 Task: Open a new theme Ion template save the file as Aeroplanefiles.pptx Insert a picture of 'Aeroplane'with name  ' Aeroplane1.png ' Change shape height to 6.5and apply animation 'fade'
Action: Mouse moved to (14, 22)
Screenshot: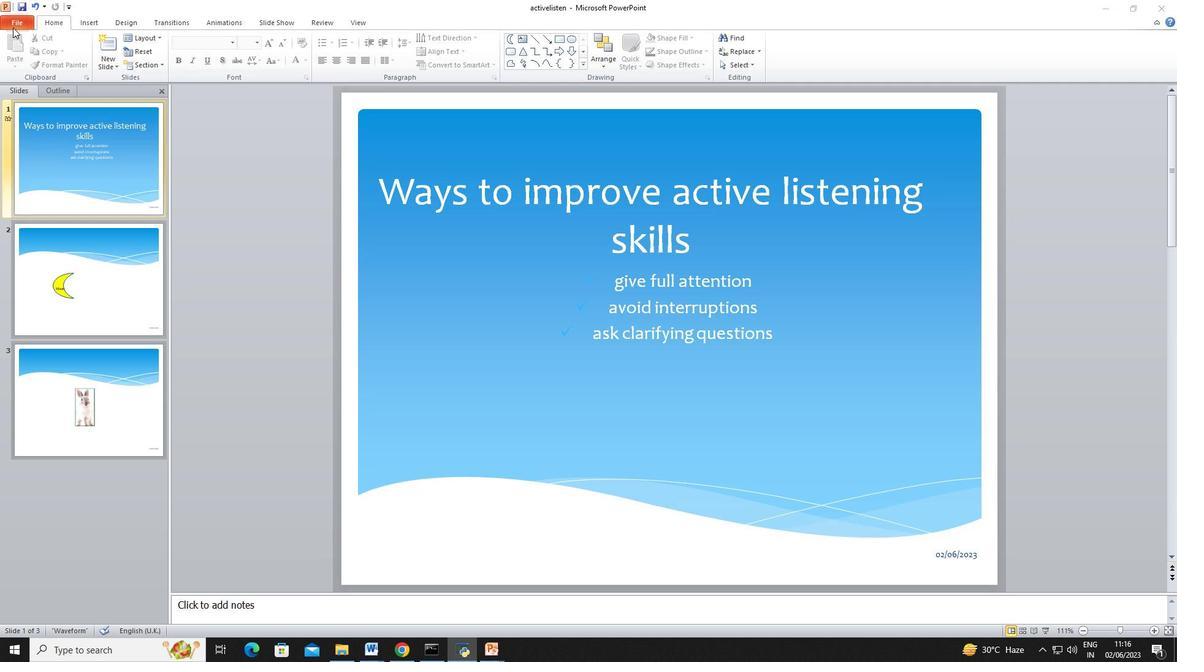 
Action: Mouse pressed left at (14, 22)
Screenshot: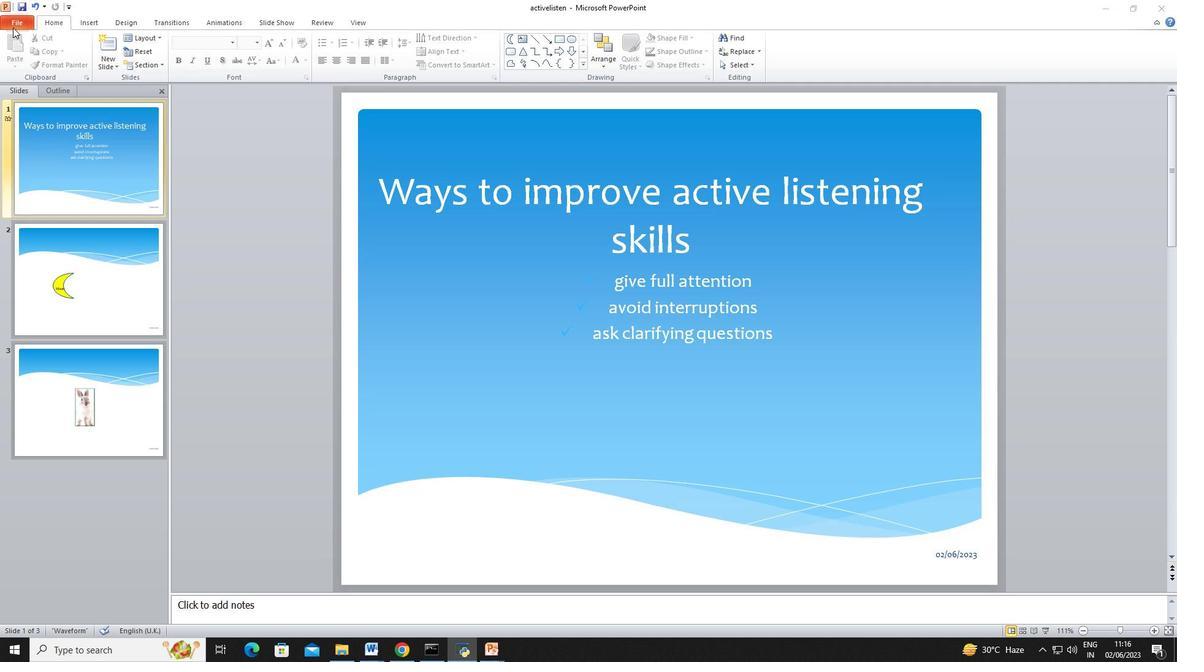 
Action: Mouse moved to (15, 20)
Screenshot: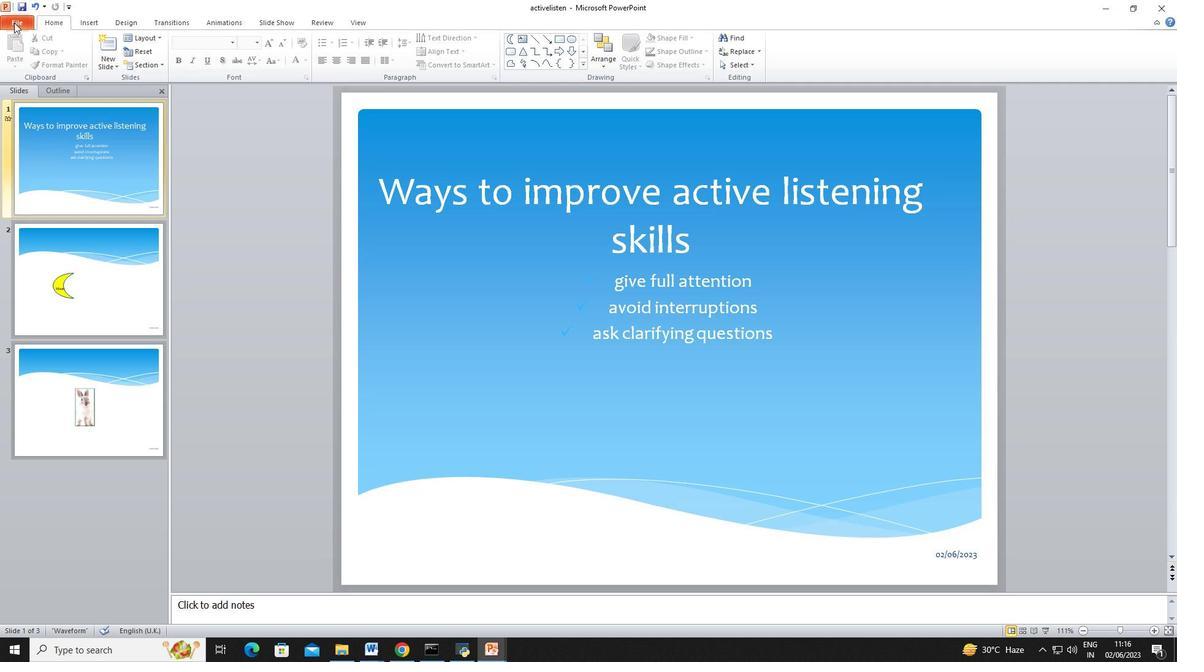 
Action: Mouse pressed left at (15, 20)
Screenshot: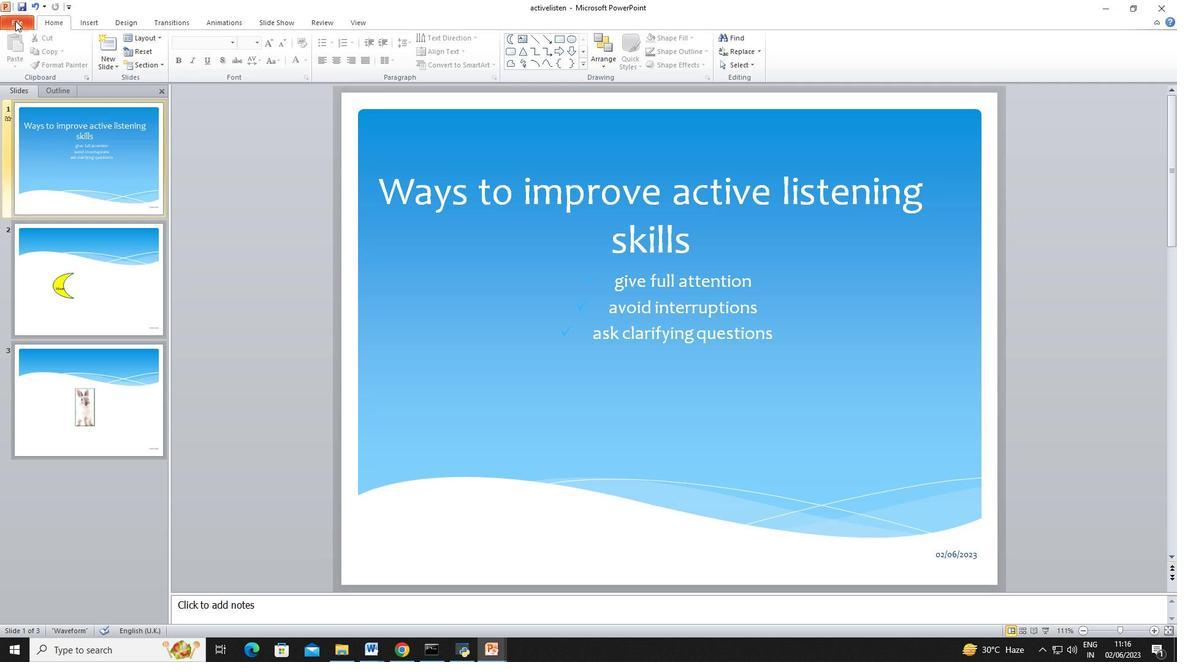 
Action: Mouse moved to (25, 156)
Screenshot: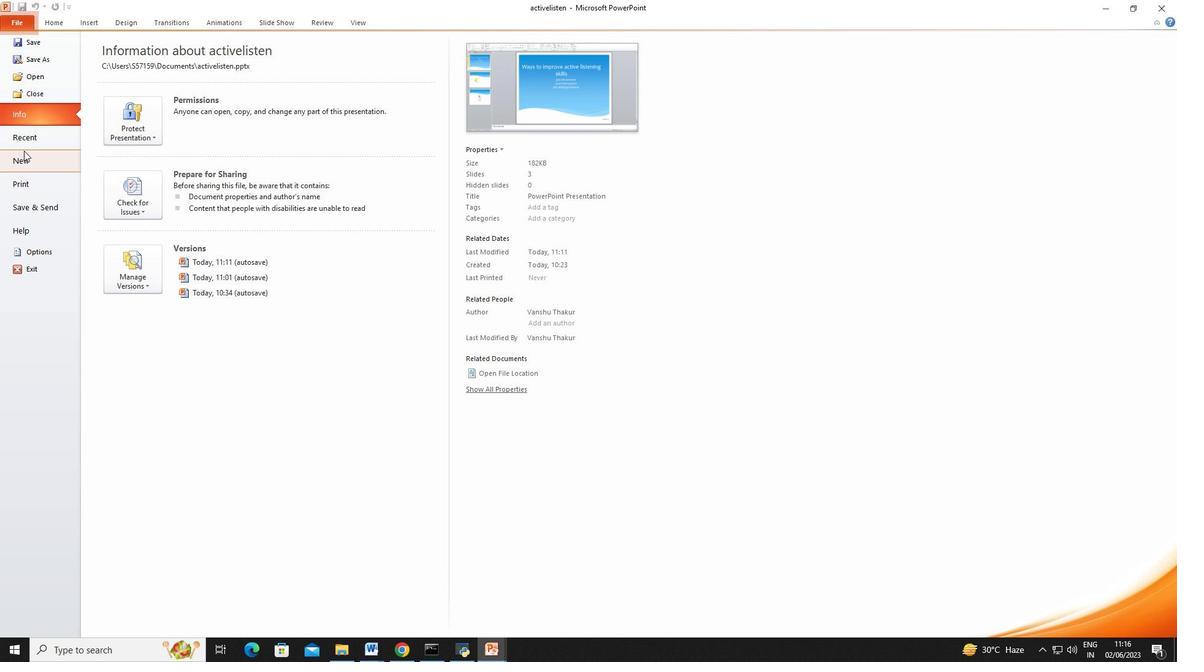 
Action: Mouse pressed left at (25, 156)
Screenshot: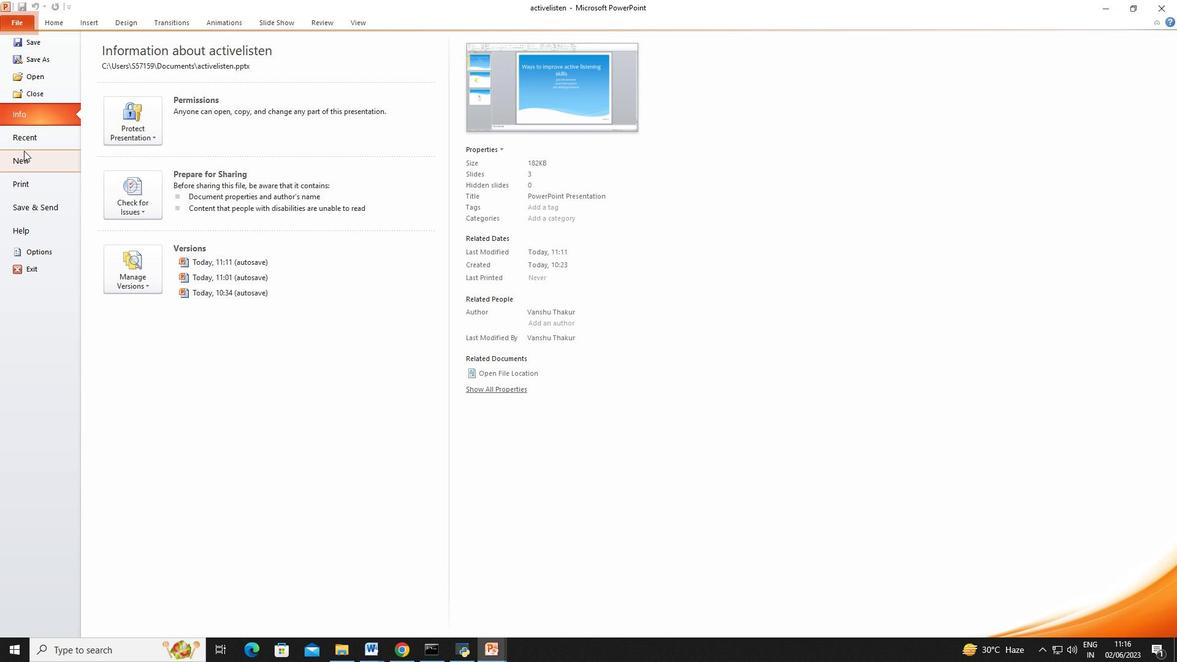 
Action: Mouse moved to (240, 121)
Screenshot: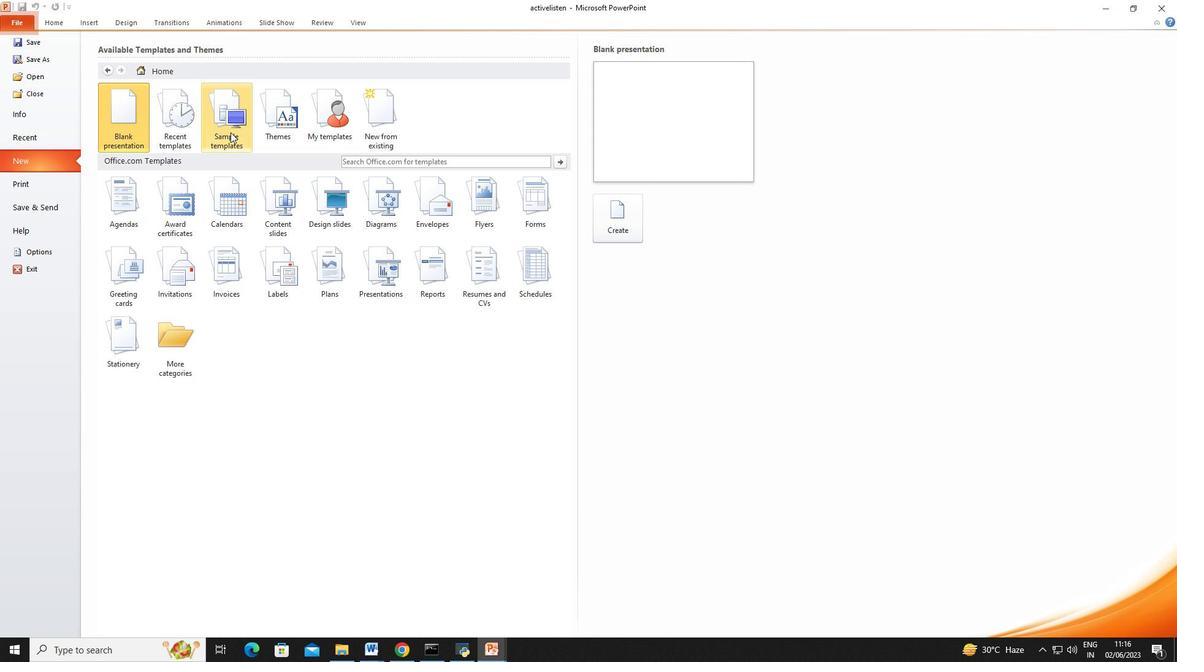 
Action: Mouse pressed left at (240, 121)
Screenshot: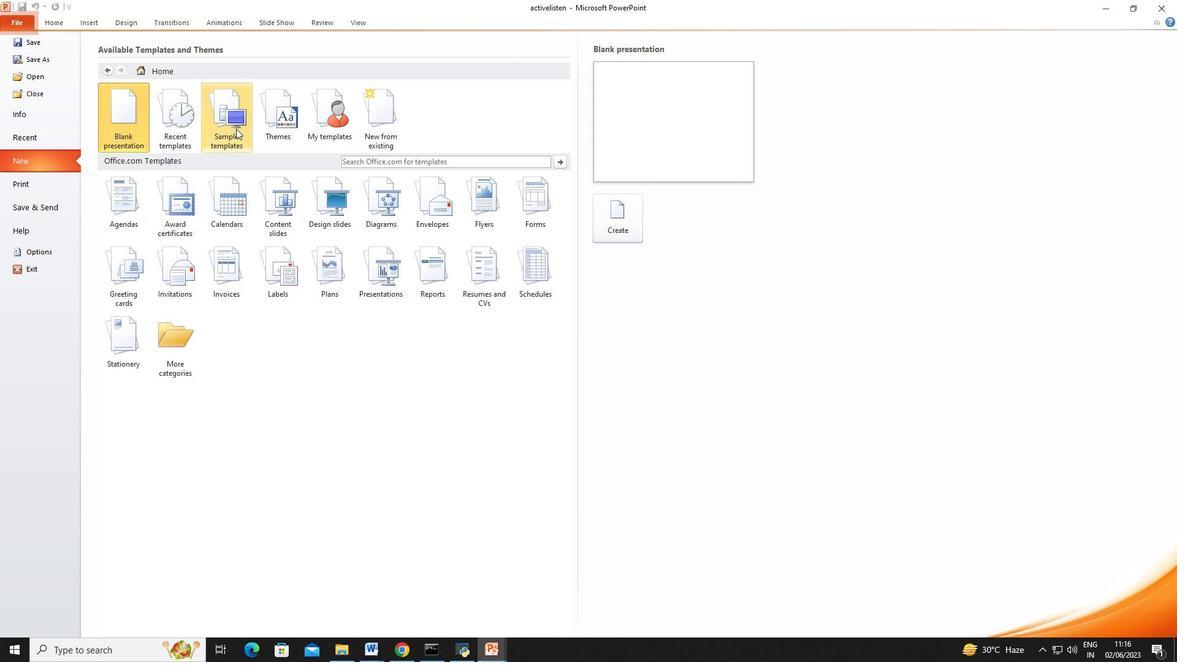 
Action: Mouse moved to (616, 233)
Screenshot: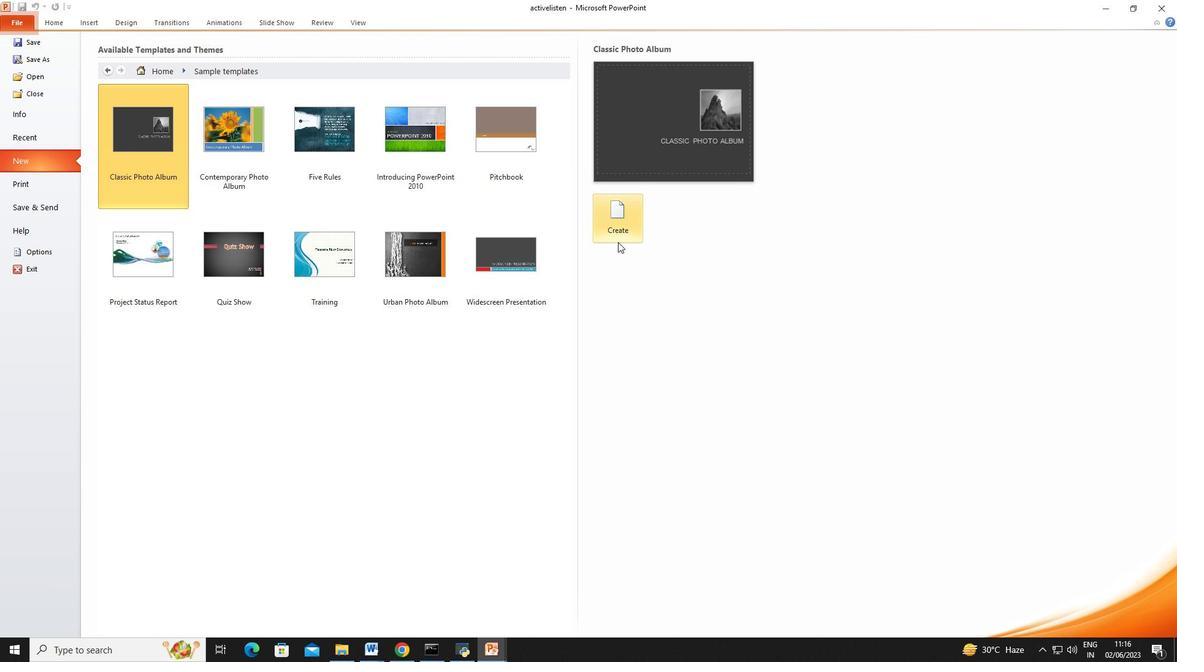 
Action: Mouse pressed left at (616, 233)
Screenshot: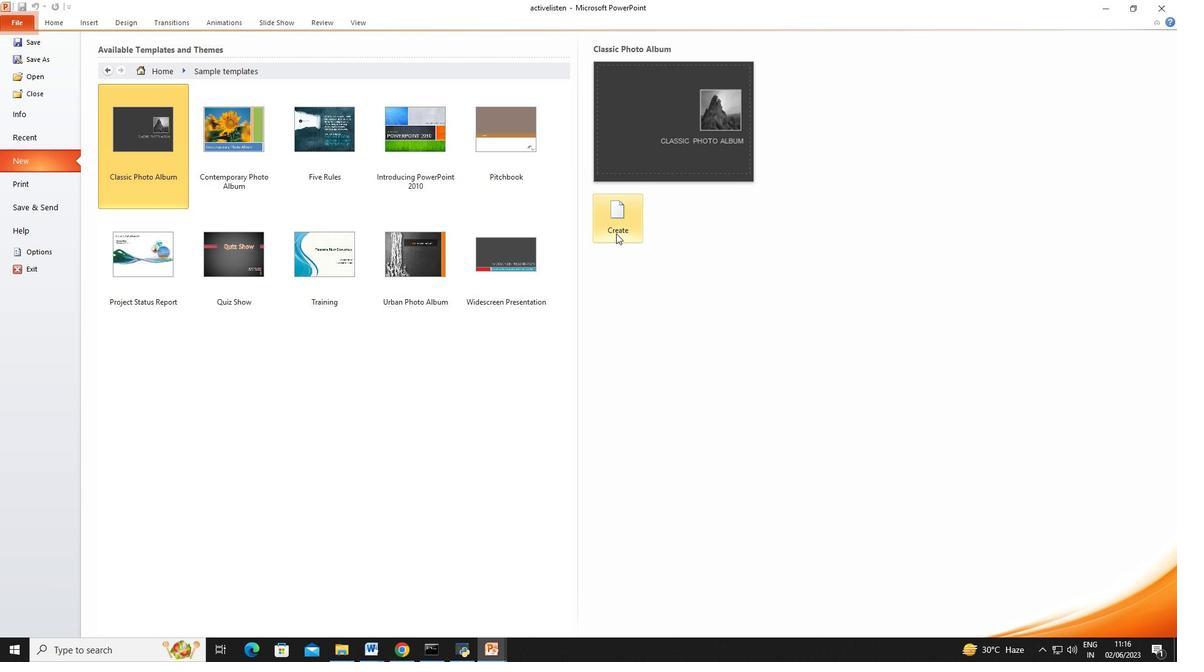 
Action: Mouse moved to (20, 4)
Screenshot: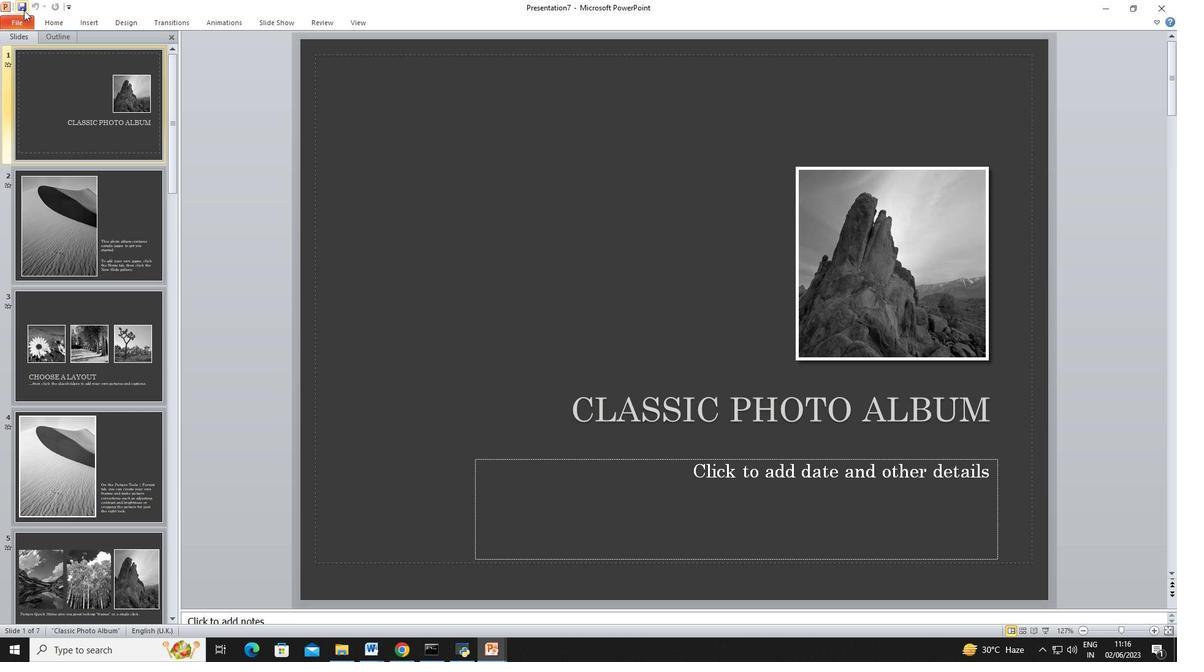 
Action: Mouse pressed left at (20, 4)
Screenshot: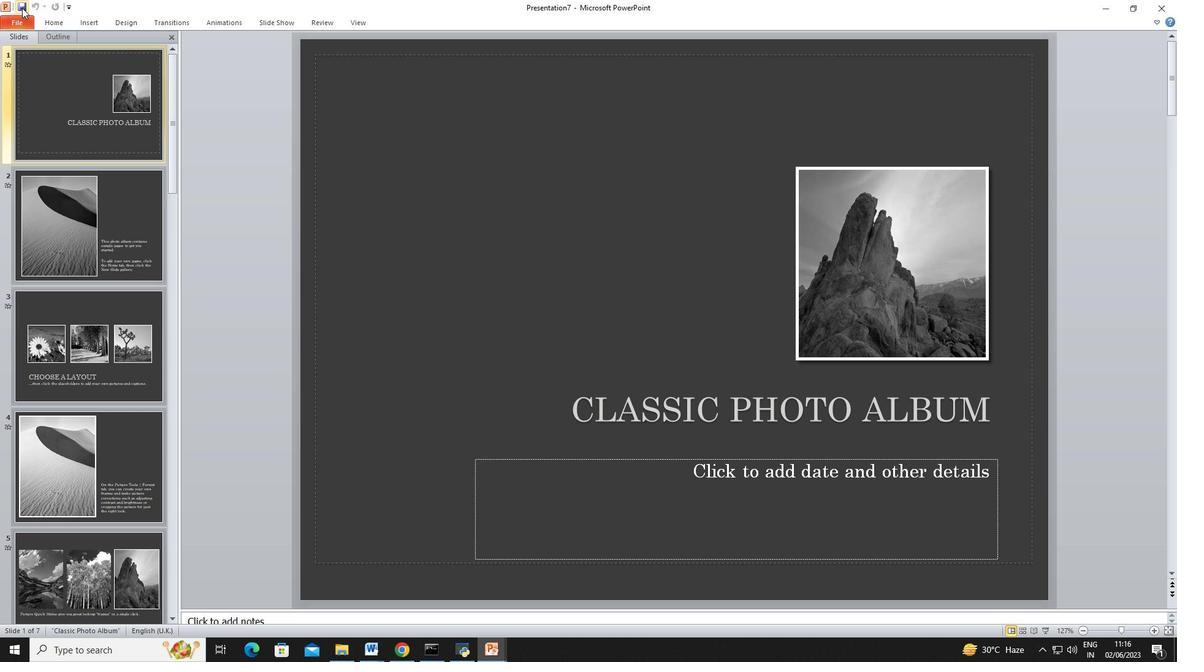 
Action: Mouse moved to (310, 233)
Screenshot: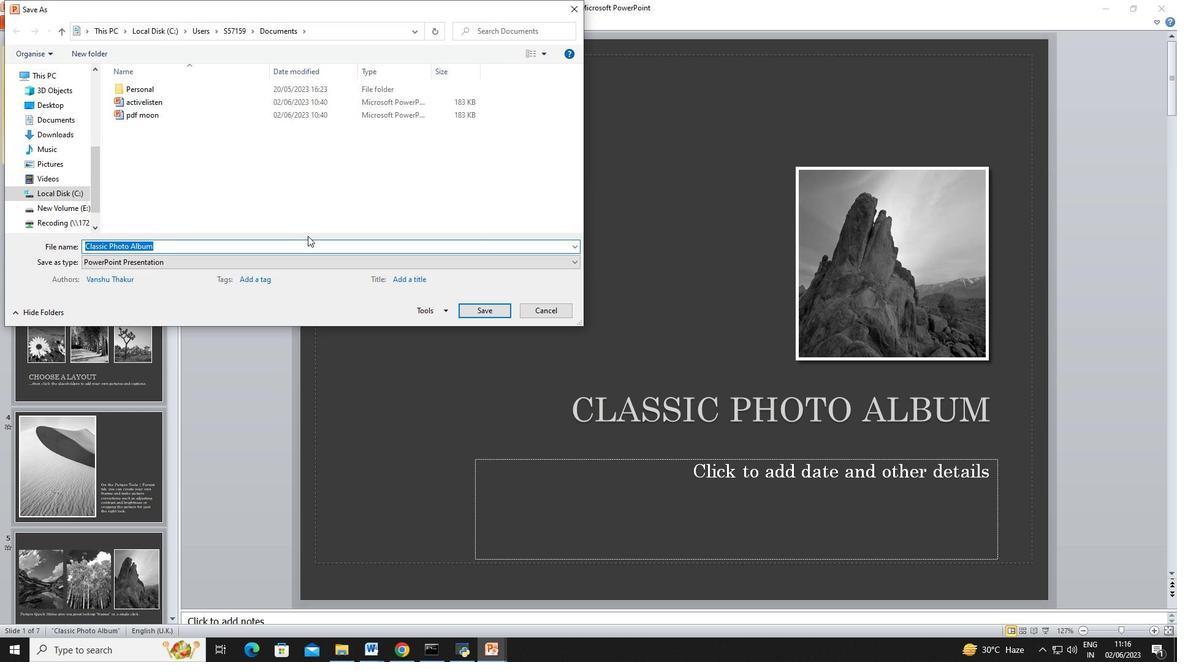 
Action: Key pressed <Key.shift>Aeroplaneflies.pptx
Screenshot: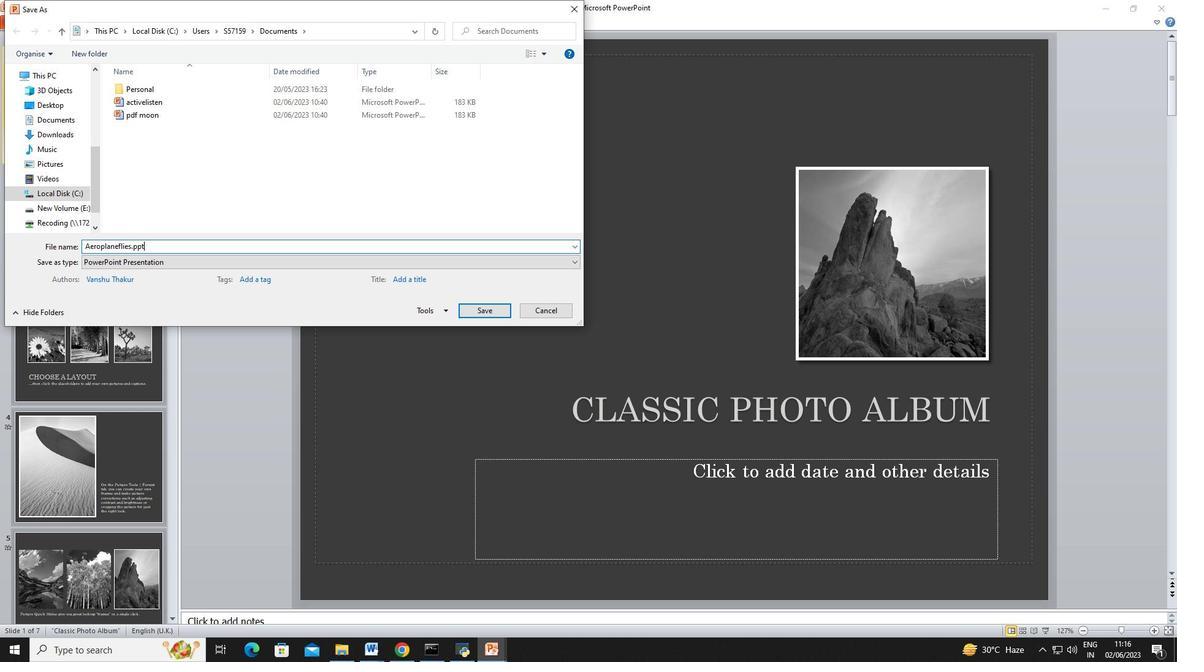 
Action: Mouse moved to (464, 307)
Screenshot: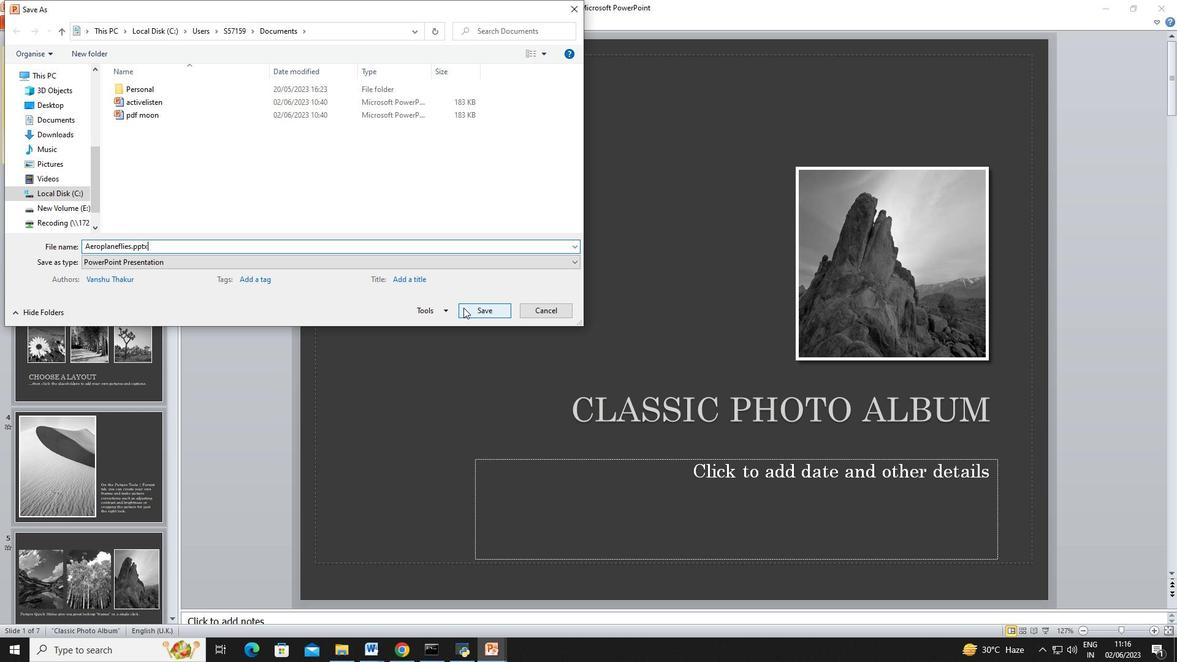 
Action: Mouse pressed left at (464, 307)
Screenshot: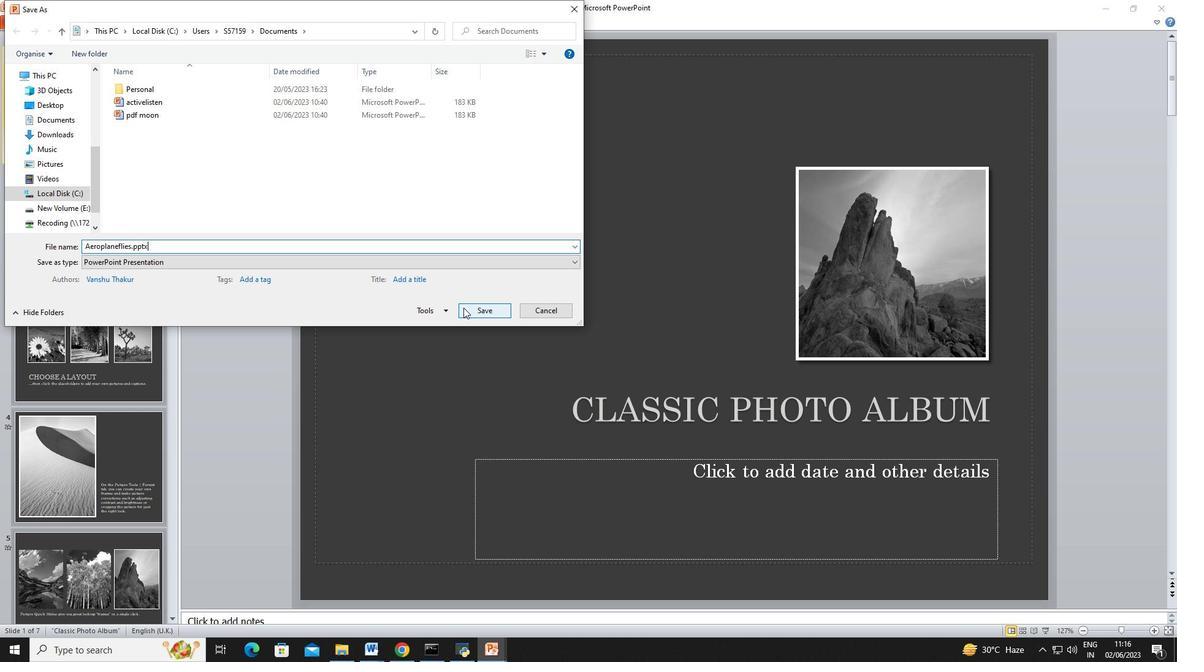 
Action: Mouse moved to (399, 651)
Screenshot: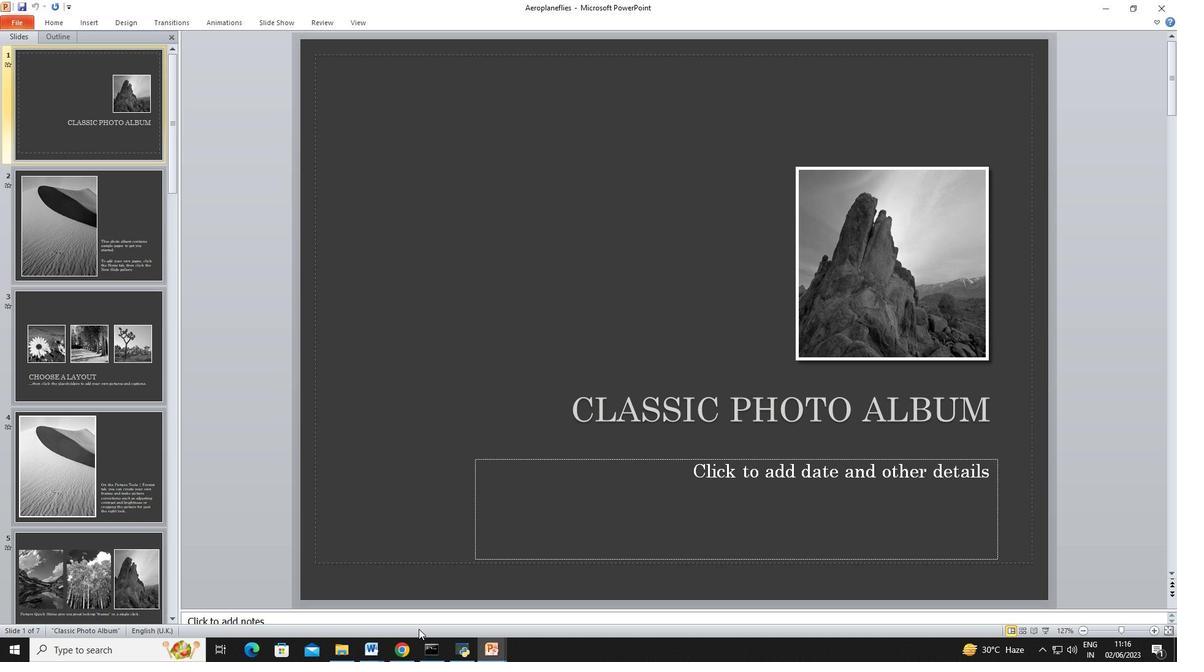 
Action: Mouse pressed left at (399, 651)
Screenshot: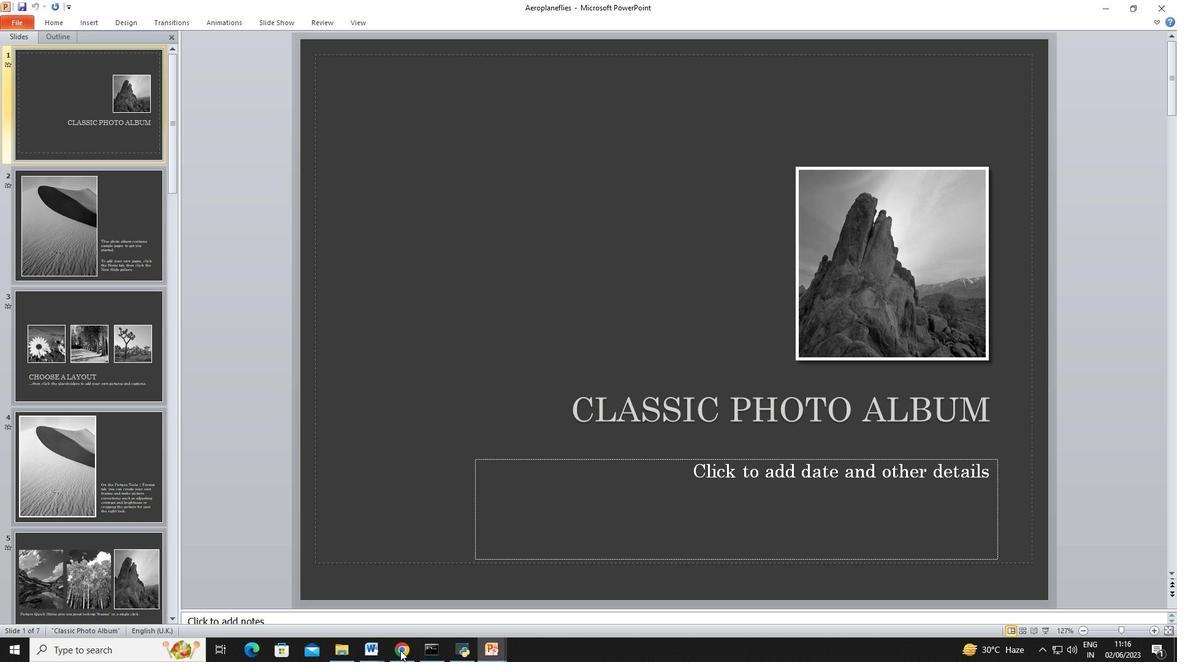 
Action: Mouse moved to (222, 91)
Screenshot: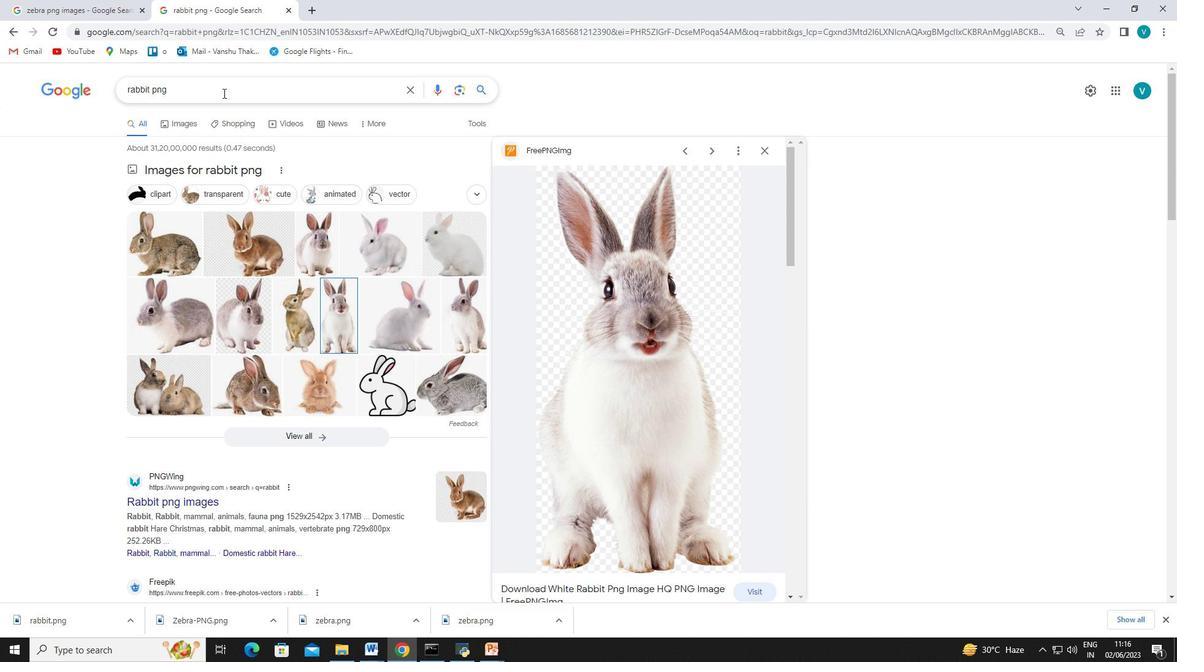 
Action: Mouse pressed left at (222, 91)
Screenshot: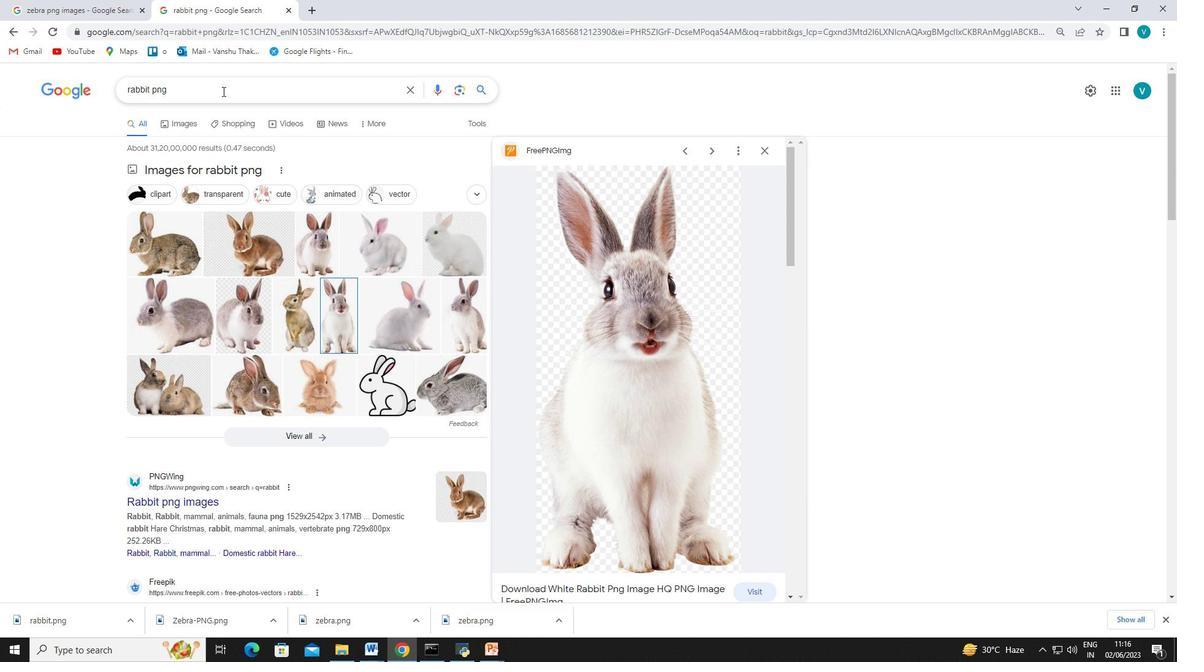 
Action: Mouse moved to (108, 91)
Screenshot: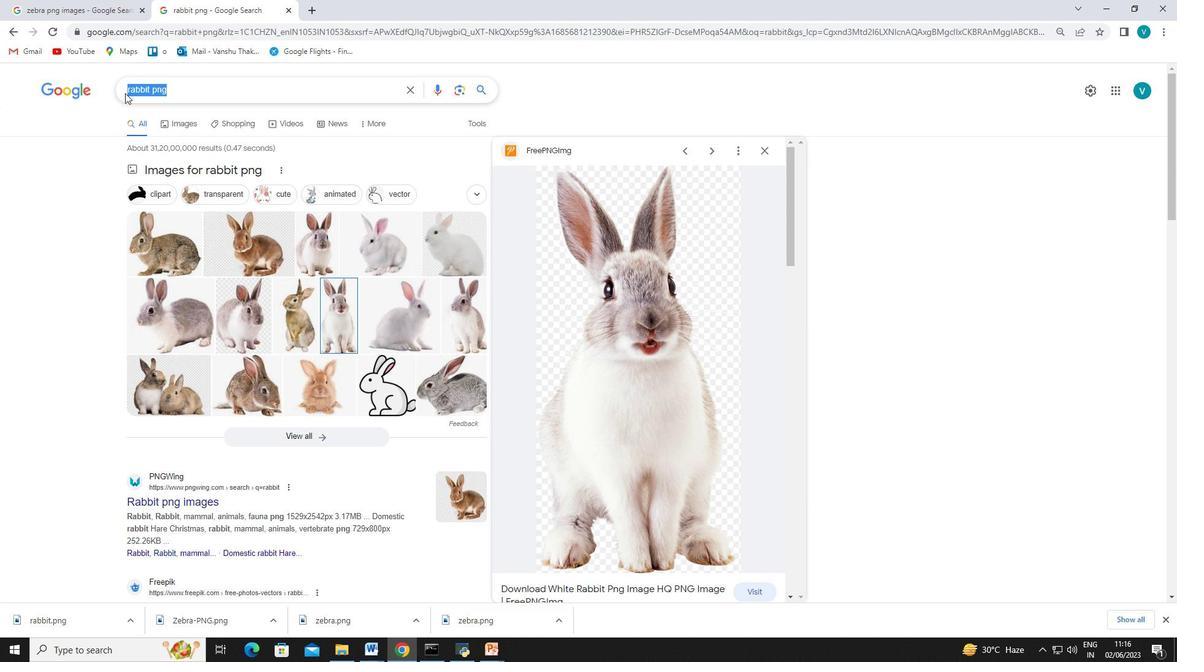 
Action: Key pressed a
Screenshot: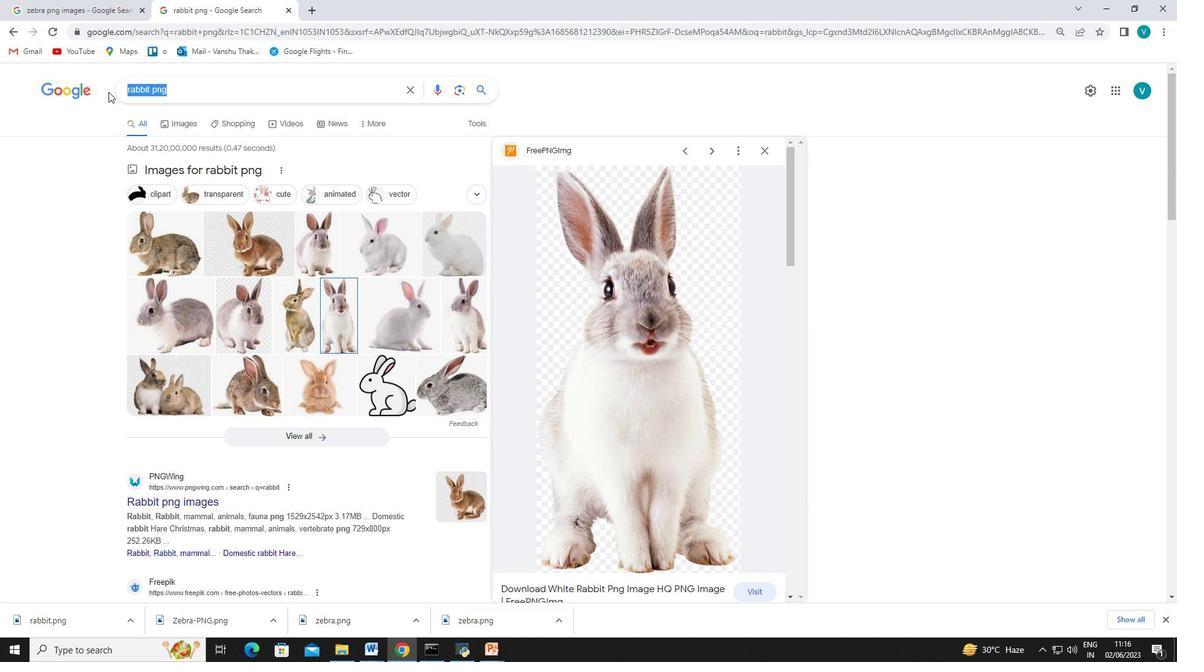
Action: Mouse moved to (108, 91)
Screenshot: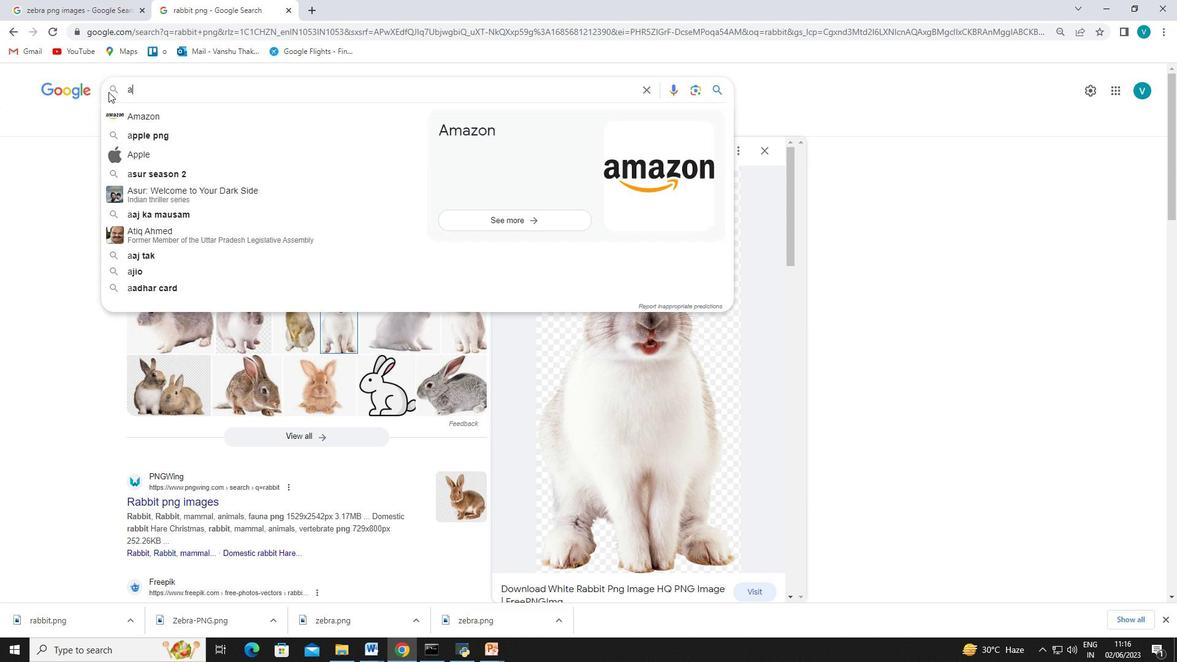 
Action: Key pressed eroplane<Key.enter>
Screenshot: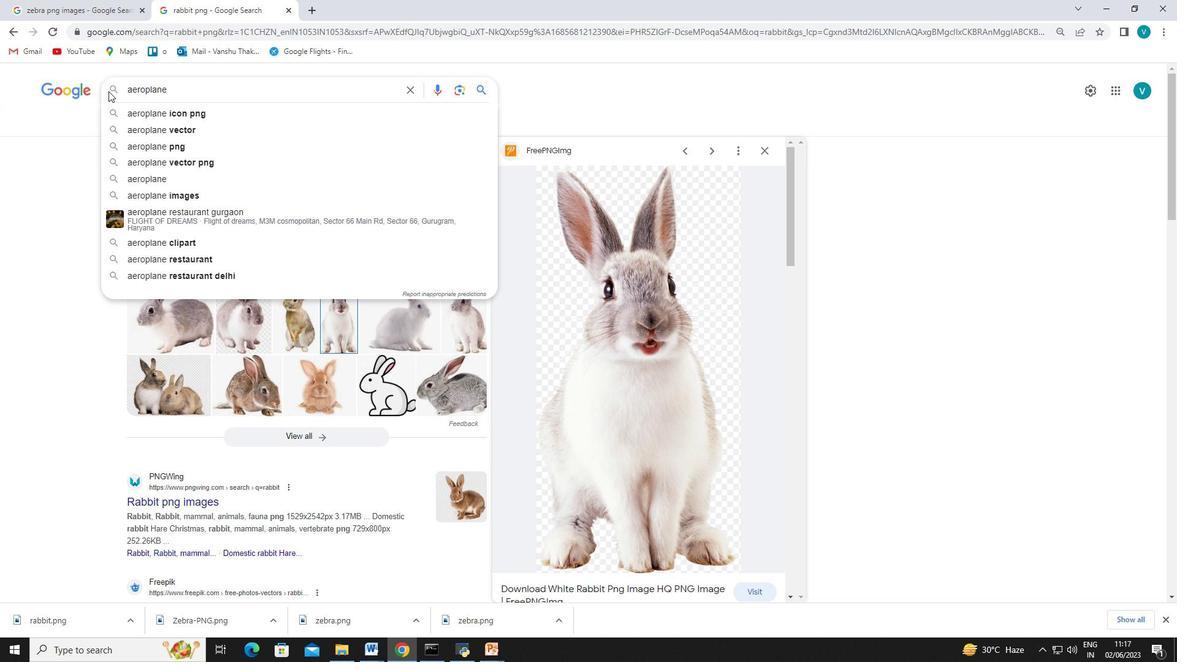 
Action: Mouse moved to (163, 240)
Screenshot: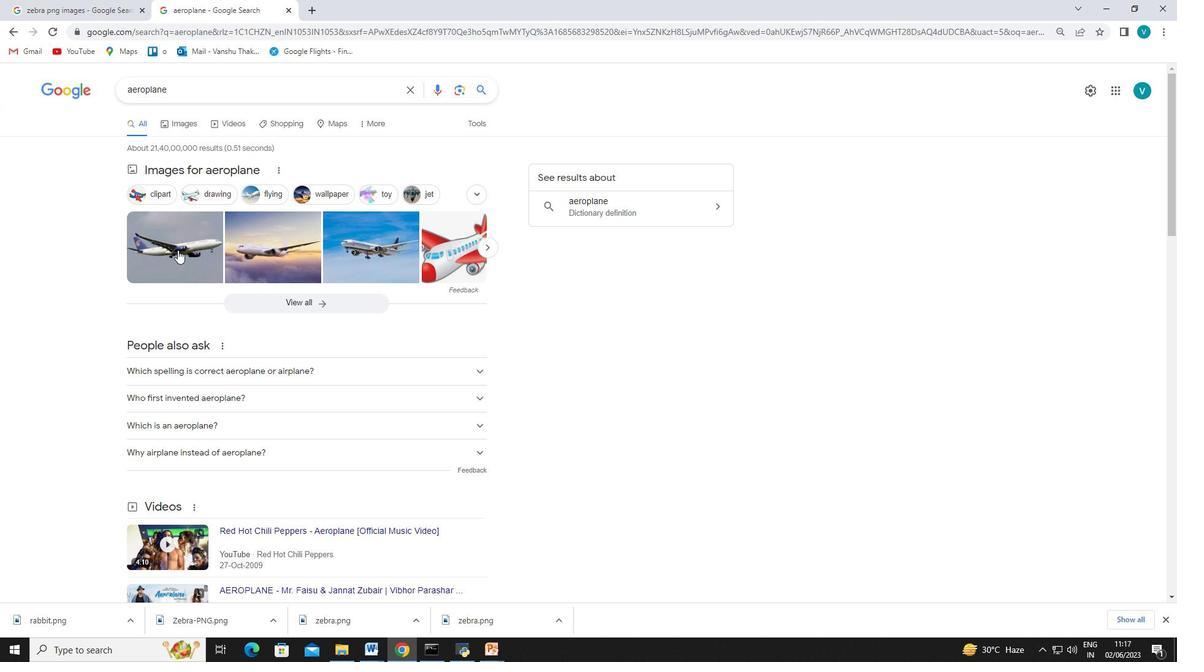 
Action: Mouse pressed left at (163, 240)
Screenshot: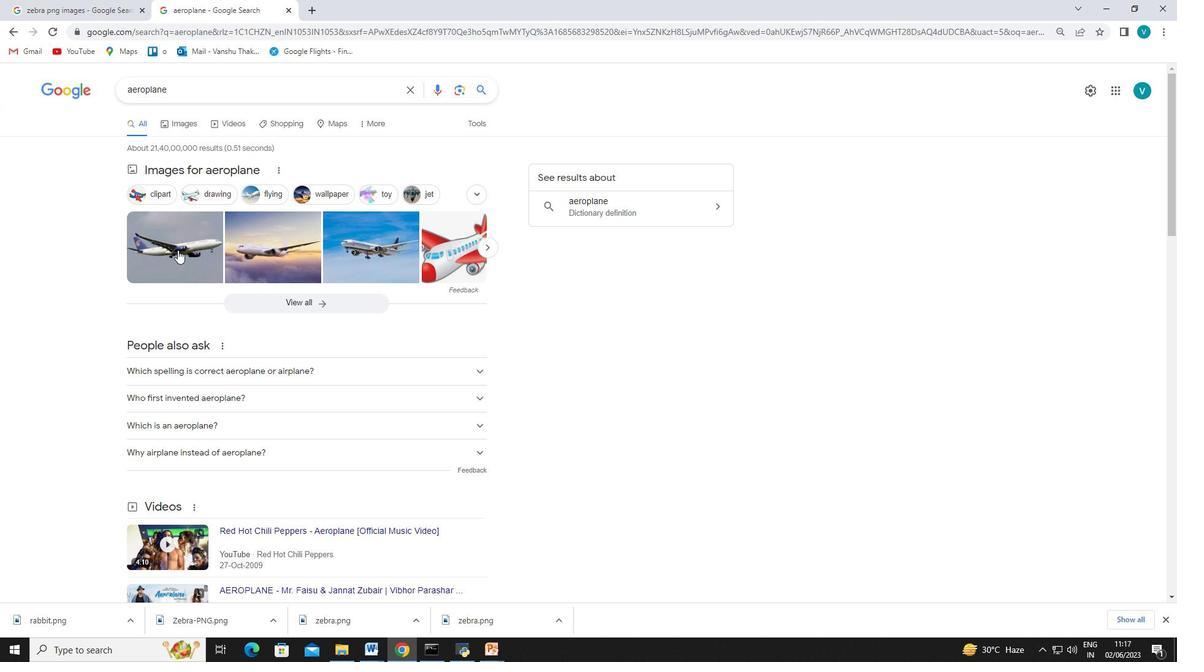 
Action: Mouse moved to (174, 125)
Screenshot: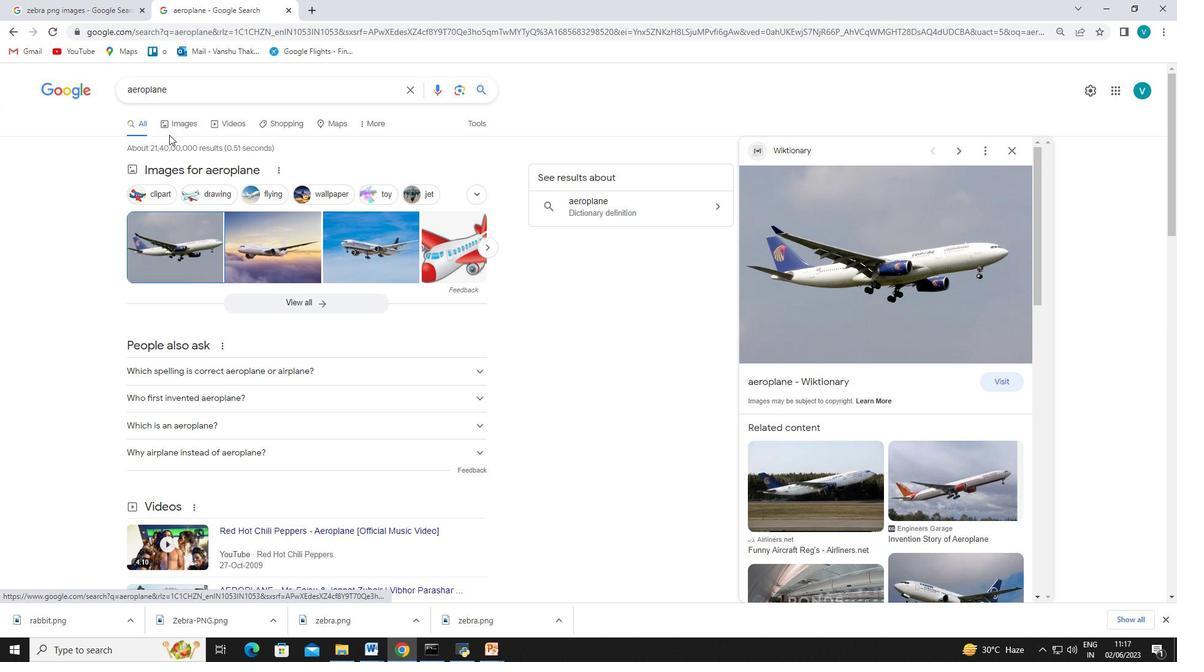 
Action: Mouse pressed left at (174, 125)
Screenshot: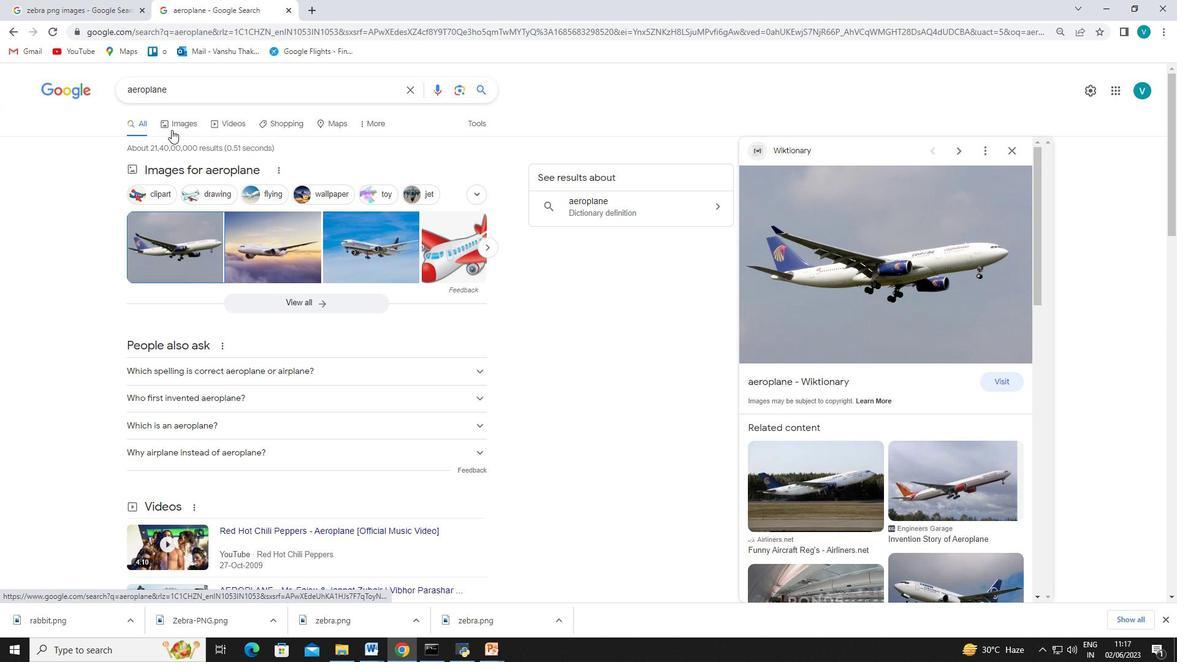 
Action: Mouse moved to (863, 236)
Screenshot: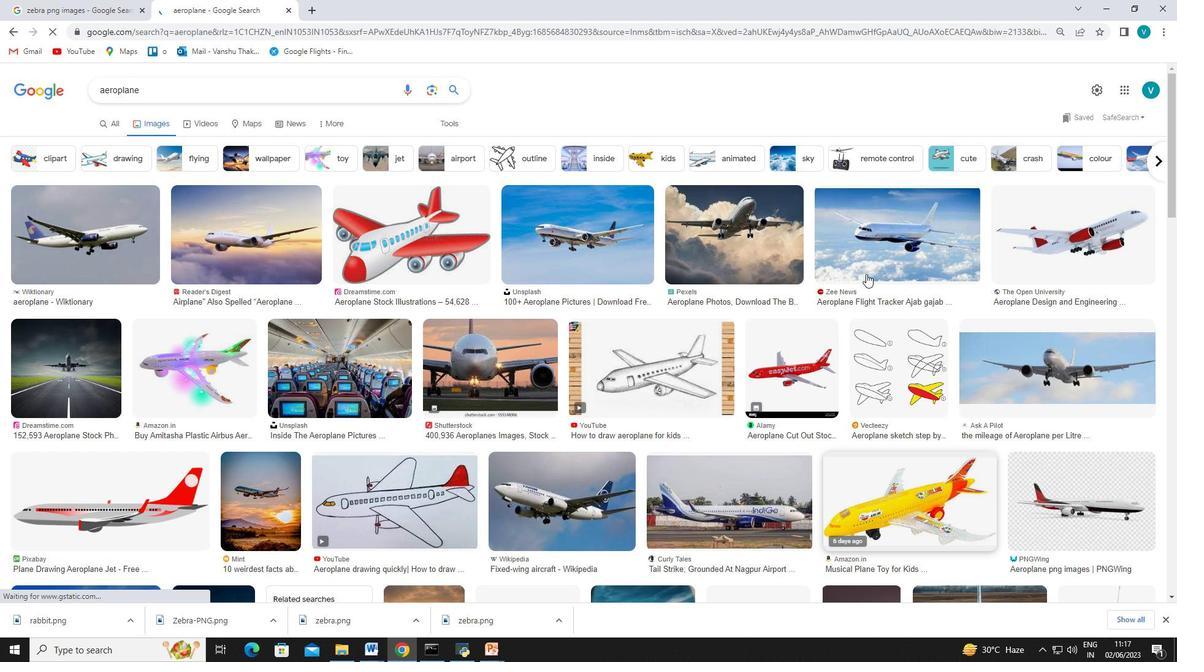 
Action: Mouse pressed left at (863, 236)
Screenshot: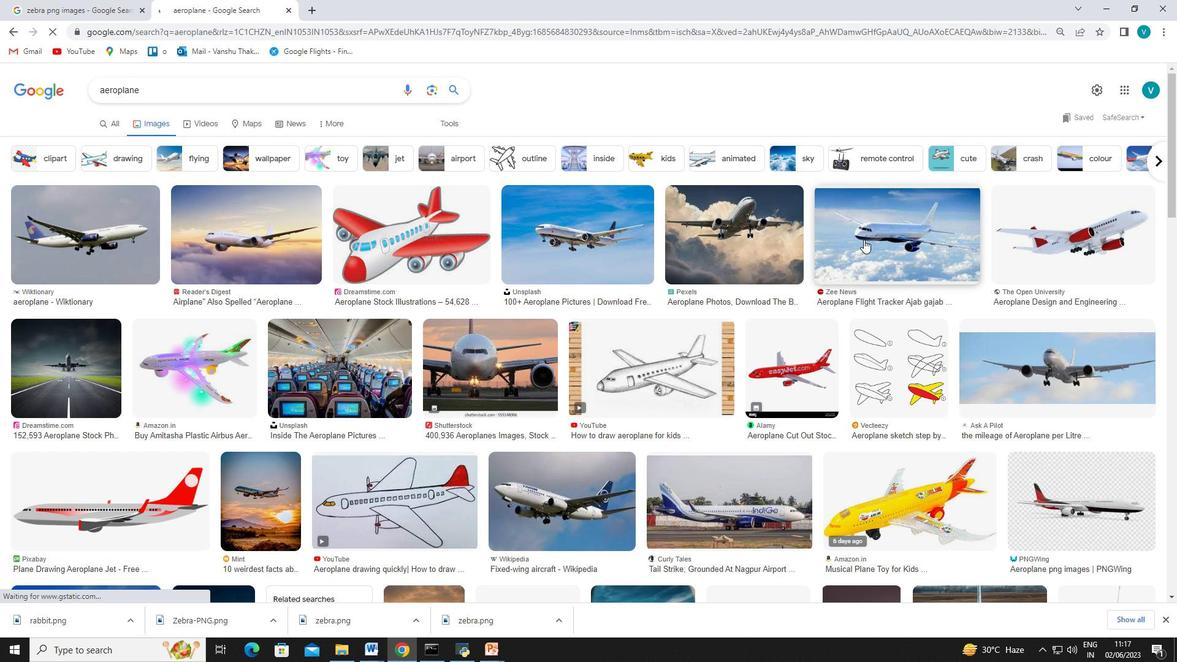 
Action: Mouse moved to (764, 211)
Screenshot: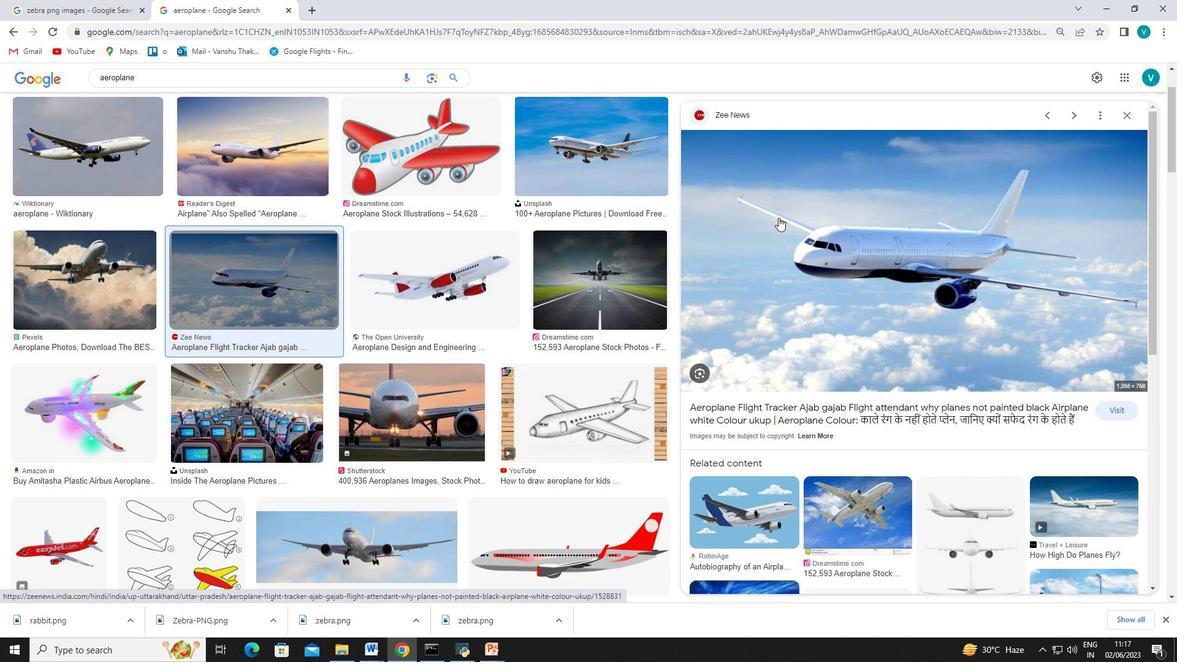 
Action: Mouse pressed right at (764, 211)
Screenshot: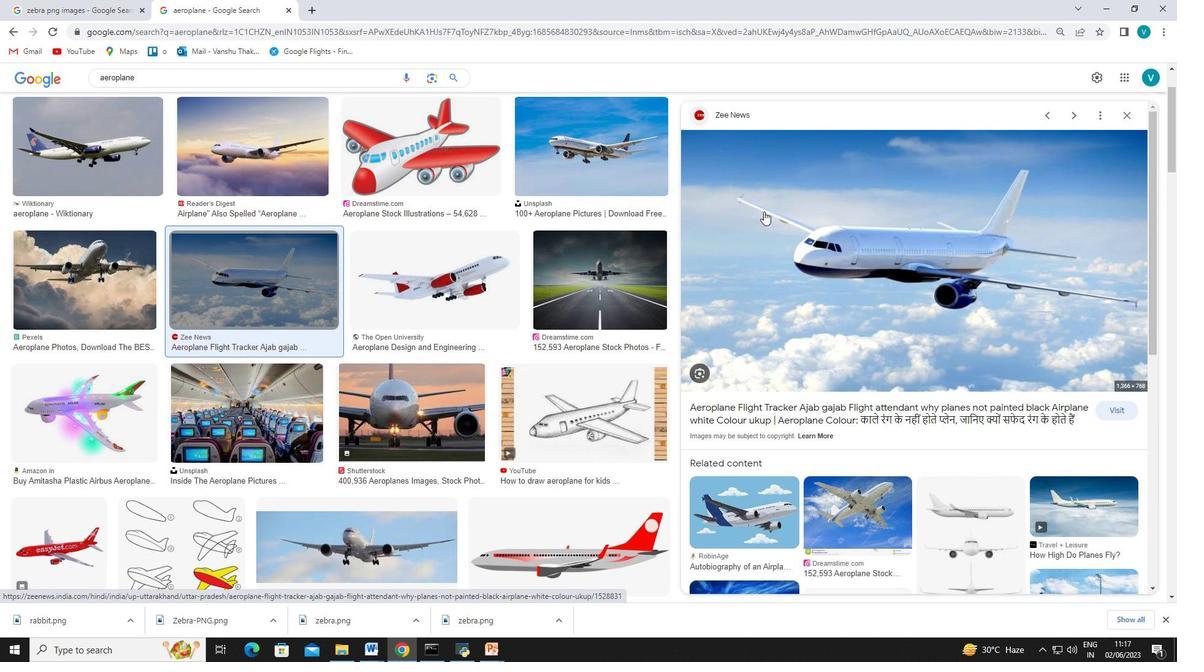 
Action: Mouse moved to (796, 342)
Screenshot: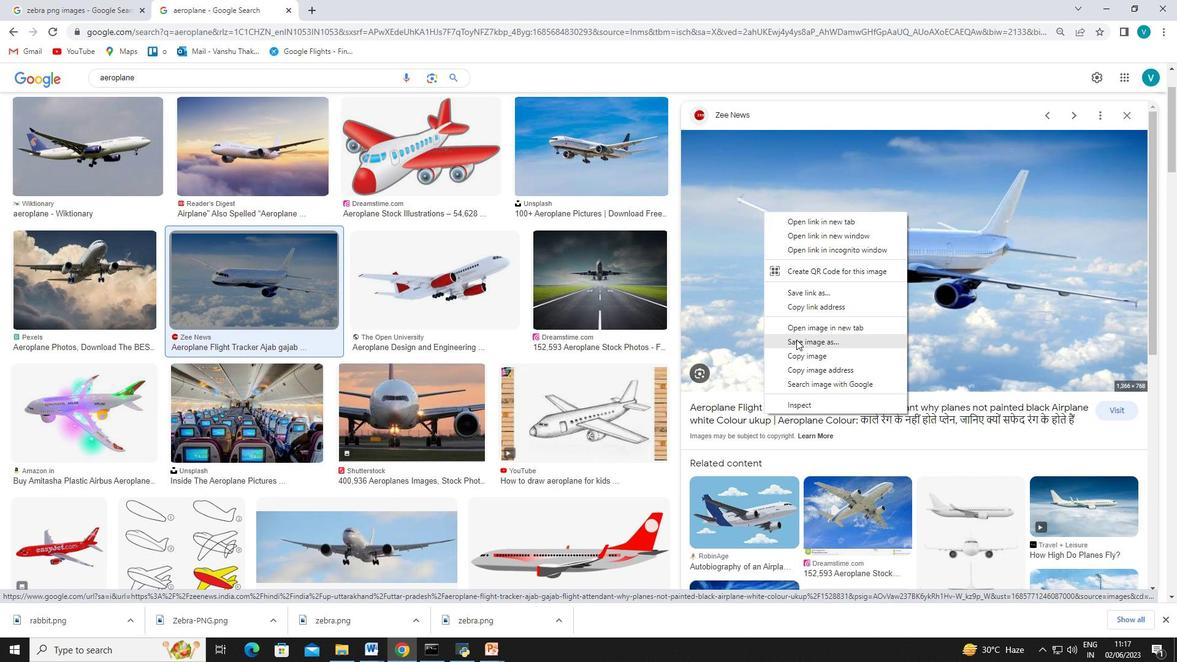 
Action: Mouse pressed left at (796, 342)
Screenshot: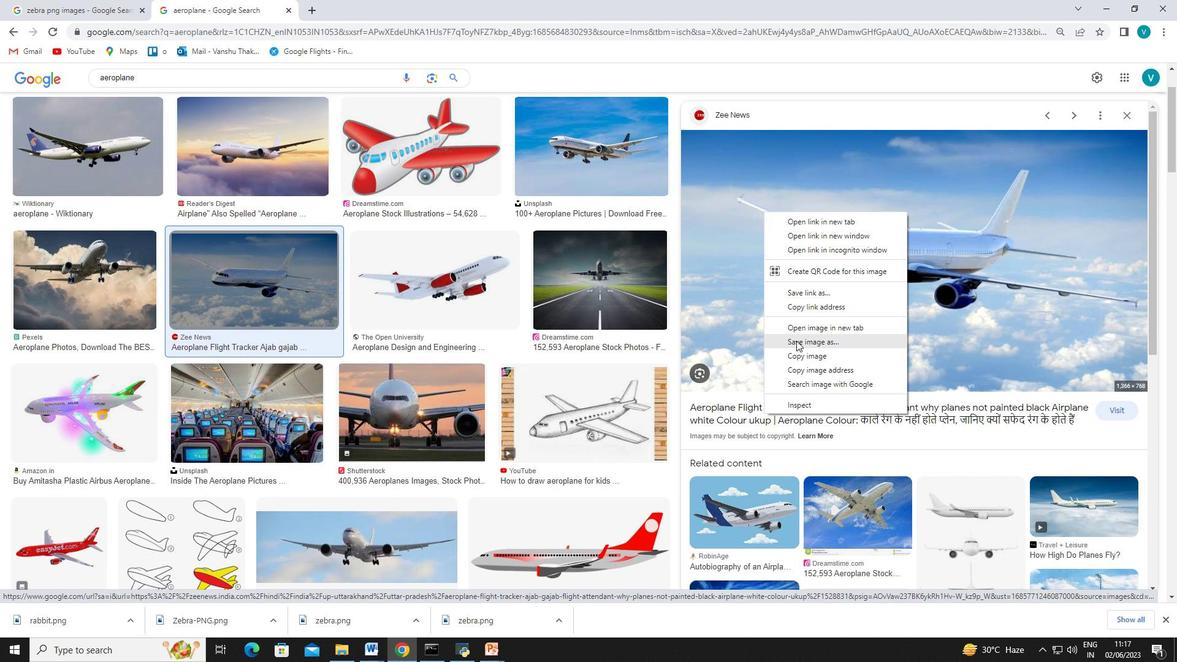 
Action: Mouse moved to (787, 342)
Screenshot: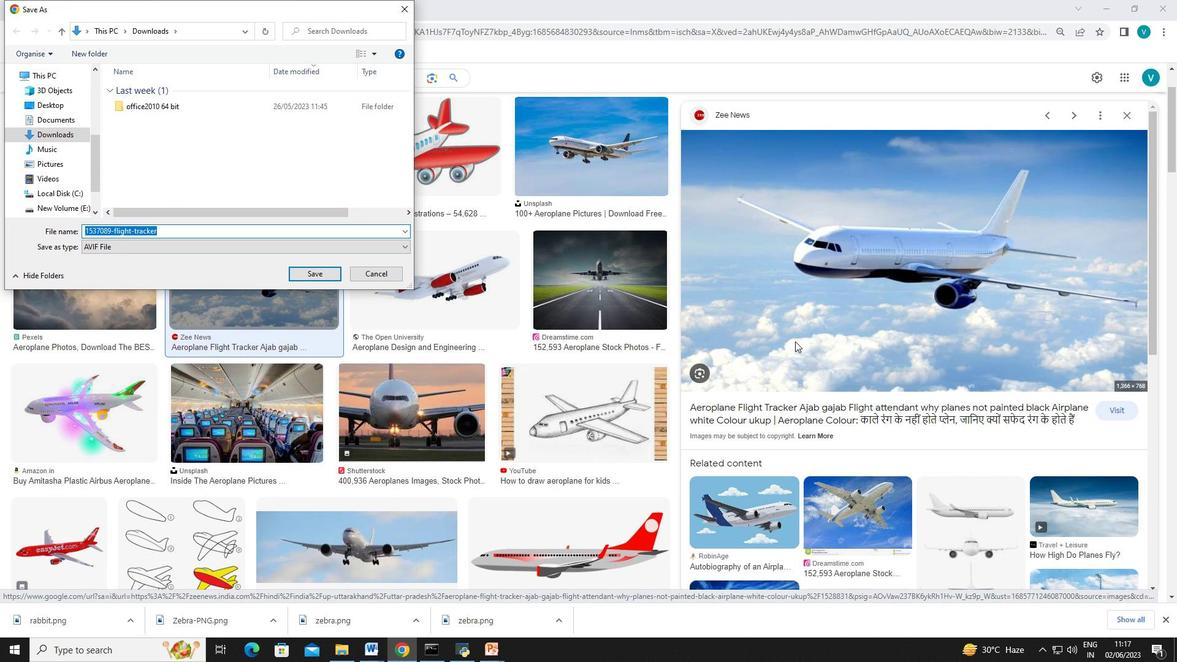 
Action: Key pressed <Key.shift>Aeroplane1.png
Screenshot: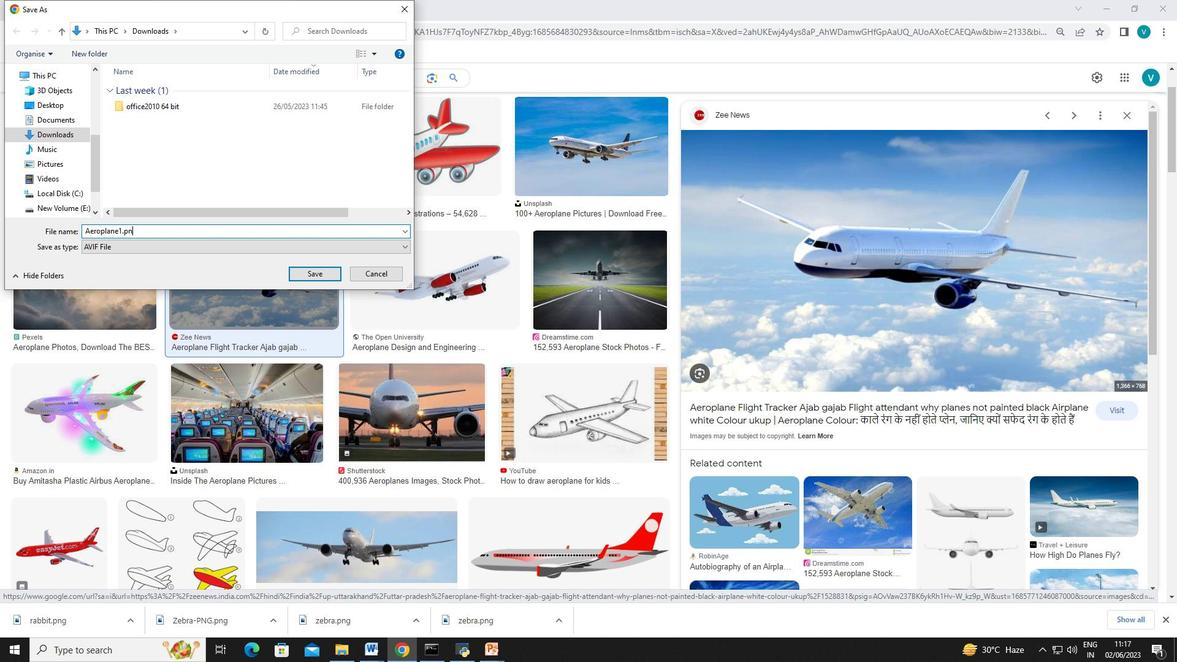 
Action: Mouse moved to (331, 272)
Screenshot: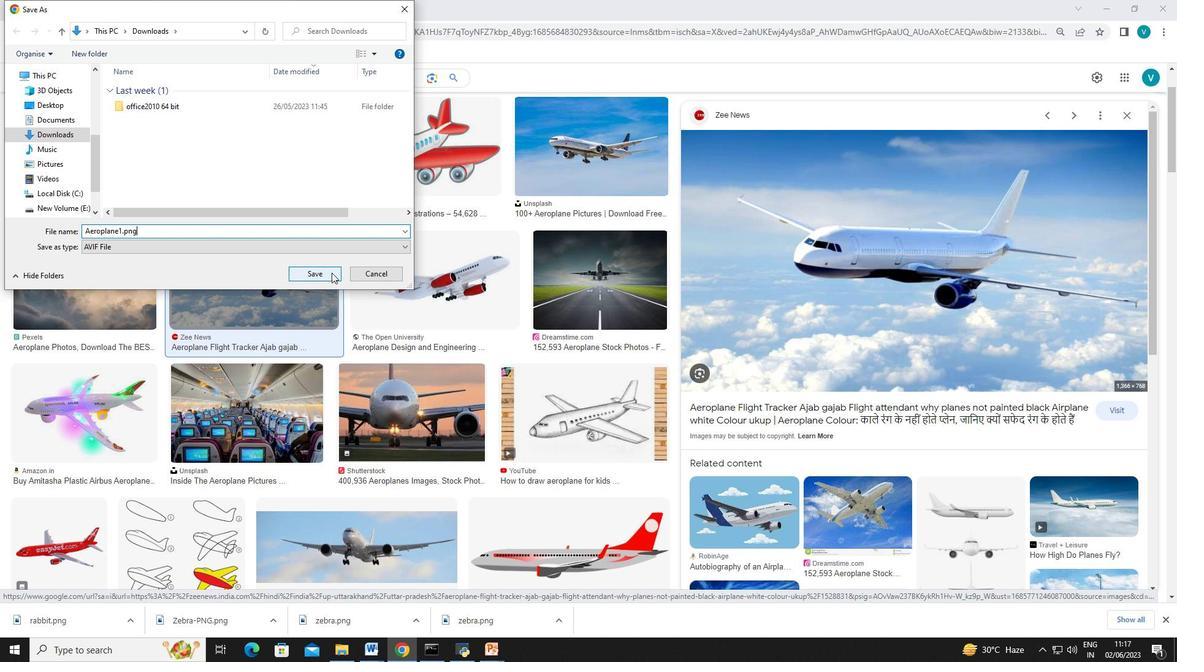 
Action: Mouse pressed left at (331, 272)
Screenshot: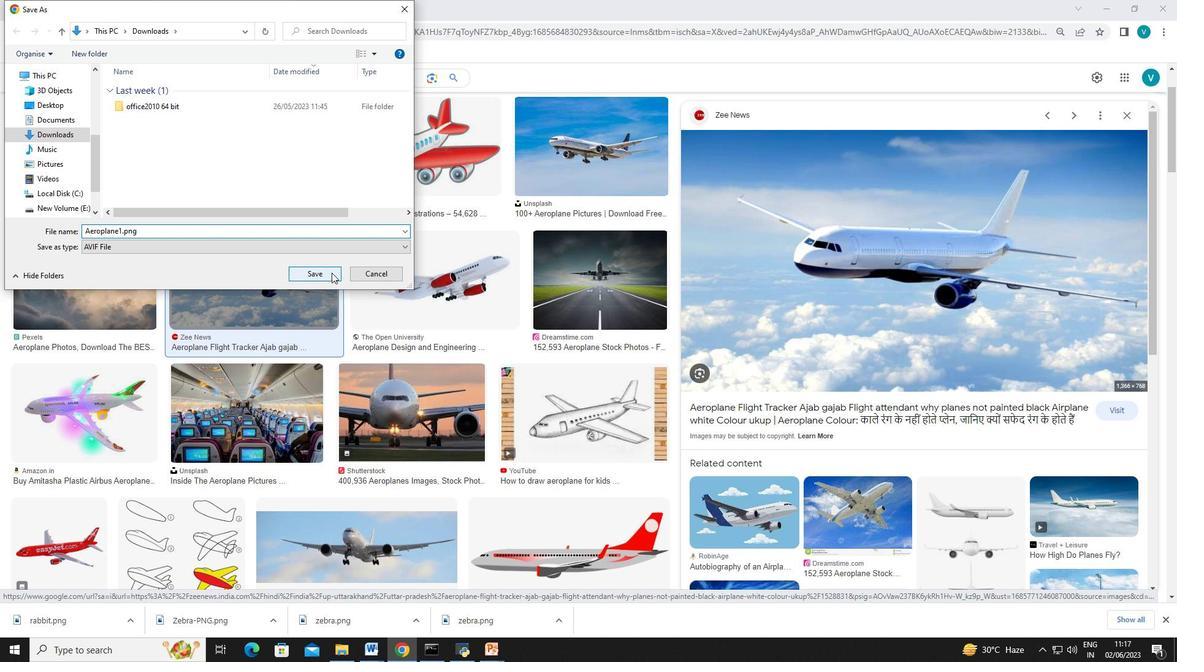 
Action: Mouse moved to (496, 656)
Screenshot: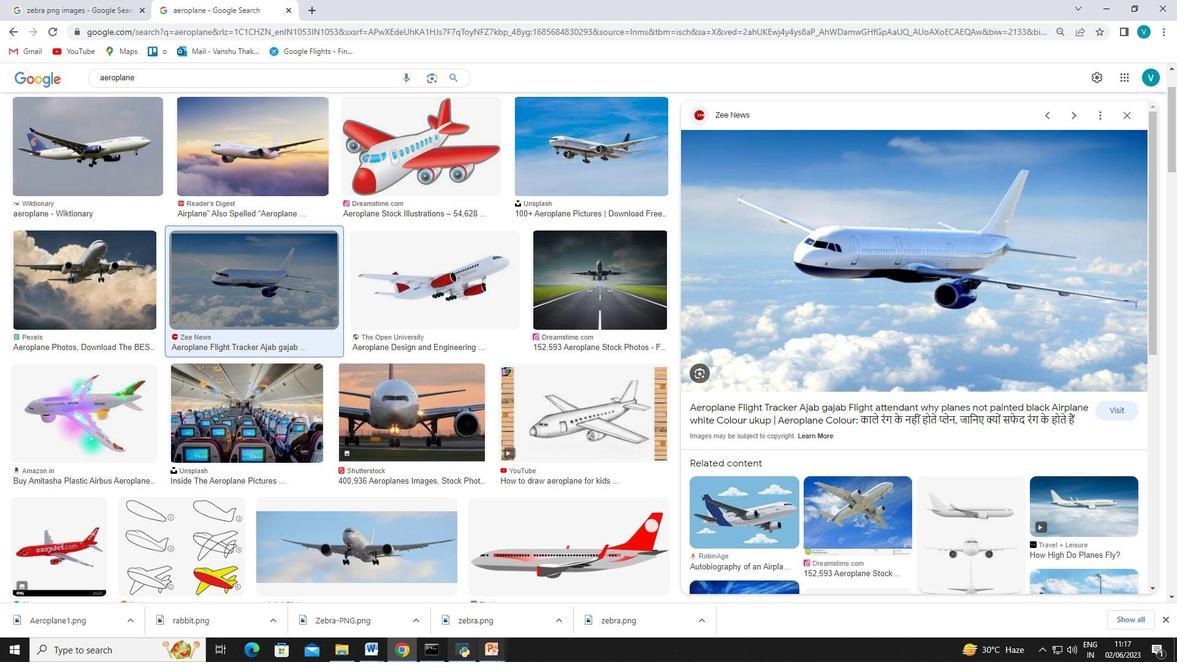 
Action: Mouse pressed left at (496, 656)
Screenshot: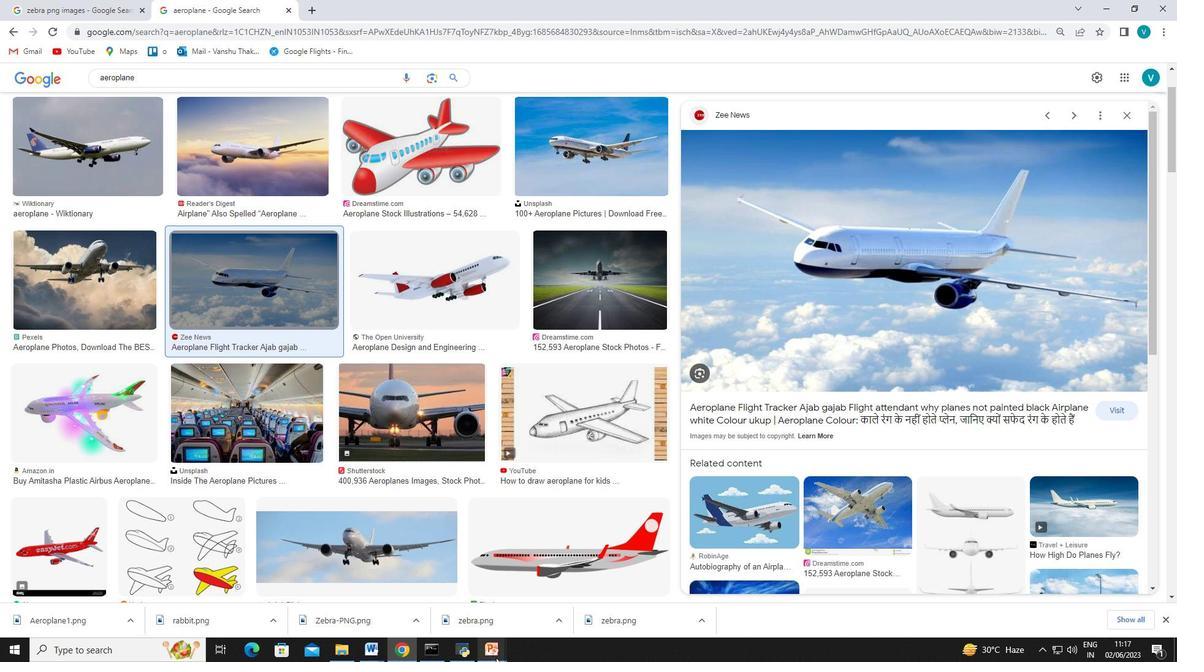 
Action: Mouse moved to (598, 594)
Screenshot: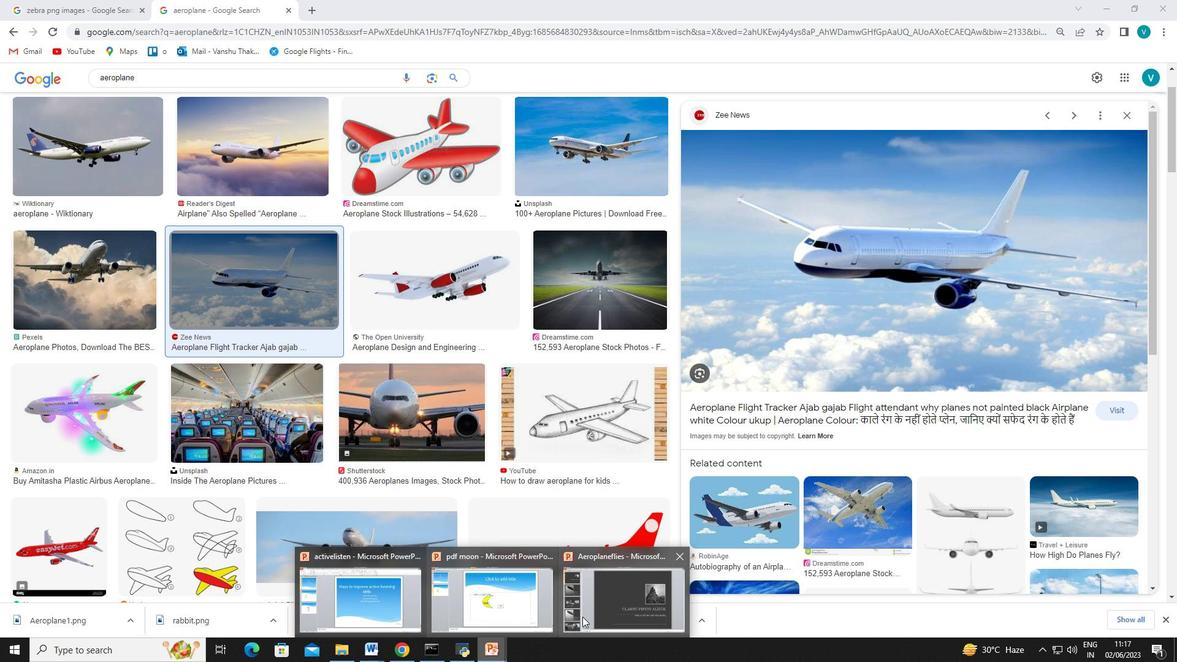 
Action: Mouse pressed left at (598, 594)
Screenshot: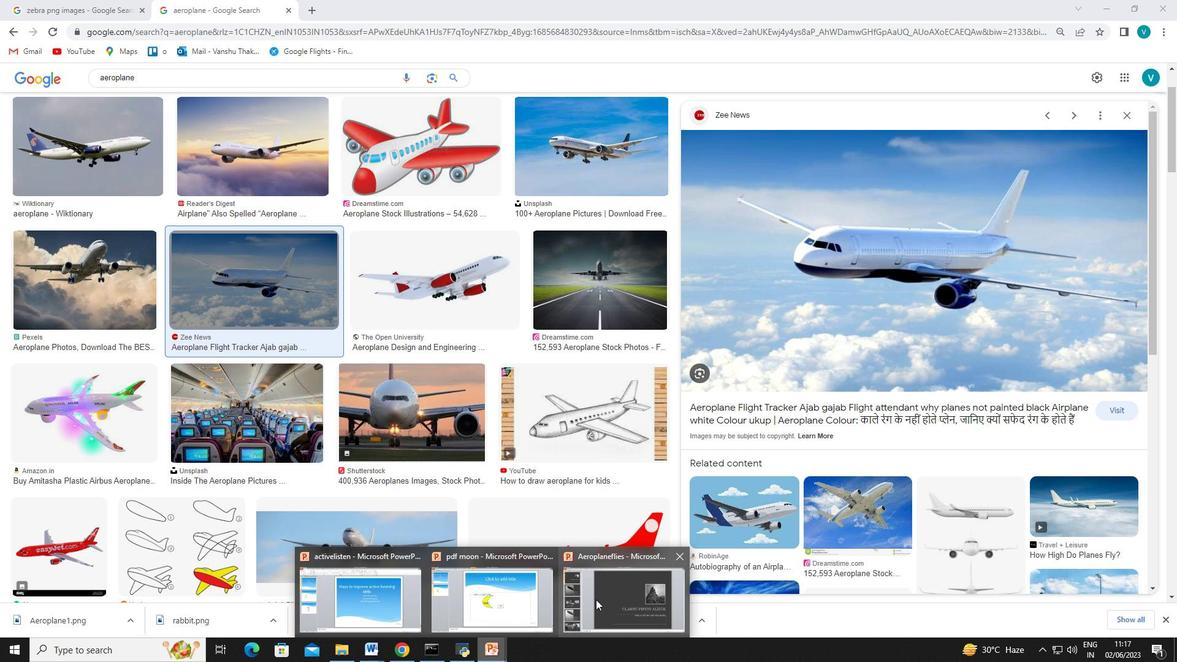 
Action: Mouse moved to (49, 20)
Screenshot: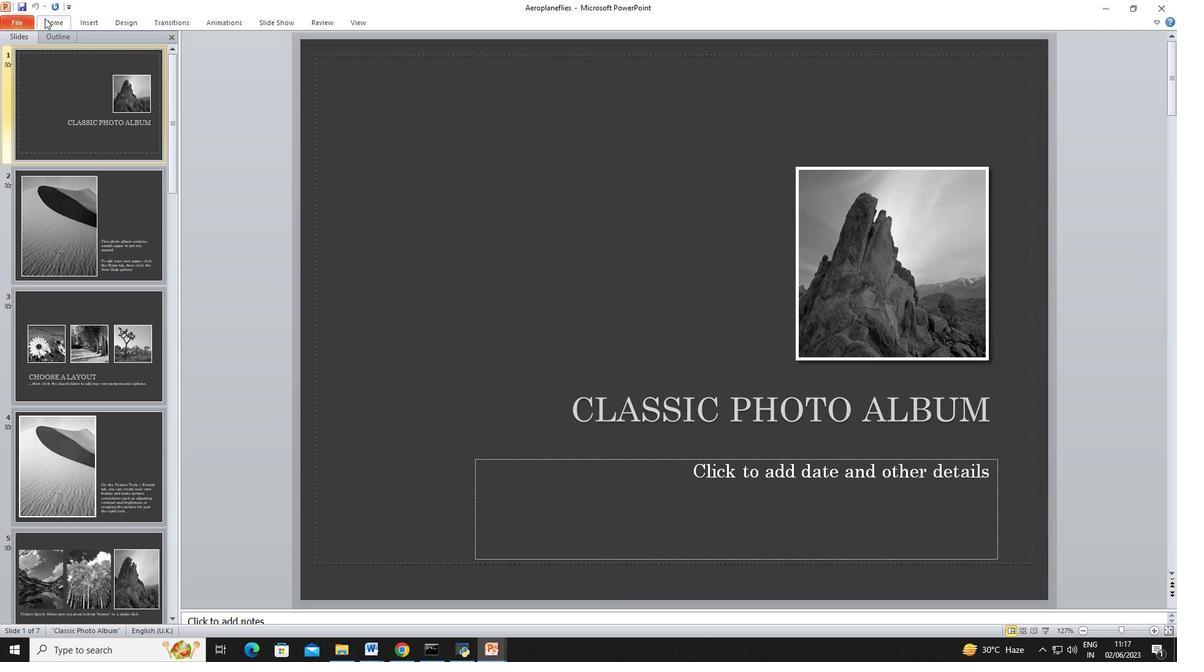 
Action: Mouse pressed left at (49, 20)
Screenshot: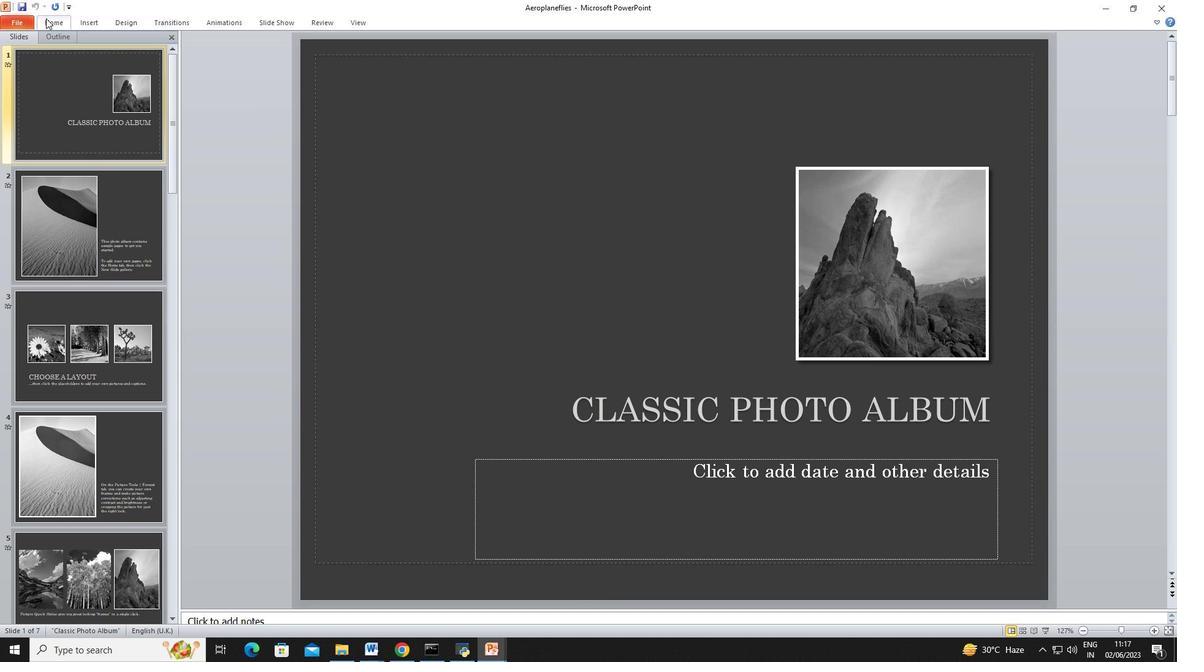 
Action: Mouse moved to (77, 19)
Screenshot: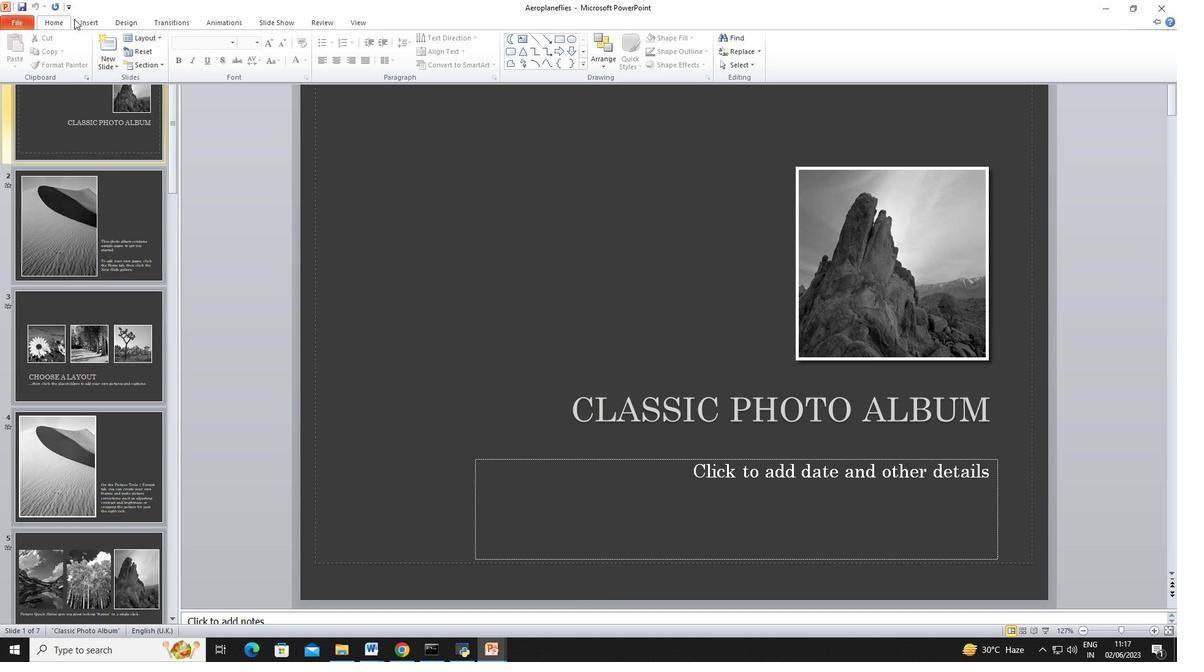 
Action: Mouse pressed left at (77, 19)
Screenshot: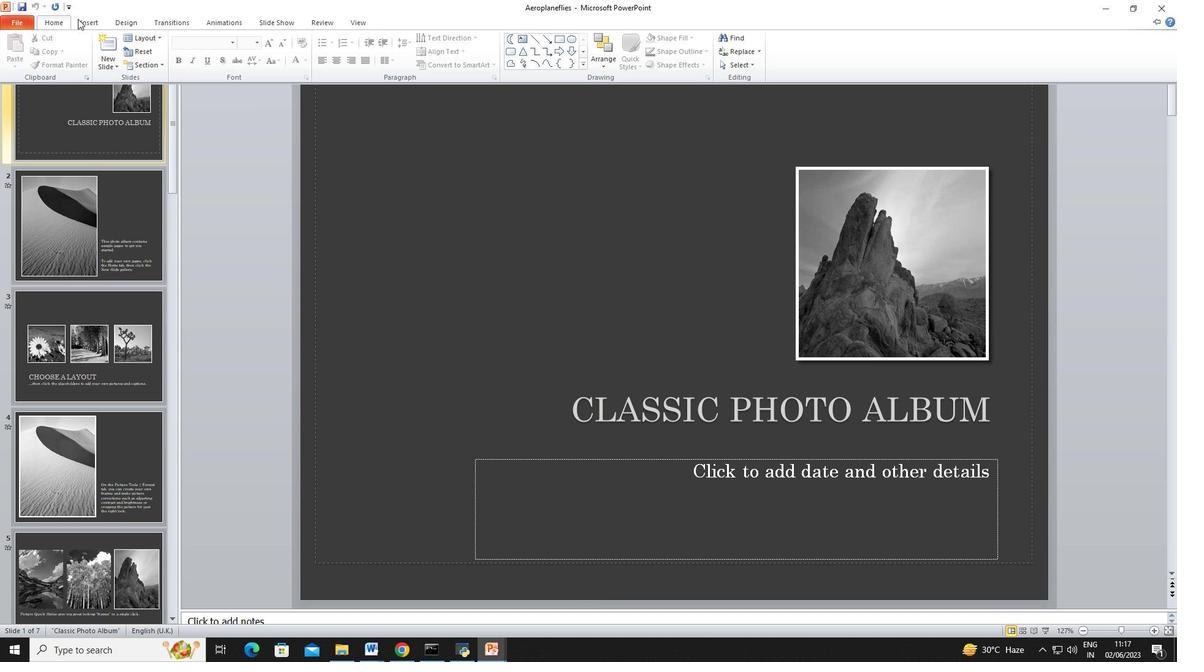 
Action: Mouse moved to (51, 66)
Screenshot: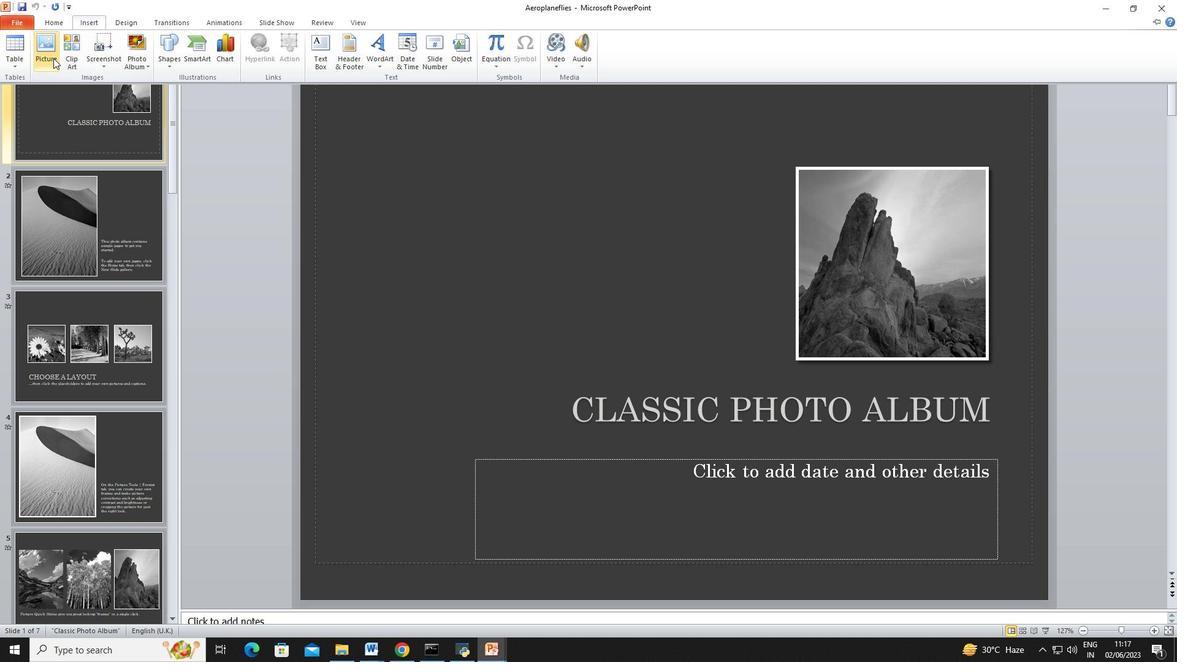 
Action: Mouse pressed left at (51, 66)
Screenshot: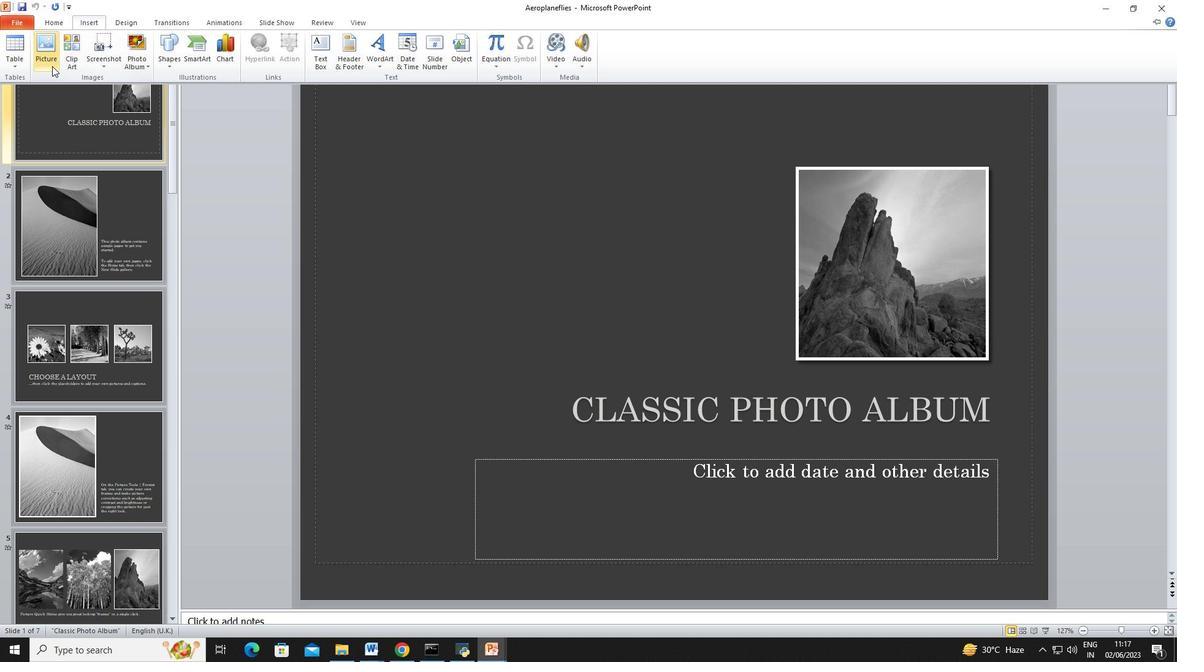 
Action: Mouse moved to (170, 110)
Screenshot: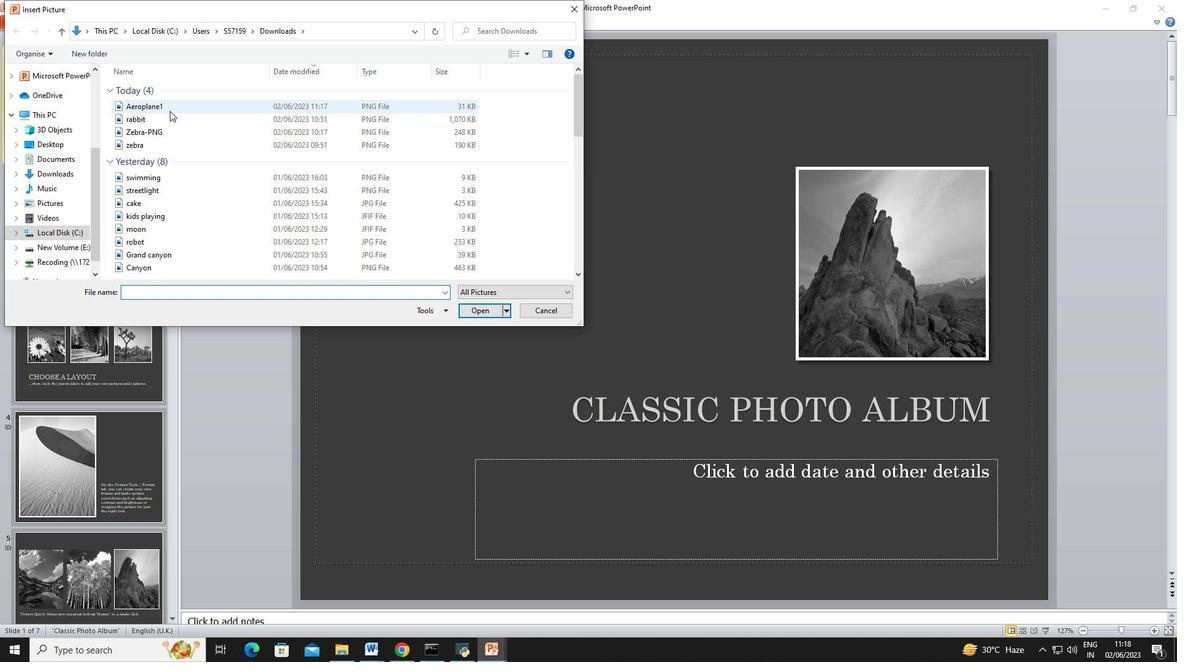 
Action: Mouse pressed left at (170, 110)
Screenshot: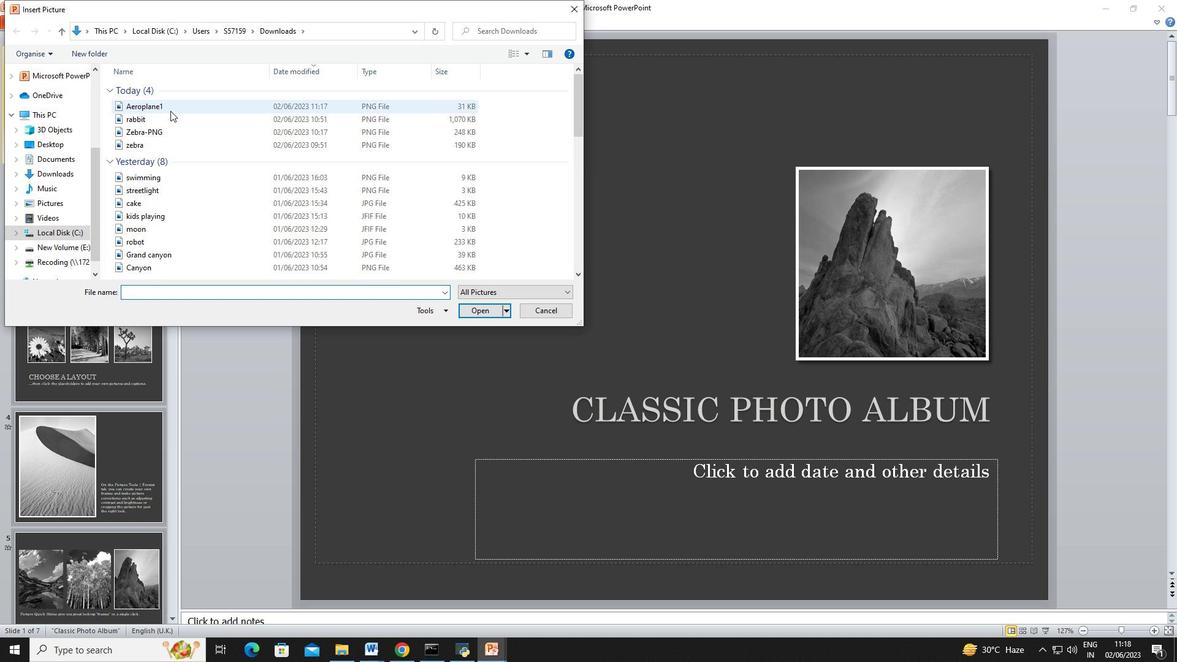 
Action: Mouse moved to (478, 310)
Screenshot: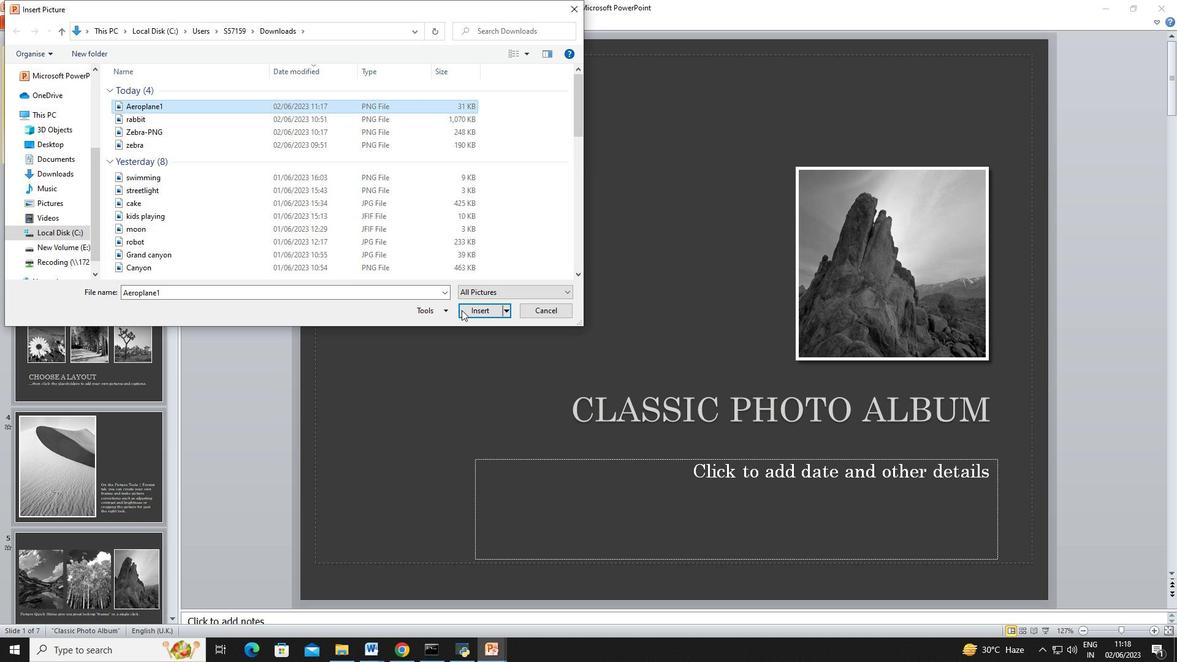 
Action: Mouse pressed left at (478, 310)
Screenshot: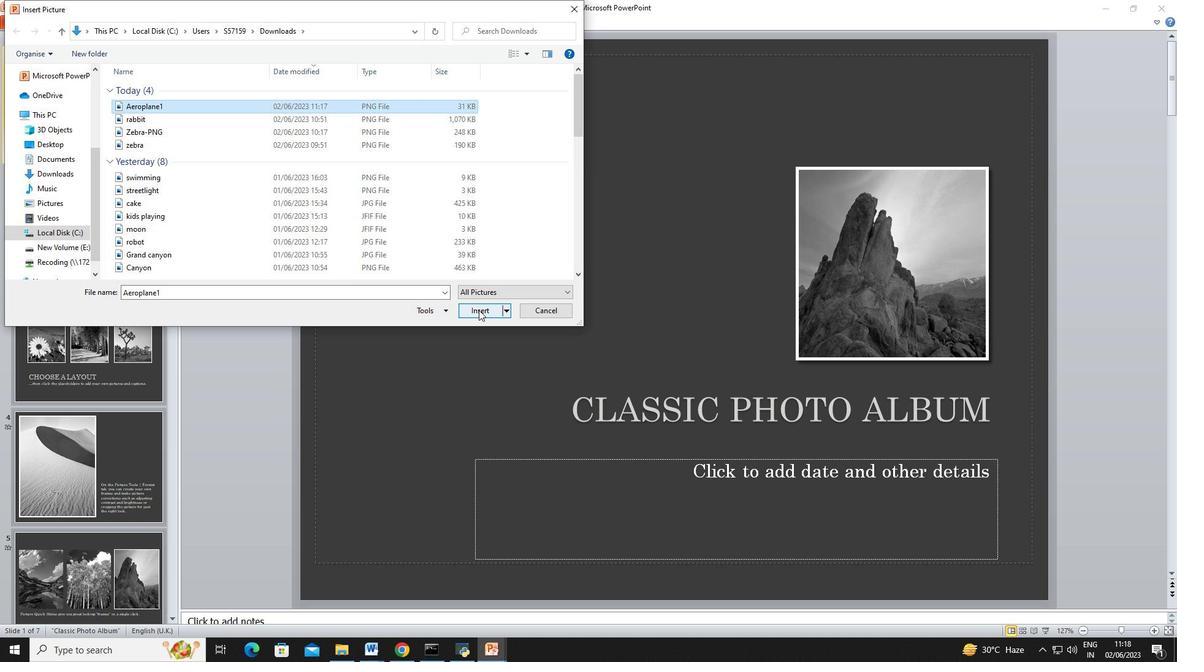 
Action: Mouse moved to (641, 285)
Screenshot: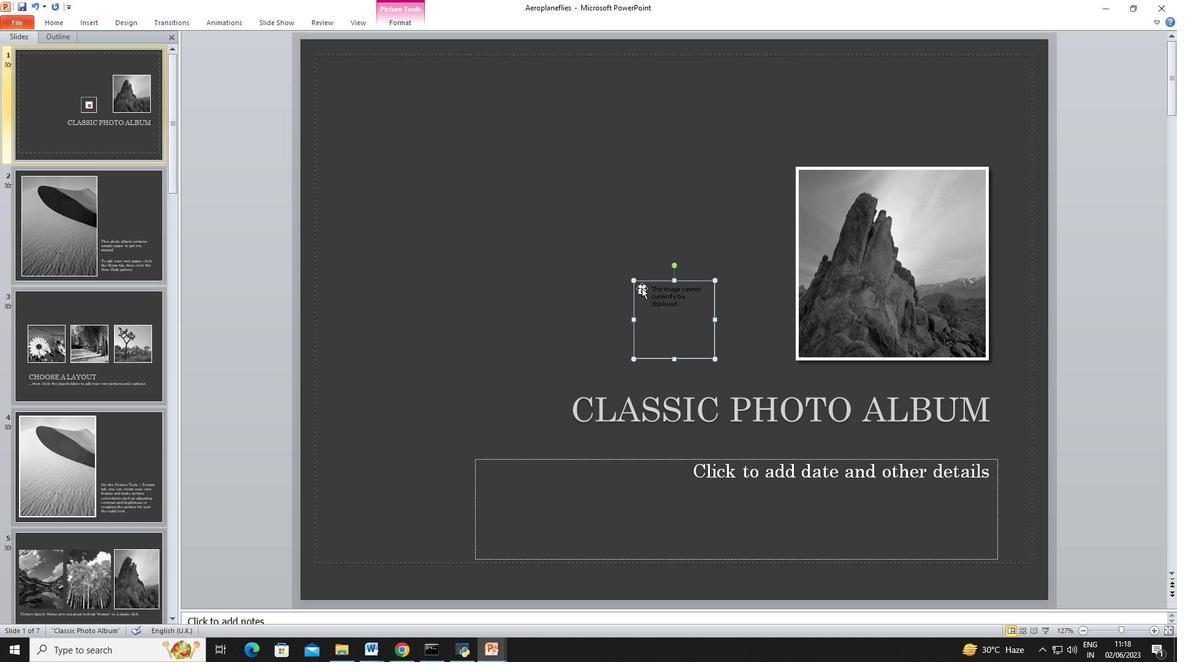 
Action: Mouse pressed left at (641, 285)
Screenshot: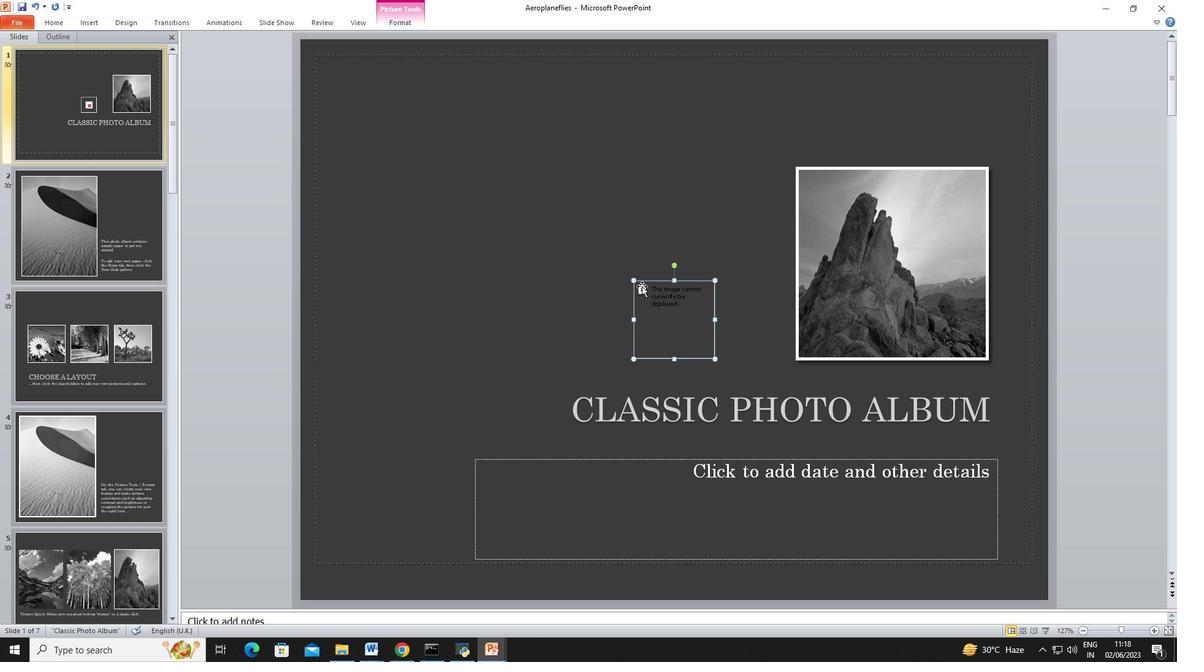 
Action: Mouse moved to (413, 649)
Screenshot: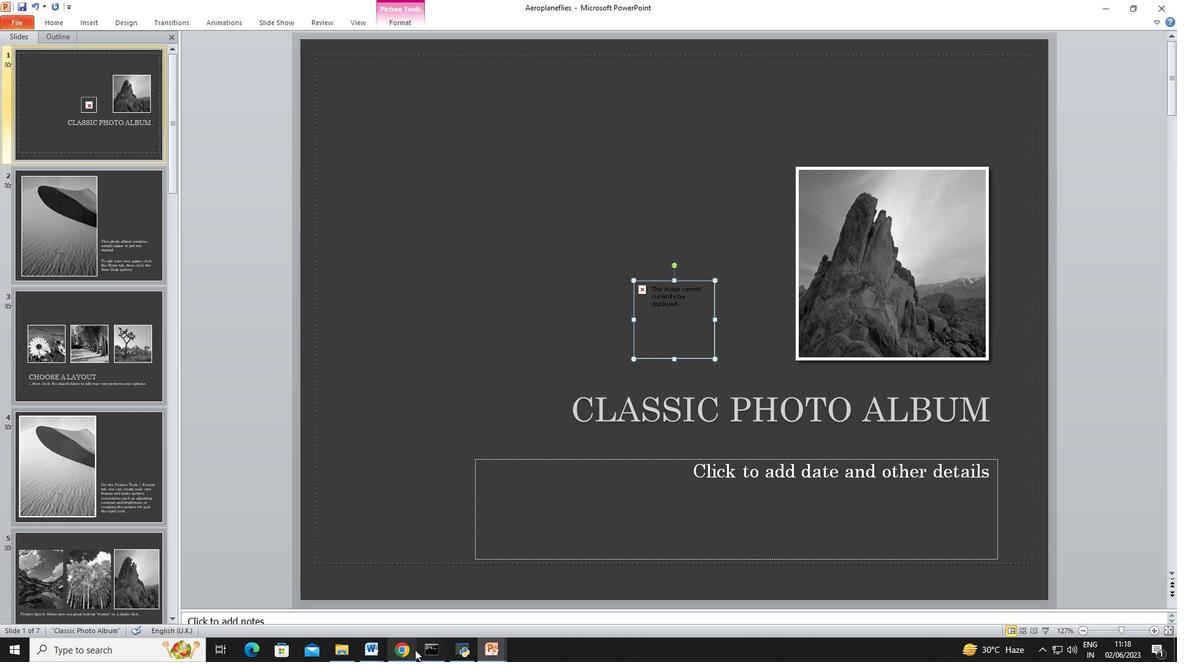 
Action: Mouse pressed left at (413, 649)
Screenshot: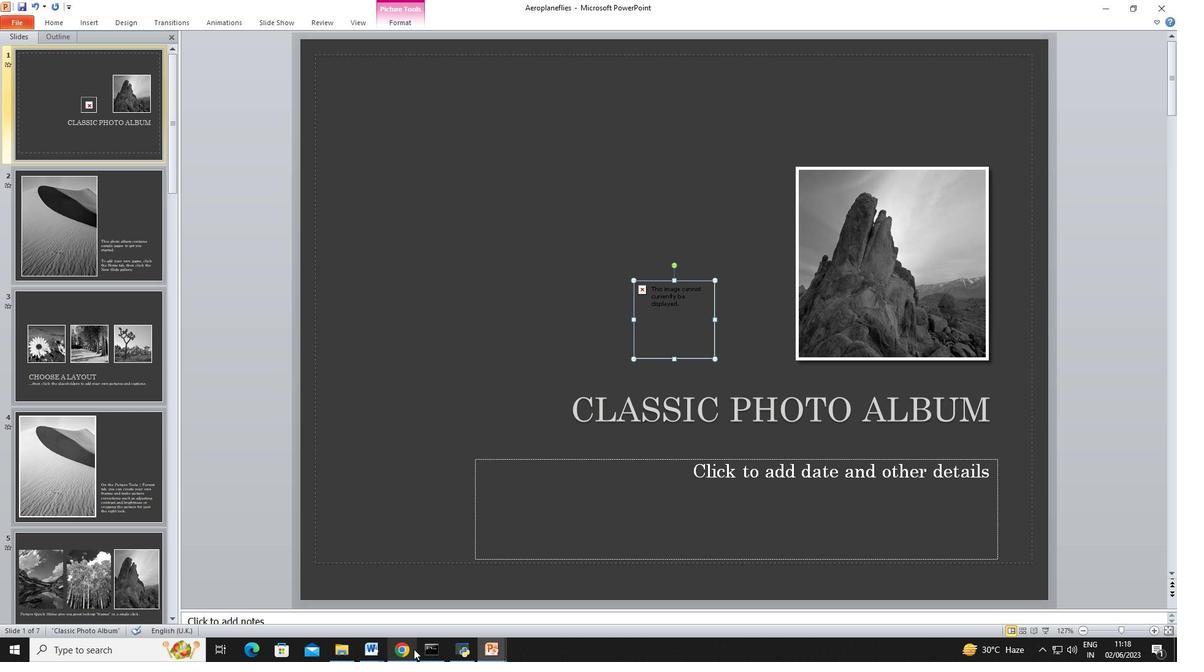 
Action: Mouse moved to (280, 244)
Screenshot: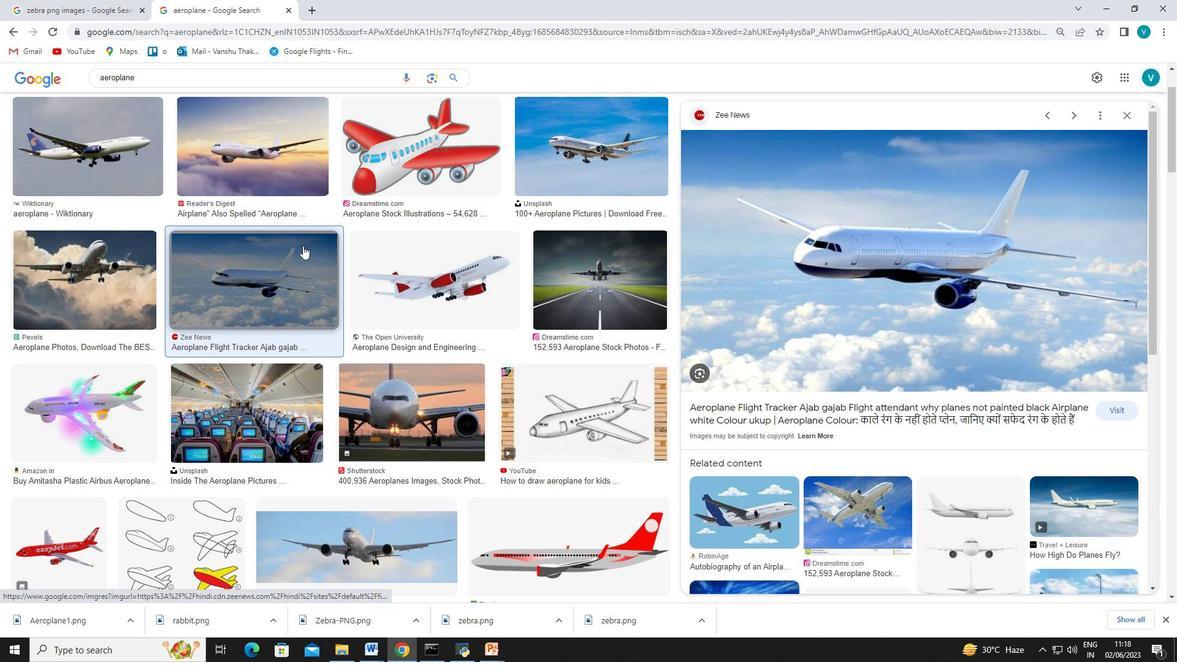 
Action: Mouse scrolled (280, 244) with delta (0, 0)
Screenshot: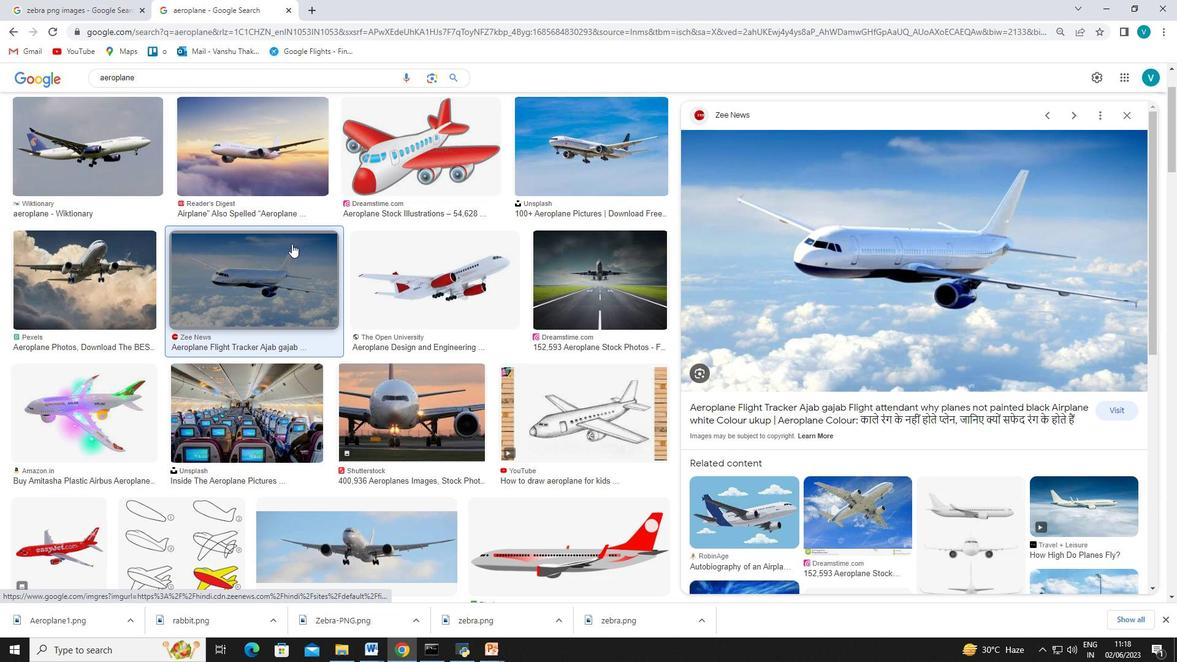 
Action: Mouse scrolled (280, 244) with delta (0, 0)
Screenshot: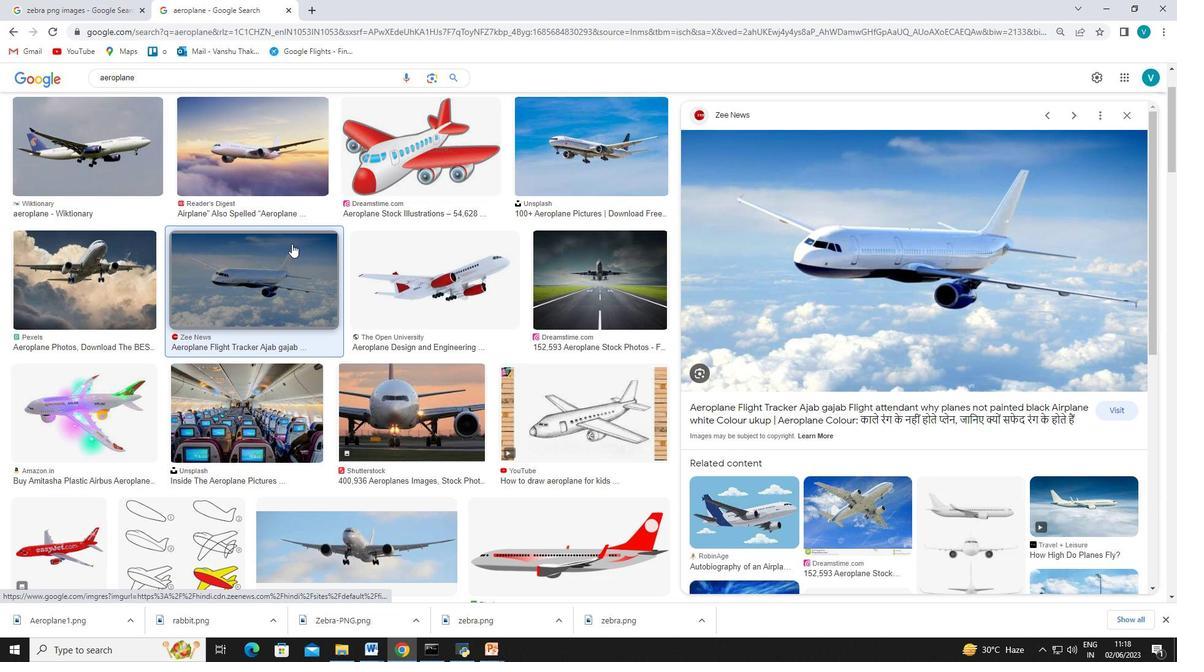 
Action: Mouse scrolled (280, 244) with delta (0, 0)
Screenshot: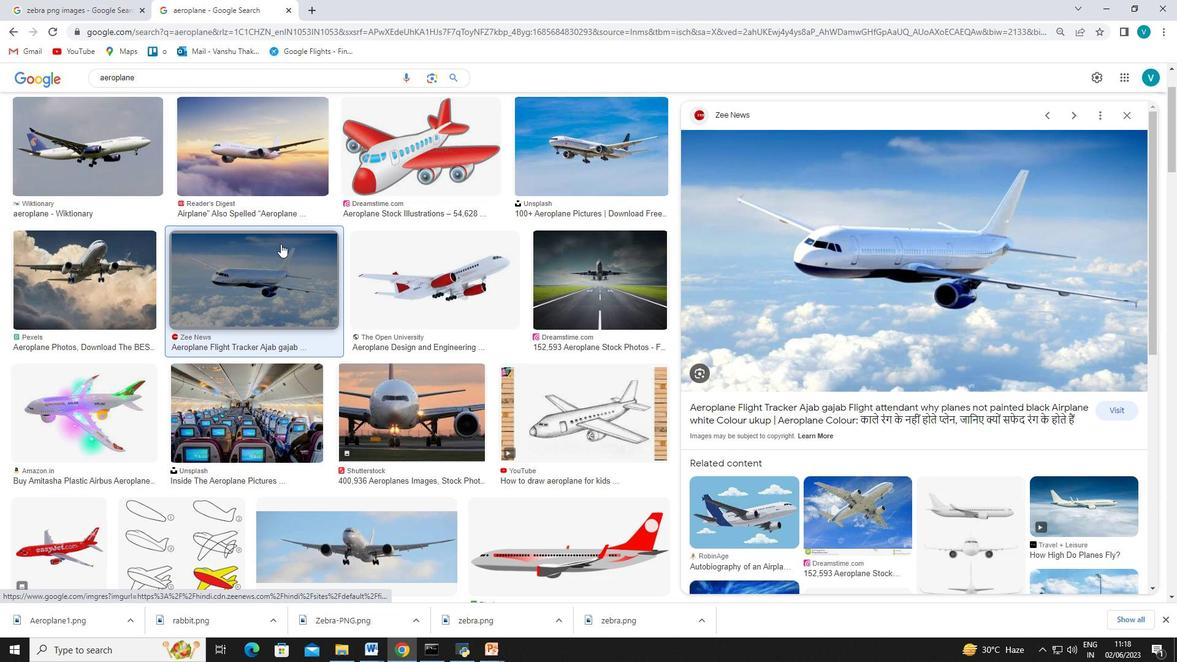 
Action: Mouse scrolled (280, 244) with delta (0, 0)
Screenshot: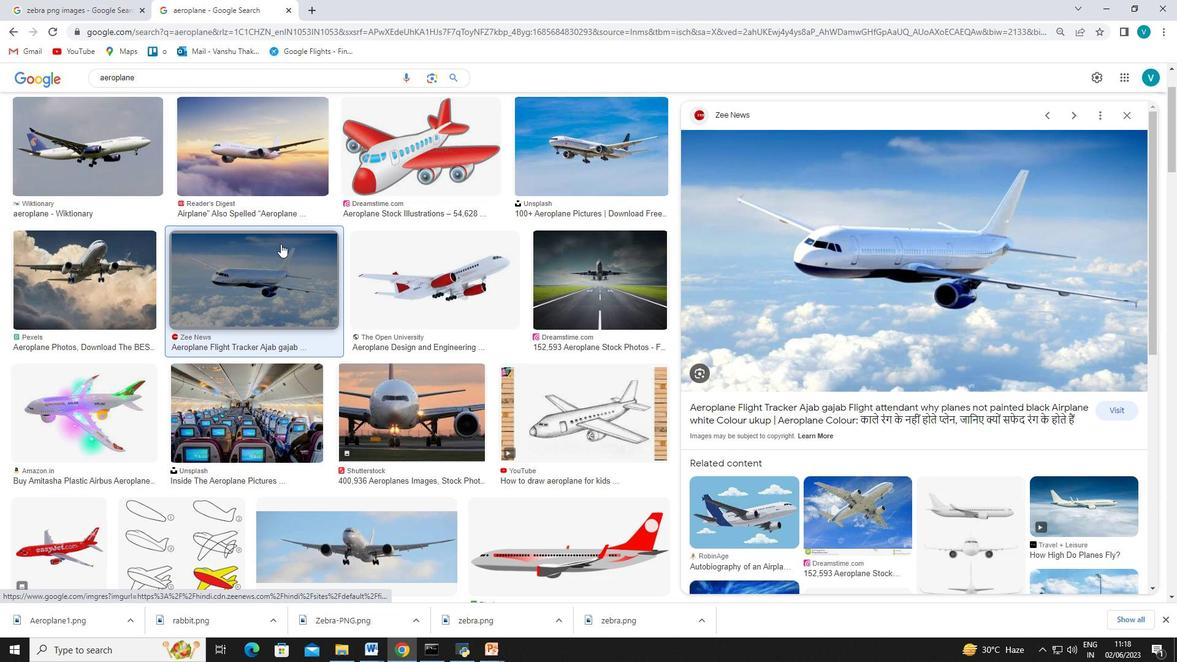 
Action: Mouse scrolled (280, 244) with delta (0, 0)
Screenshot: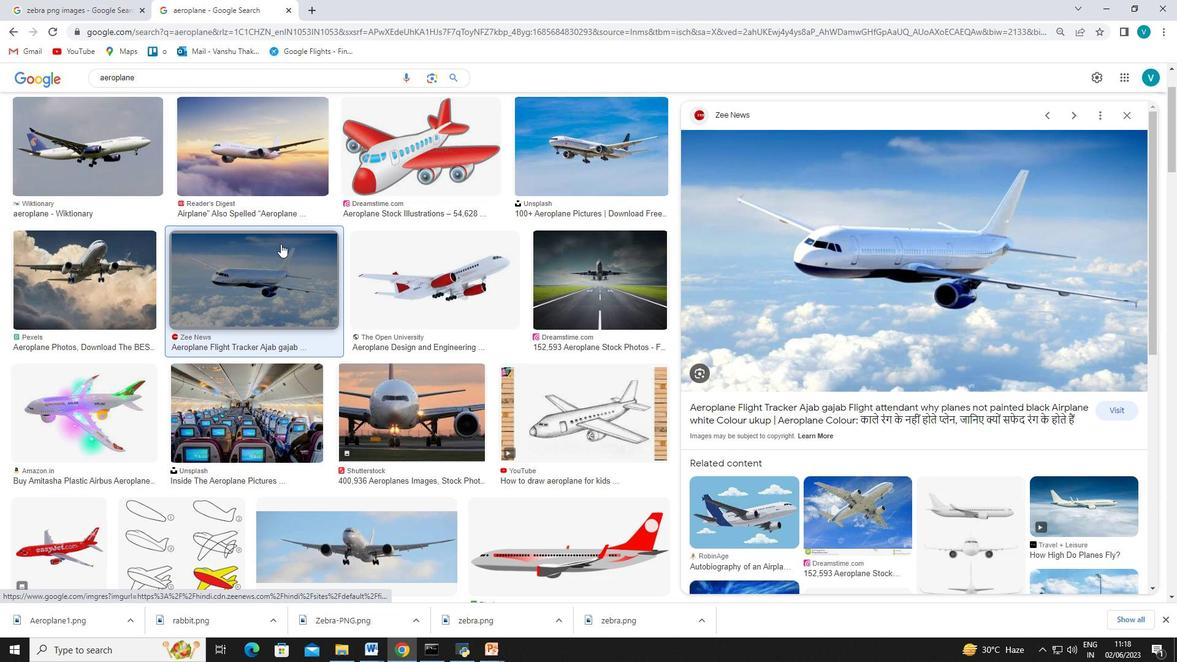 
Action: Mouse scrolled (280, 244) with delta (0, 0)
Screenshot: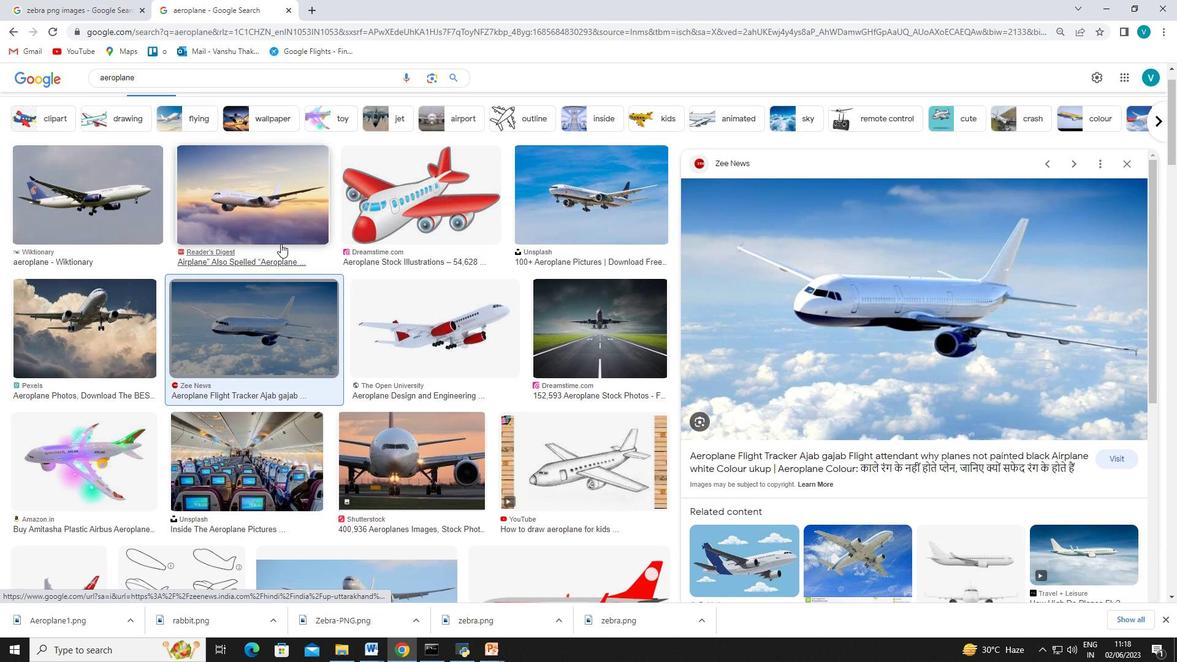
Action: Mouse scrolled (280, 244) with delta (0, 0)
Screenshot: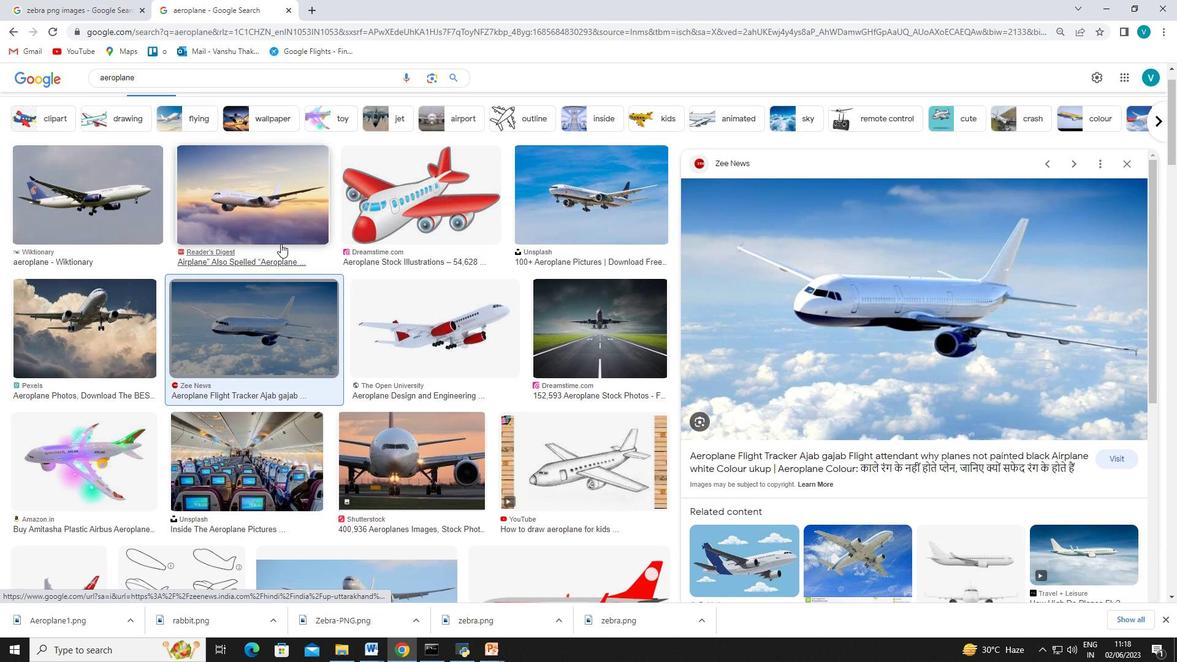 
Action: Mouse scrolled (280, 244) with delta (0, 0)
Screenshot: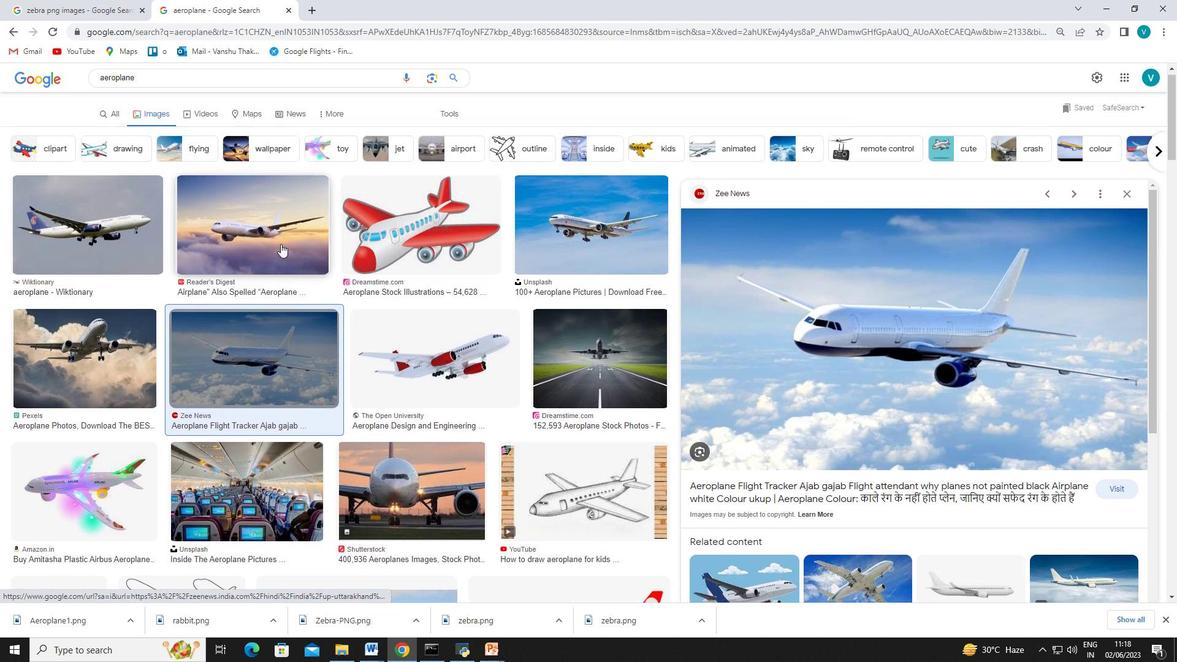 
Action: Mouse scrolled (280, 244) with delta (0, 0)
Screenshot: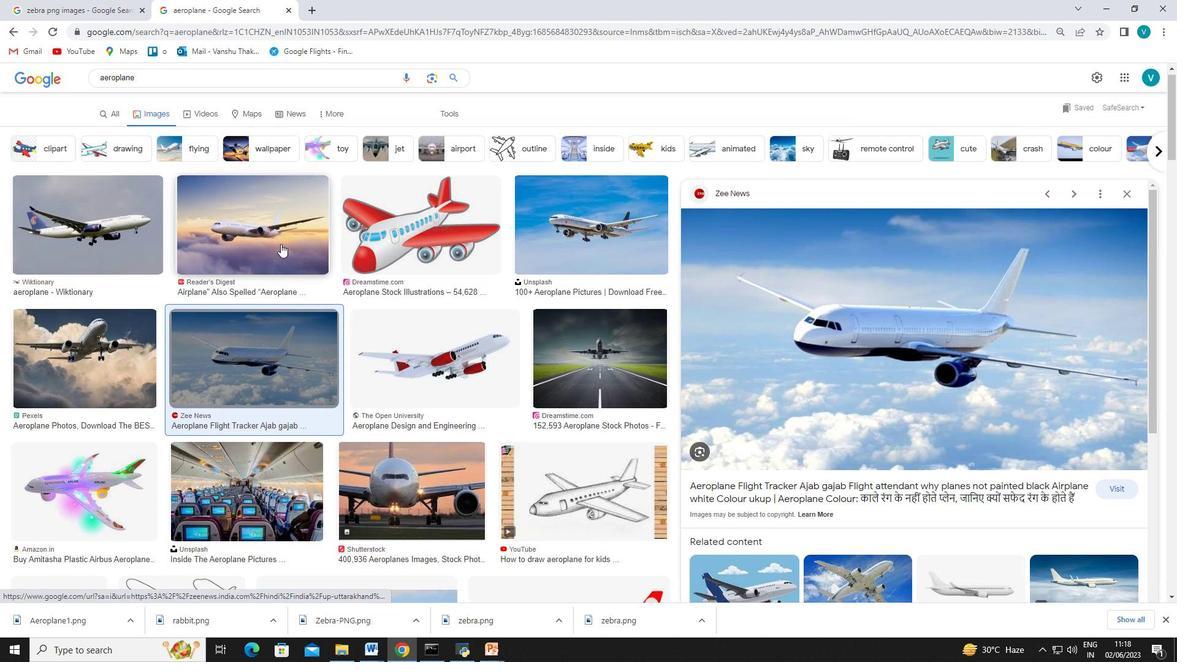 
Action: Mouse moved to (187, 91)
Screenshot: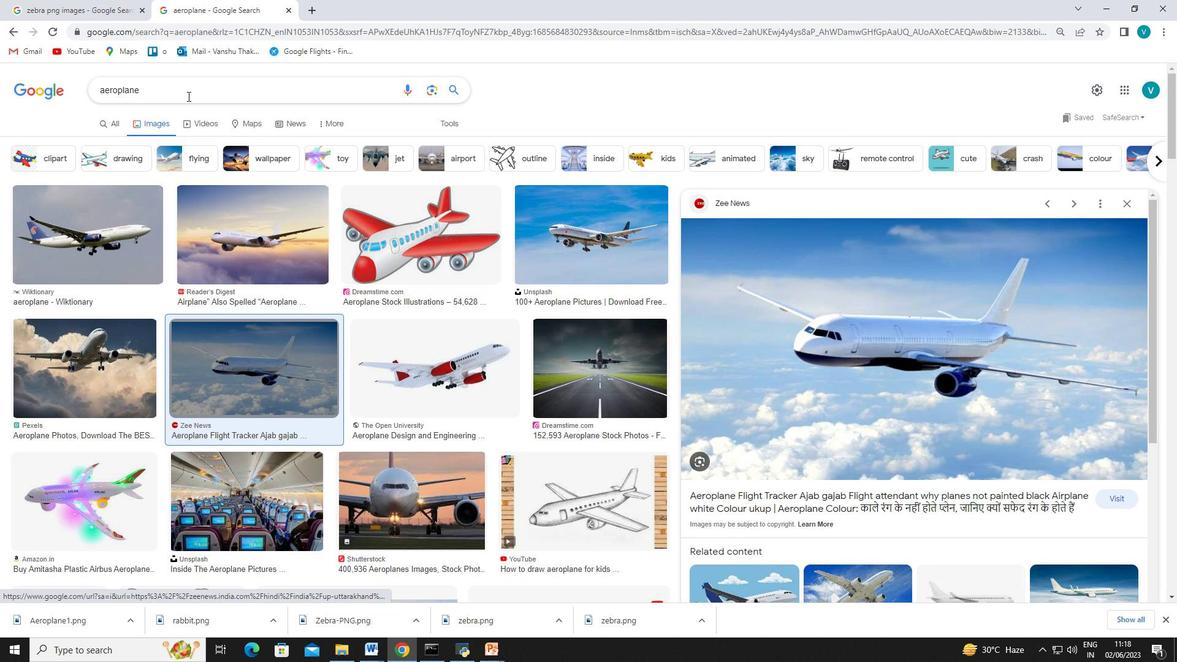
Action: Mouse pressed left at (187, 91)
Screenshot: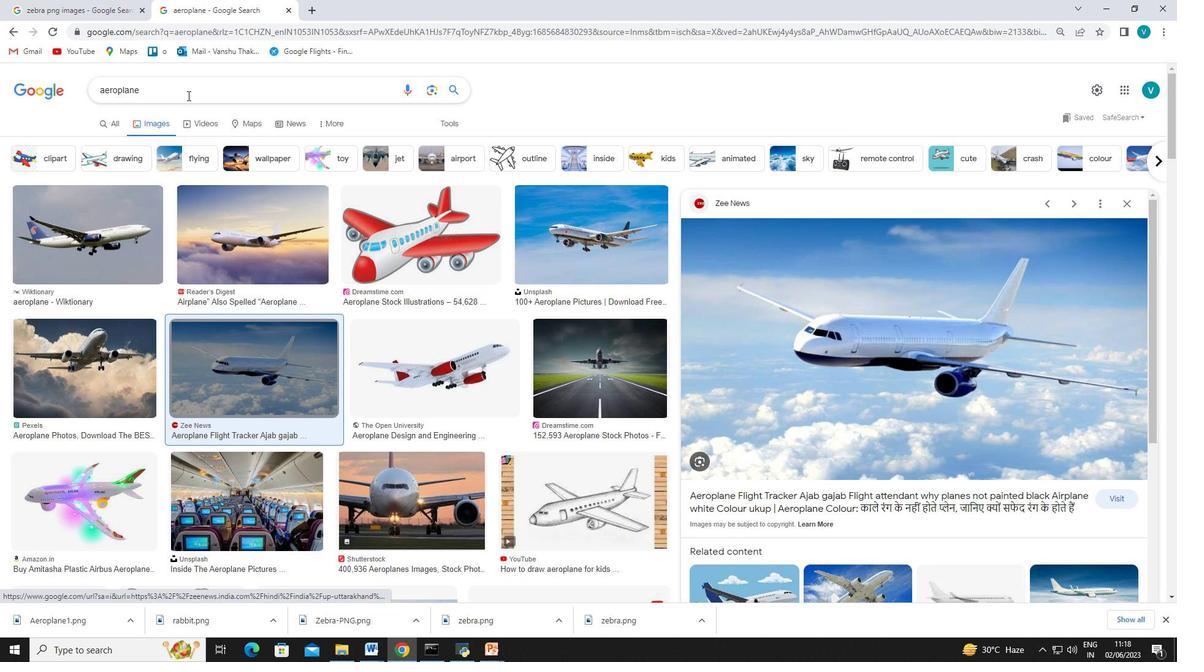 
Action: Key pressed <Key.space>png<Key.enter>
Screenshot: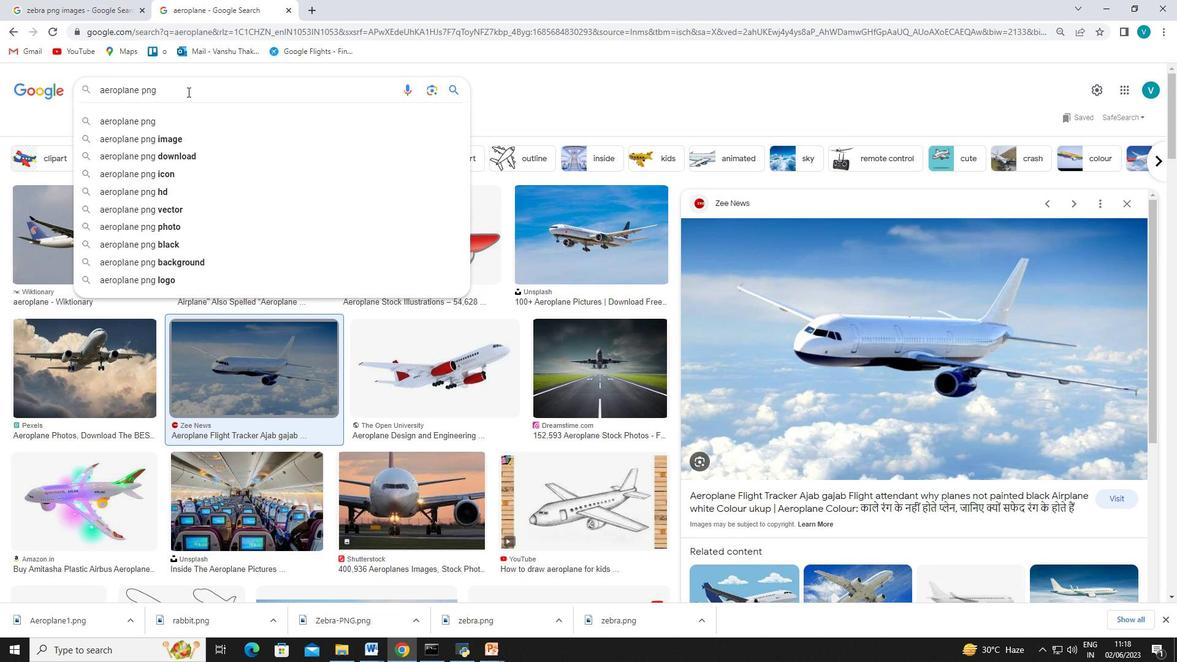 
Action: Mouse moved to (665, 350)
Screenshot: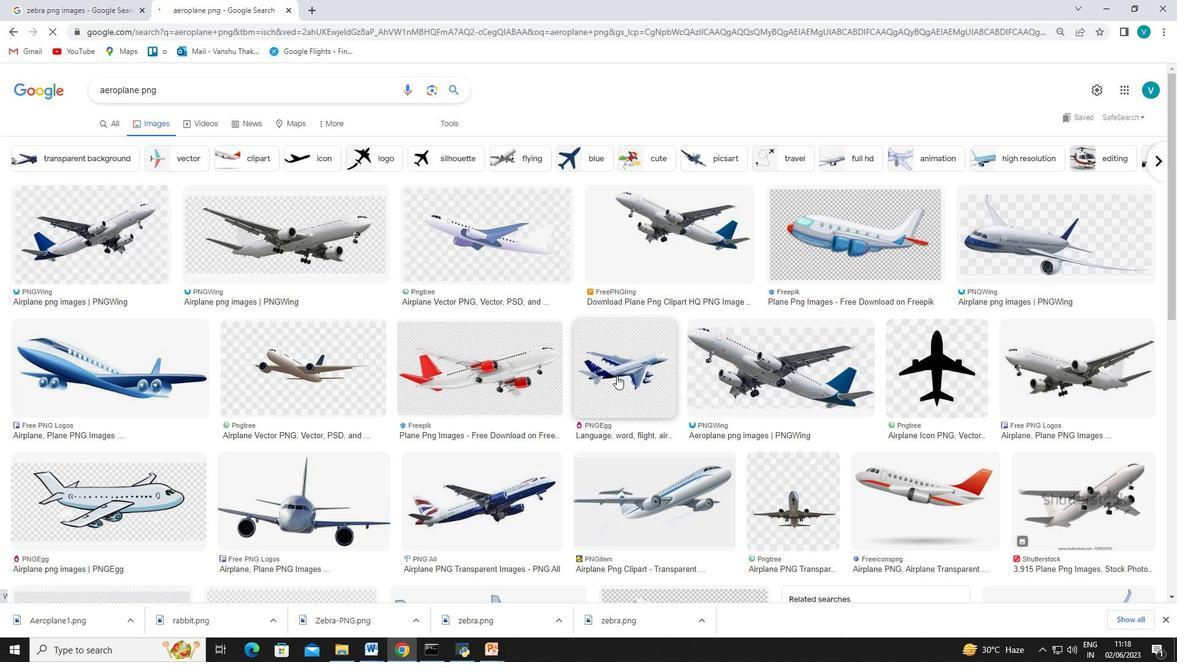 
Action: Mouse pressed left at (665, 350)
Screenshot: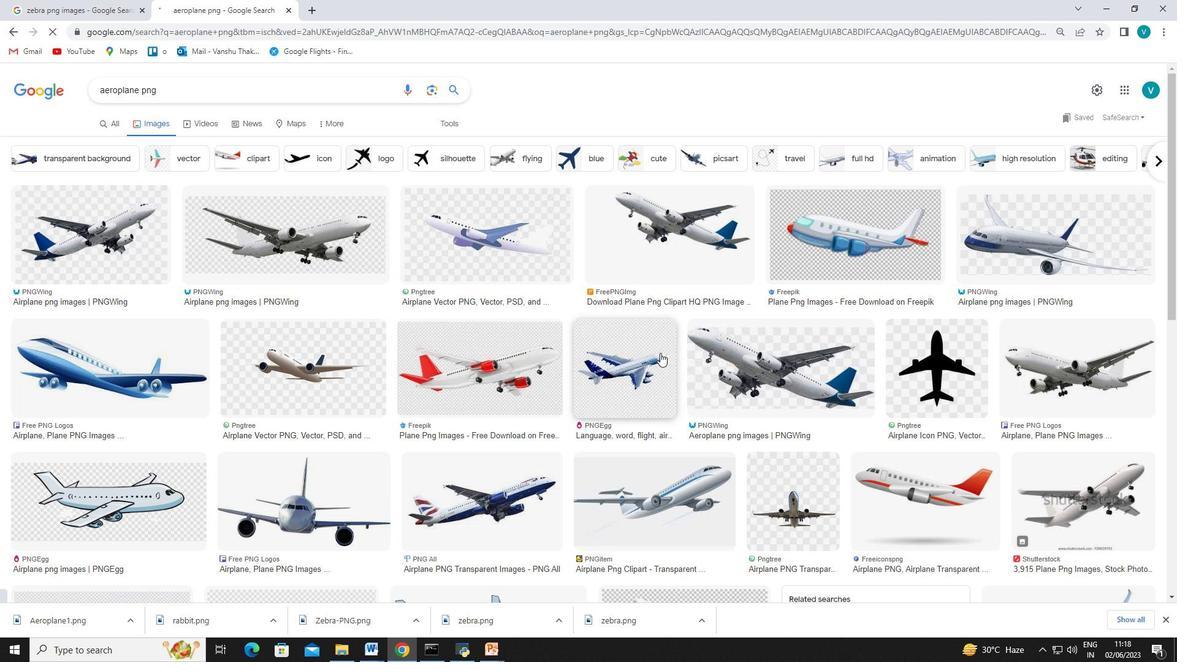 
Action: Mouse moved to (880, 267)
Screenshot: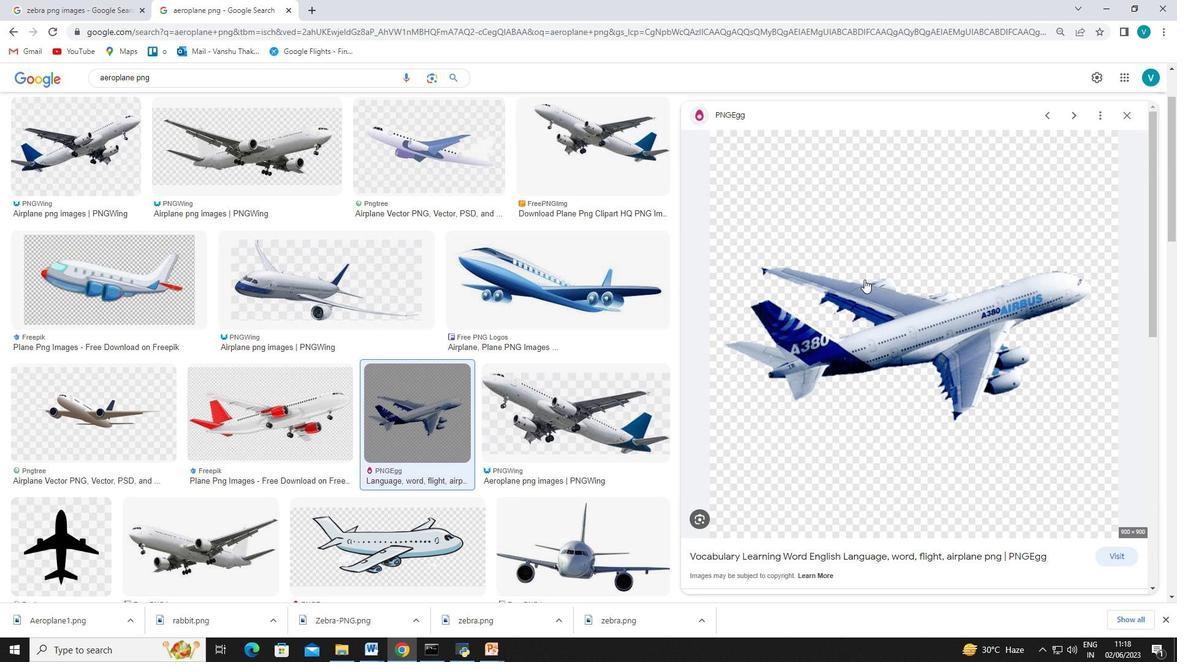 
Action: Mouse pressed right at (880, 267)
Screenshot: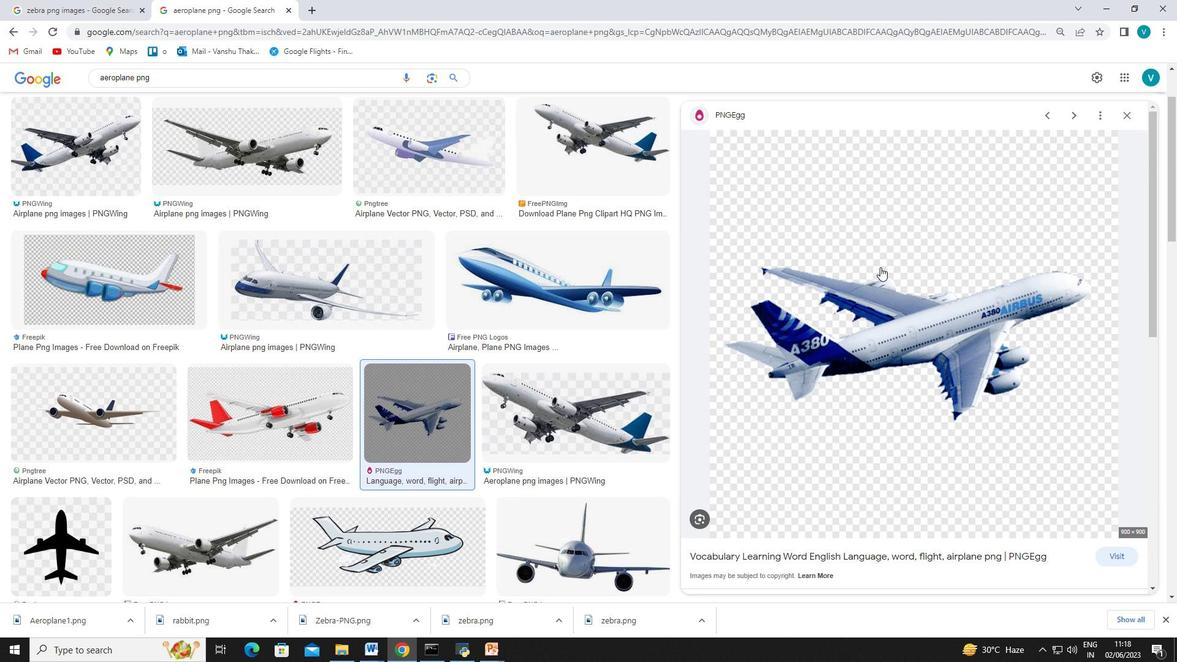 
Action: Mouse moved to (909, 399)
Screenshot: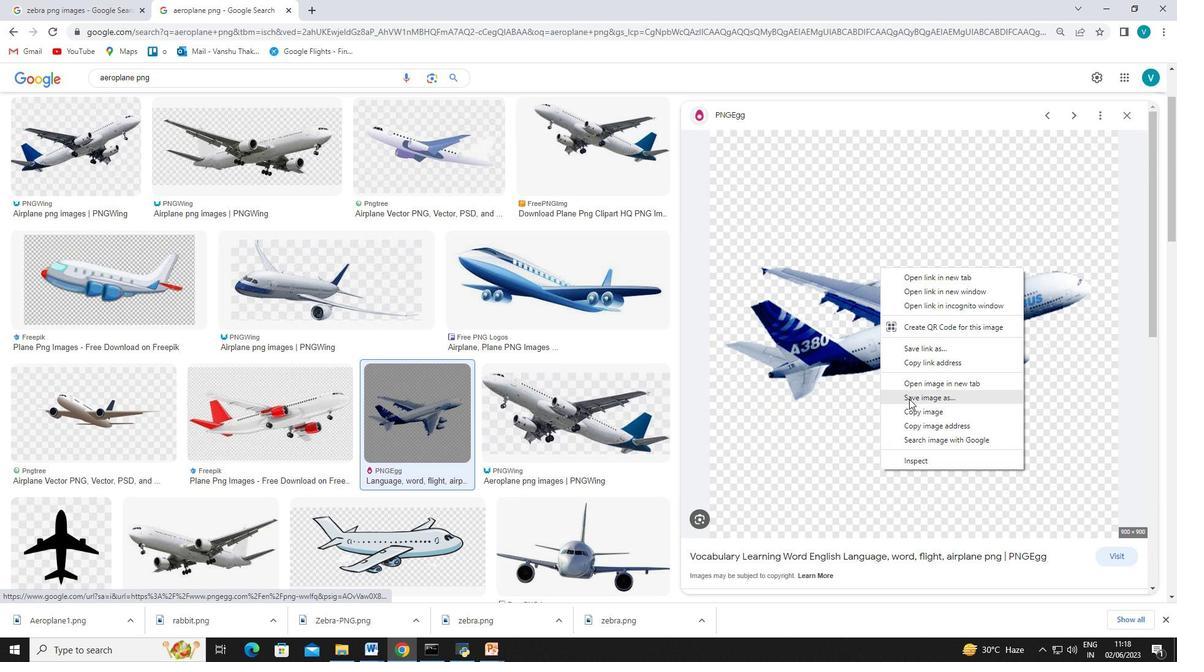 
Action: Mouse pressed left at (909, 399)
Screenshot: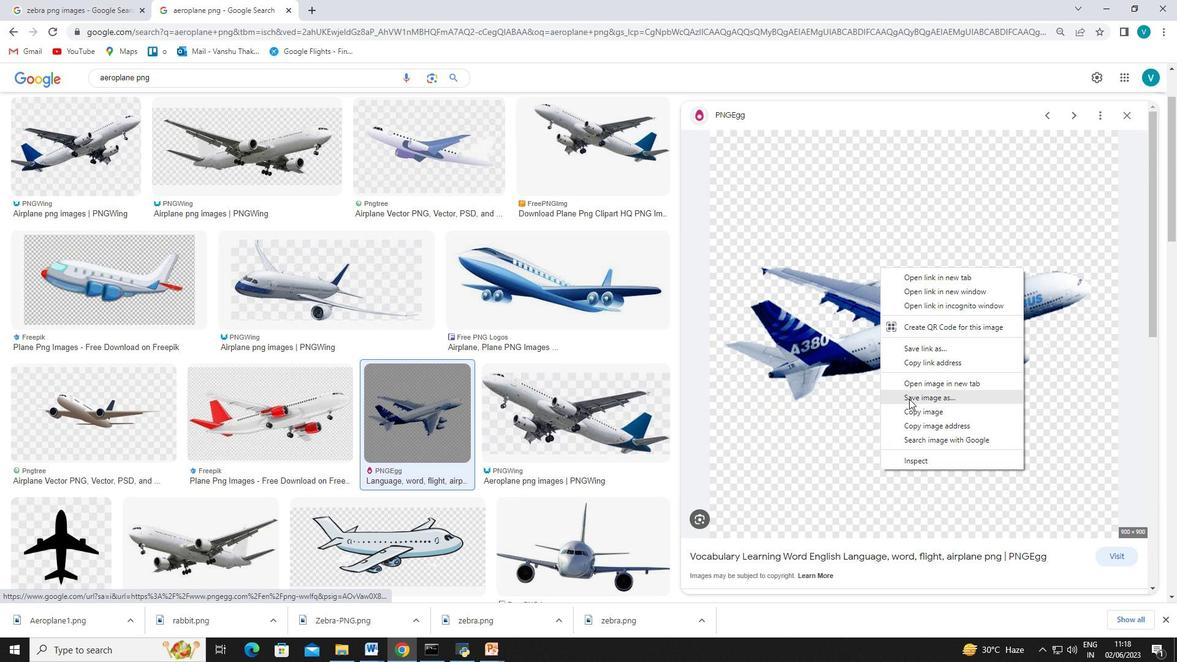 
Action: Mouse moved to (416, 353)
Screenshot: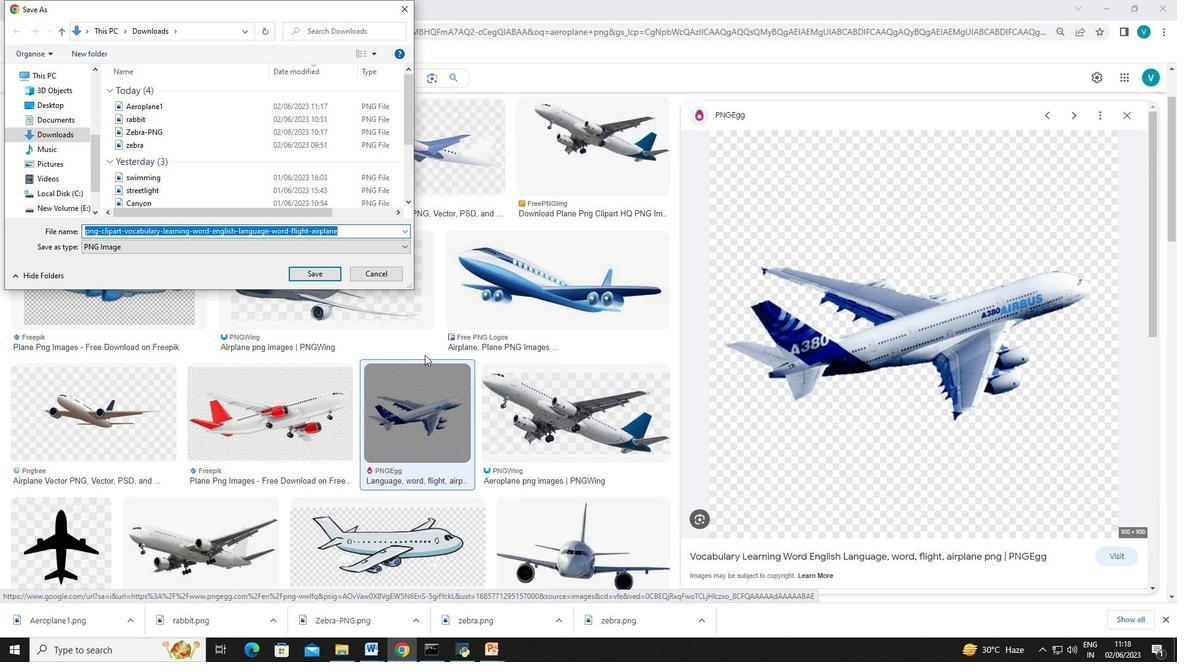 
Action: Key pressed aeroplane1.png
Screenshot: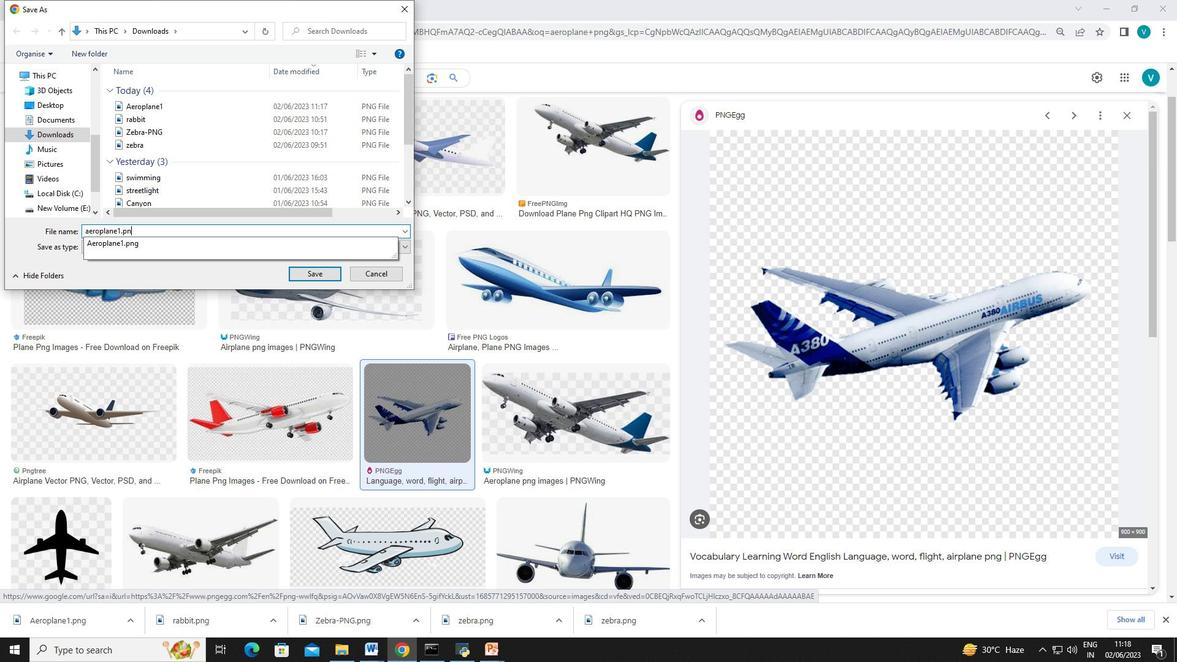 
Action: Mouse moved to (326, 273)
Screenshot: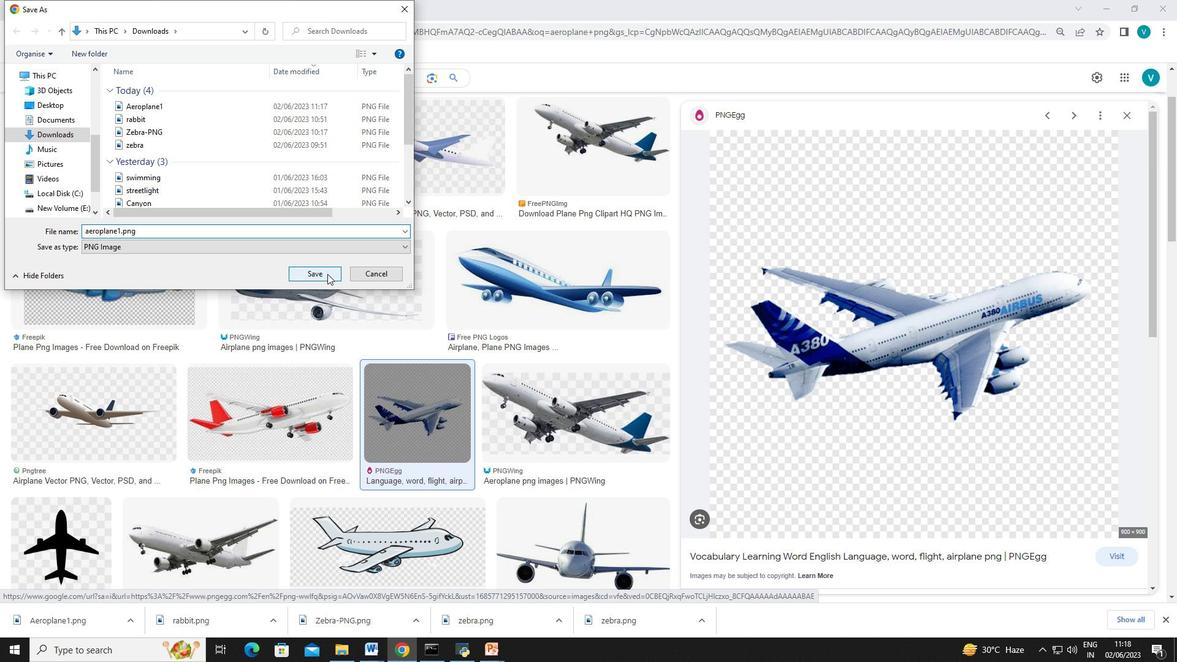 
Action: Mouse pressed left at (326, 273)
Screenshot: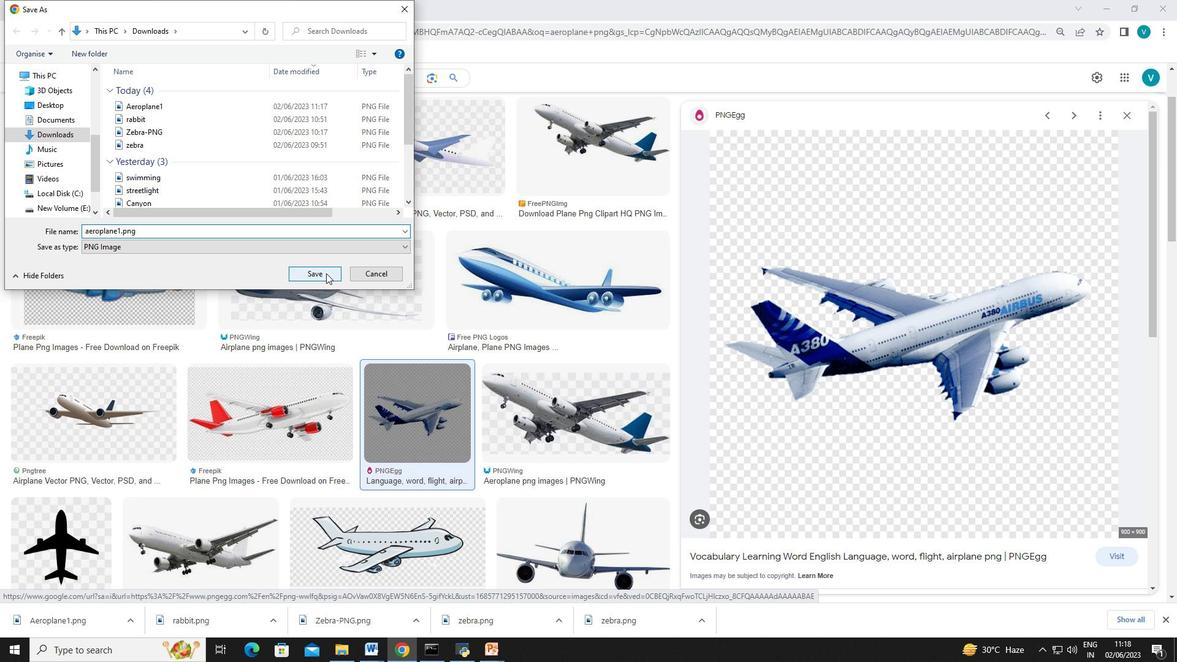 
Action: Mouse moved to (632, 330)
Screenshot: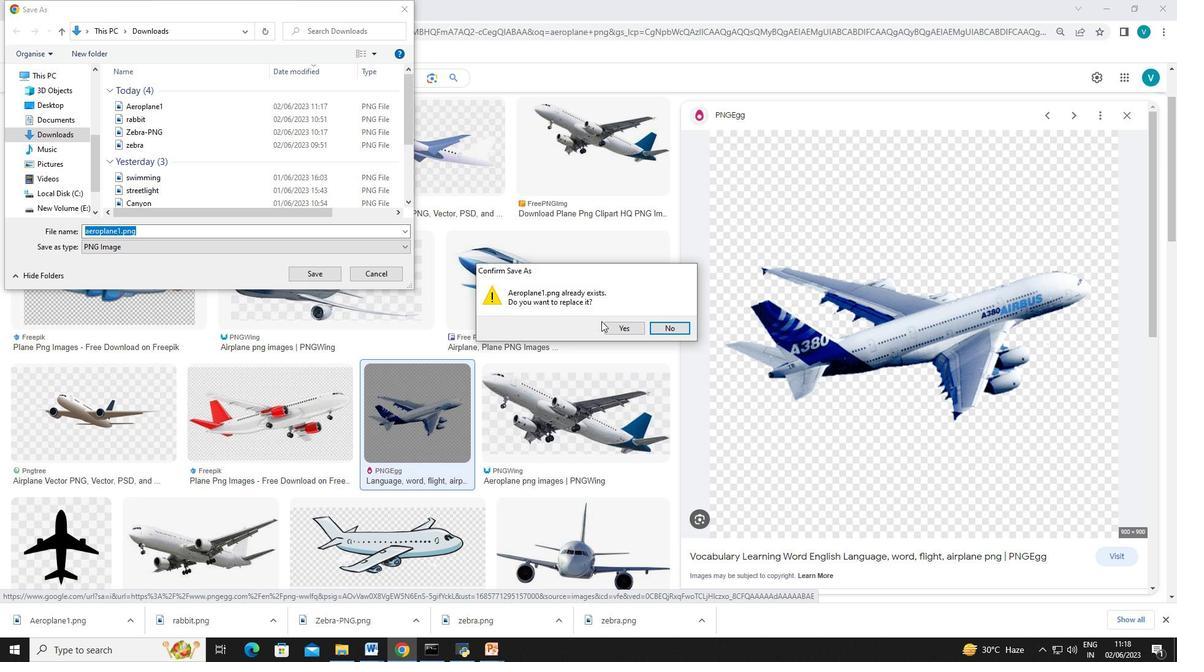 
Action: Mouse pressed left at (632, 330)
Screenshot: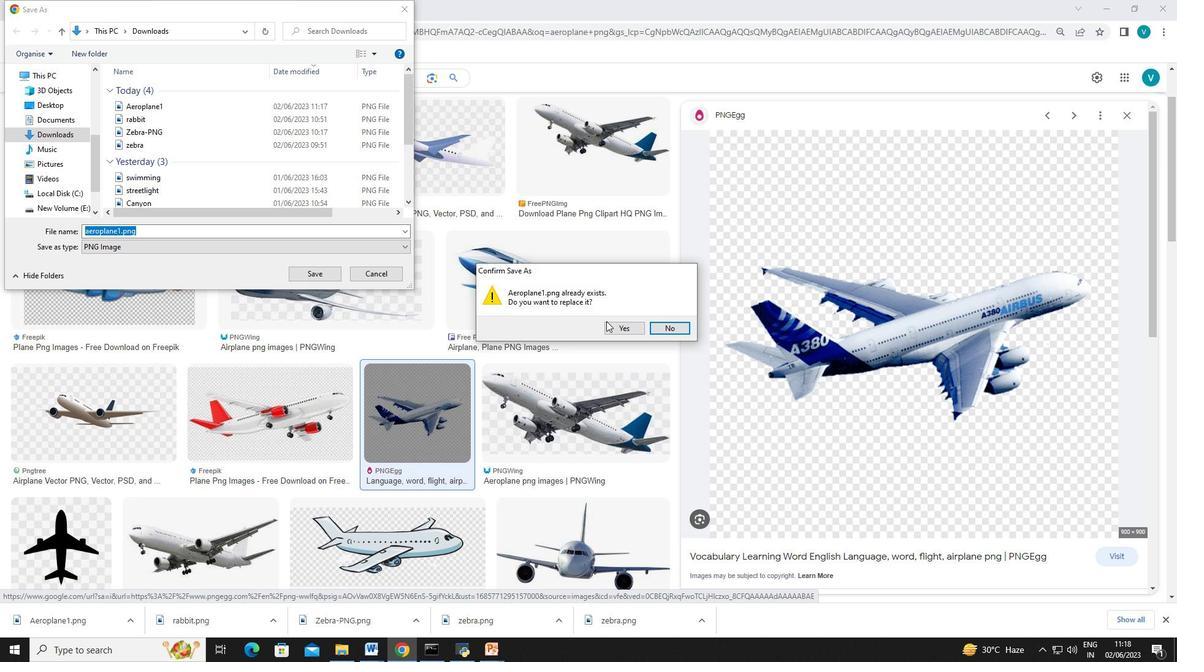 
Action: Mouse moved to (485, 652)
Screenshot: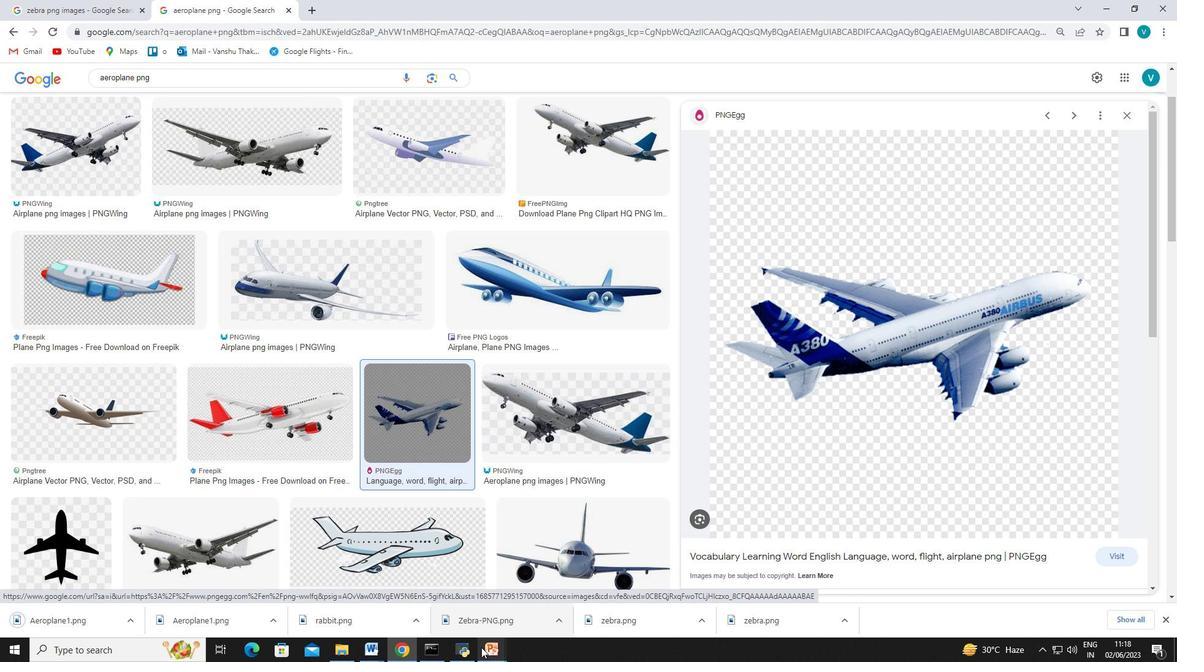 
Action: Mouse pressed left at (485, 652)
Screenshot: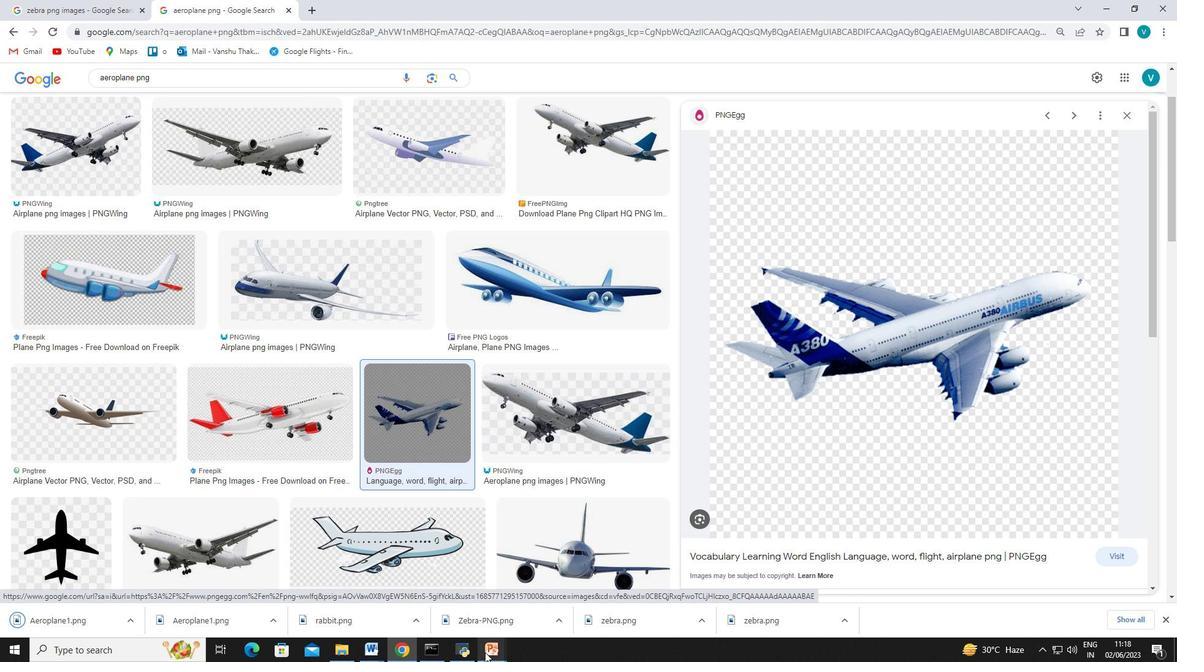
Action: Mouse moved to (608, 592)
Screenshot: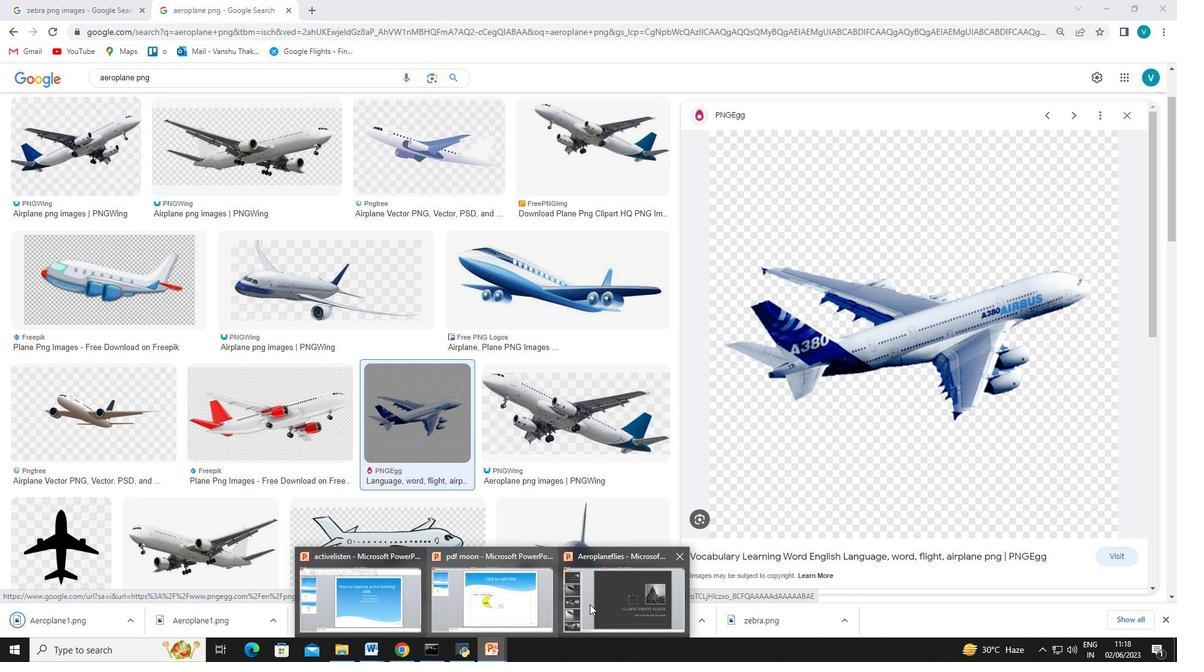 
Action: Mouse pressed left at (608, 592)
Screenshot: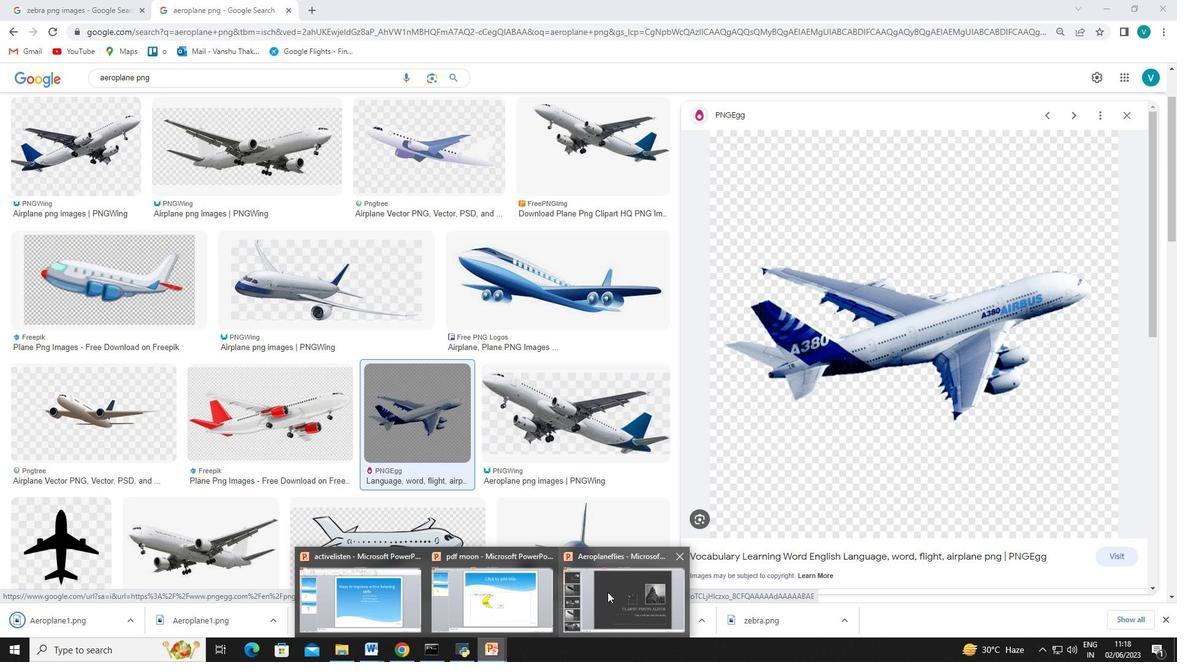 
Action: Mouse moved to (88, 14)
Screenshot: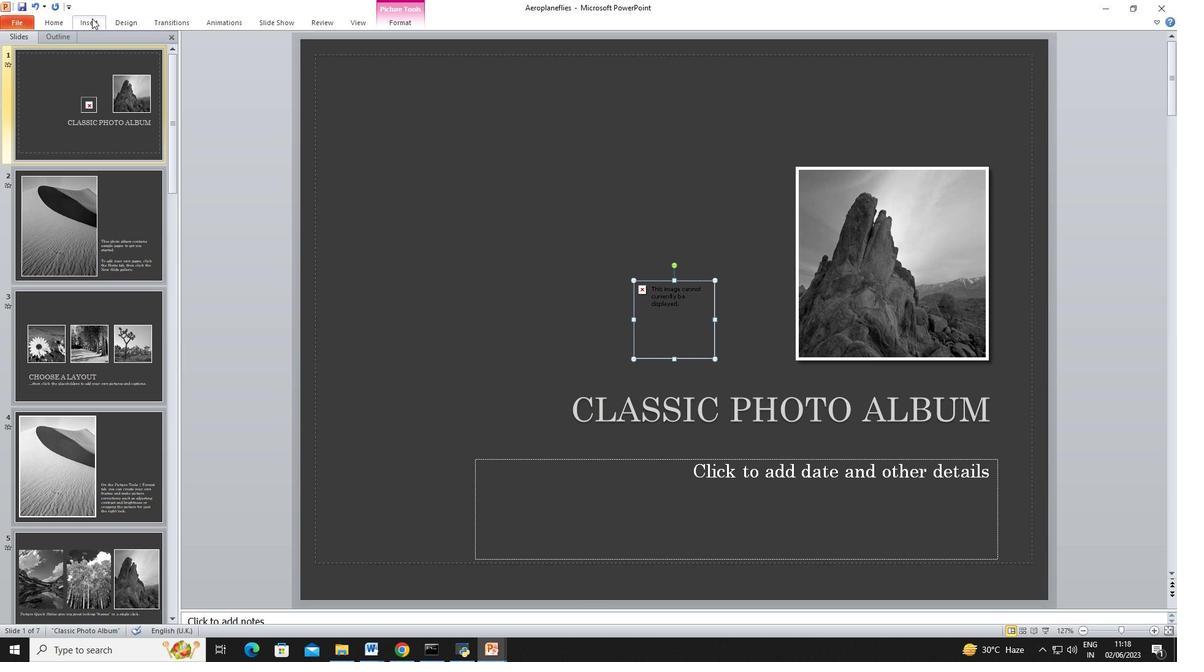 
Action: Mouse pressed left at (88, 14)
Screenshot: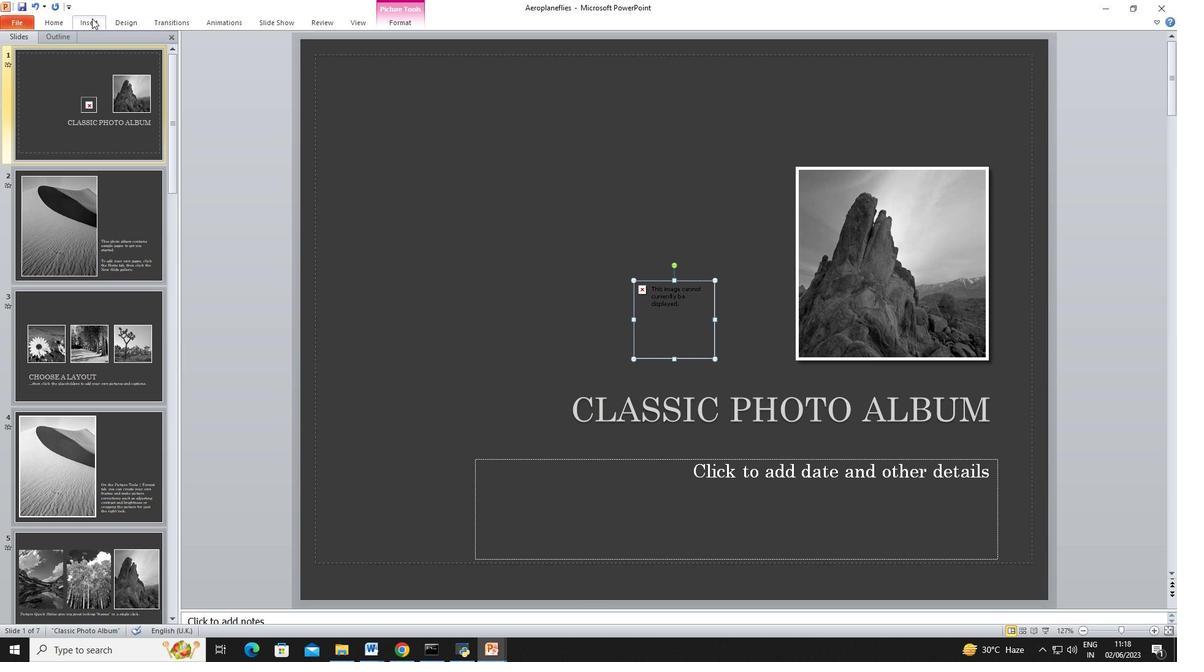 
Action: Mouse moved to (94, 21)
Screenshot: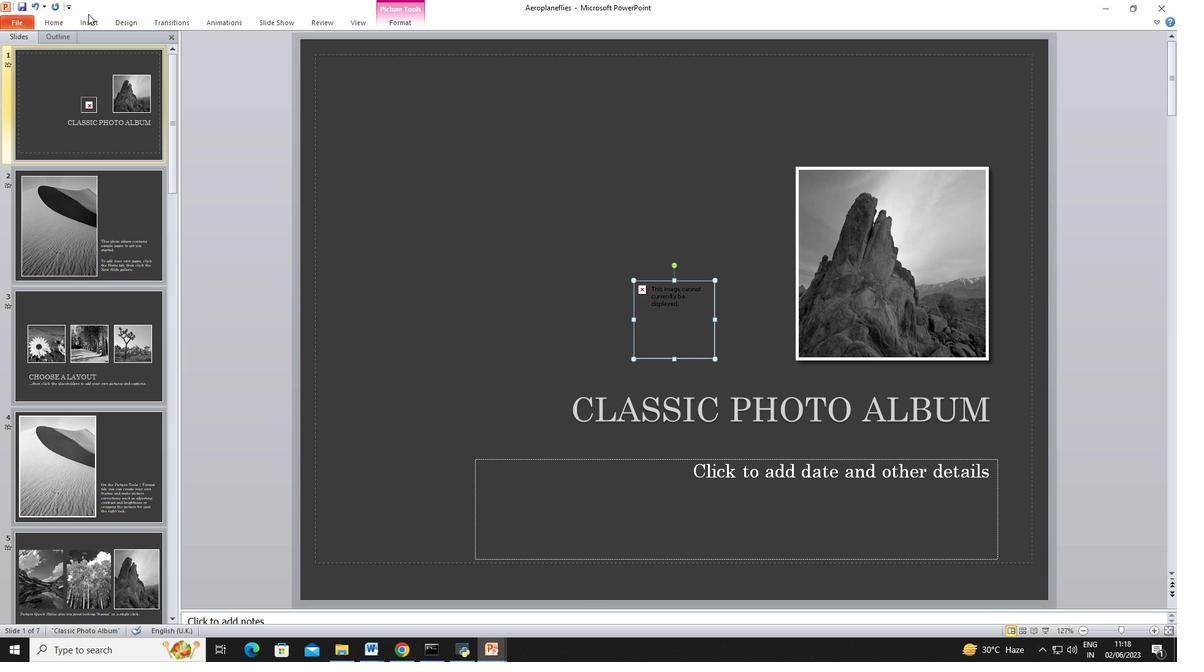 
Action: Mouse pressed left at (94, 21)
Screenshot: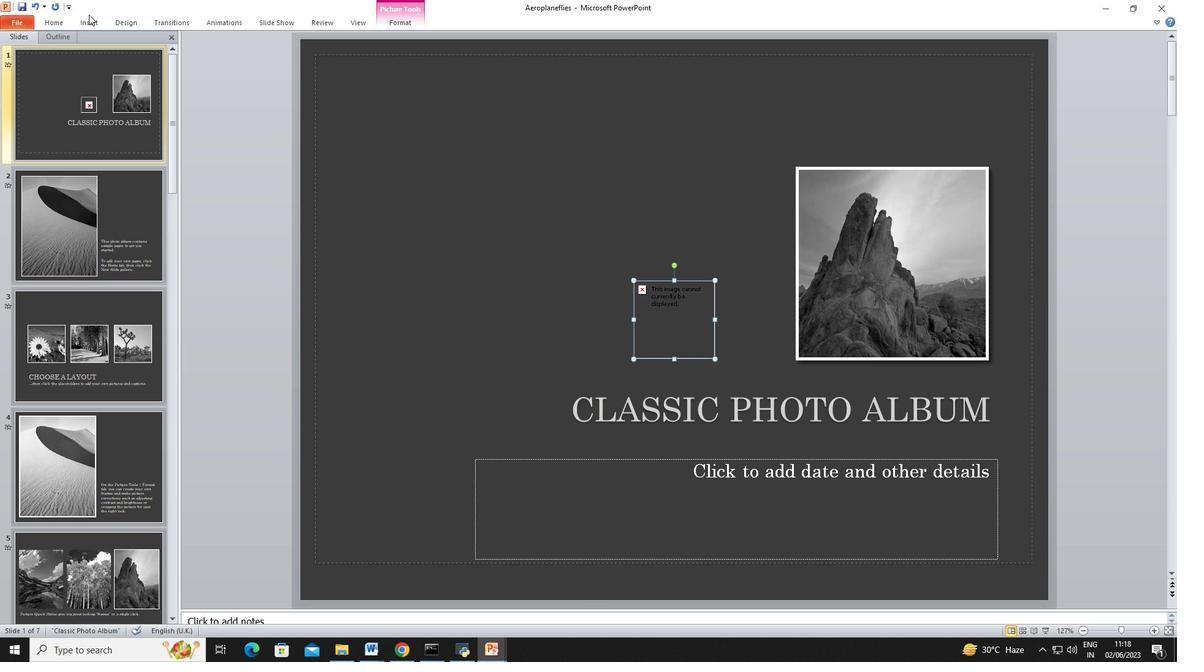 
Action: Mouse moved to (42, 64)
Screenshot: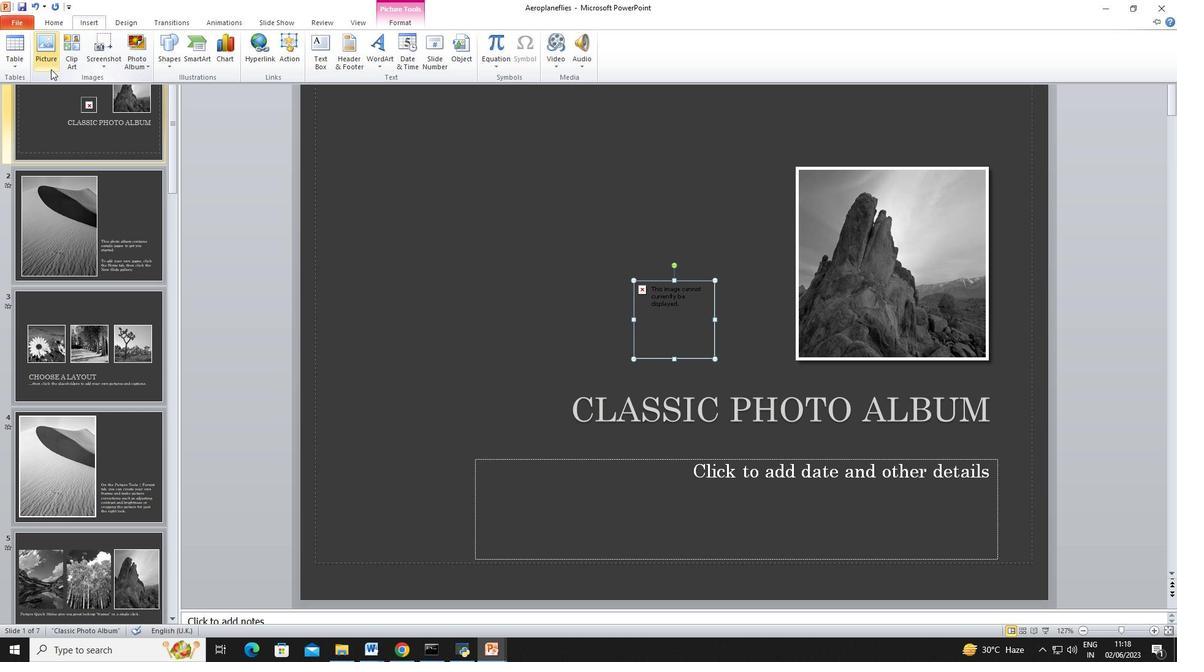 
Action: Mouse pressed left at (42, 64)
Screenshot: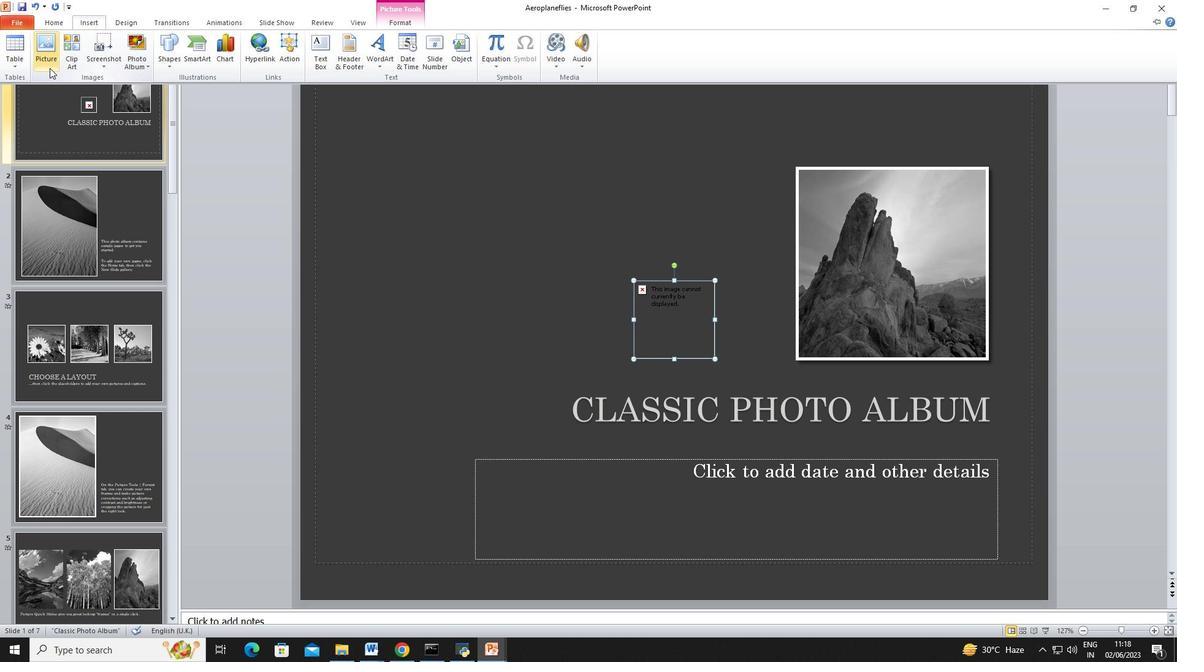 
Action: Mouse moved to (166, 104)
Screenshot: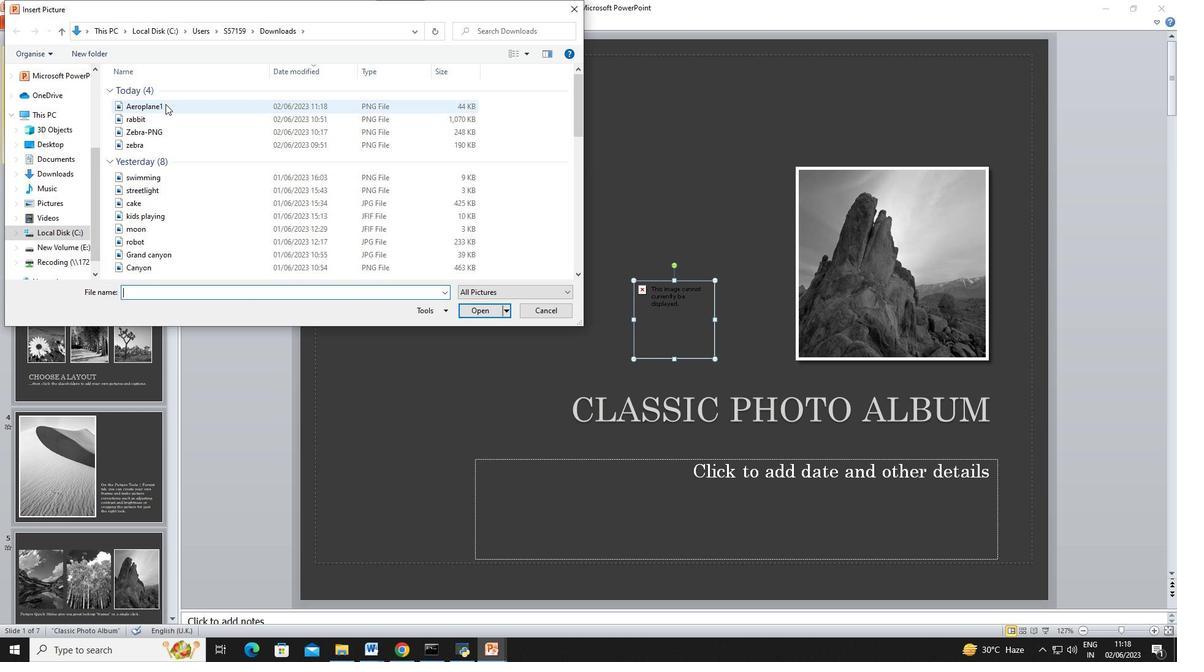 
Action: Mouse pressed left at (166, 104)
Screenshot: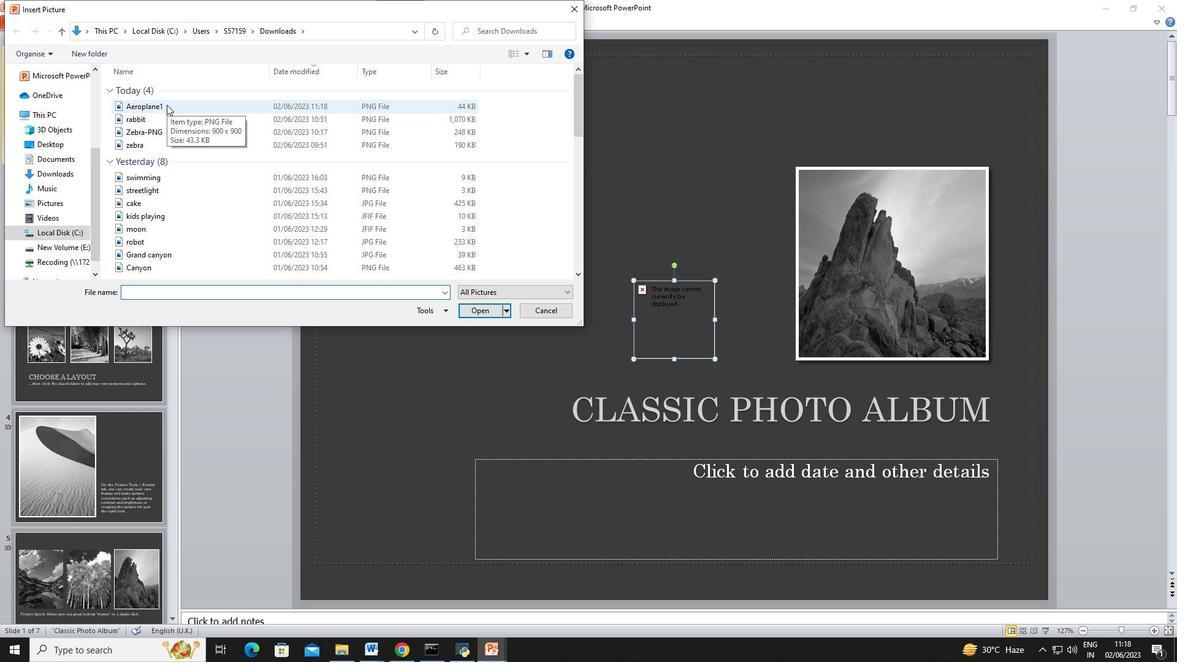 
Action: Mouse moved to (470, 308)
Screenshot: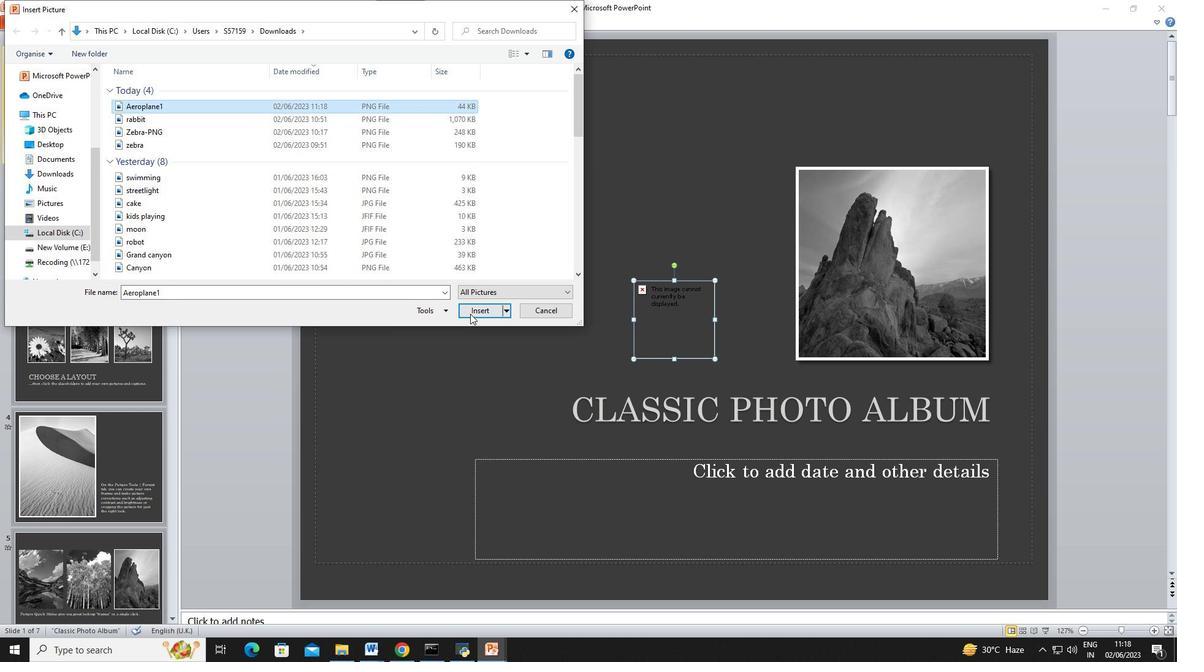 
Action: Mouse pressed left at (470, 308)
Screenshot: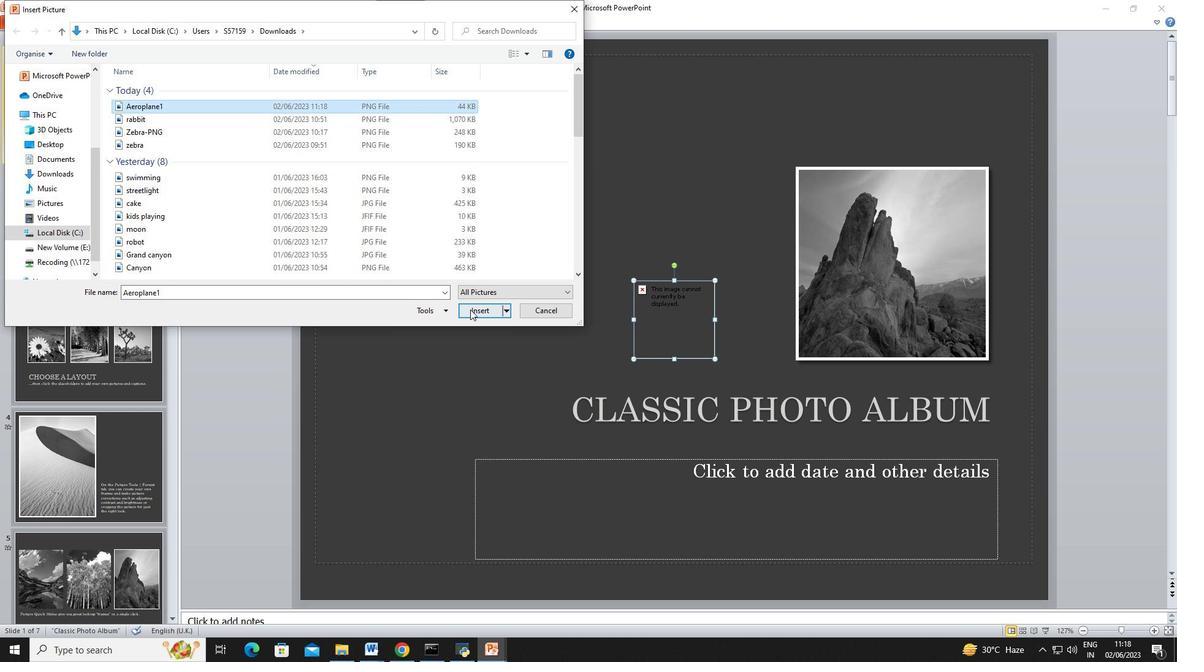
Action: Mouse moved to (777, 328)
Screenshot: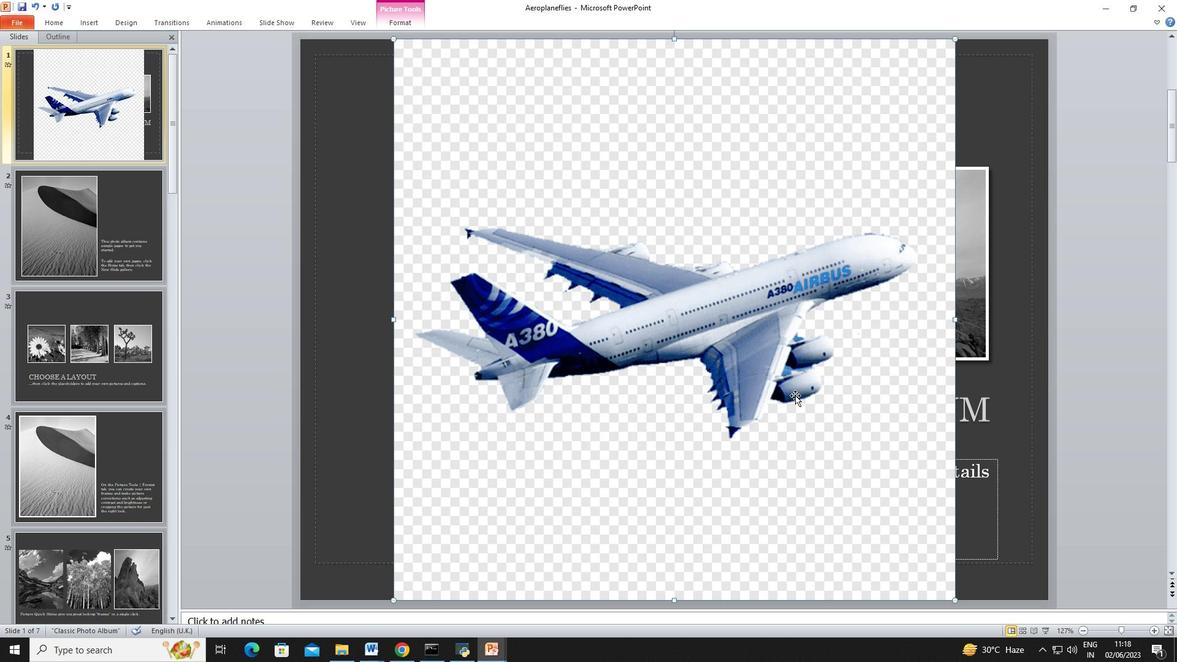
Action: Mouse pressed left at (777, 328)
Screenshot: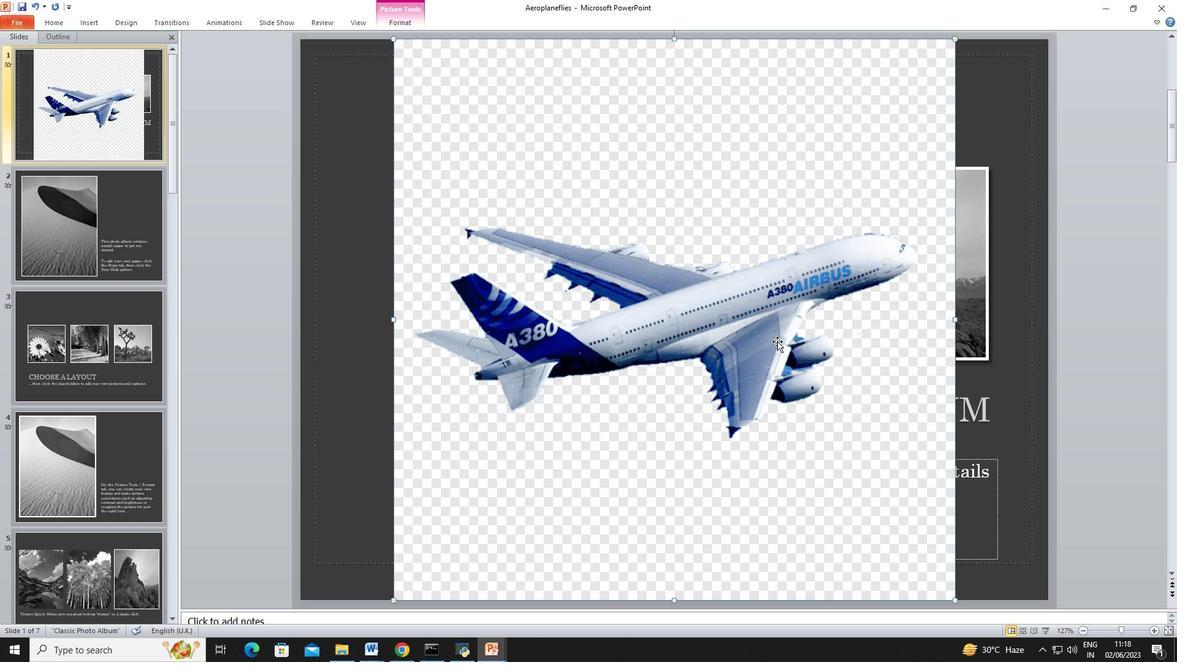 
Action: Mouse moved to (410, 25)
Screenshot: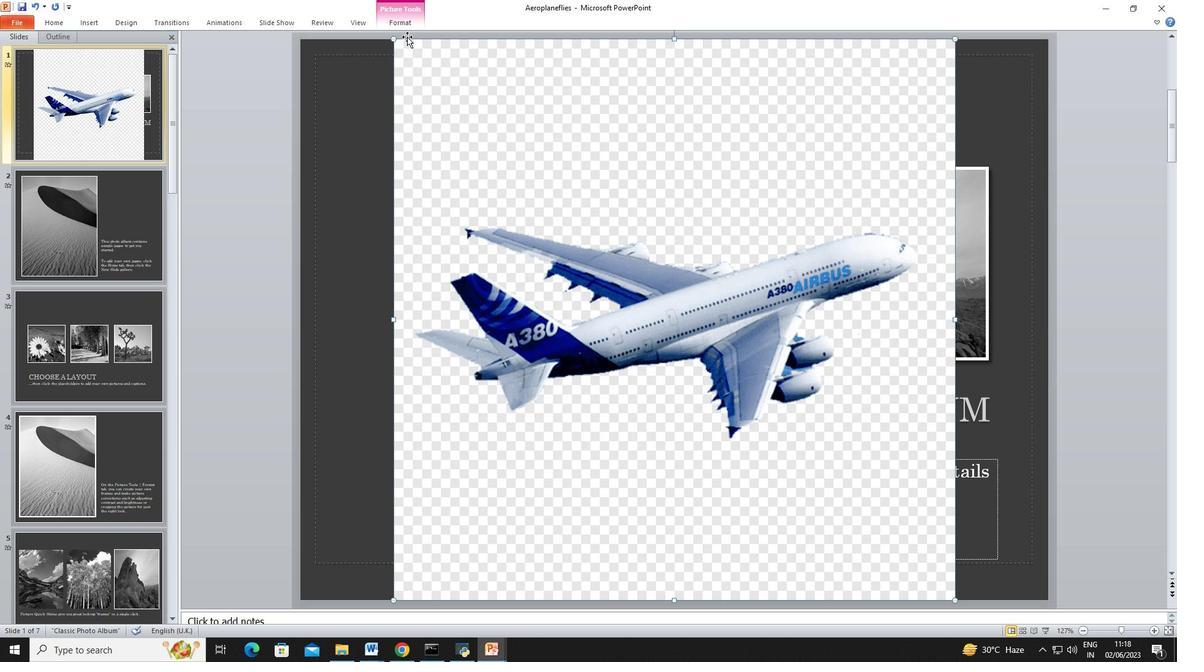
Action: Mouse pressed left at (410, 25)
Screenshot: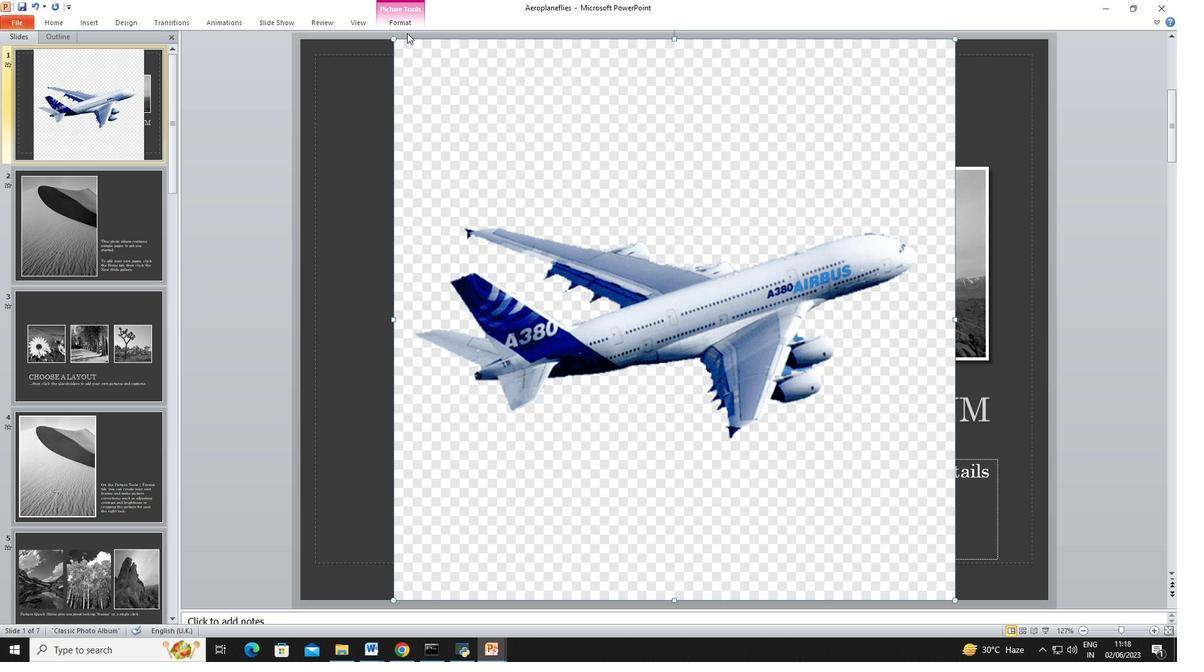 
Action: Mouse moved to (1143, 44)
Screenshot: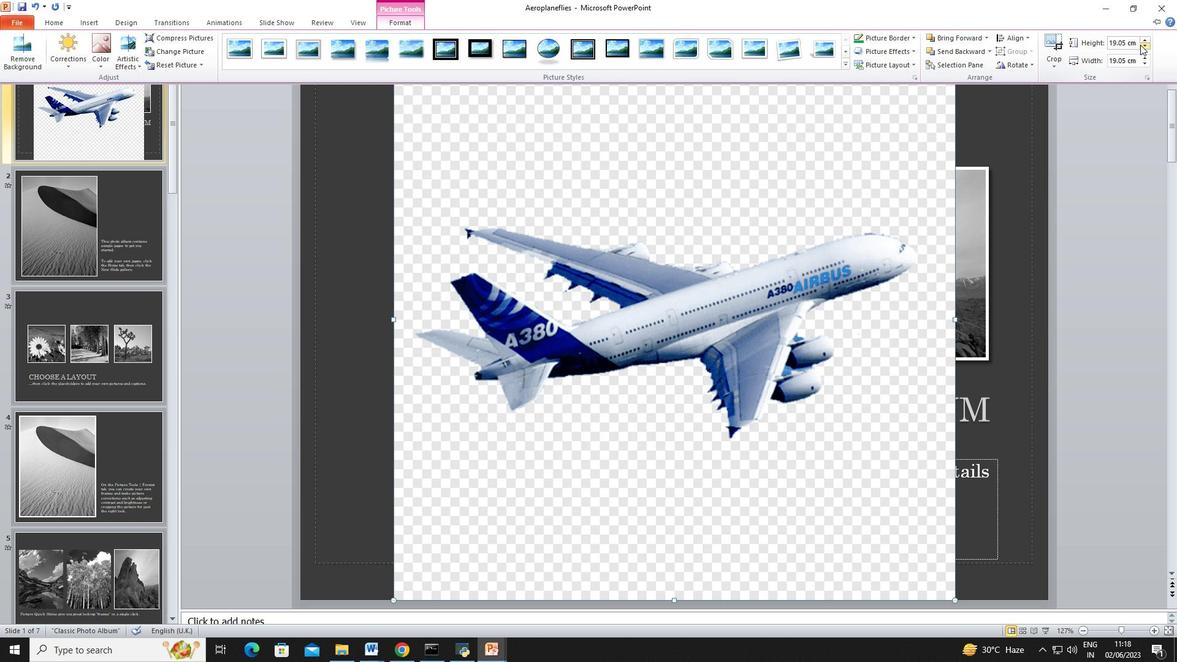 
Action: Mouse pressed left at (1143, 44)
Screenshot: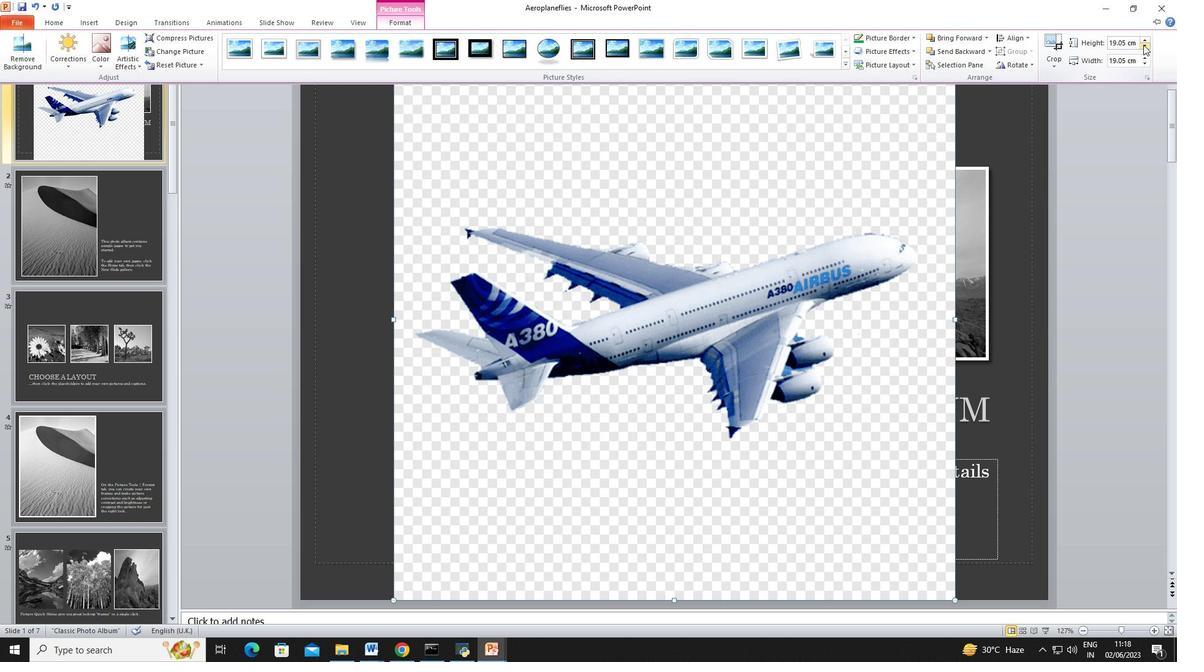 
Action: Mouse pressed left at (1143, 44)
Screenshot: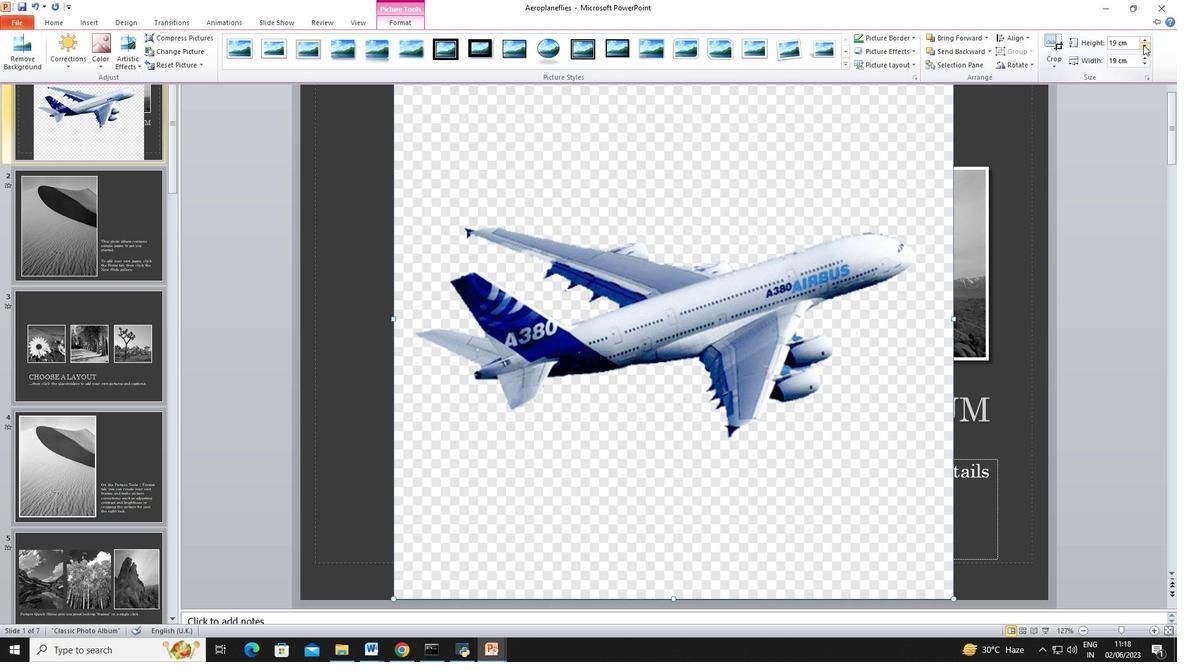 
Action: Mouse pressed left at (1143, 44)
Screenshot: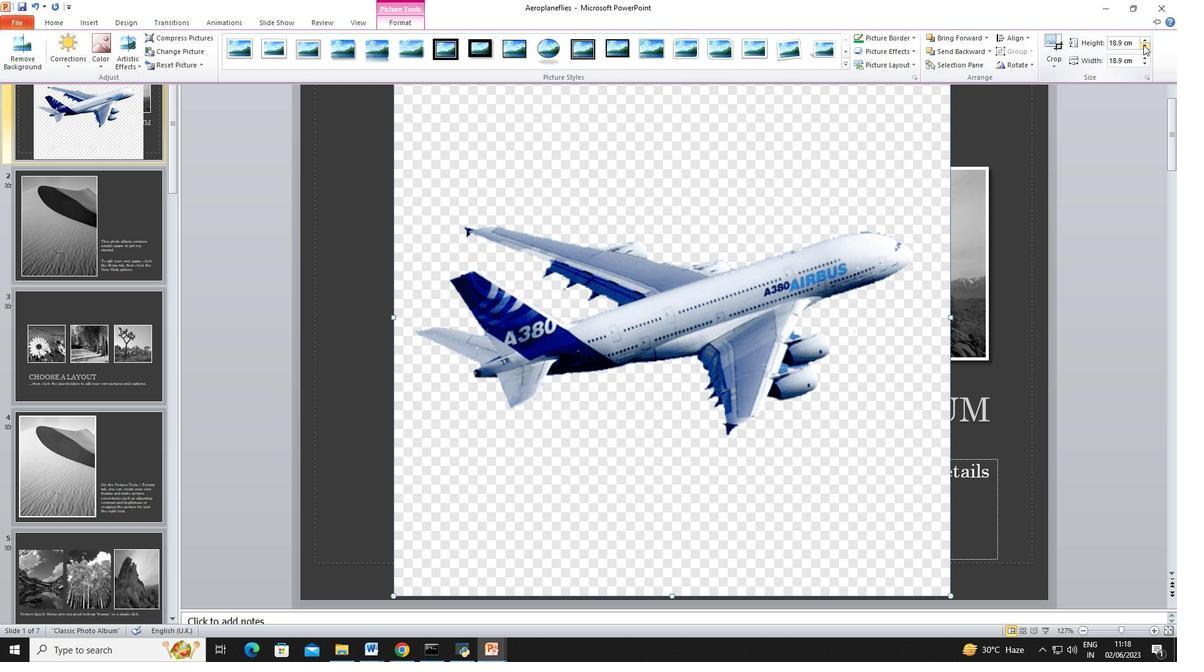 
Action: Mouse pressed left at (1143, 44)
Screenshot: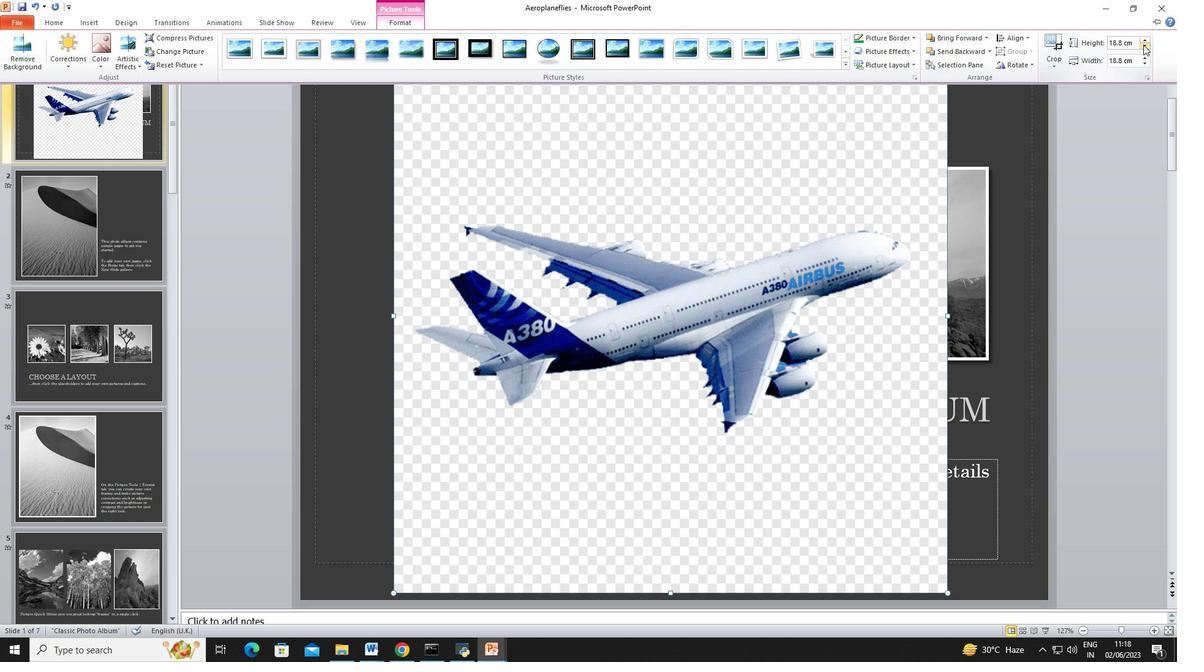 
Action: Mouse pressed left at (1143, 44)
Screenshot: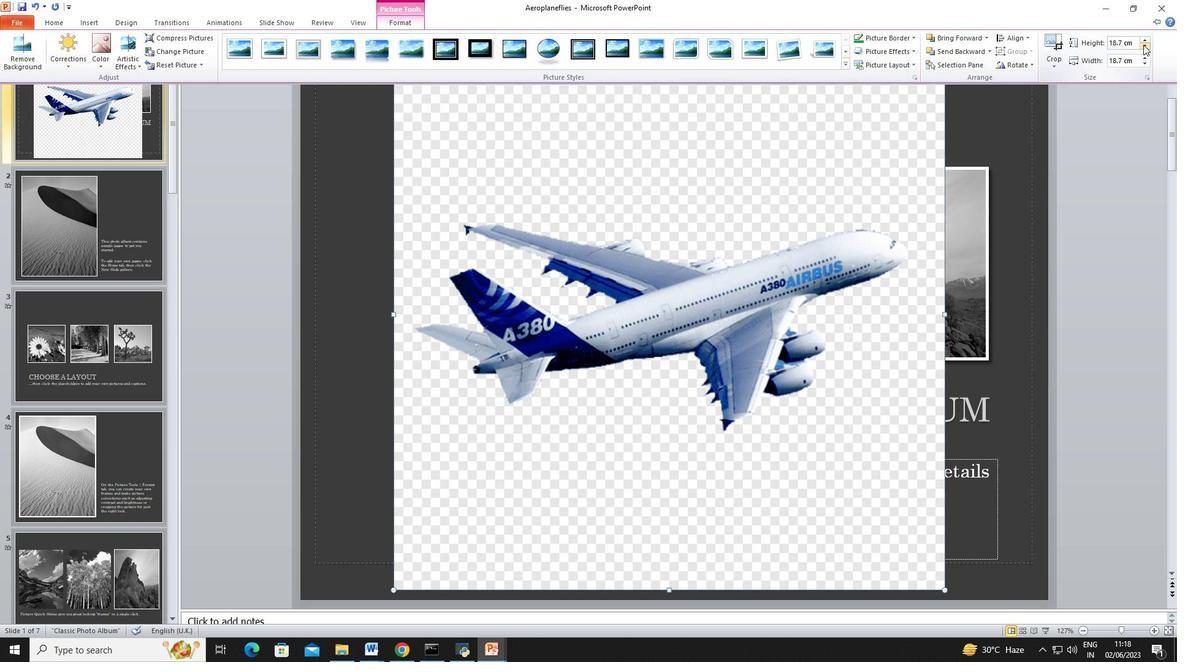 
Action: Mouse pressed left at (1143, 44)
Screenshot: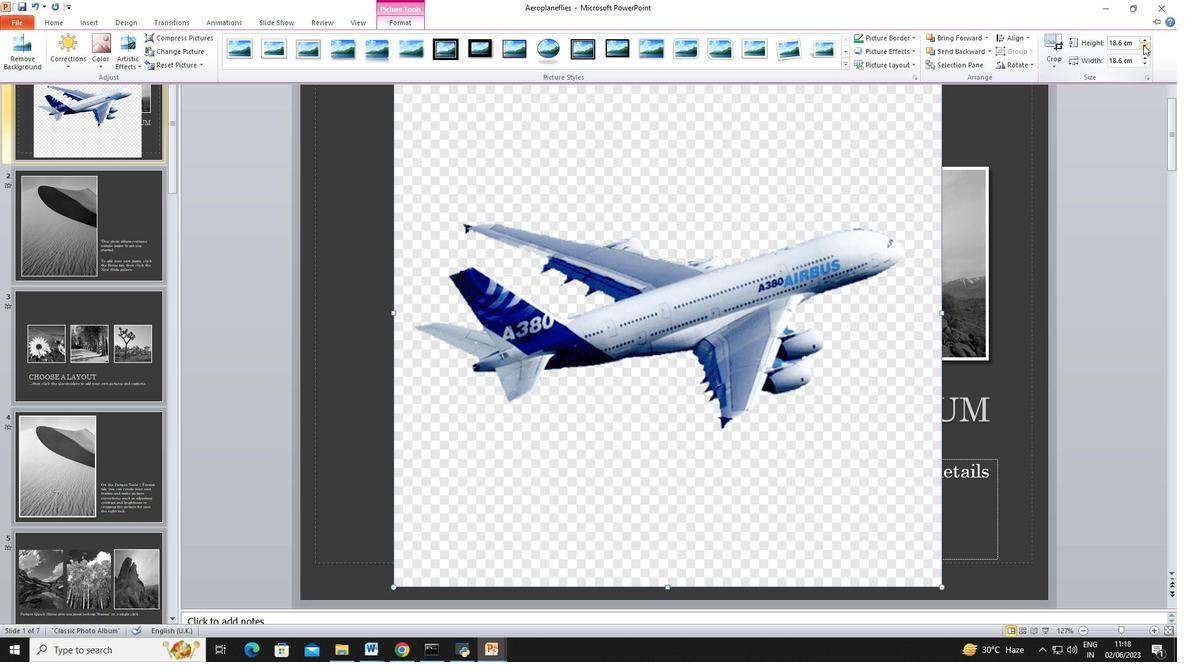 
Action: Mouse pressed left at (1143, 44)
Screenshot: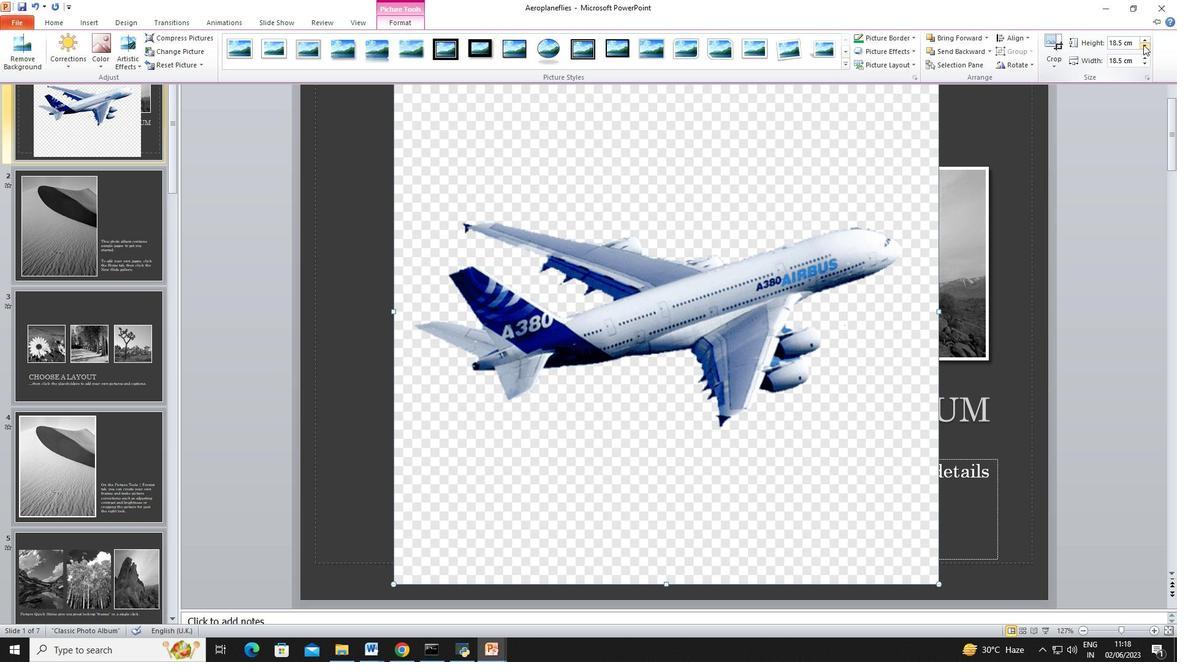 
Action: Mouse pressed left at (1143, 44)
Screenshot: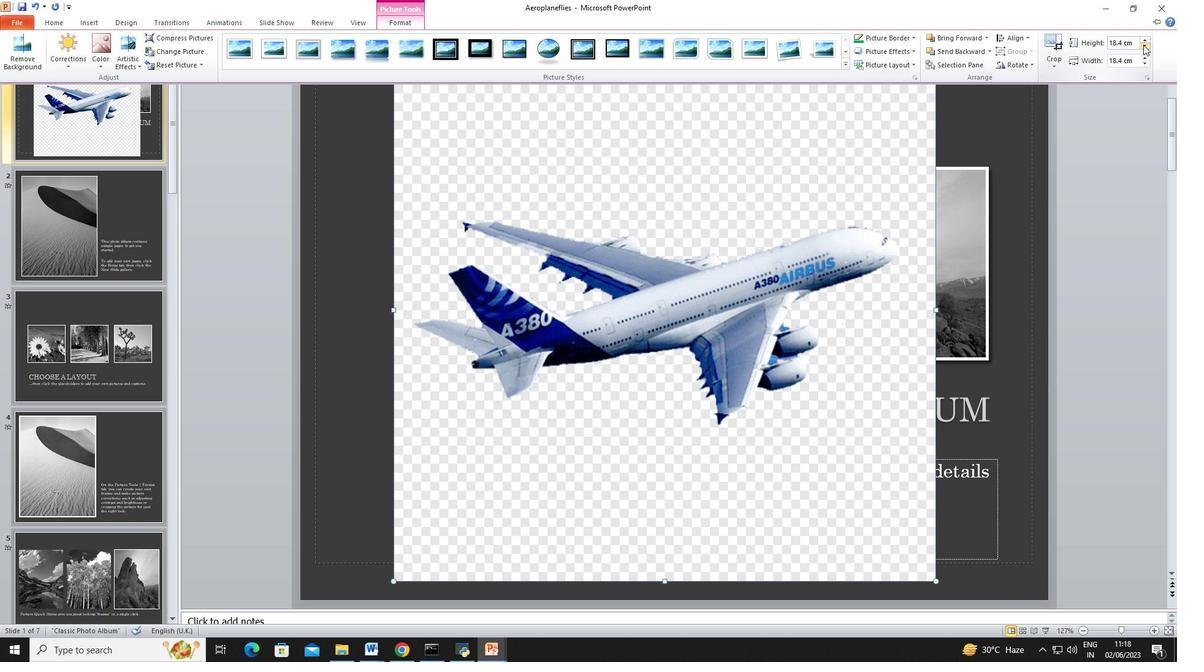 
Action: Mouse pressed left at (1143, 44)
Screenshot: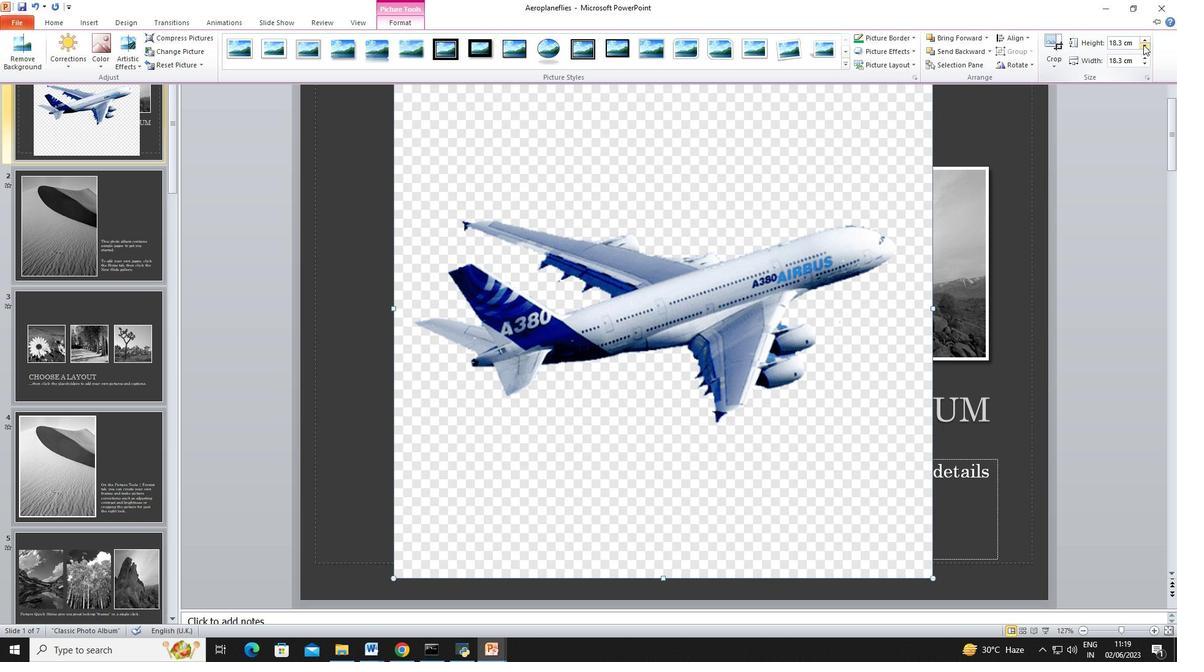 
Action: Mouse pressed left at (1143, 44)
Screenshot: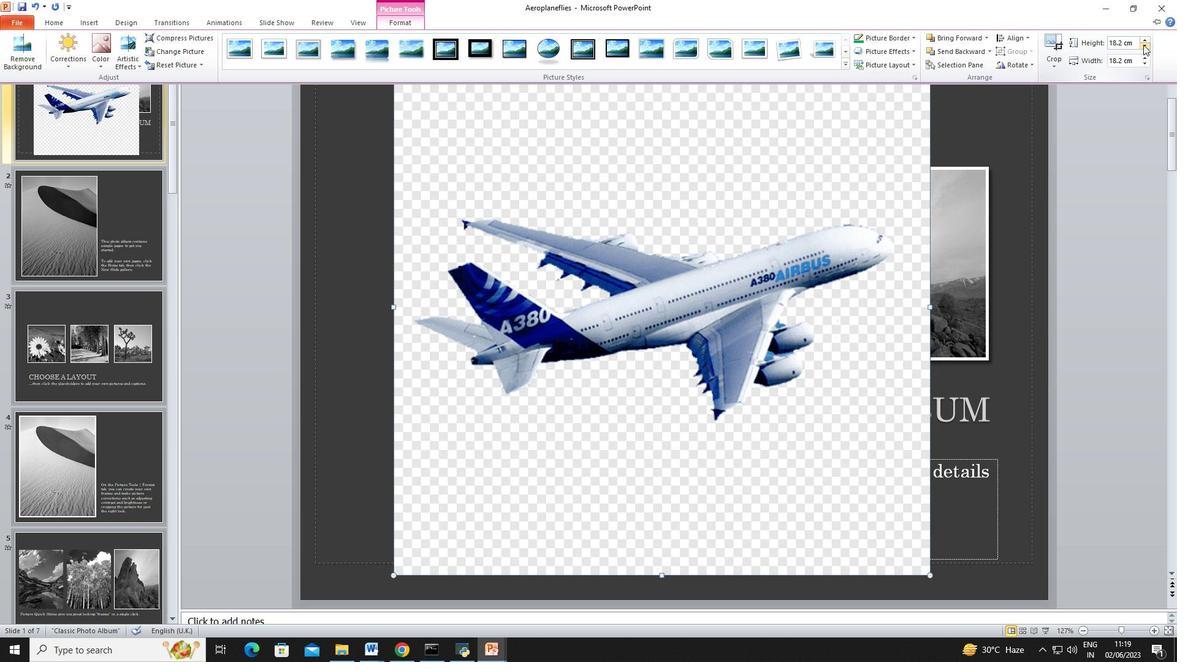 
Action: Mouse pressed left at (1143, 44)
Screenshot: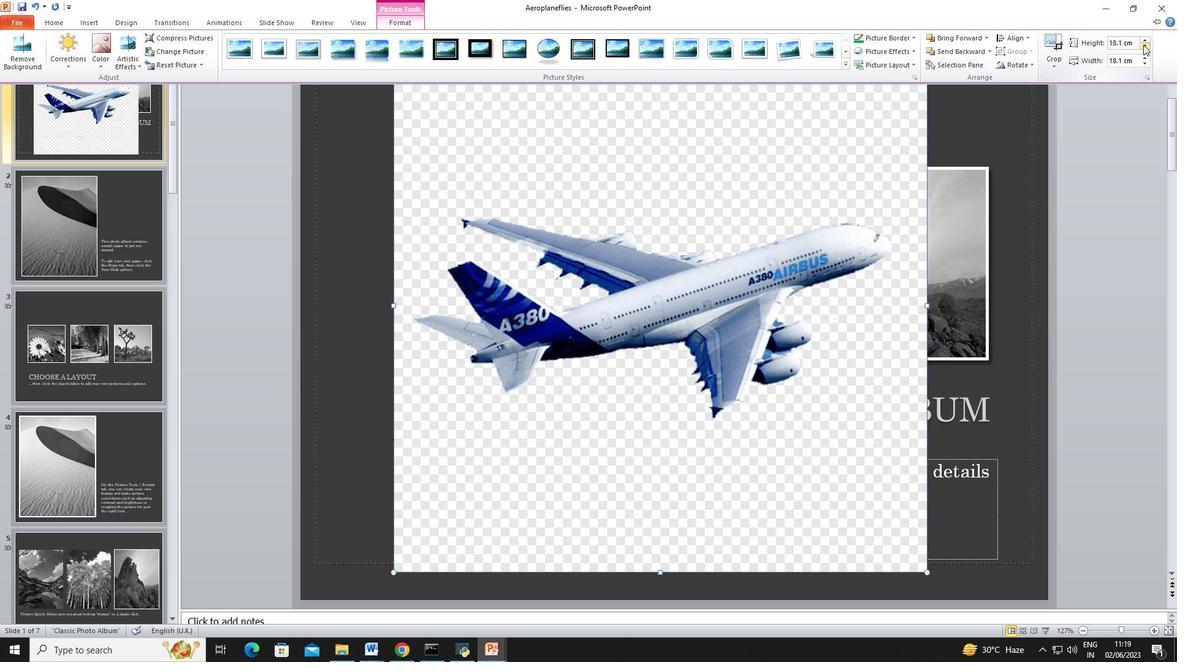 
Action: Mouse pressed left at (1143, 44)
Screenshot: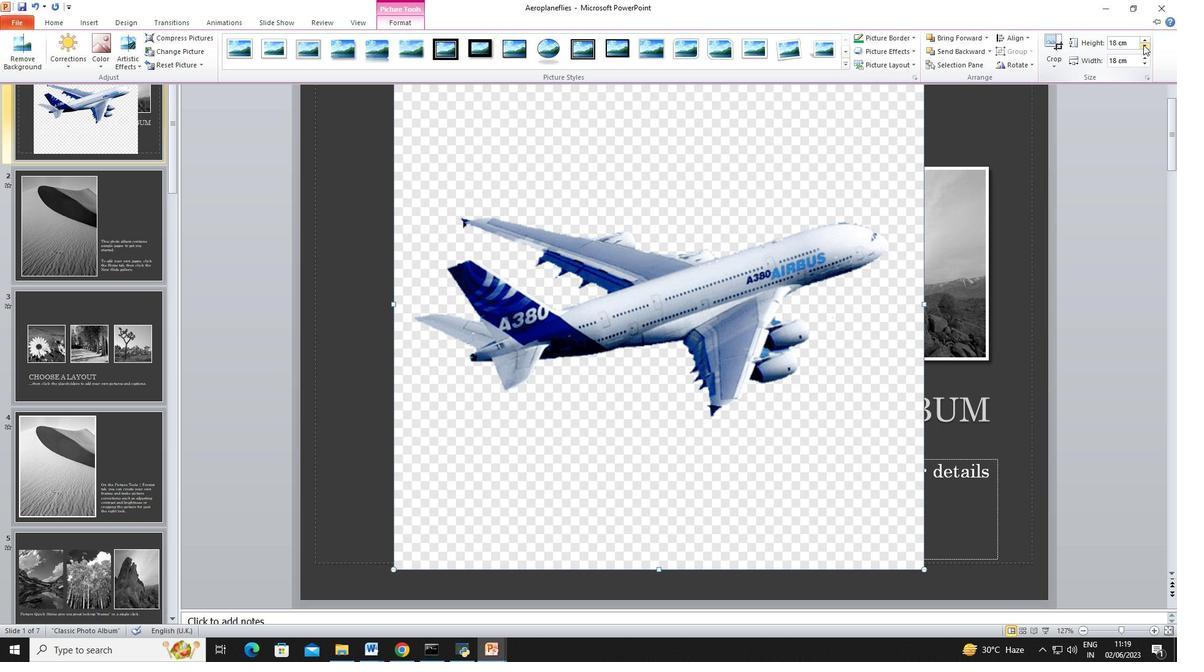 
Action: Mouse pressed left at (1143, 44)
Screenshot: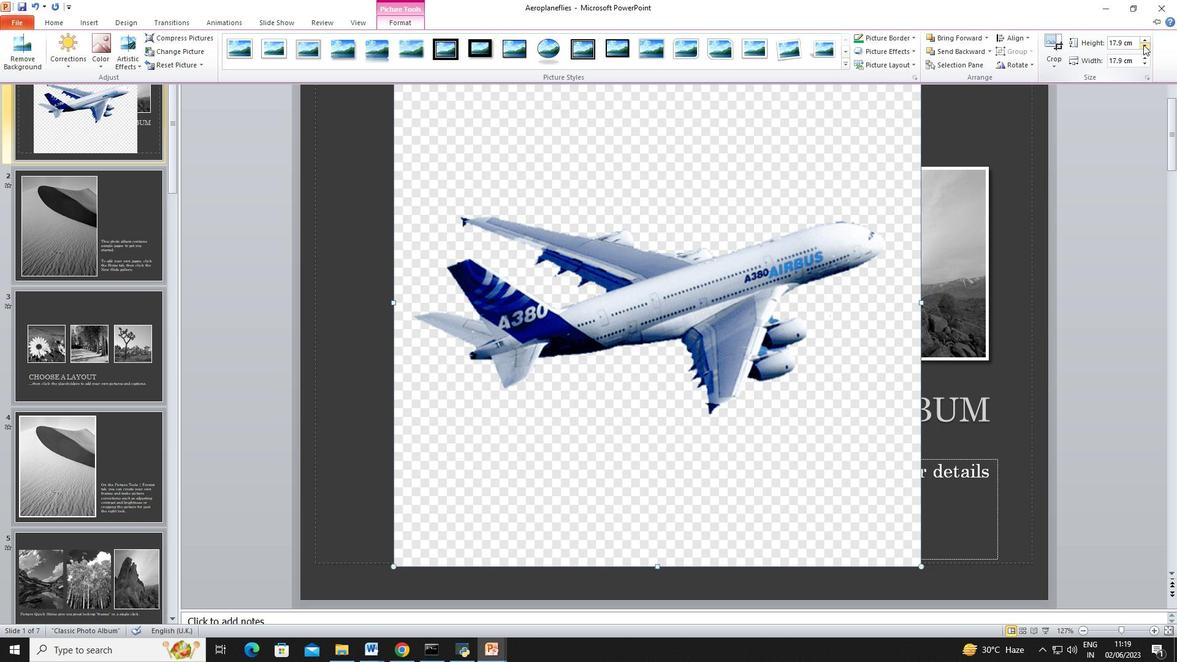 
Action: Mouse pressed left at (1143, 44)
Screenshot: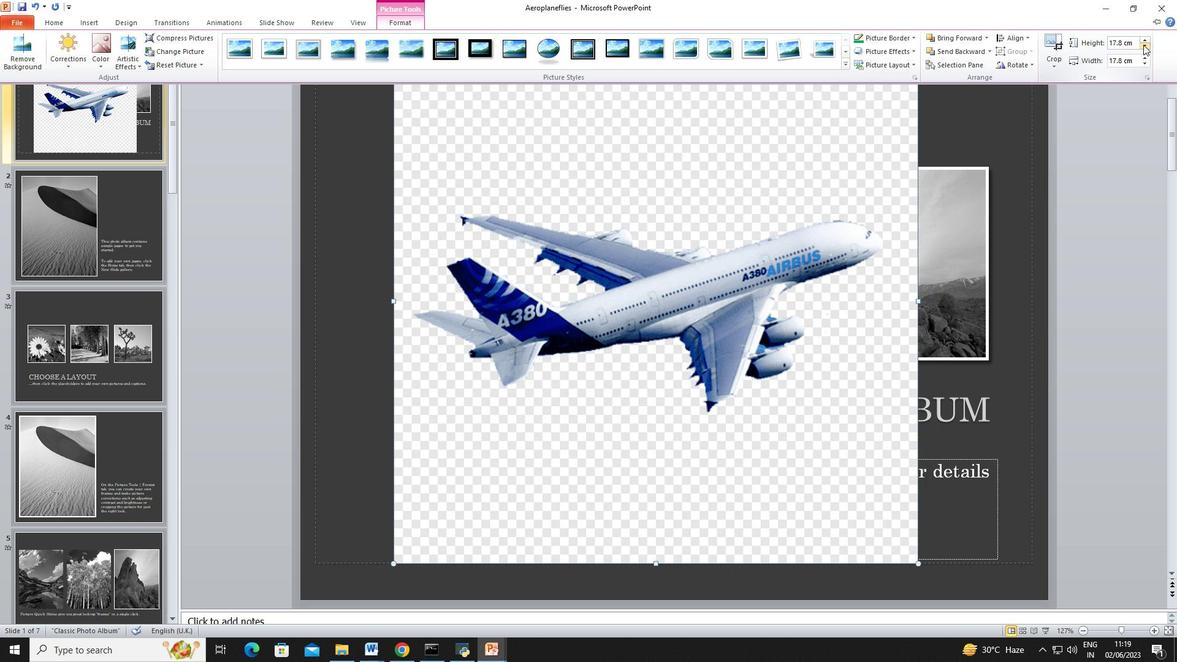 
Action: Mouse pressed left at (1143, 44)
Screenshot: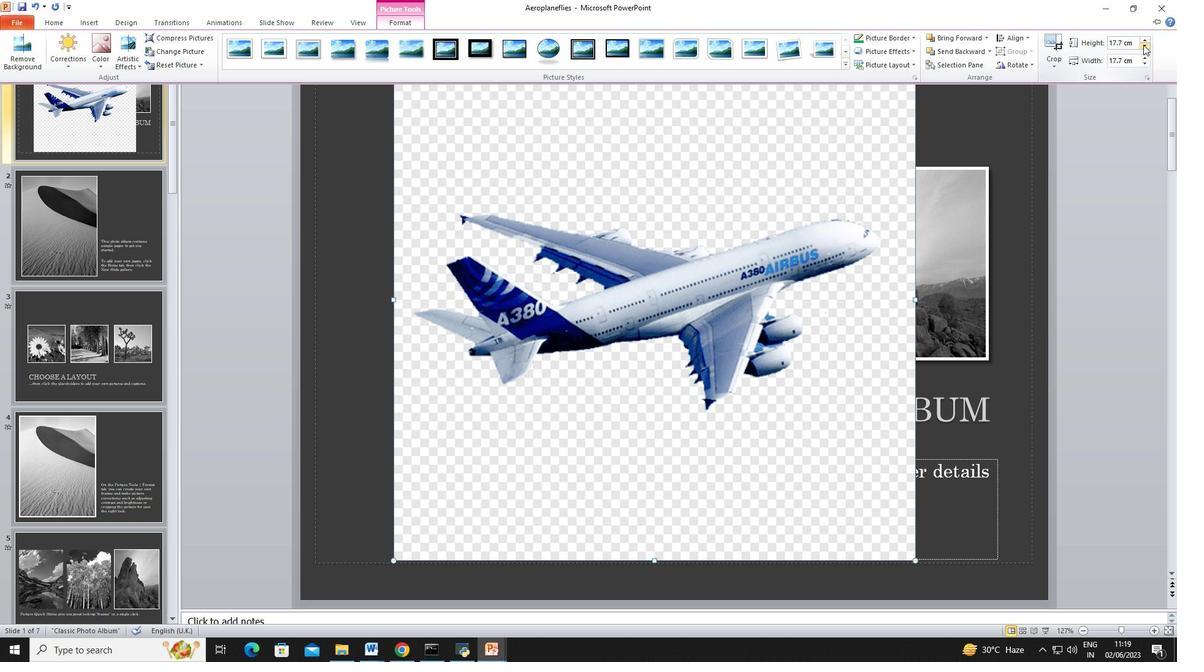 
Action: Mouse pressed left at (1143, 44)
Screenshot: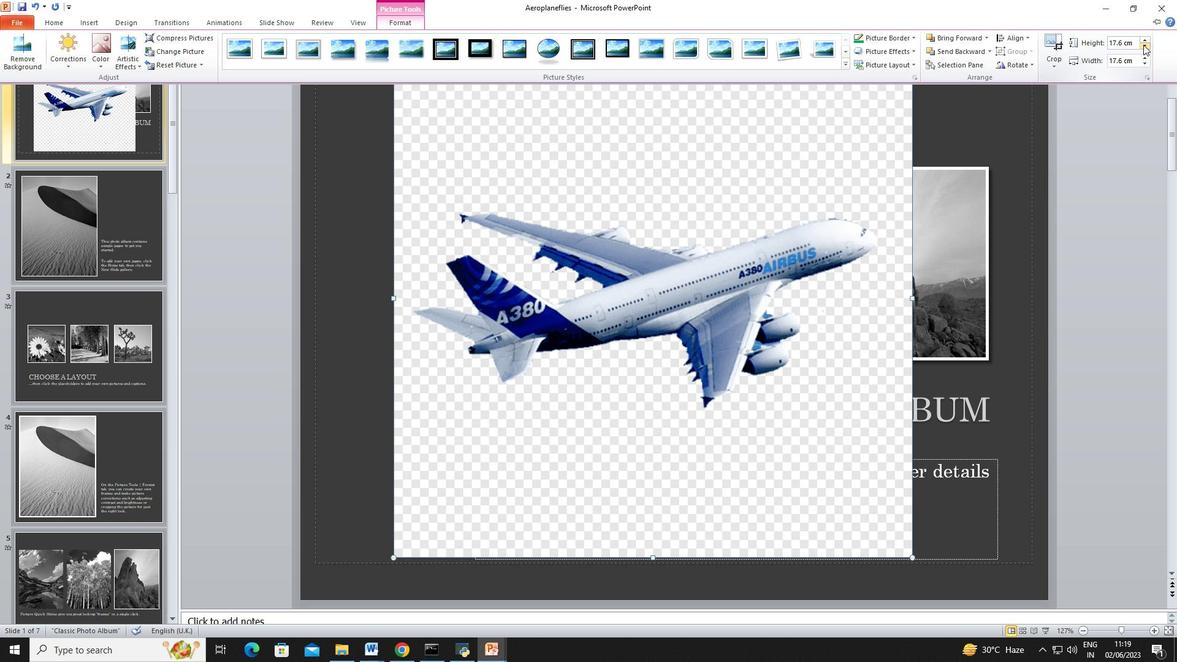
Action: Mouse pressed left at (1143, 44)
Screenshot: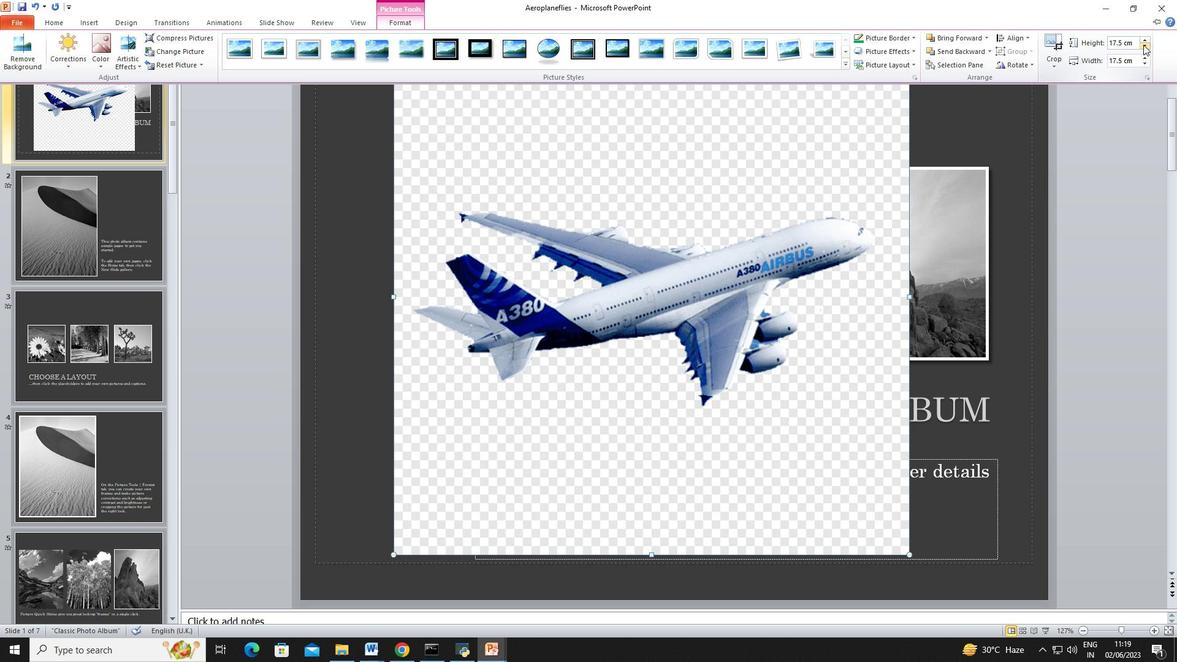 
Action: Mouse pressed left at (1143, 44)
Screenshot: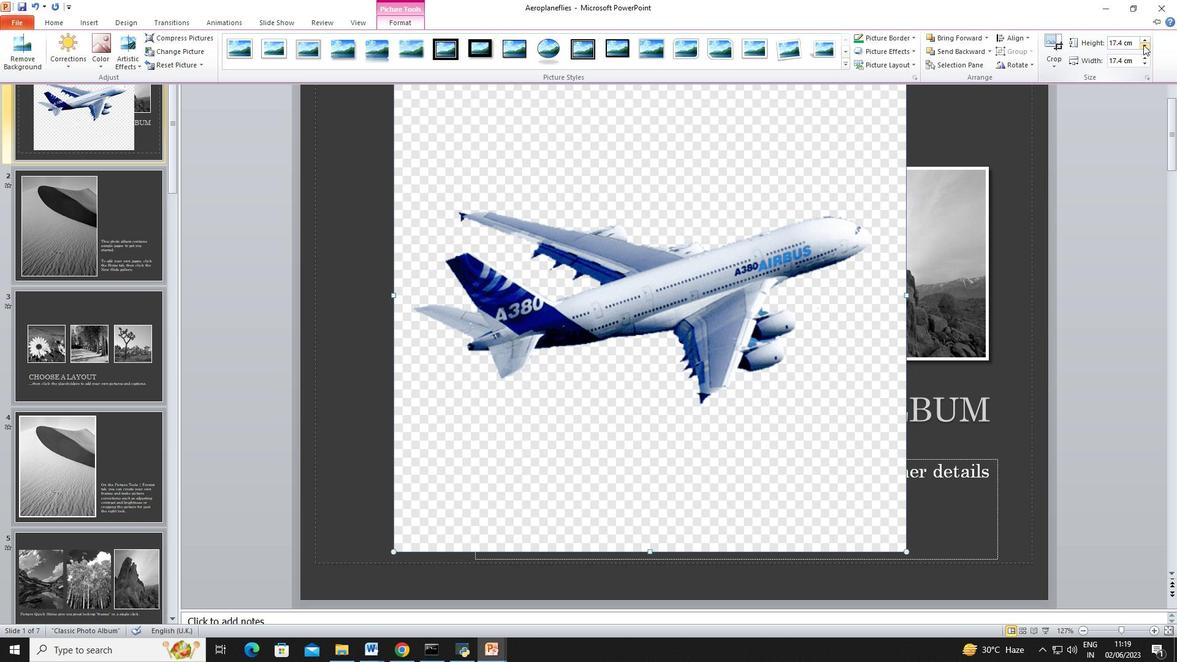 
Action: Mouse pressed left at (1143, 44)
Screenshot: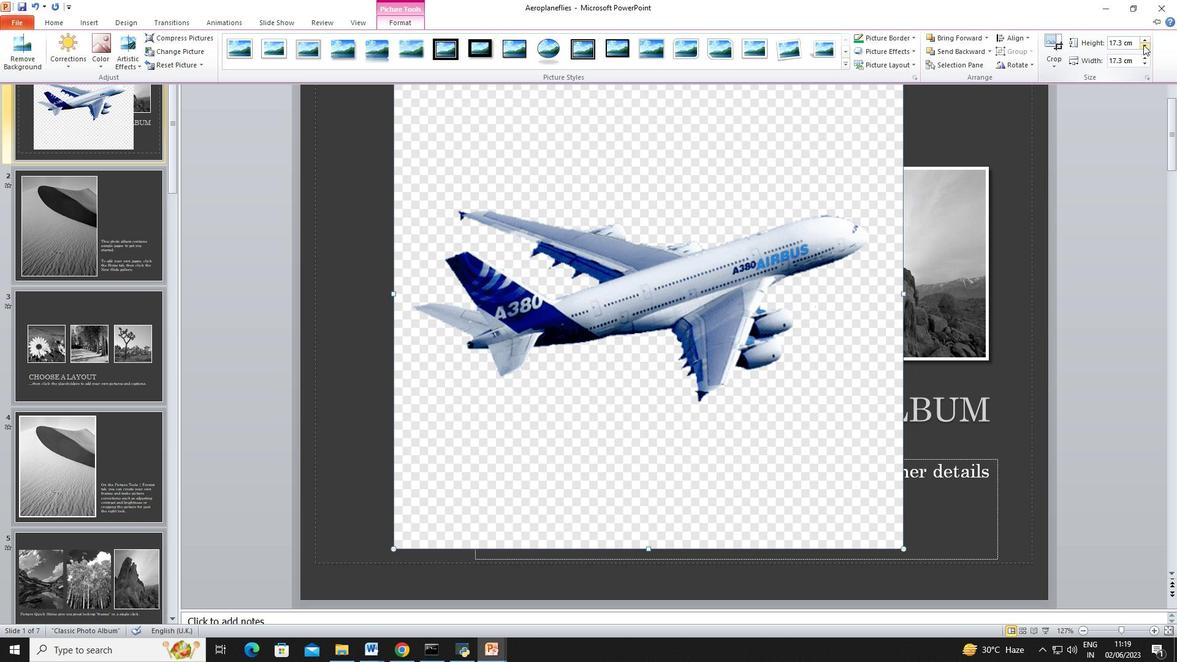 
Action: Mouse pressed left at (1143, 44)
Screenshot: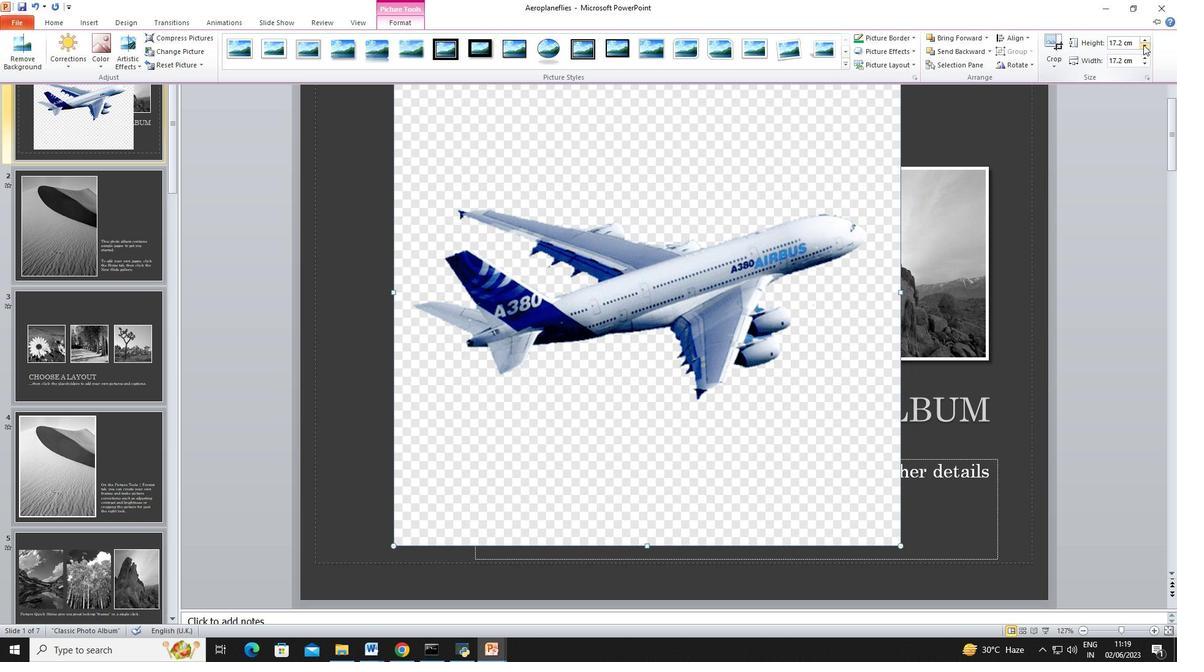 
Action: Mouse pressed left at (1143, 44)
Screenshot: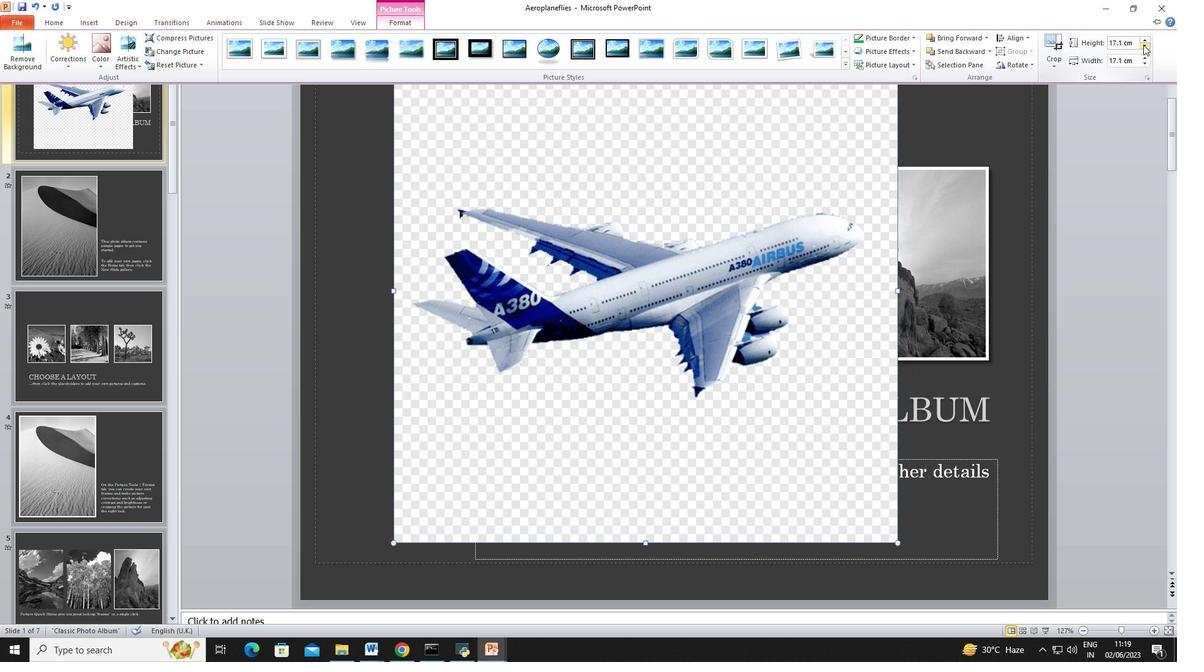 
Action: Mouse pressed left at (1143, 44)
Screenshot: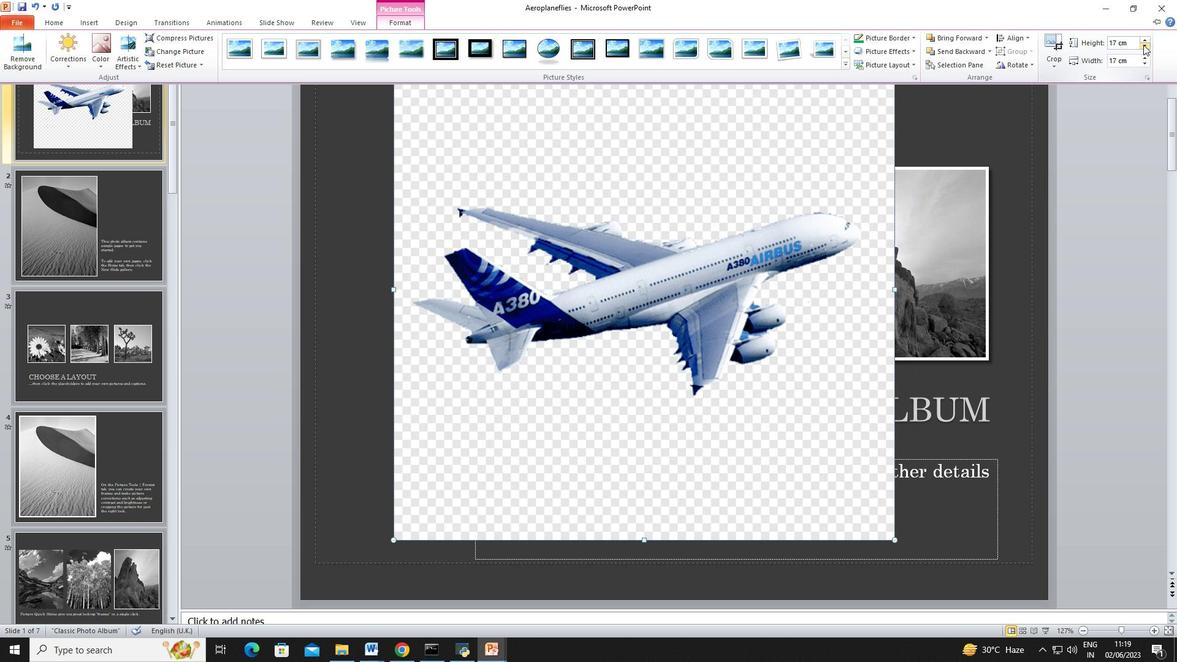
Action: Mouse pressed left at (1143, 44)
Screenshot: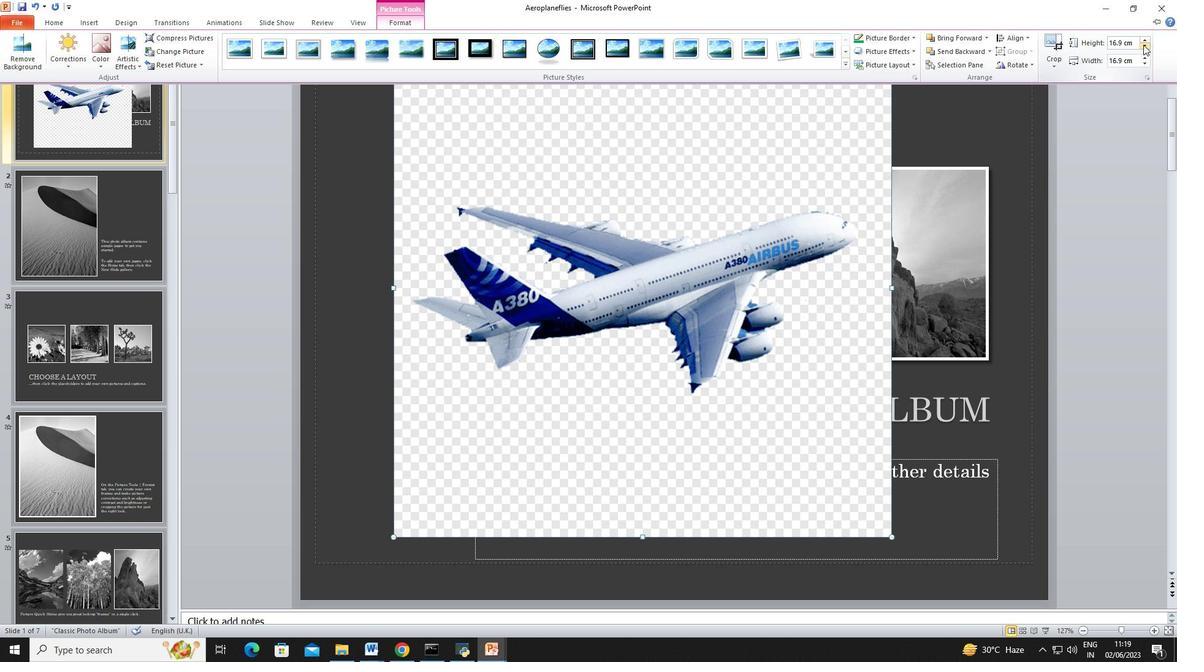 
Action: Mouse pressed left at (1143, 44)
Screenshot: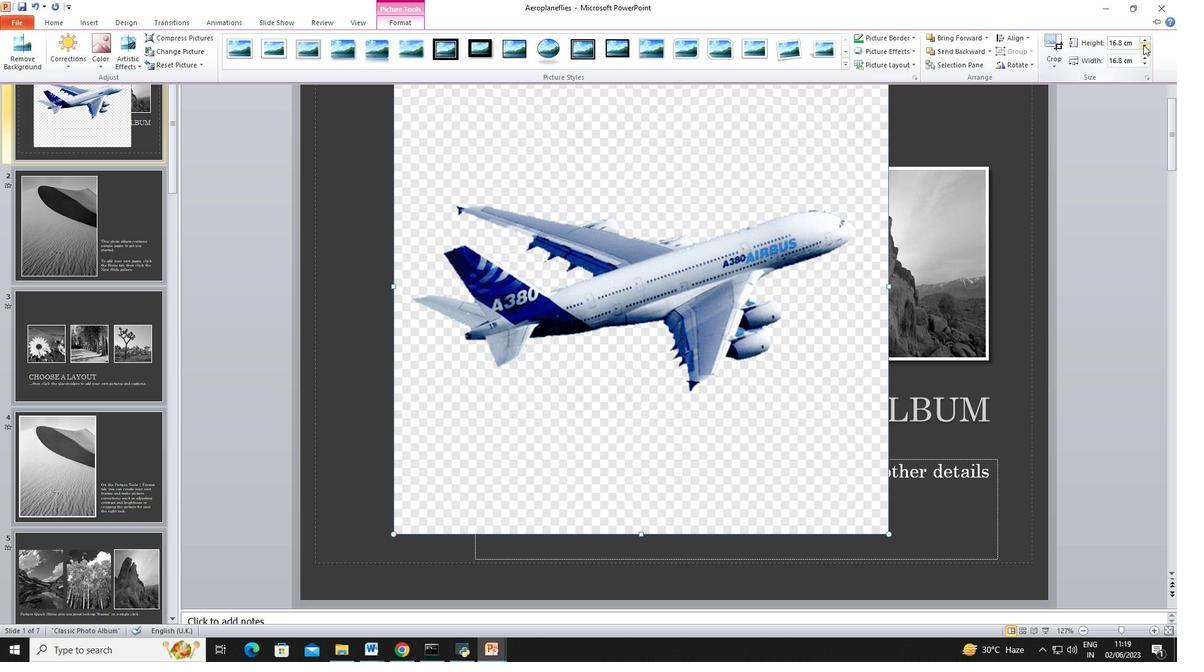 
Action: Mouse pressed left at (1143, 44)
Screenshot: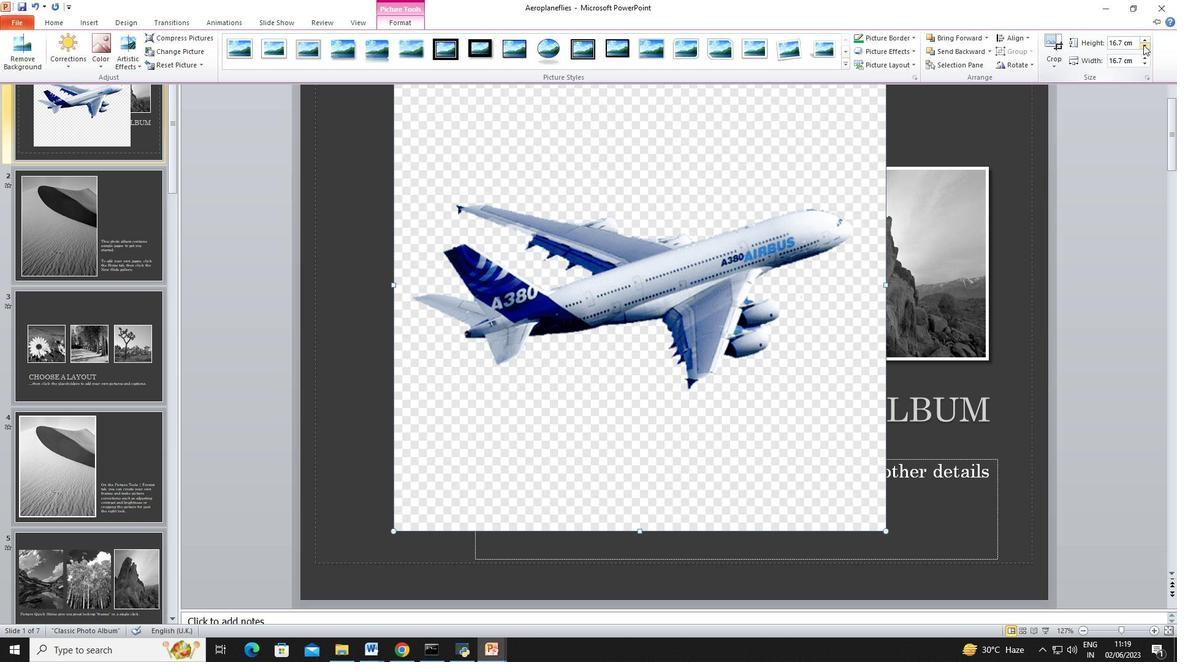 
Action: Mouse pressed left at (1143, 44)
Screenshot: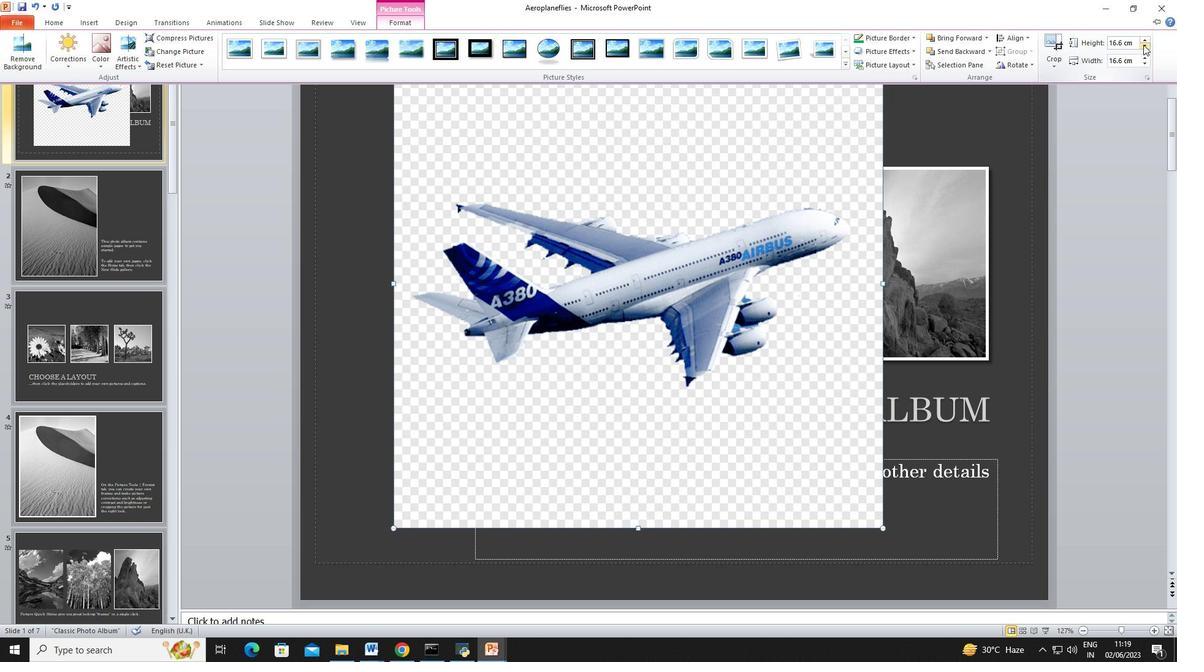 
Action: Mouse pressed left at (1143, 44)
Screenshot: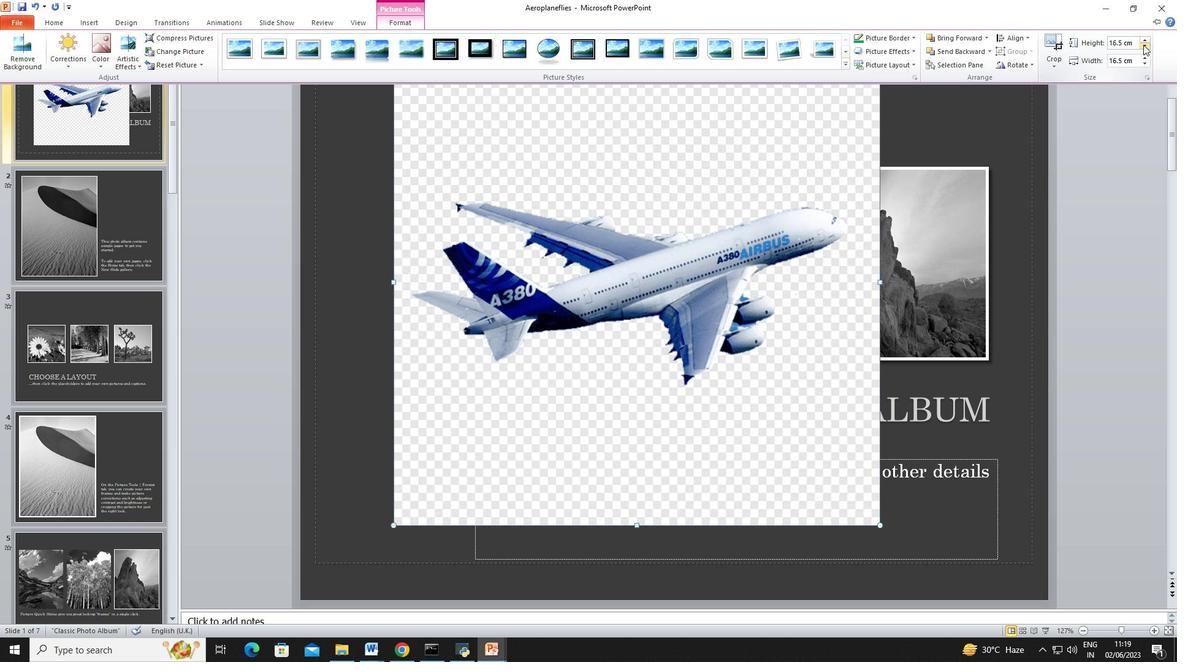 
Action: Mouse pressed left at (1143, 44)
Screenshot: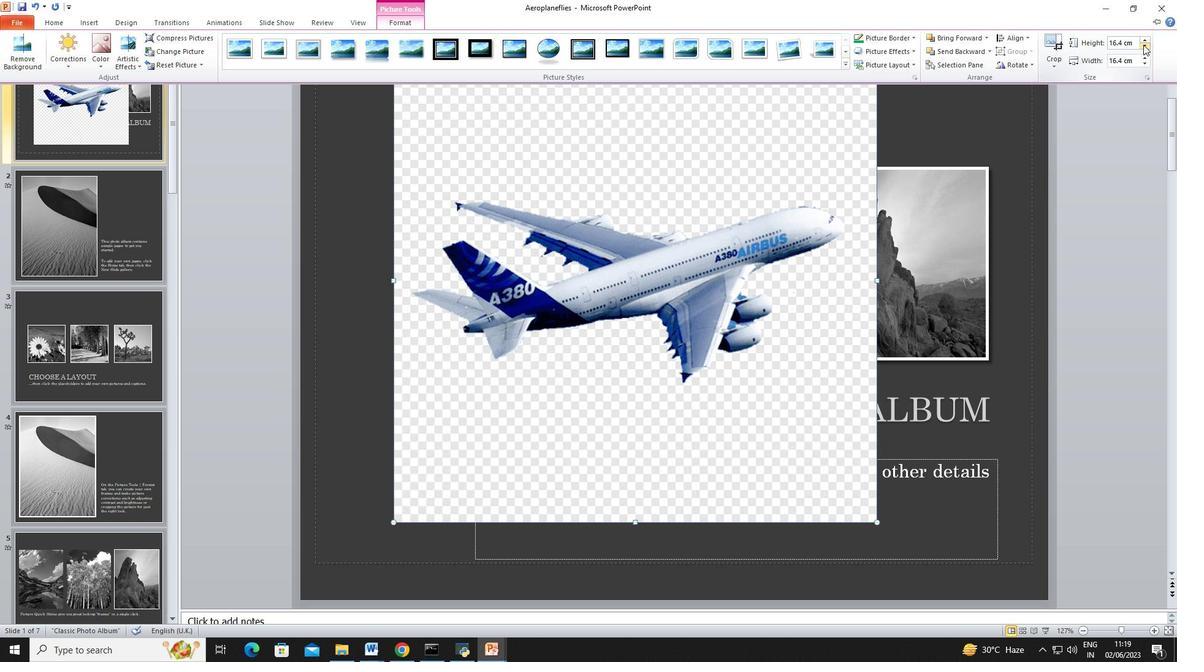 
Action: Mouse pressed left at (1143, 44)
Screenshot: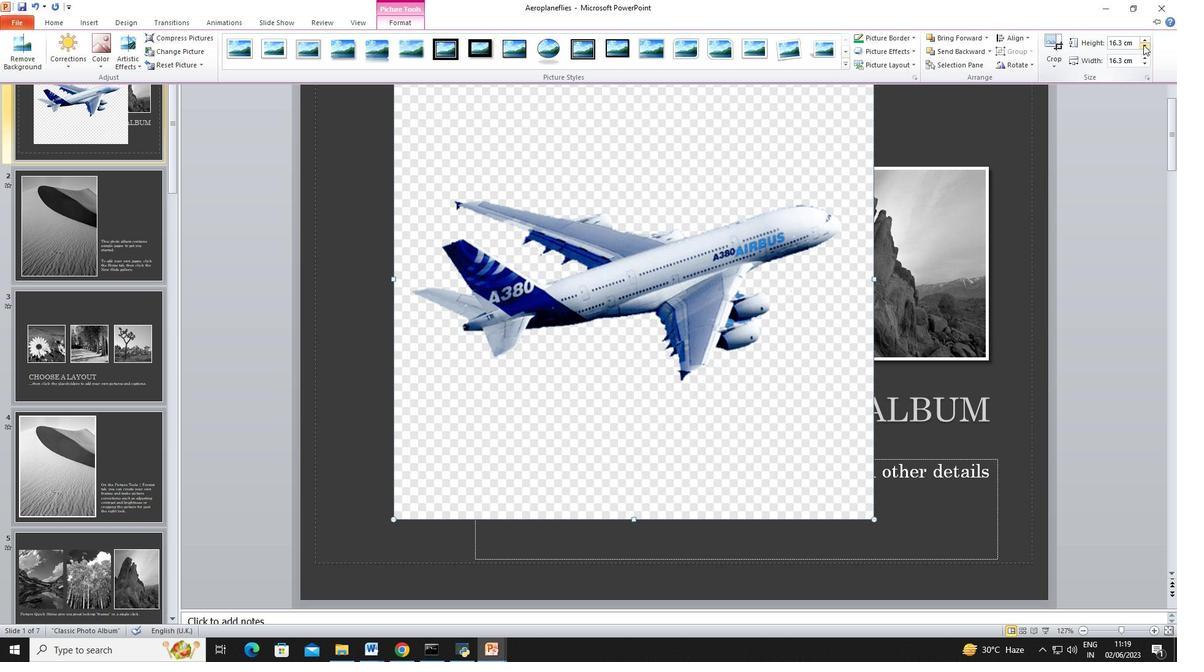 
Action: Mouse pressed left at (1143, 44)
Screenshot: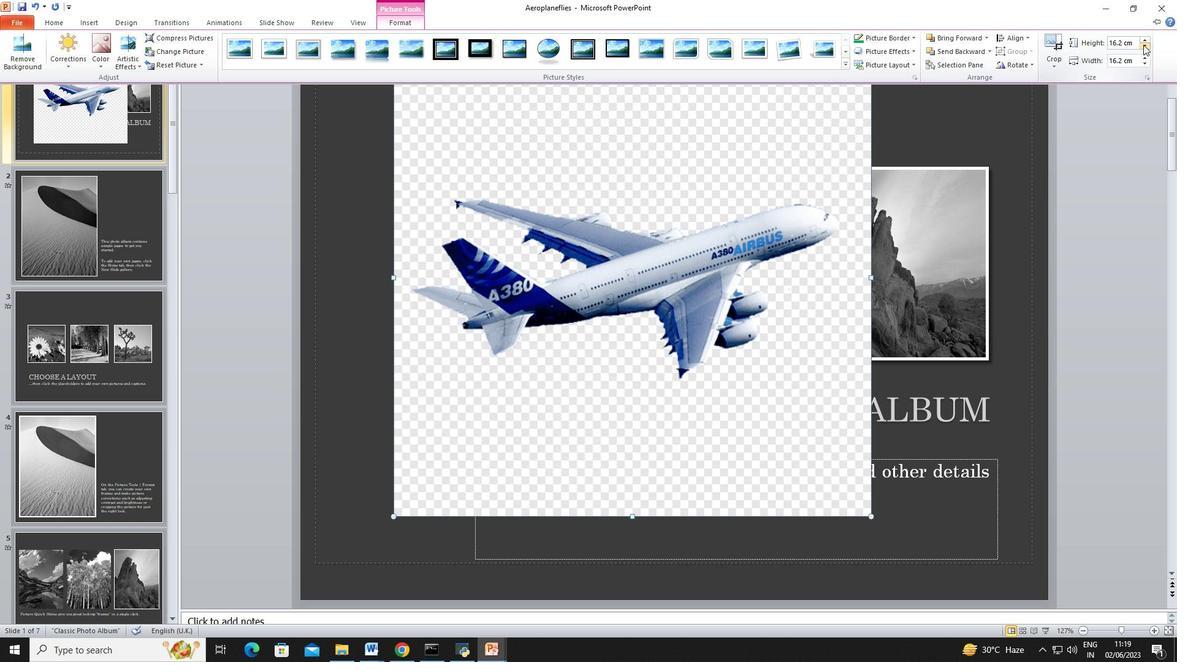 
Action: Mouse moved to (1145, 44)
Screenshot: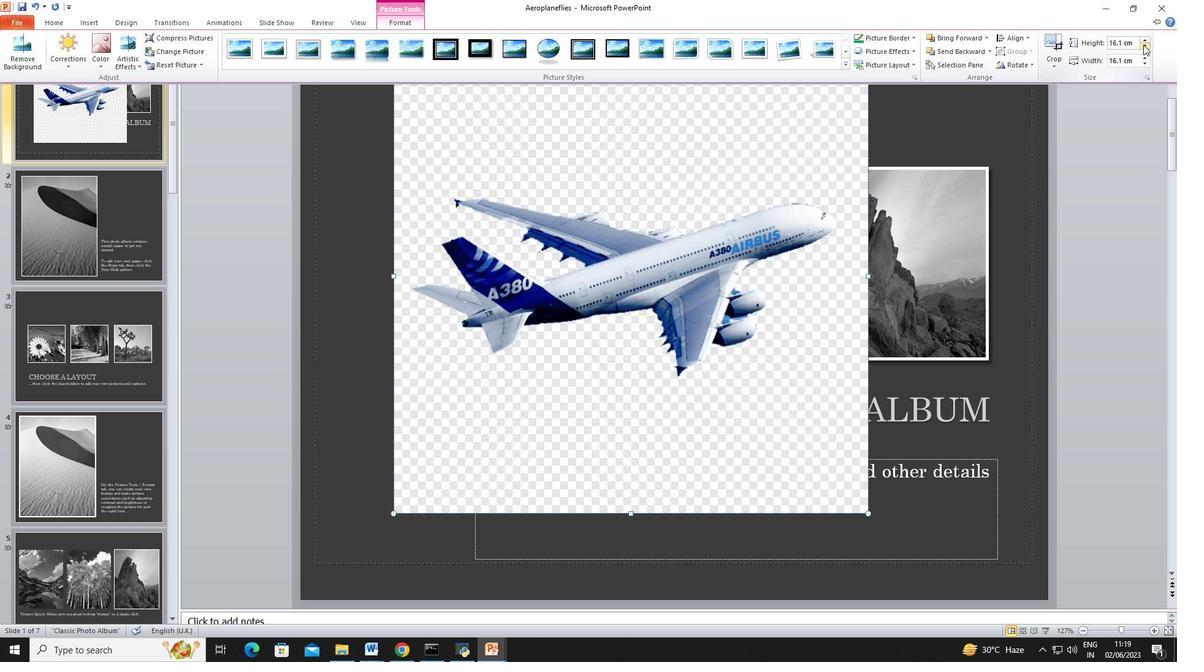 
Action: Mouse pressed left at (1145, 44)
Screenshot: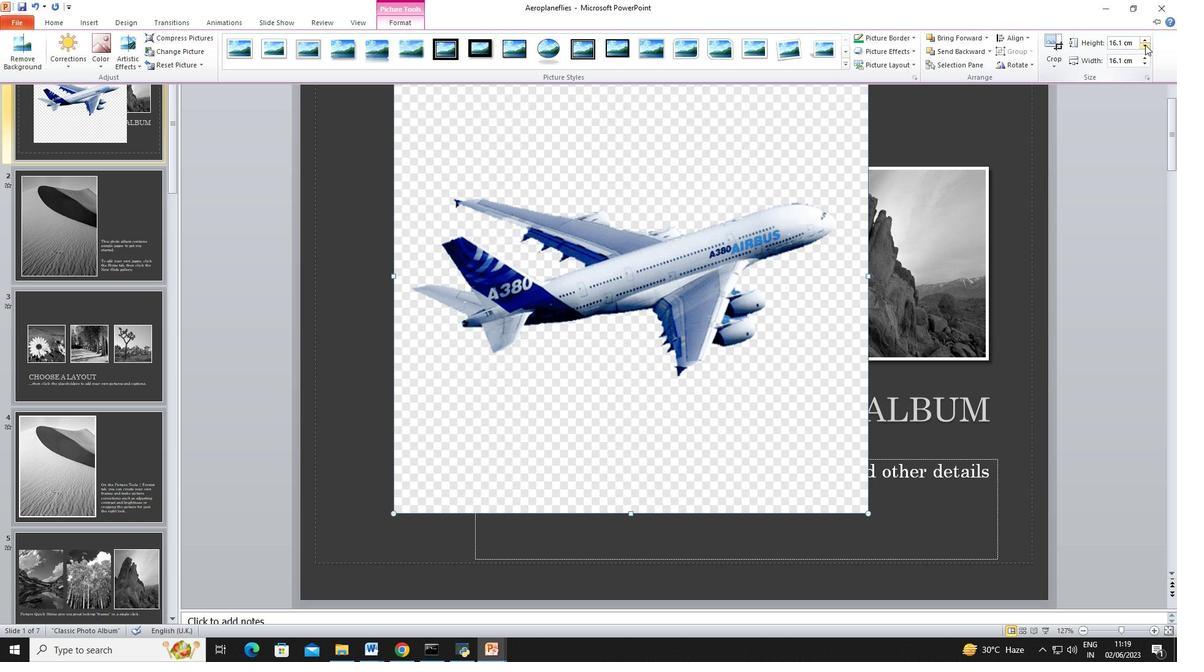 
Action: Mouse moved to (1143, 44)
Screenshot: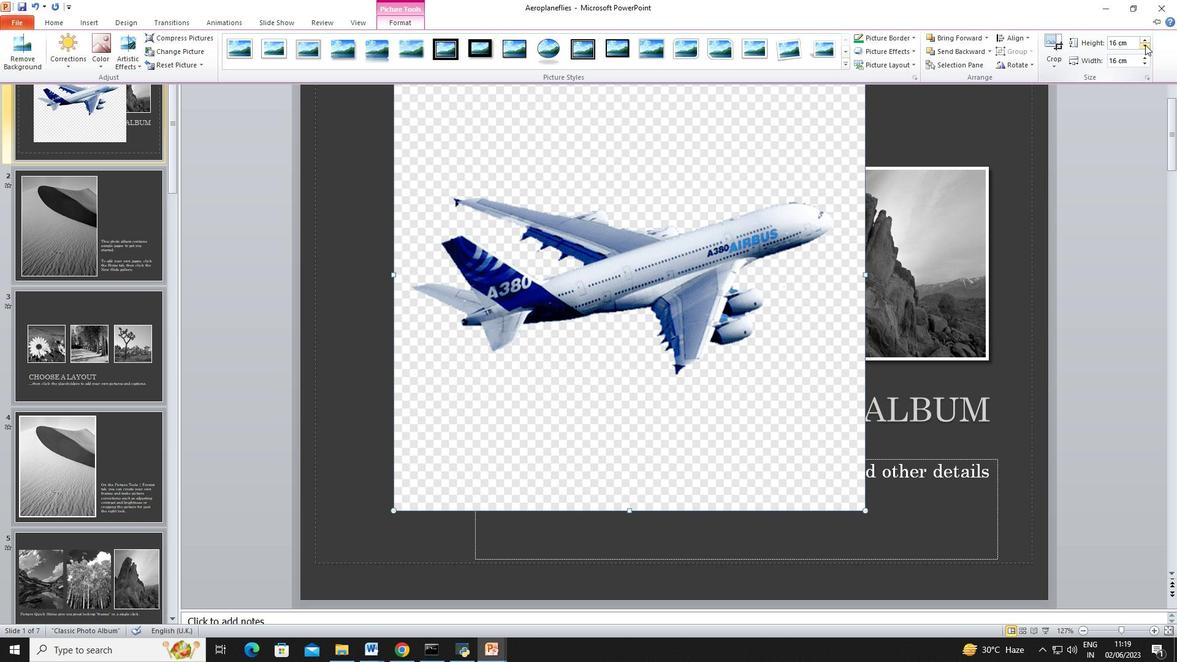 
Action: Mouse pressed left at (1143, 44)
Screenshot: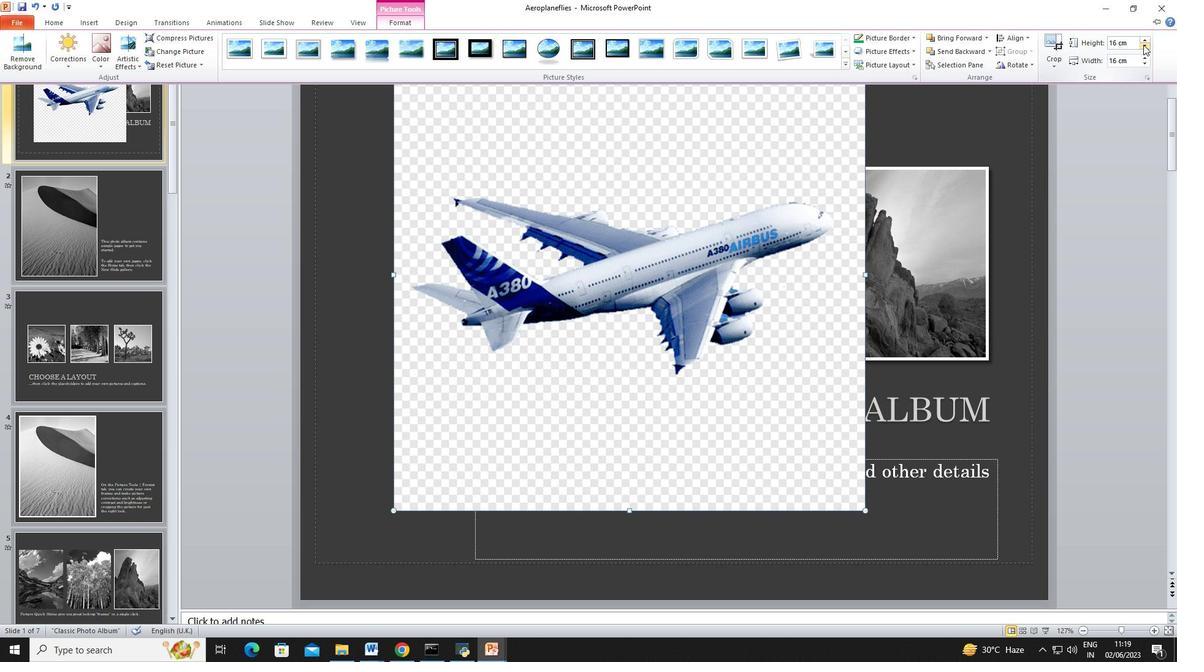 
Action: Mouse pressed left at (1143, 44)
Screenshot: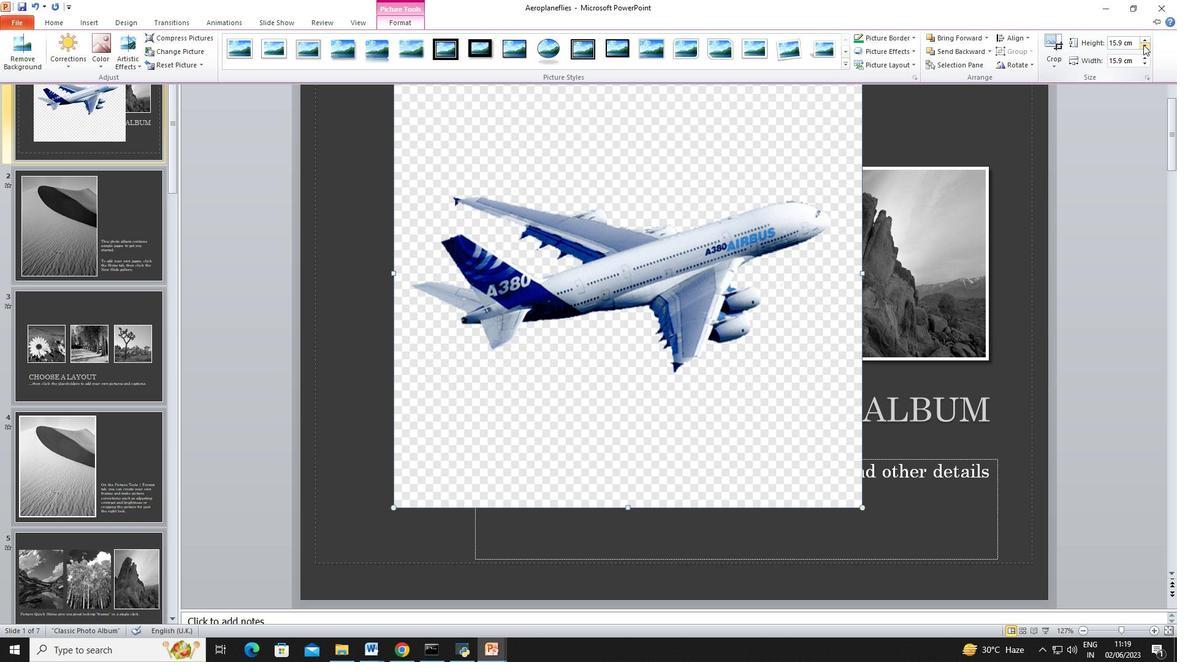 
Action: Mouse pressed left at (1143, 44)
Screenshot: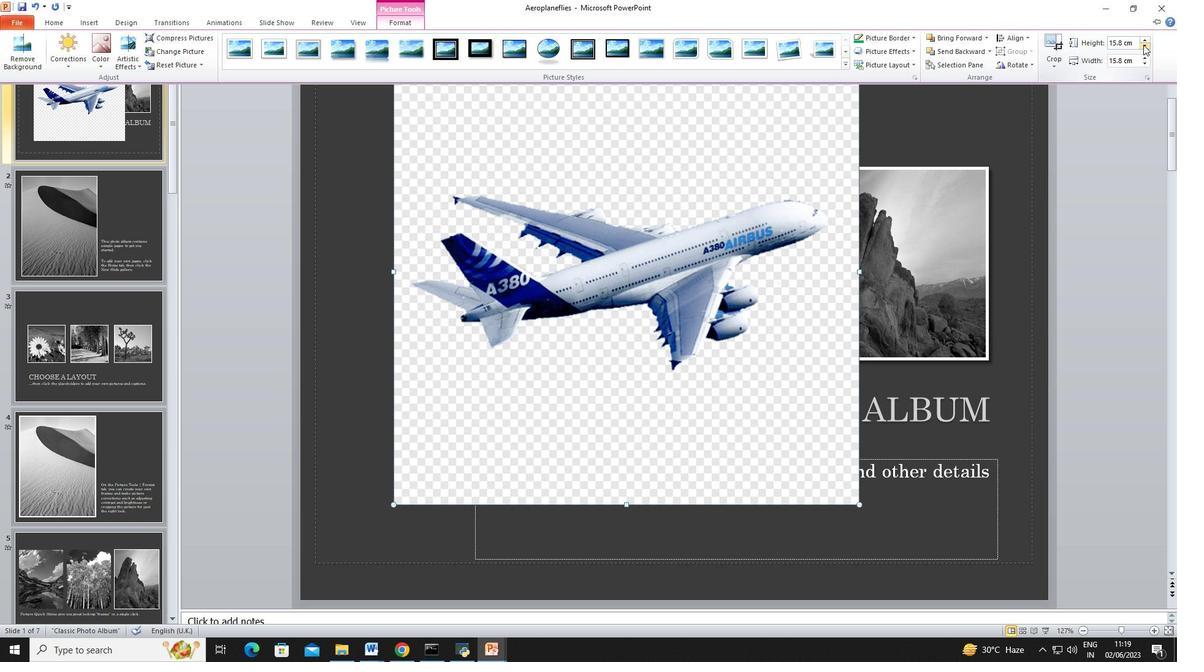 
Action: Mouse pressed left at (1143, 44)
Screenshot: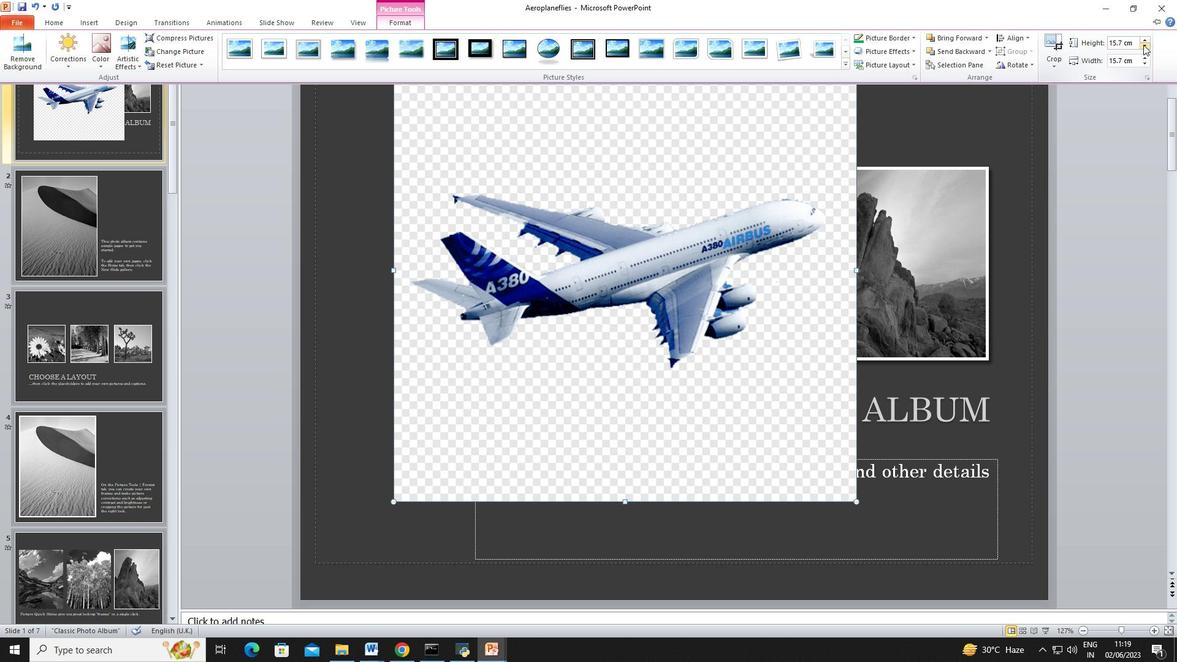 
Action: Mouse pressed left at (1143, 44)
Screenshot: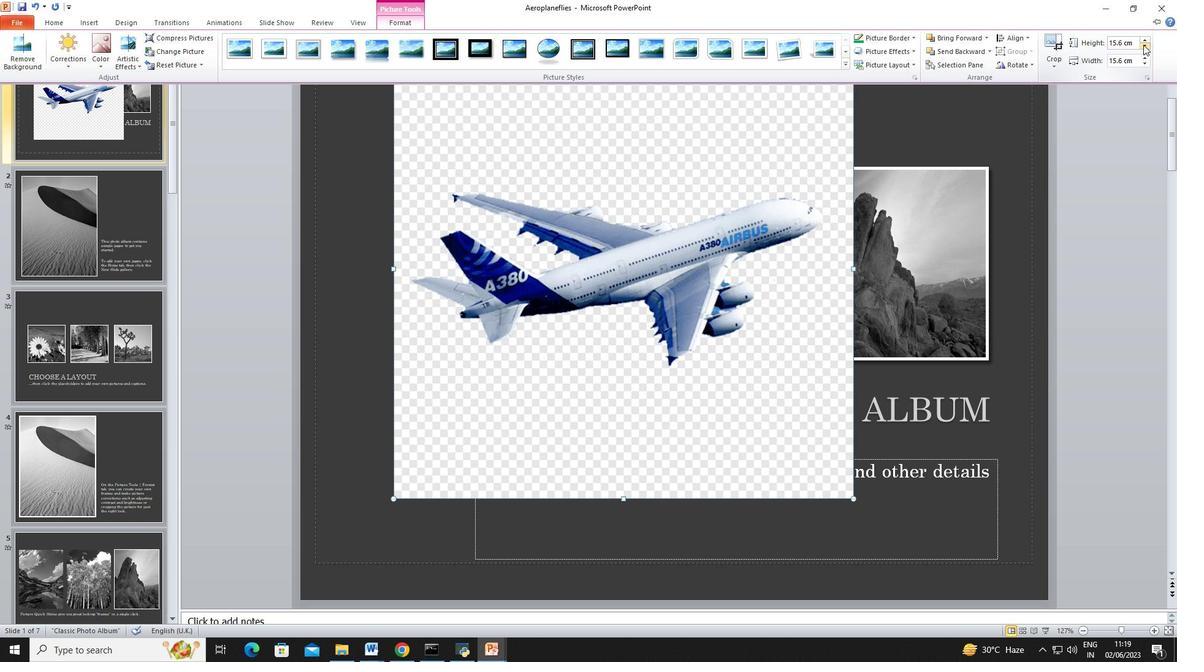 
Action: Mouse pressed left at (1143, 44)
Screenshot: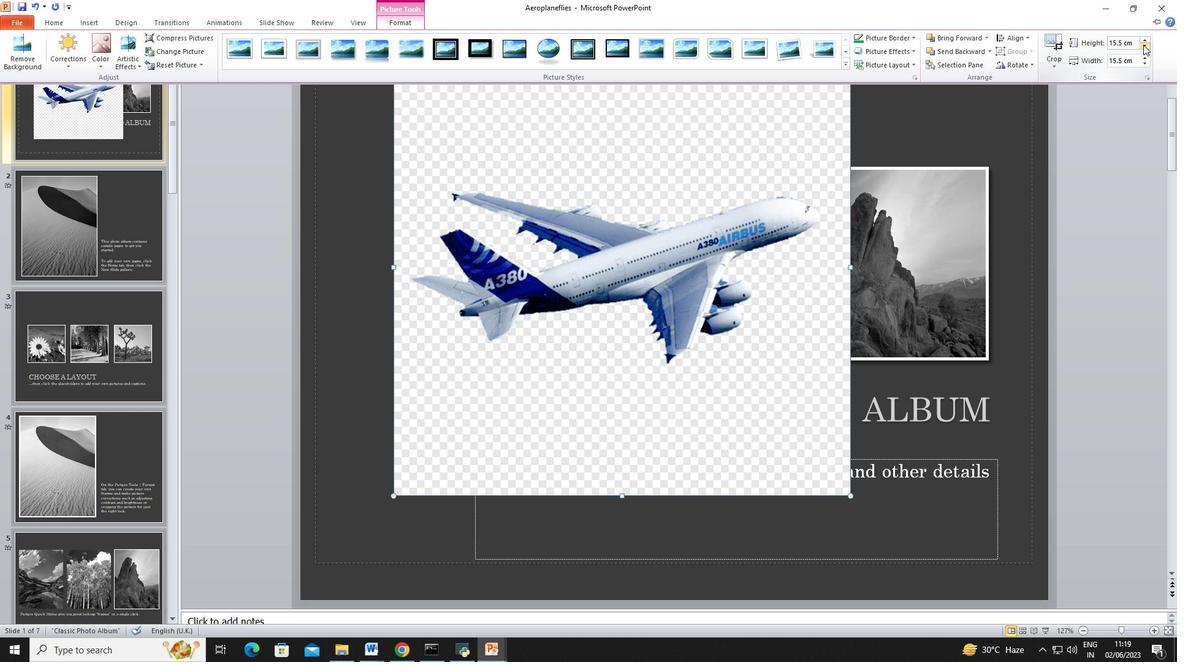 
Action: Mouse pressed left at (1143, 44)
Screenshot: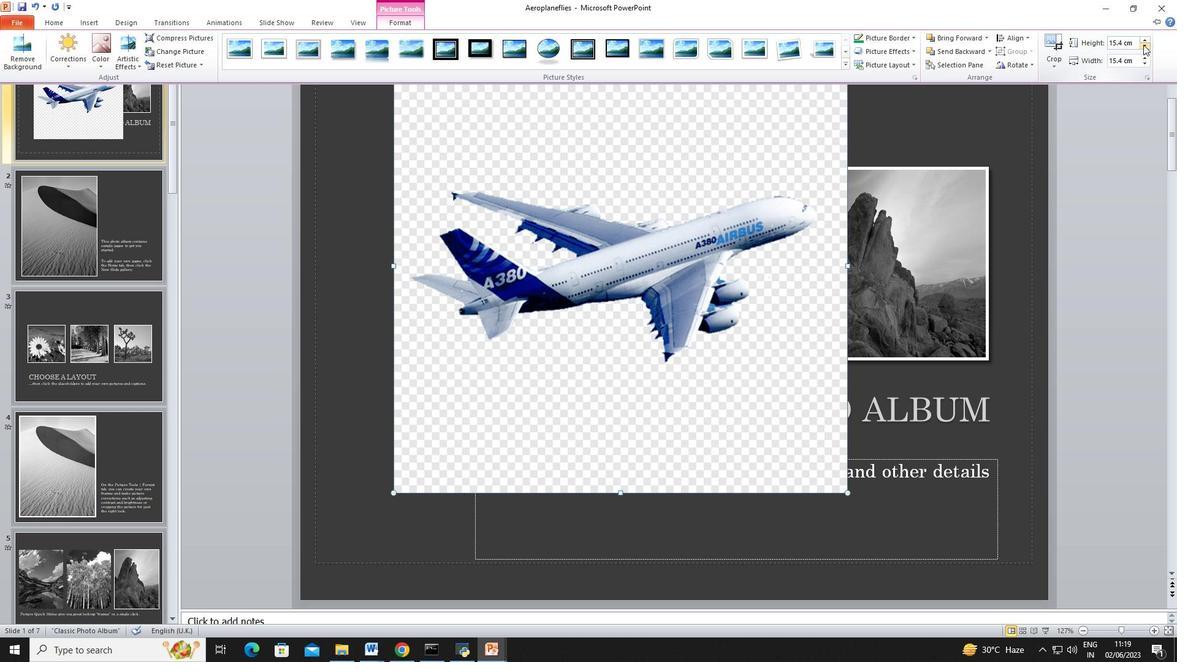 
Action: Mouse pressed left at (1143, 44)
Screenshot: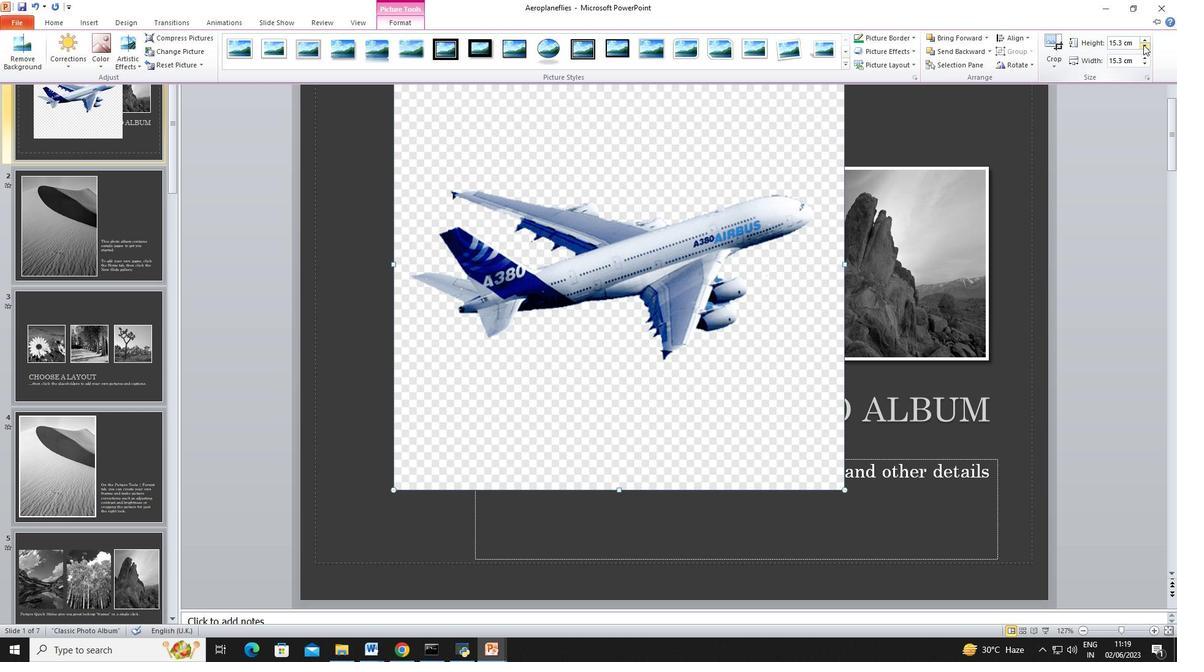 
Action: Mouse pressed left at (1143, 44)
Screenshot: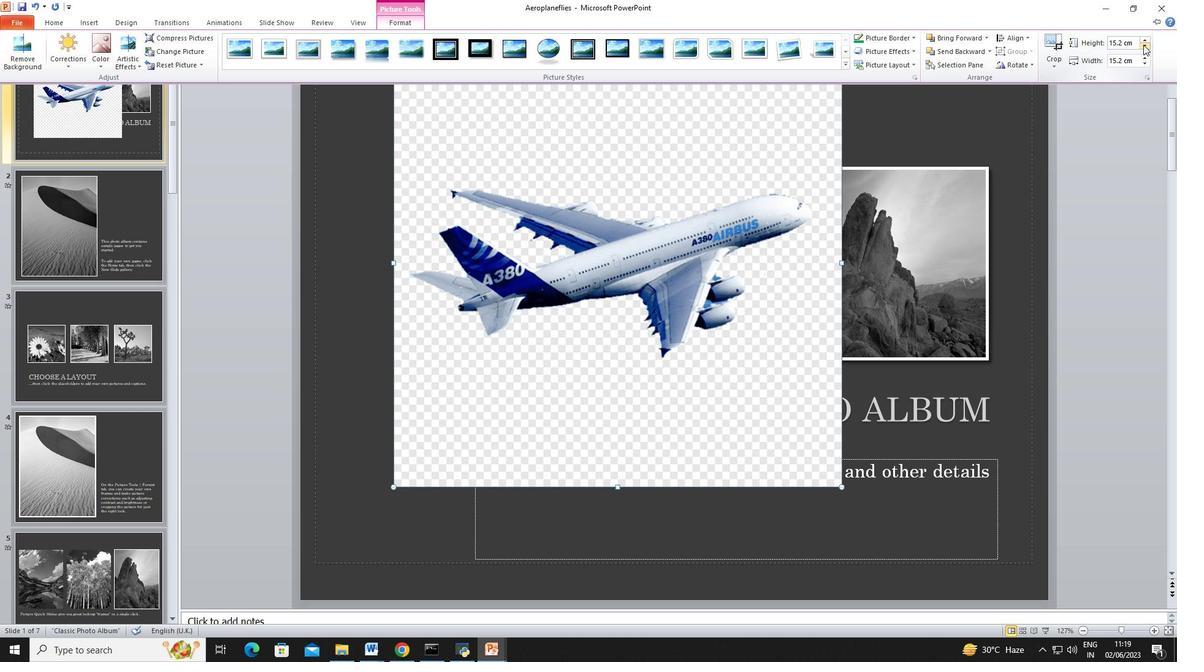 
Action: Mouse pressed left at (1143, 44)
Screenshot: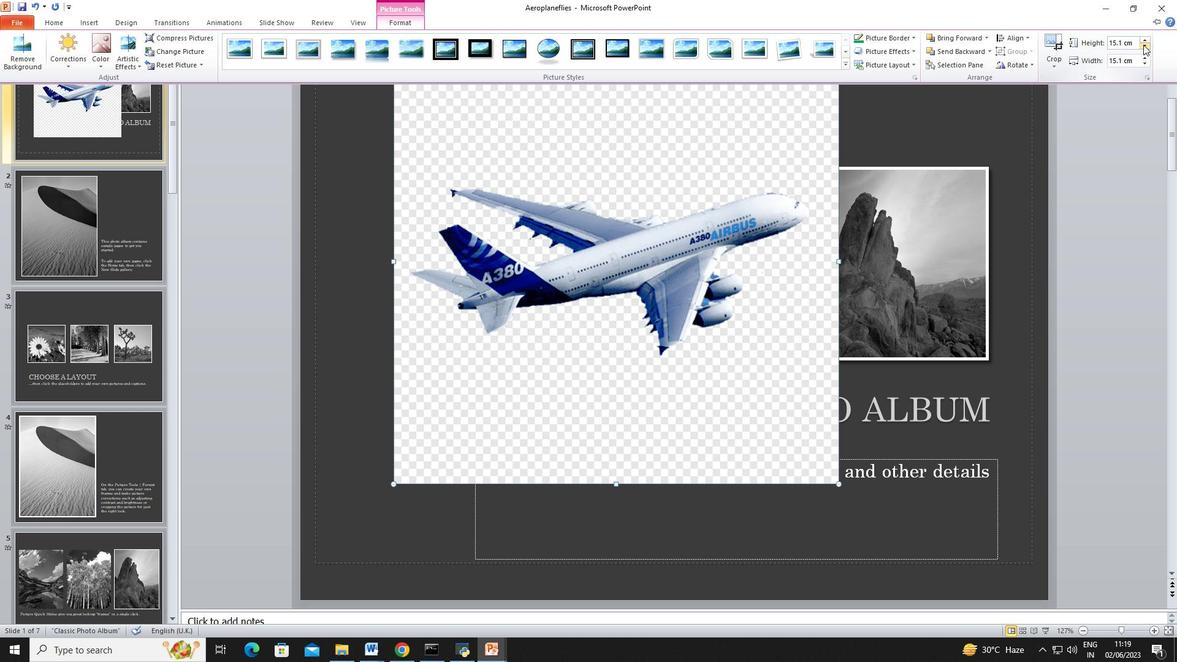 
Action: Mouse moved to (1143, 44)
Screenshot: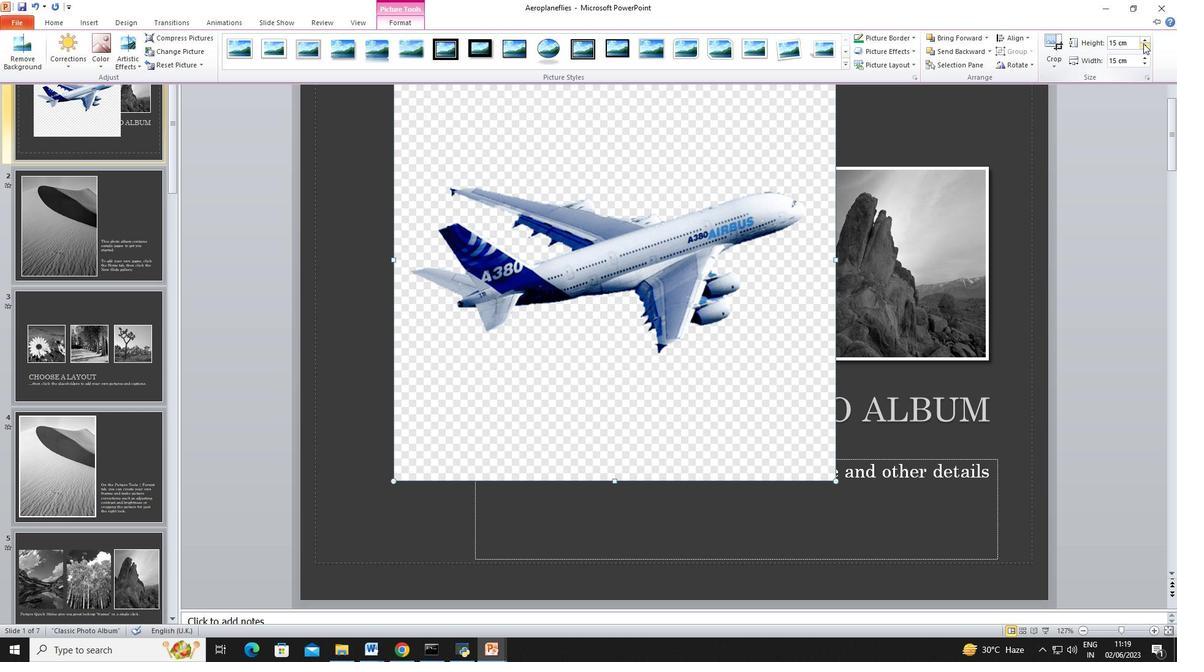 
Action: Mouse pressed left at (1143, 44)
Screenshot: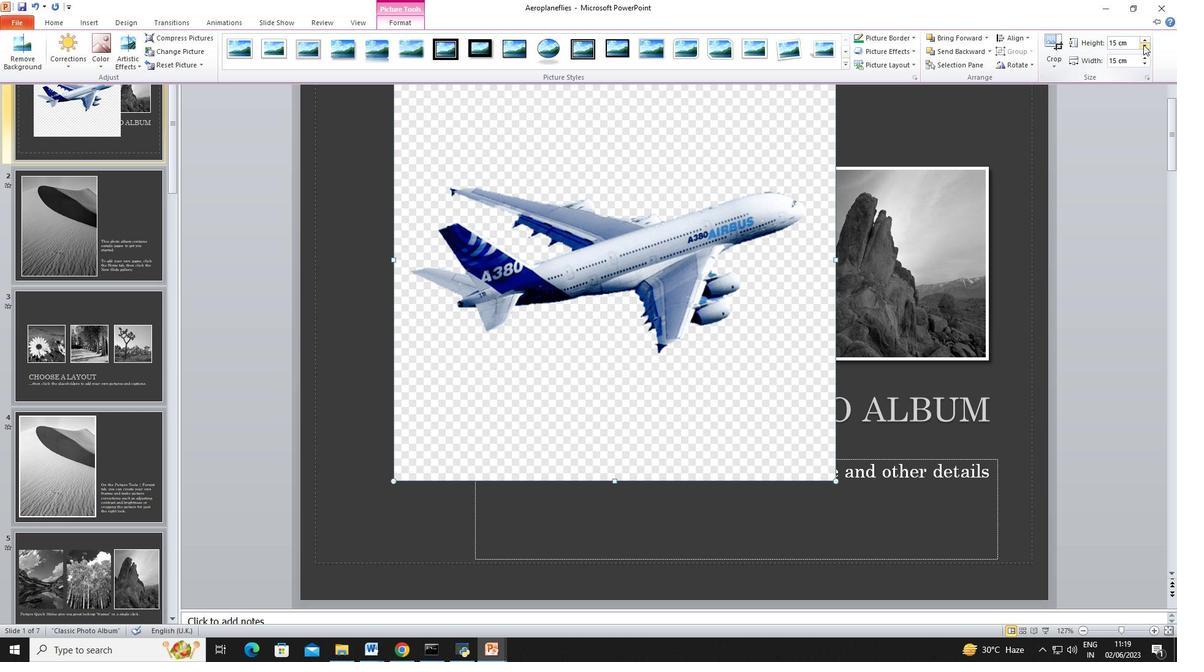 
Action: Mouse moved to (1144, 44)
Screenshot: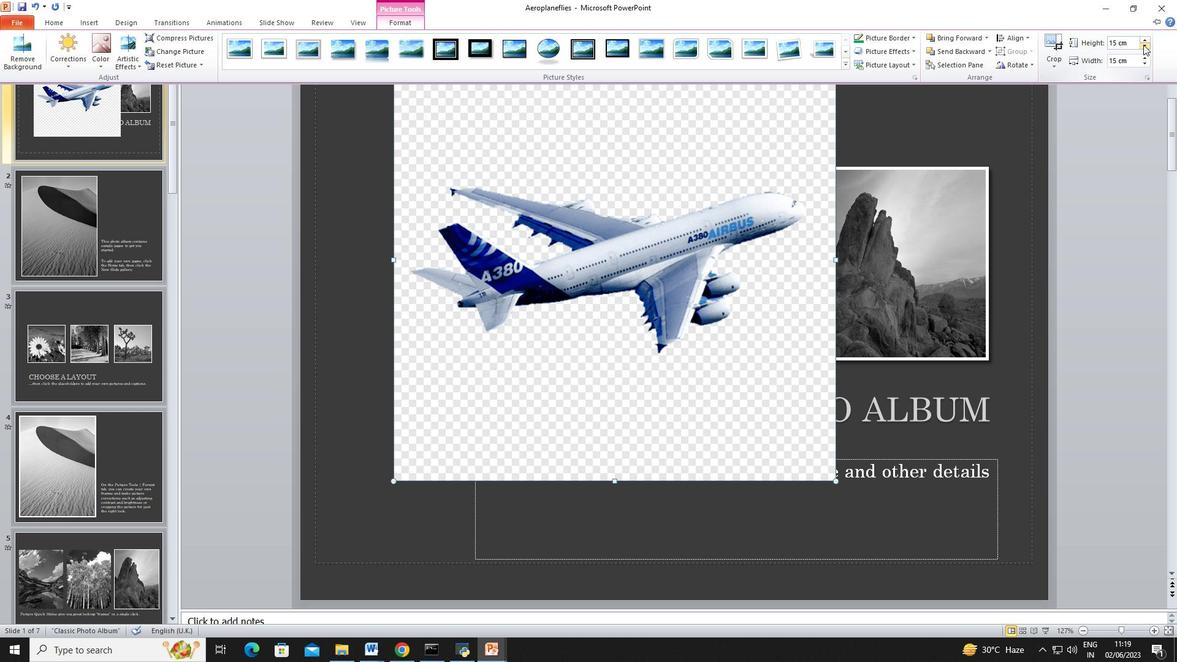 
Action: Mouse pressed left at (1144, 44)
Screenshot: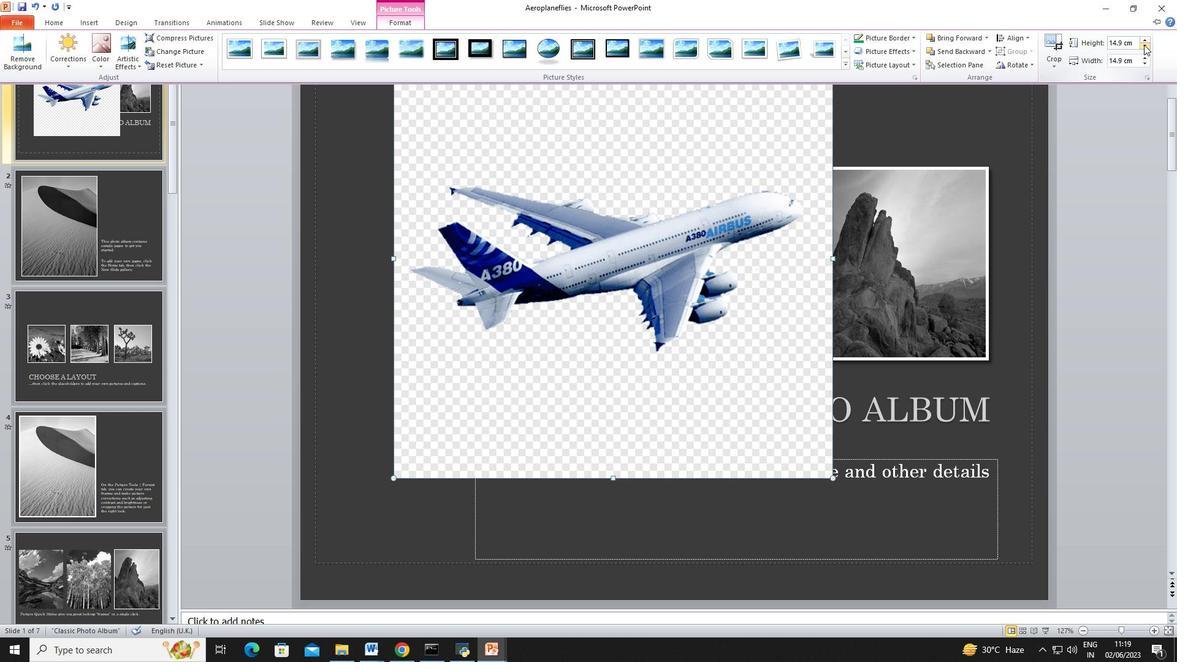 
Action: Mouse pressed left at (1144, 44)
Screenshot: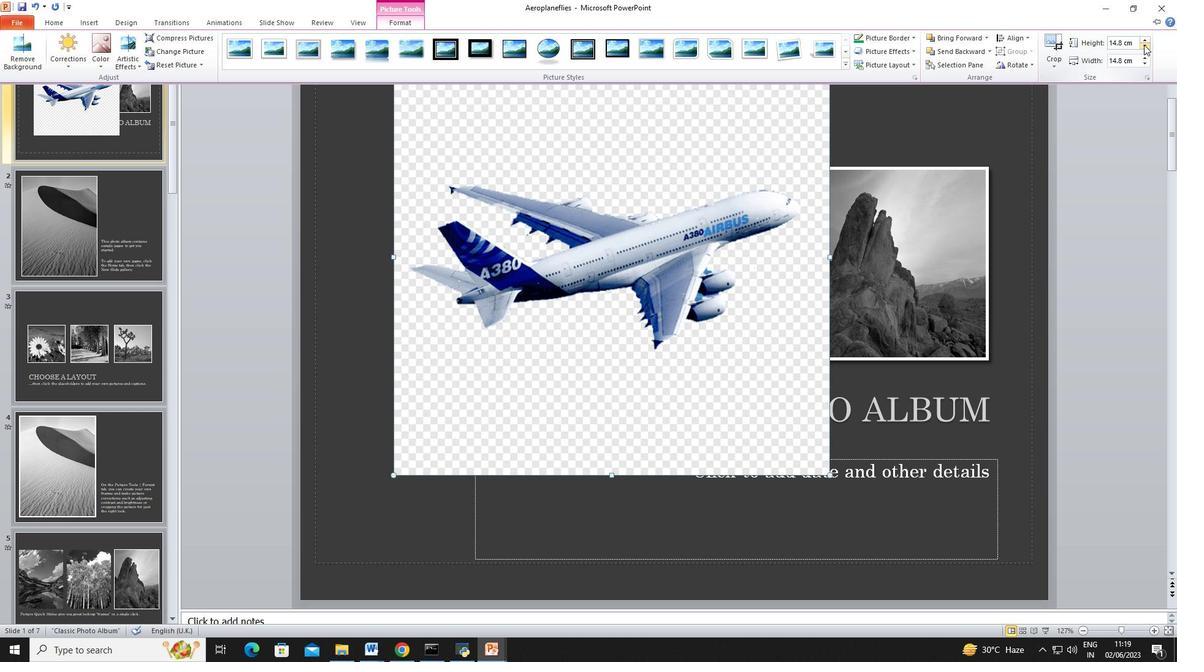 
Action: Mouse pressed left at (1144, 44)
Screenshot: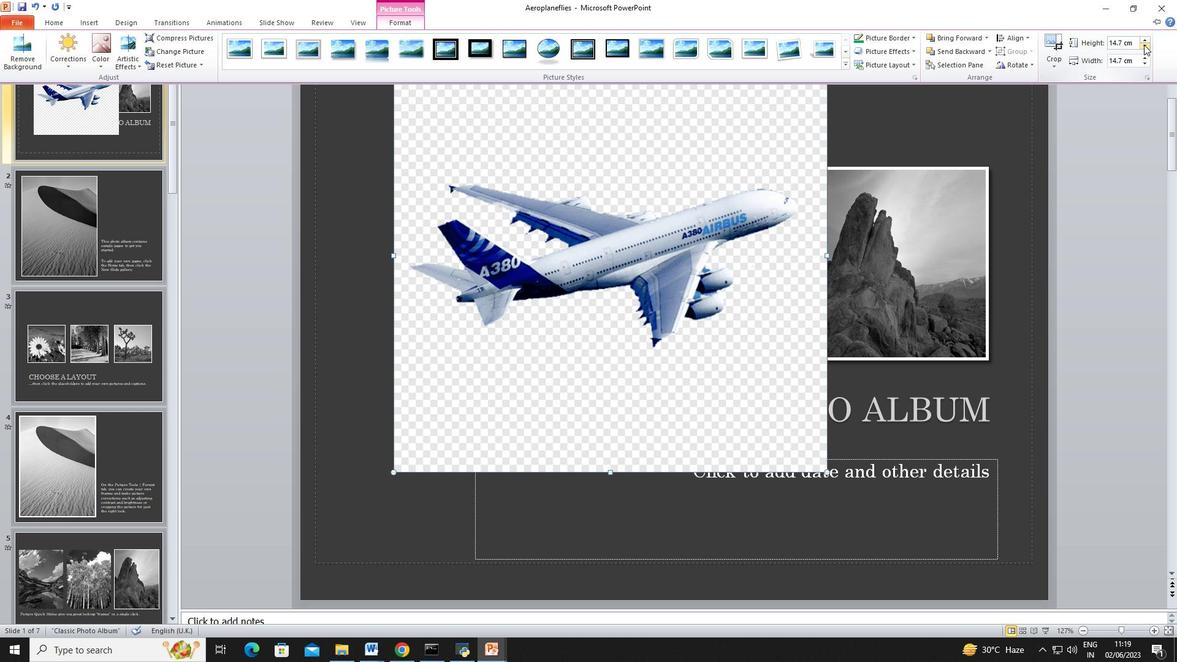 
Action: Mouse pressed left at (1144, 44)
Screenshot: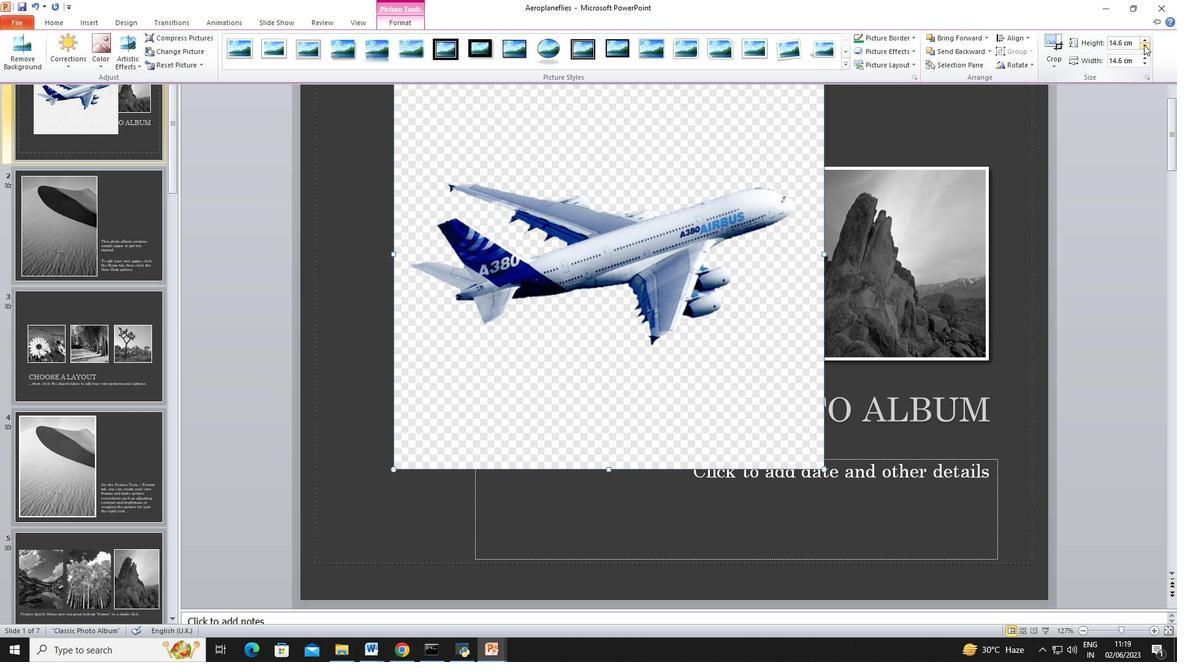 
Action: Mouse pressed left at (1144, 44)
Screenshot: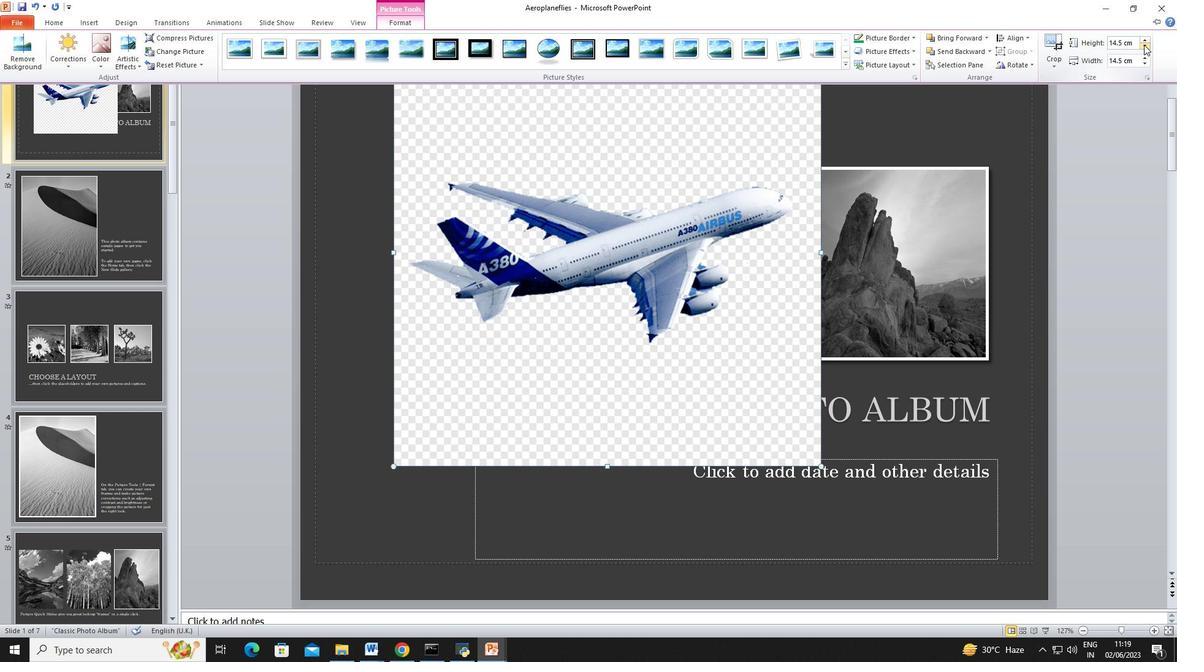 
Action: Mouse moved to (1144, 43)
Screenshot: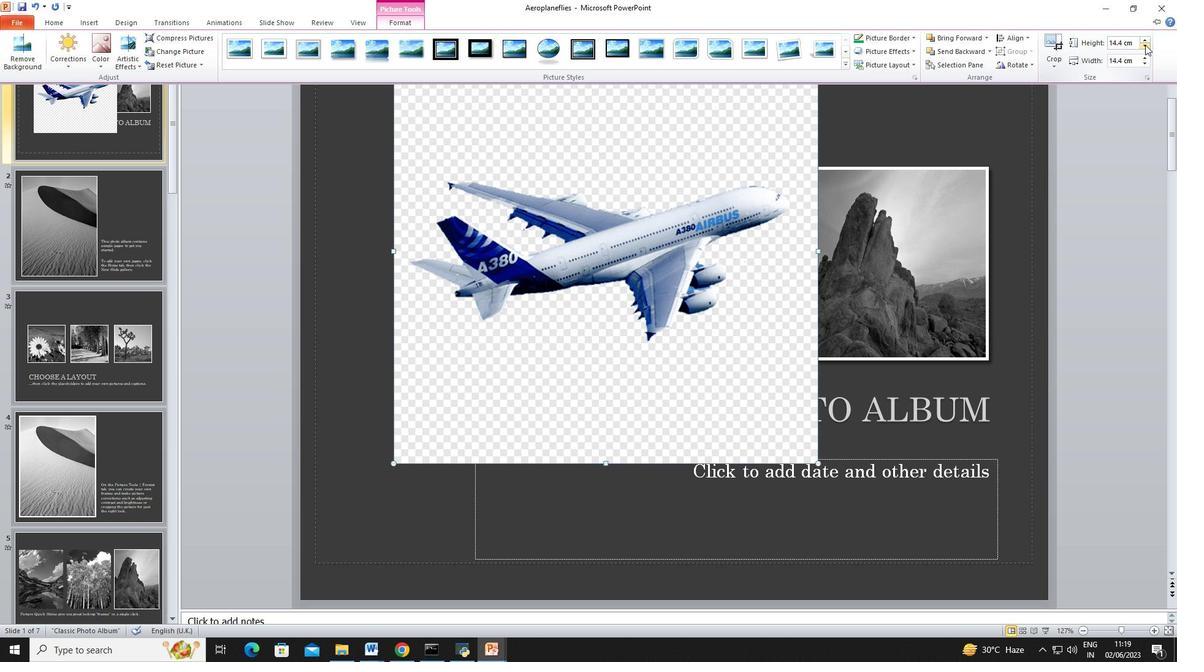 
Action: Mouse pressed left at (1144, 43)
Screenshot: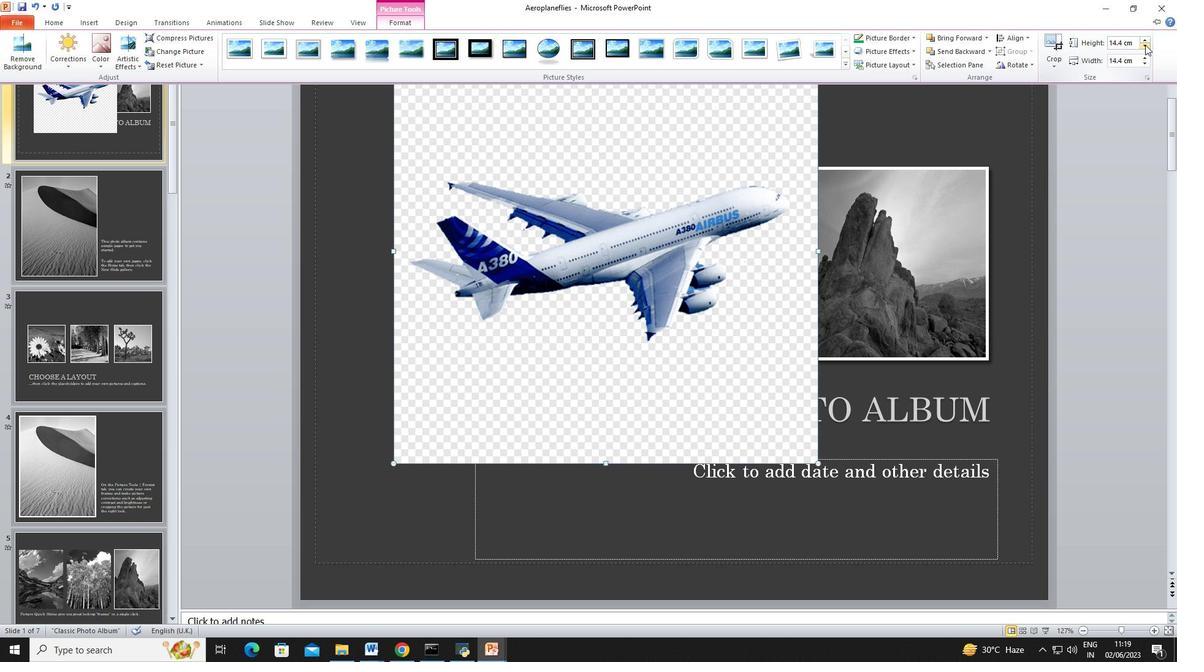 
Action: Mouse pressed left at (1144, 43)
Screenshot: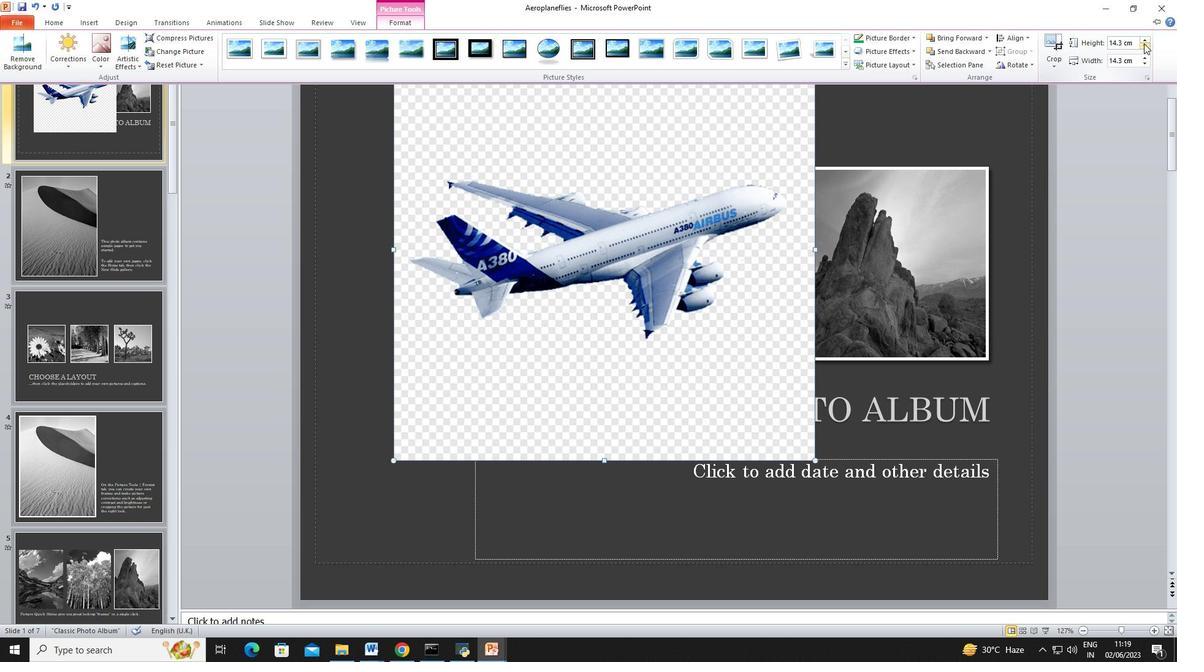 
Action: Mouse pressed left at (1144, 43)
Screenshot: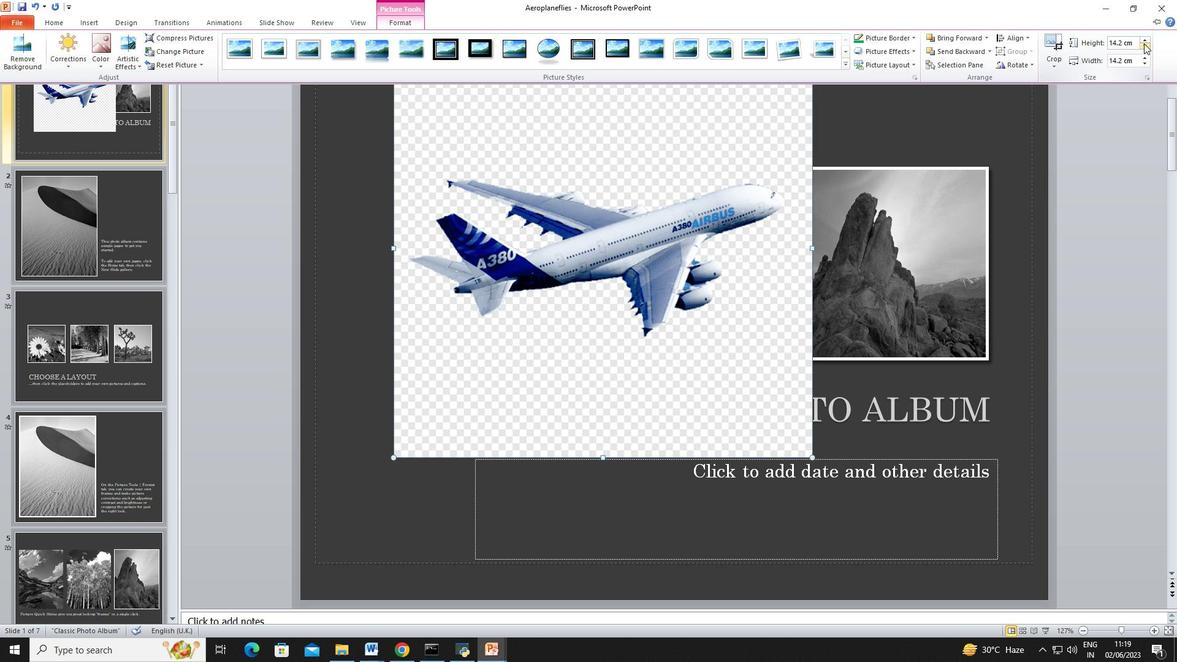 
Action: Mouse pressed left at (1144, 43)
Screenshot: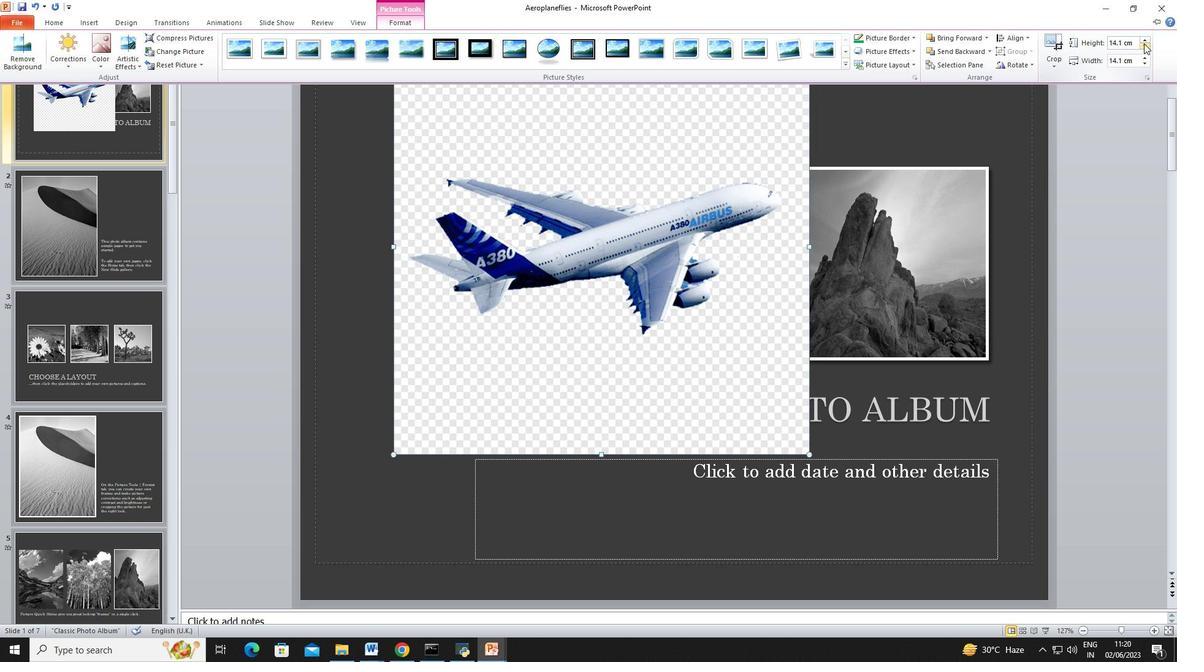 
Action: Mouse pressed left at (1144, 43)
Screenshot: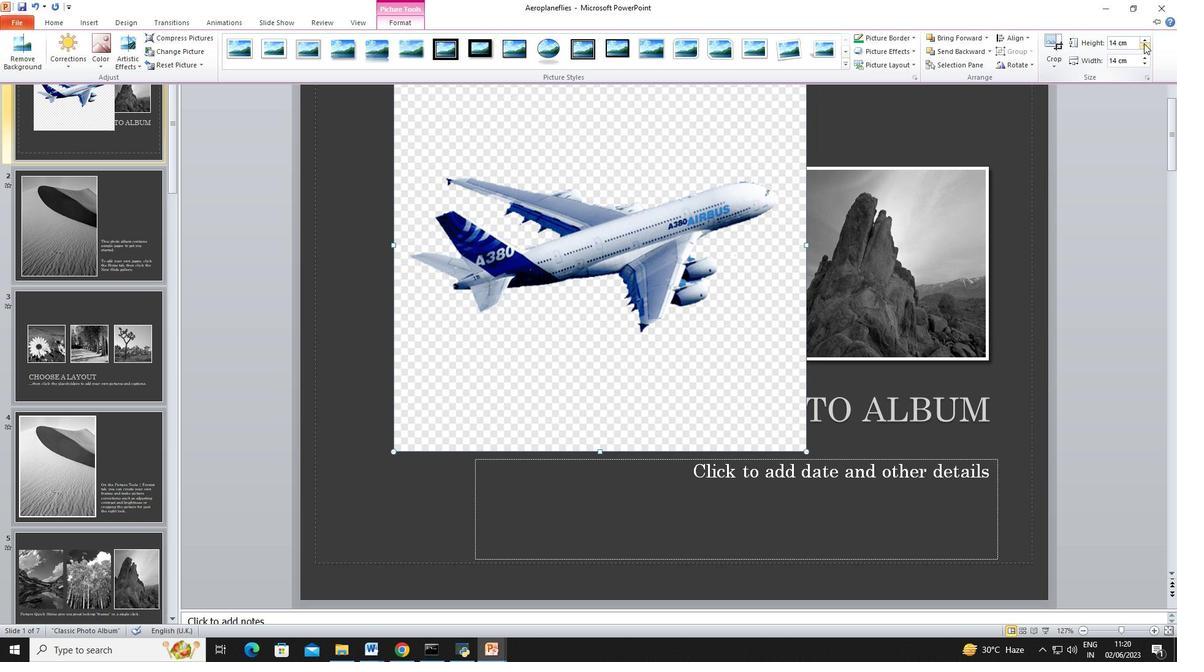 
Action: Mouse pressed left at (1144, 43)
Screenshot: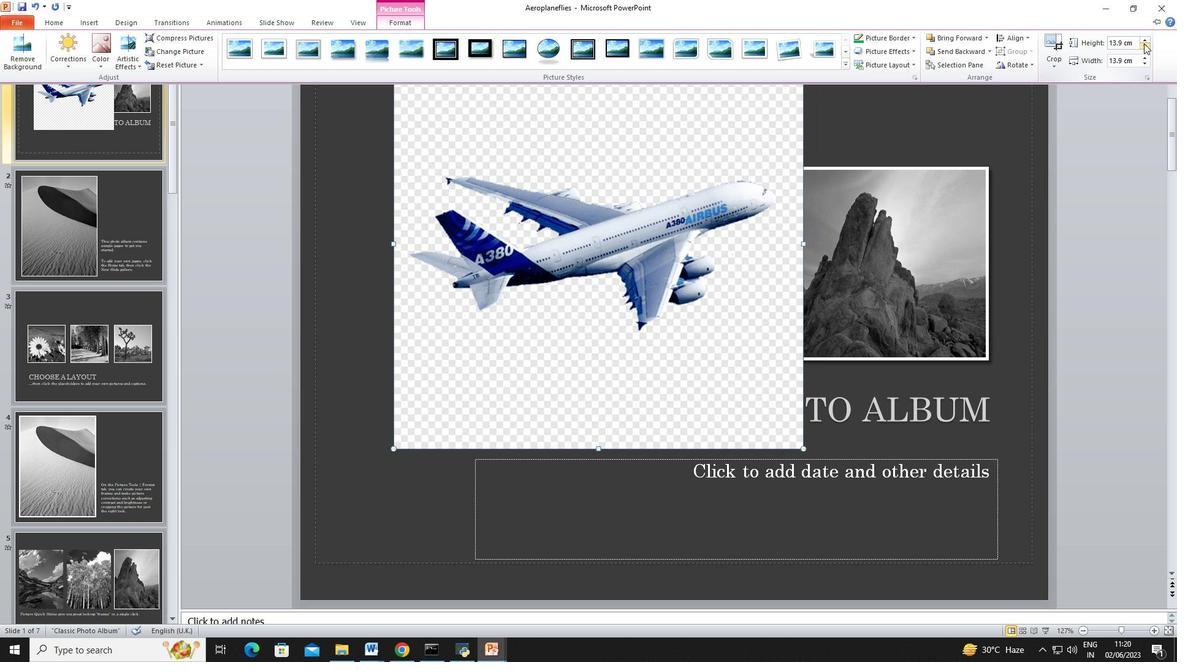
Action: Mouse pressed left at (1144, 43)
Screenshot: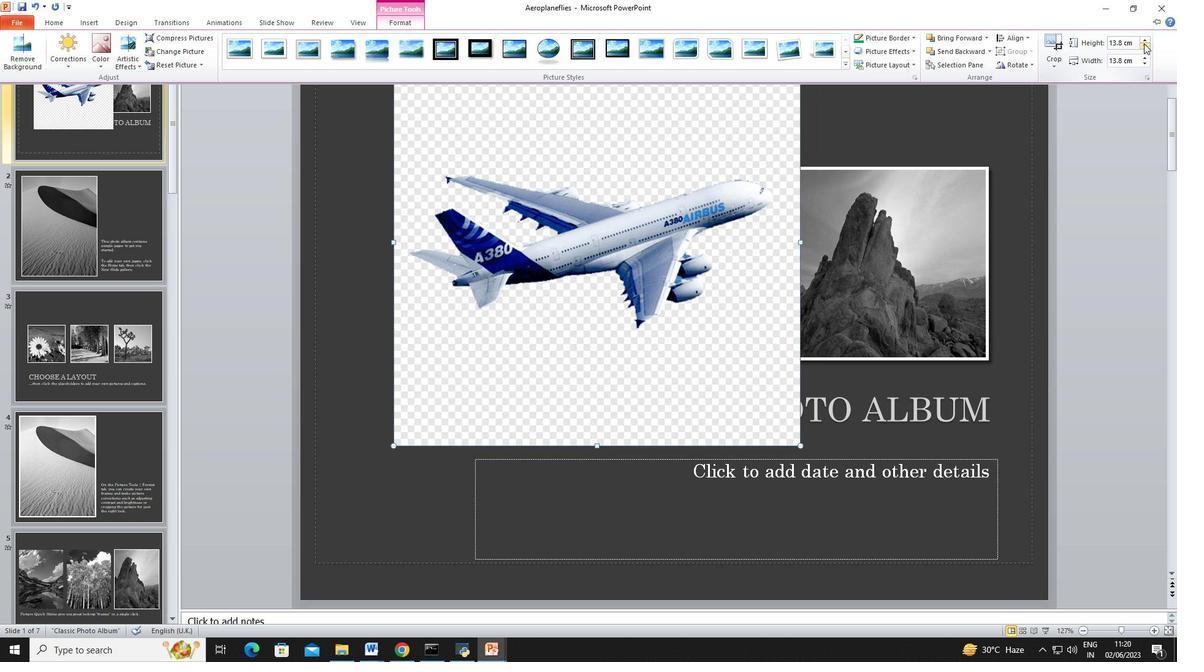 
Action: Mouse pressed left at (1144, 43)
Screenshot: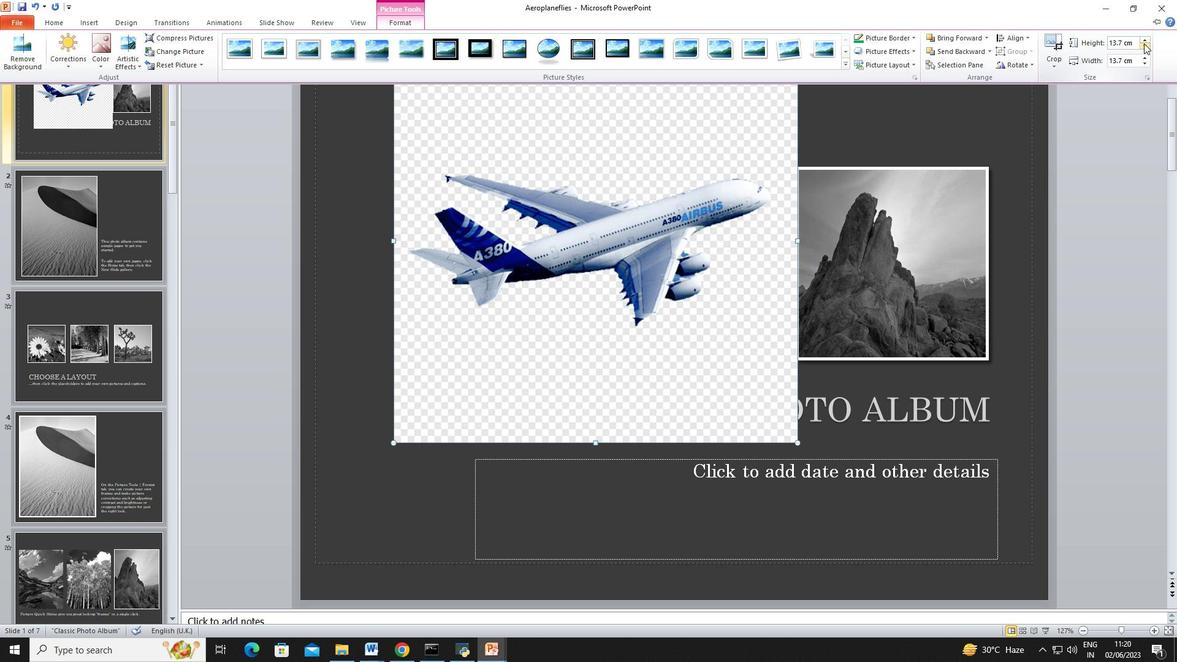 
Action: Mouse pressed left at (1144, 43)
Screenshot: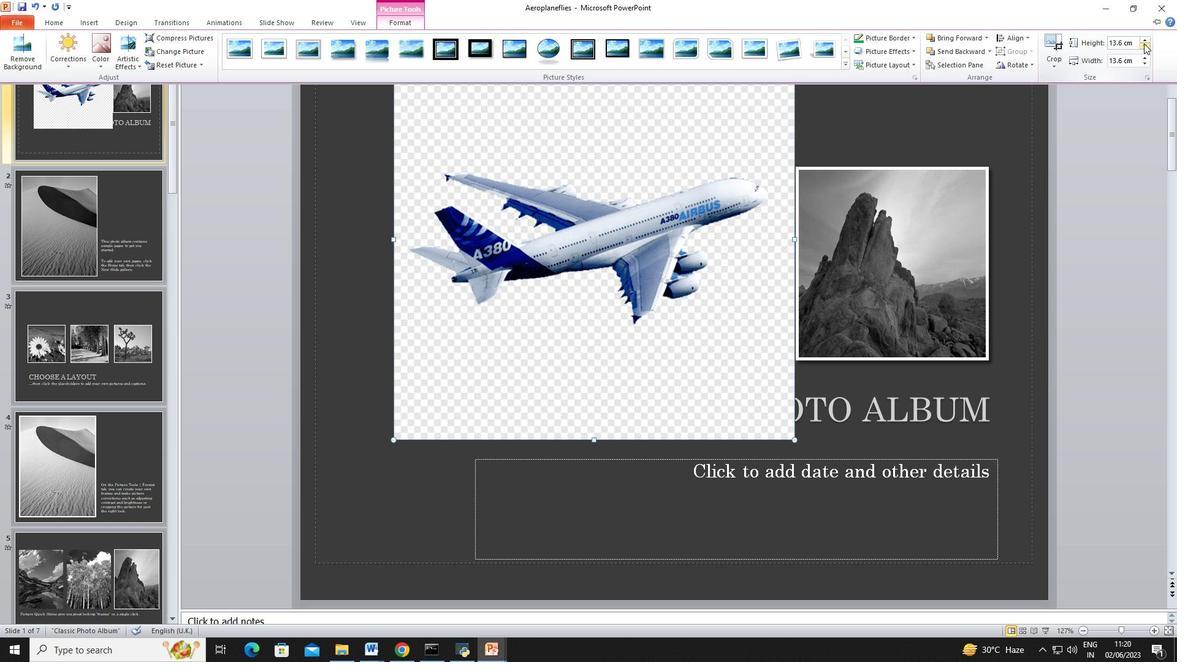 
Action: Mouse pressed left at (1144, 43)
Screenshot: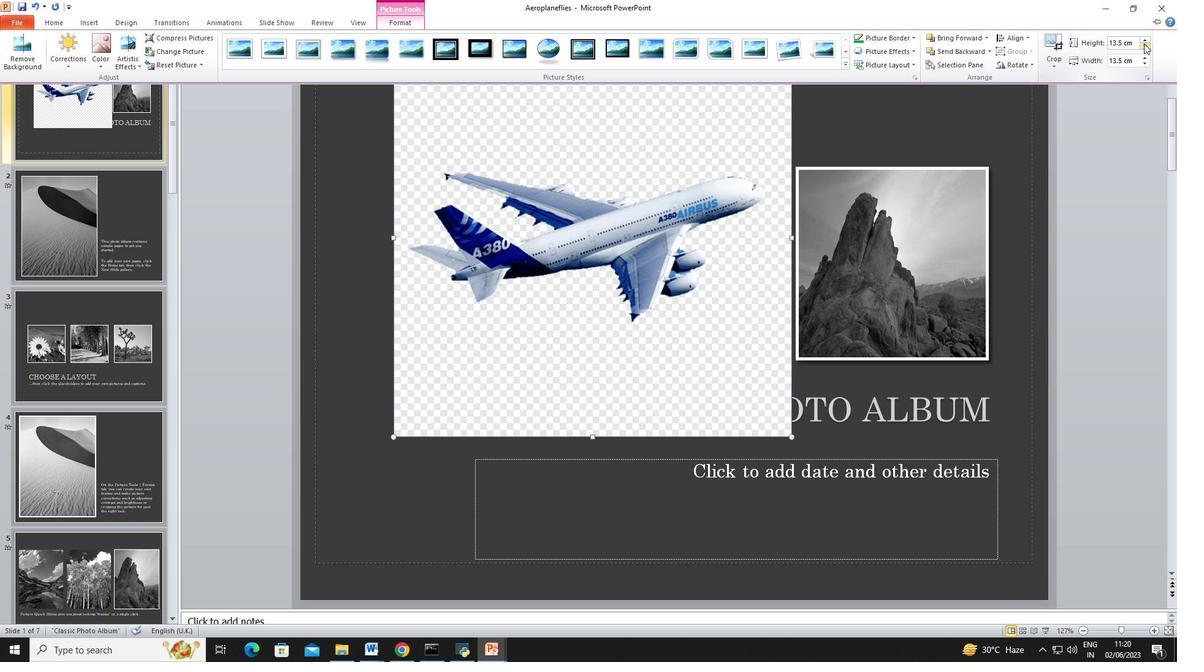
Action: Mouse pressed left at (1144, 43)
Screenshot: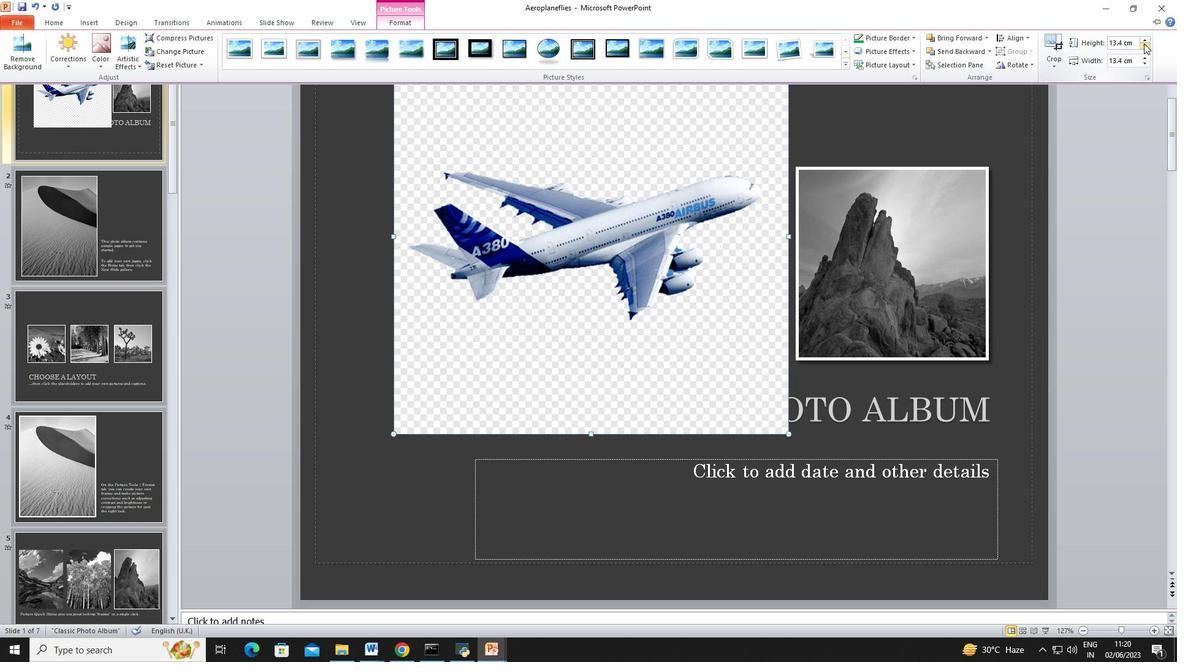 
Action: Mouse pressed left at (1144, 43)
Screenshot: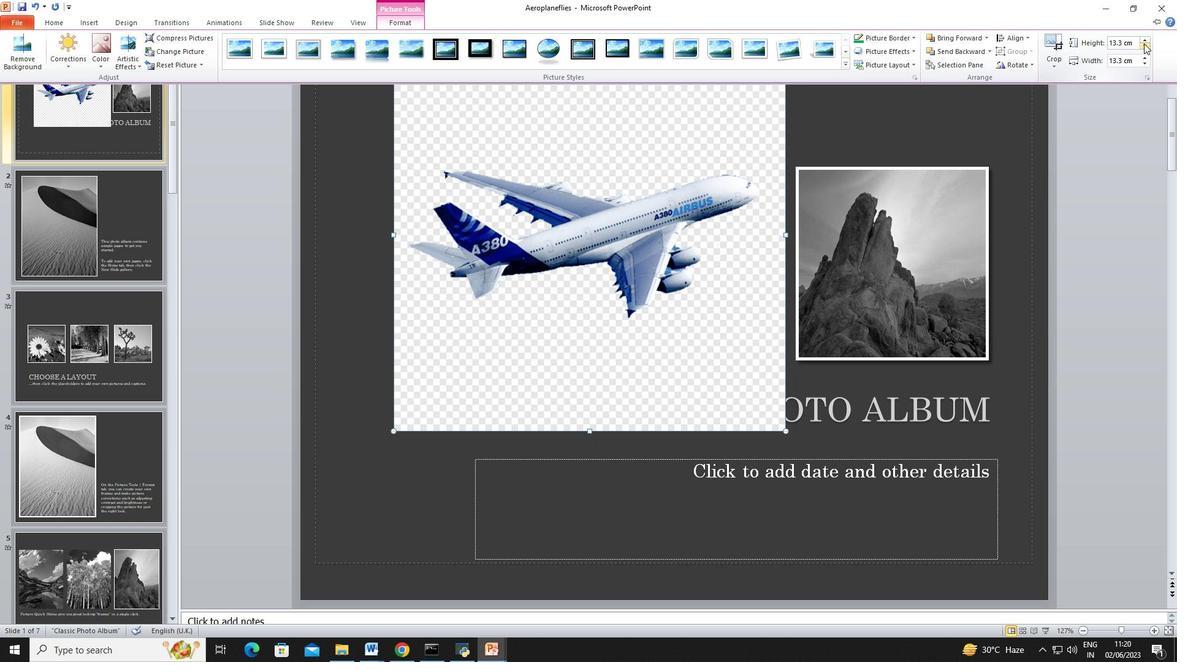 
Action: Mouse pressed left at (1144, 43)
Screenshot: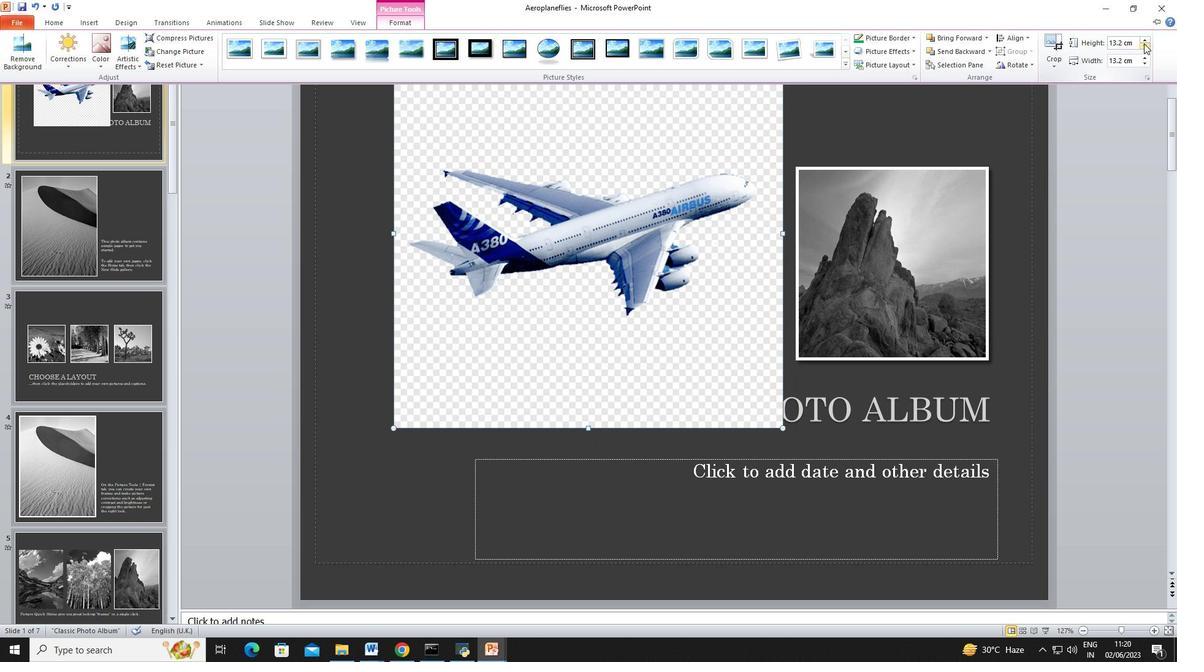 
Action: Mouse pressed left at (1144, 43)
Screenshot: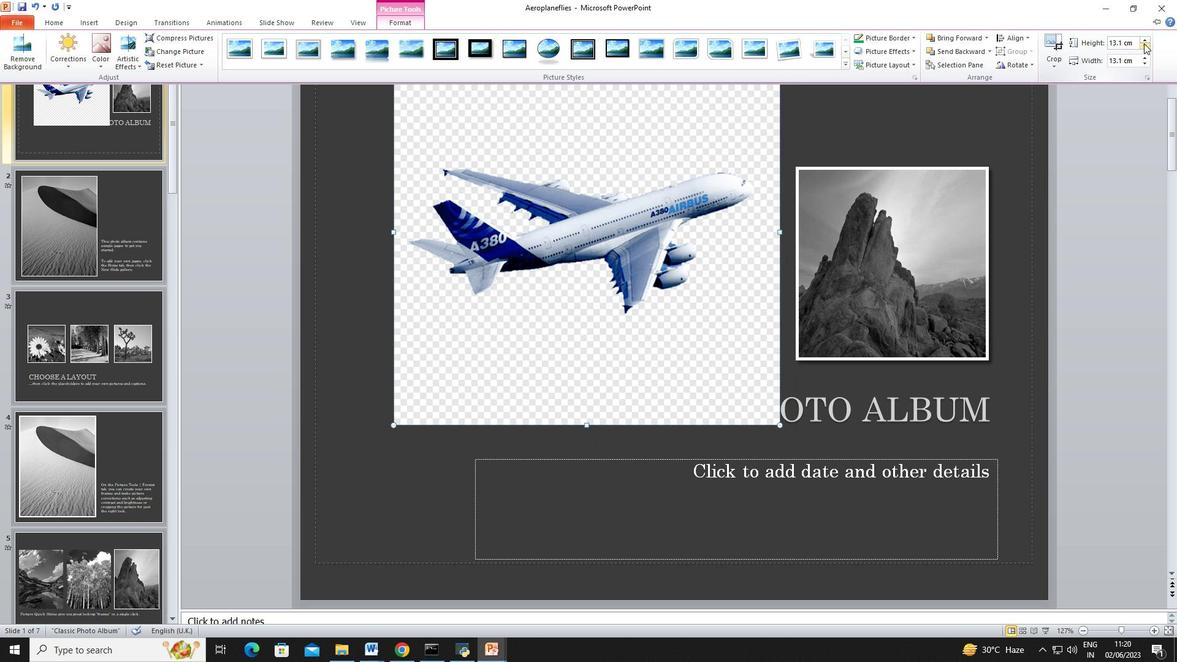 
Action: Mouse pressed left at (1144, 43)
Screenshot: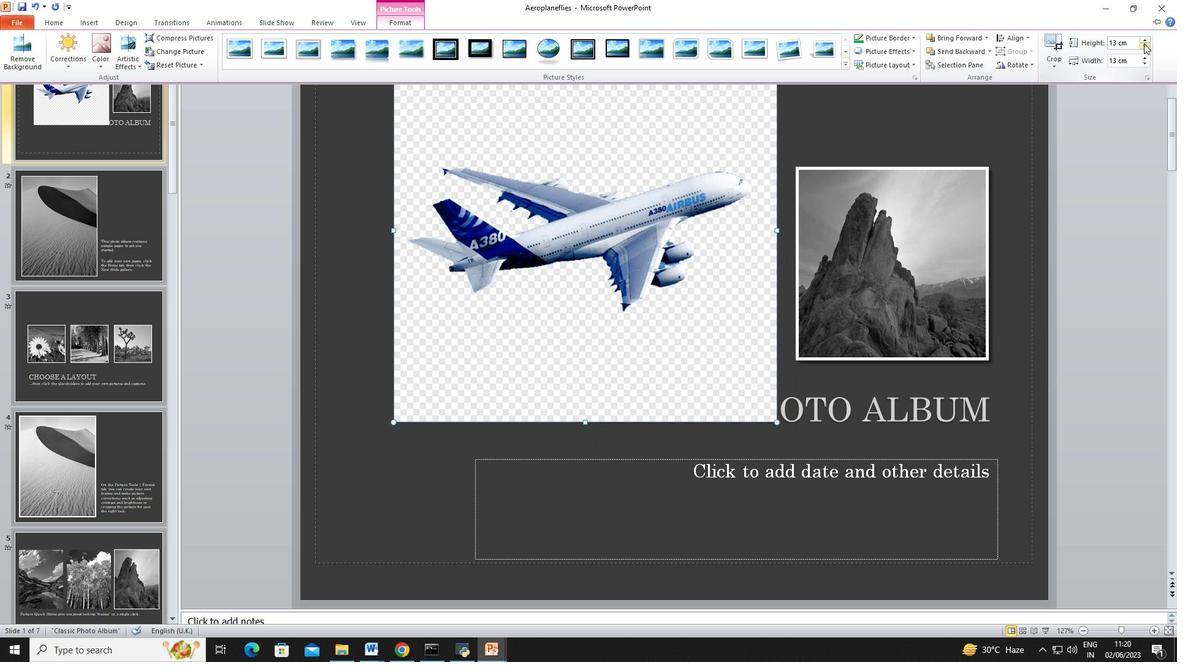 
Action: Mouse pressed left at (1144, 43)
Screenshot: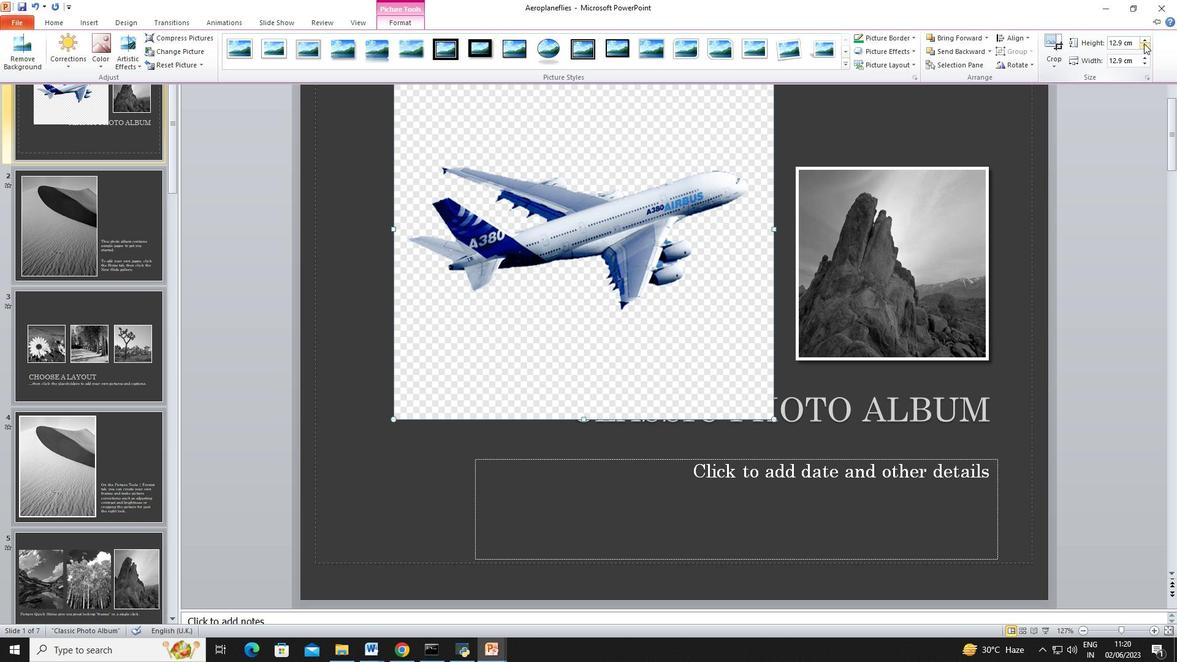 
Action: Mouse pressed left at (1144, 43)
Screenshot: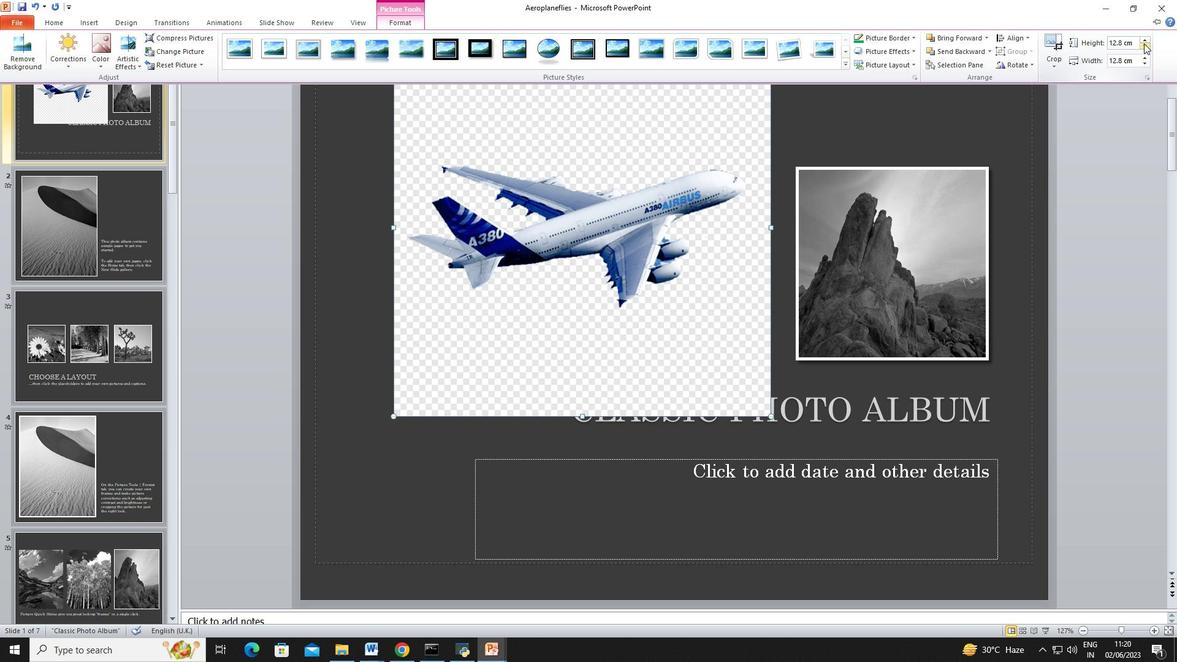 
Action: Mouse pressed left at (1144, 43)
Screenshot: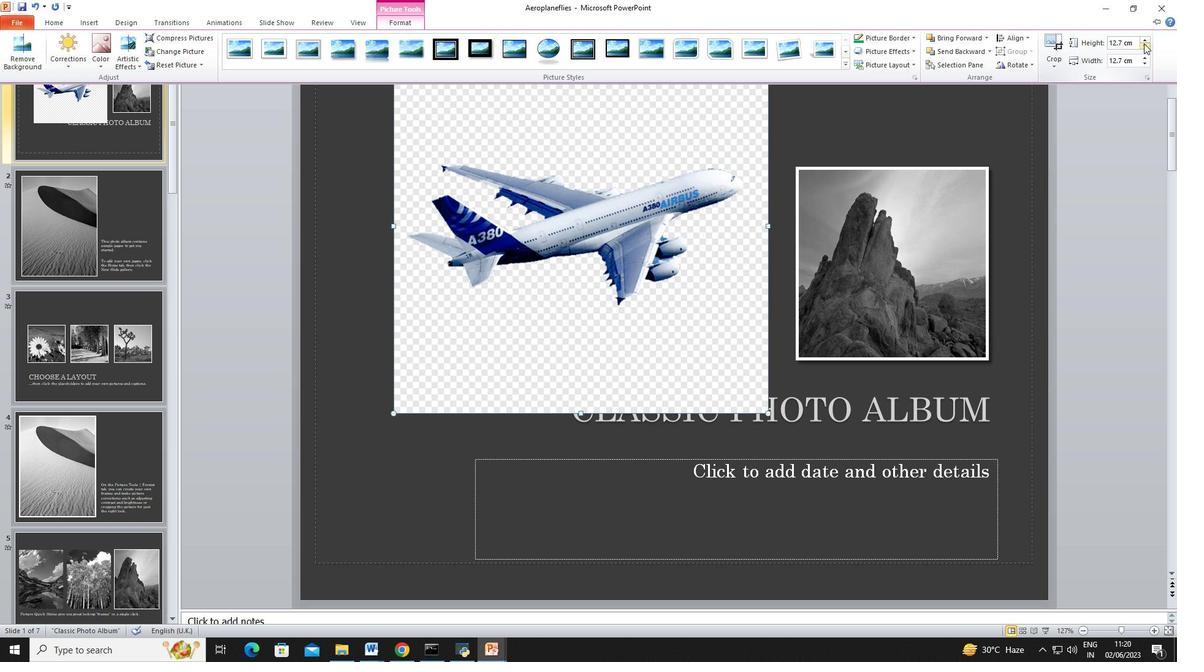 
Action: Mouse pressed left at (1144, 43)
Screenshot: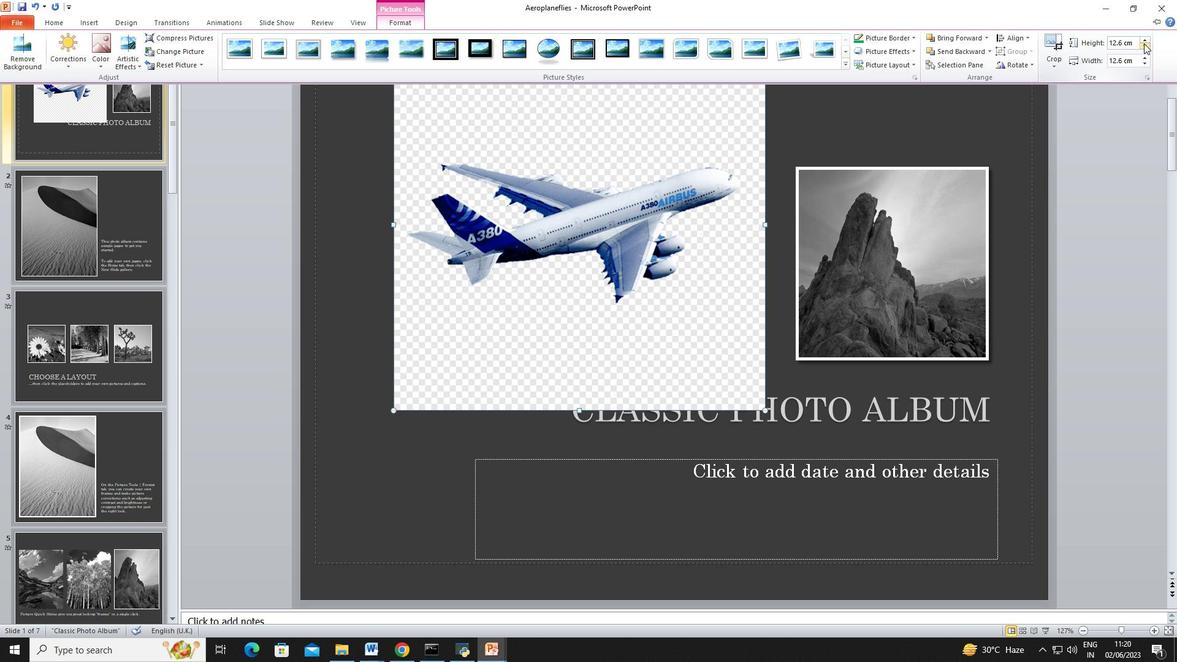 
Action: Mouse pressed left at (1144, 43)
Screenshot: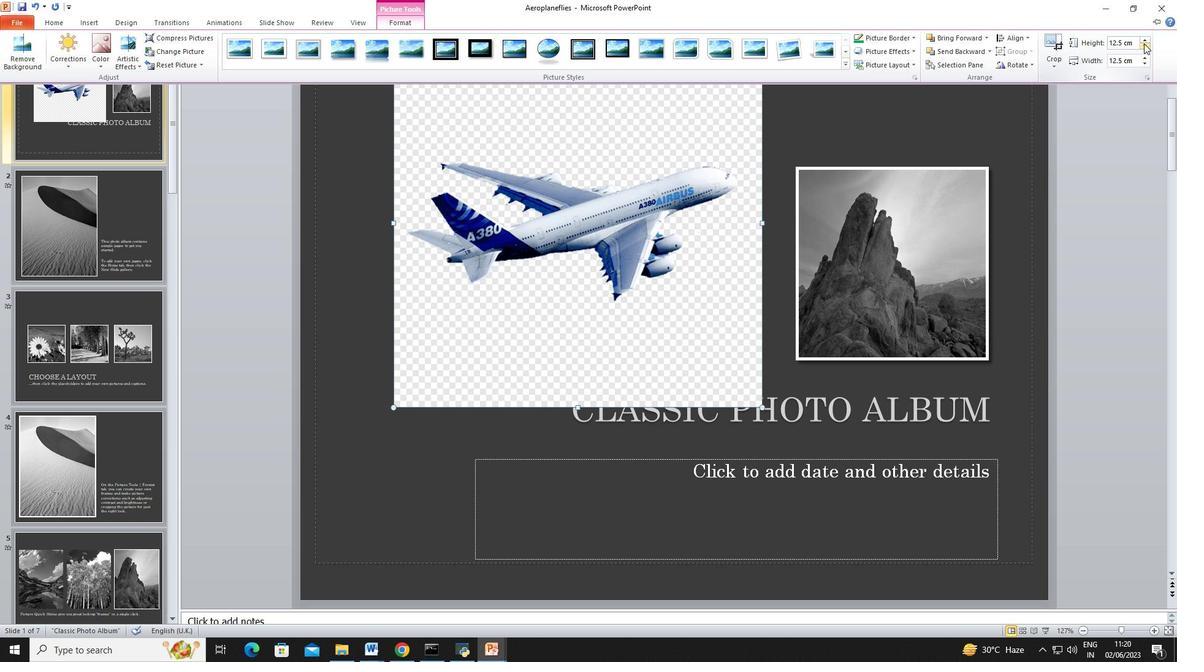 
Action: Mouse pressed left at (1144, 43)
Screenshot: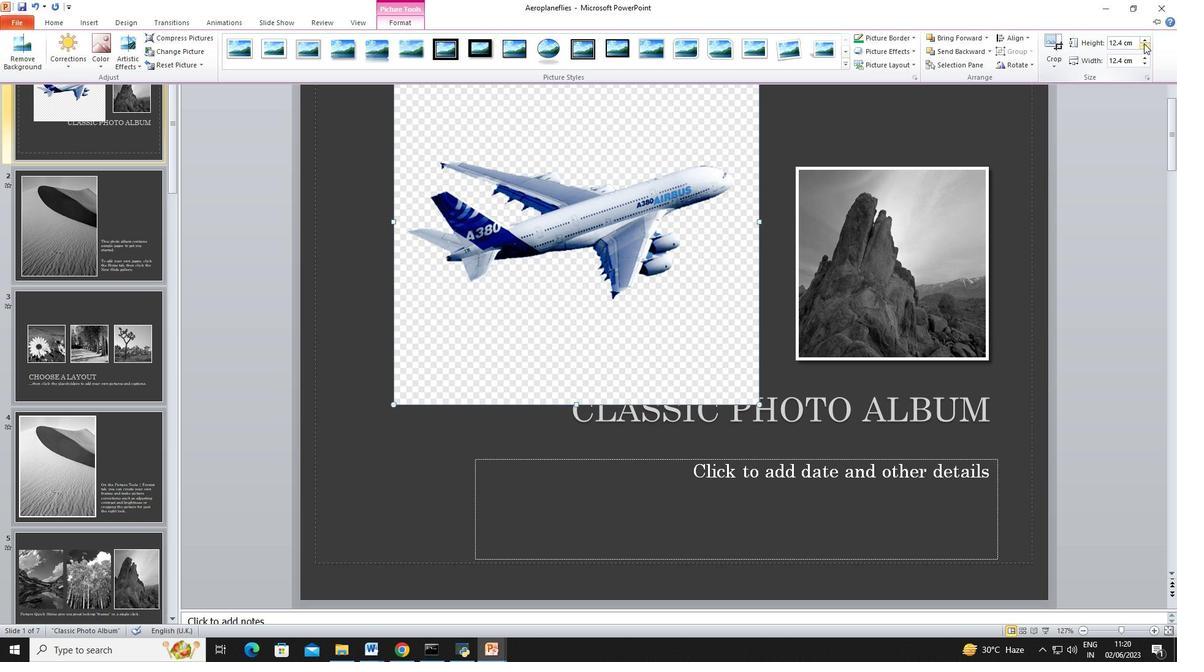 
Action: Mouse pressed left at (1144, 43)
Screenshot: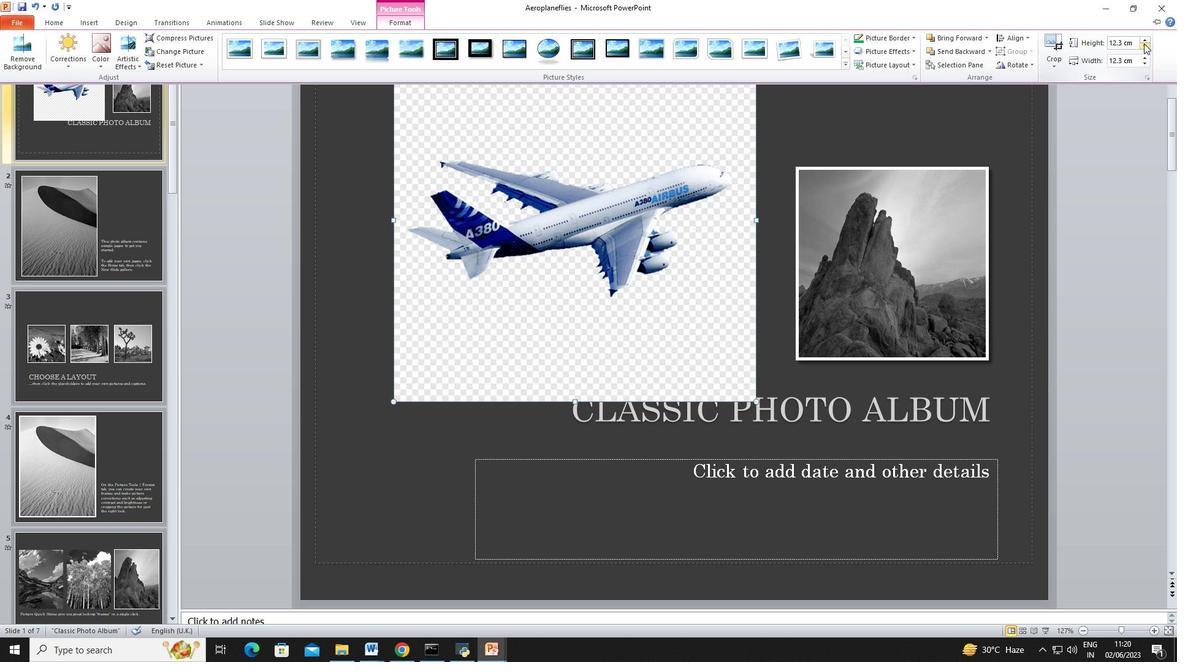
Action: Mouse moved to (1144, 43)
Screenshot: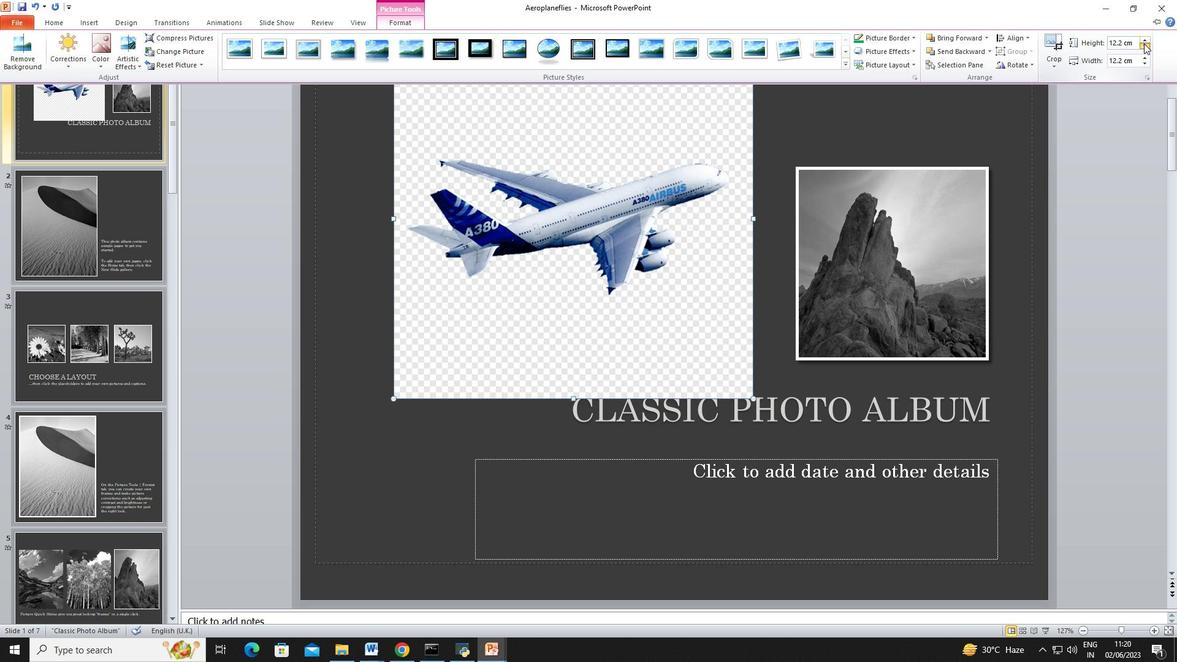 
Action: Mouse pressed left at (1144, 43)
Screenshot: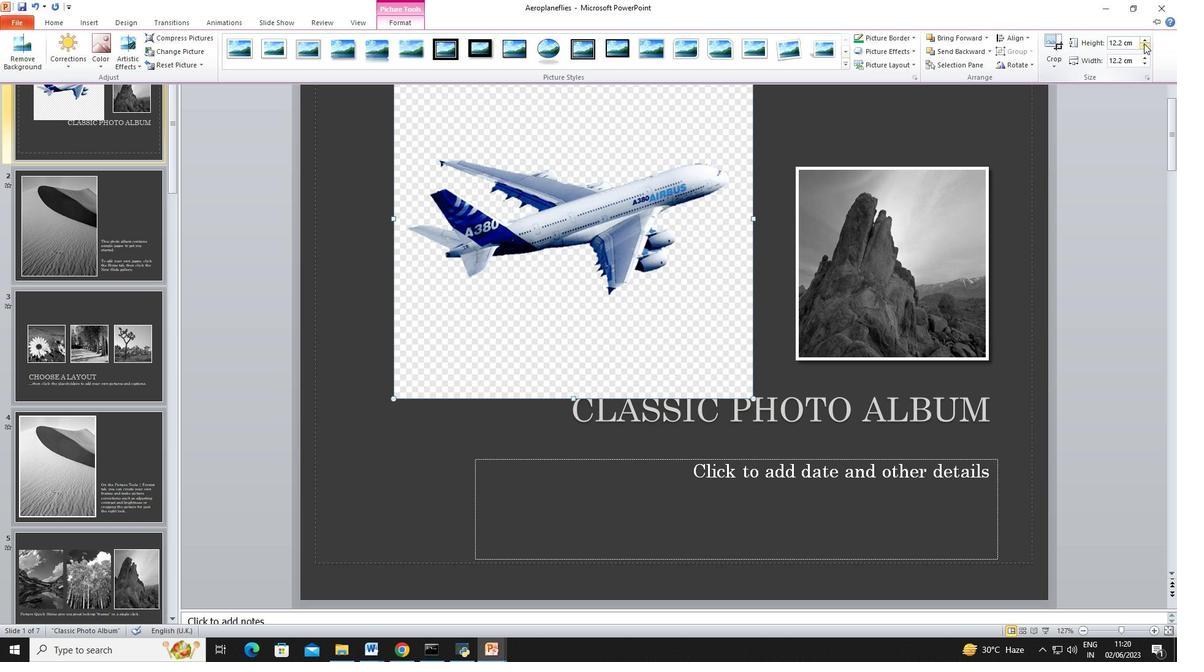 
Action: Mouse pressed left at (1144, 43)
Screenshot: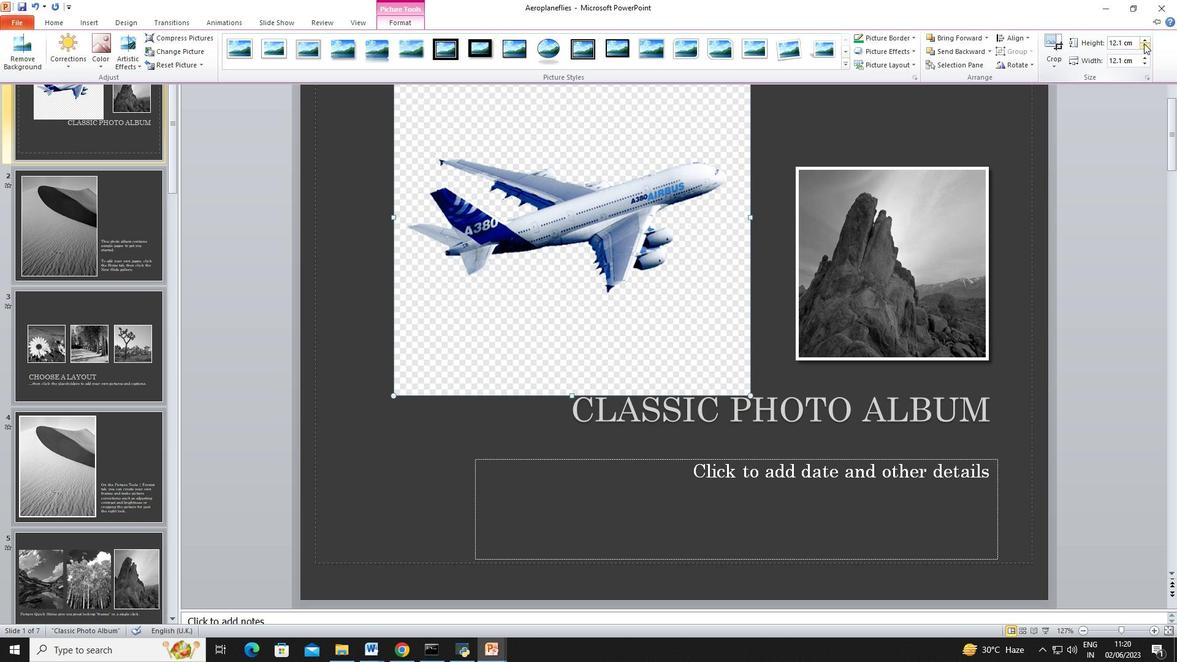 
Action: Mouse pressed left at (1144, 43)
Screenshot: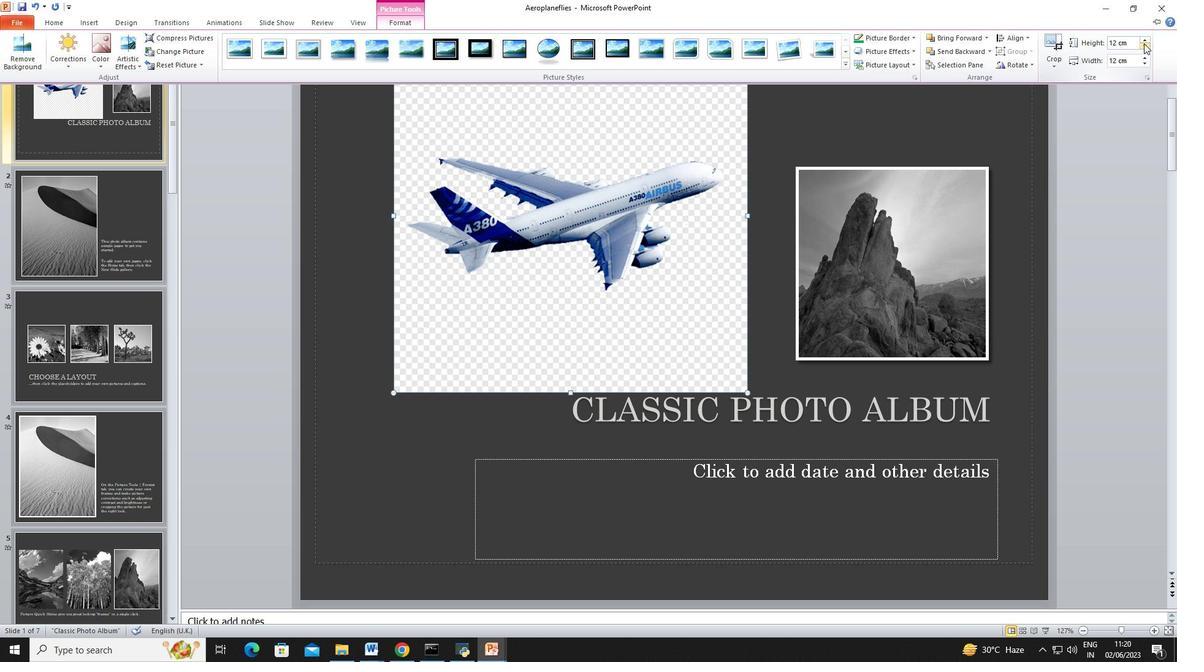 
Action: Mouse pressed left at (1144, 43)
Screenshot: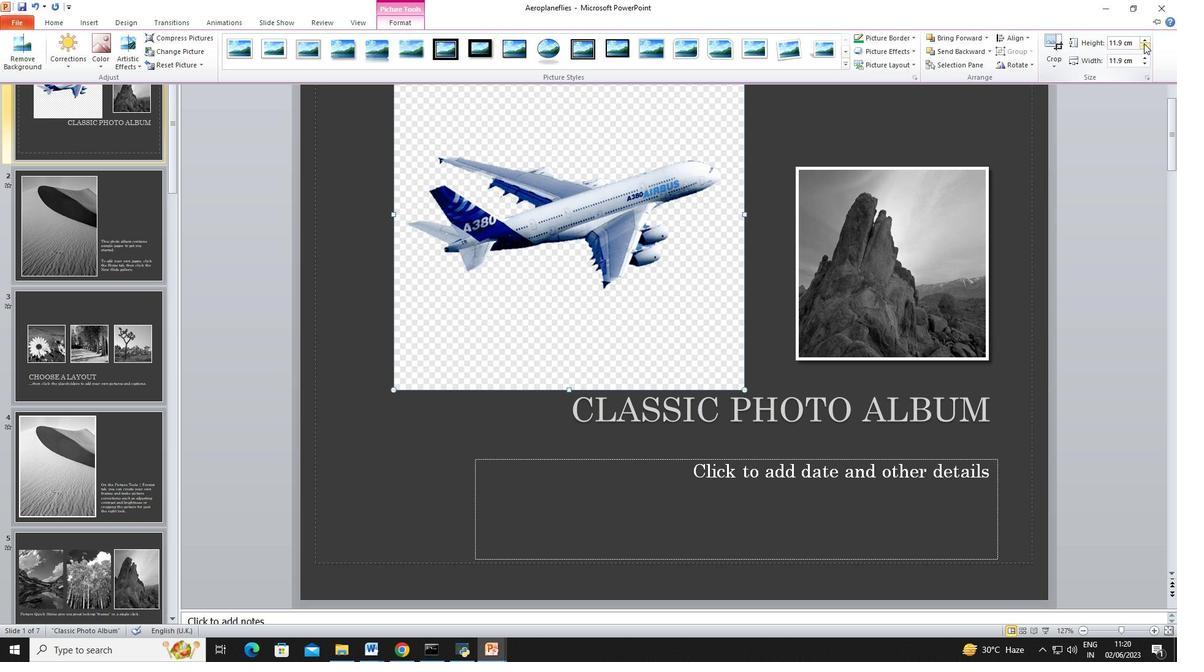 
Action: Mouse pressed left at (1144, 43)
Screenshot: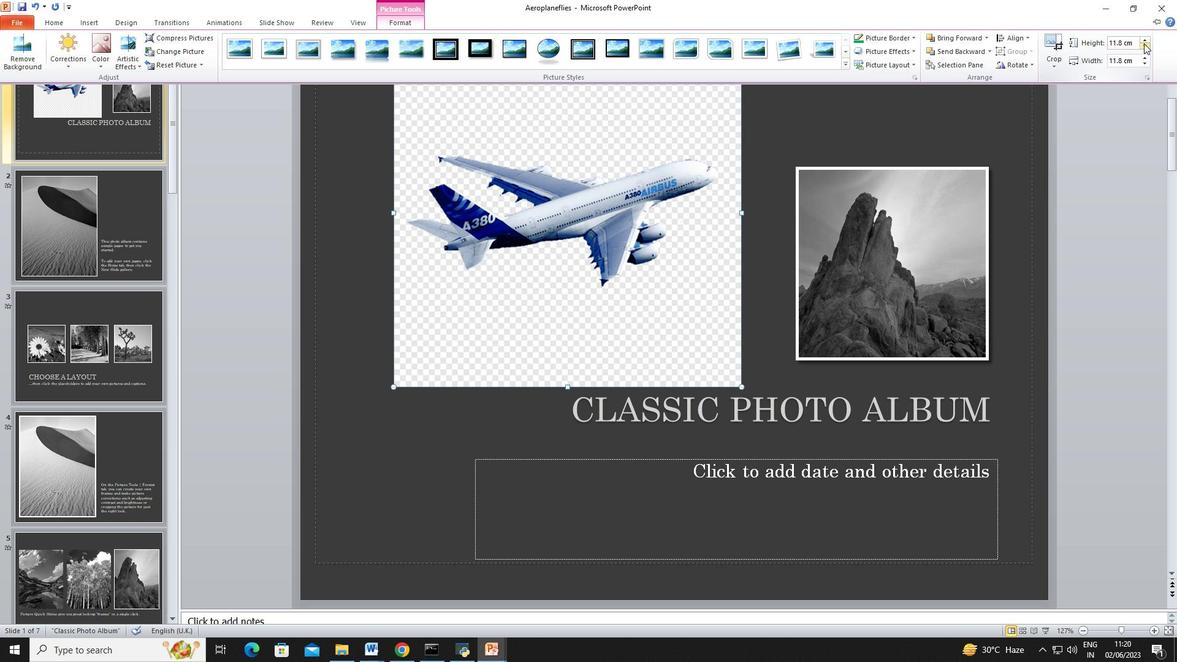 
Action: Mouse pressed left at (1144, 43)
Screenshot: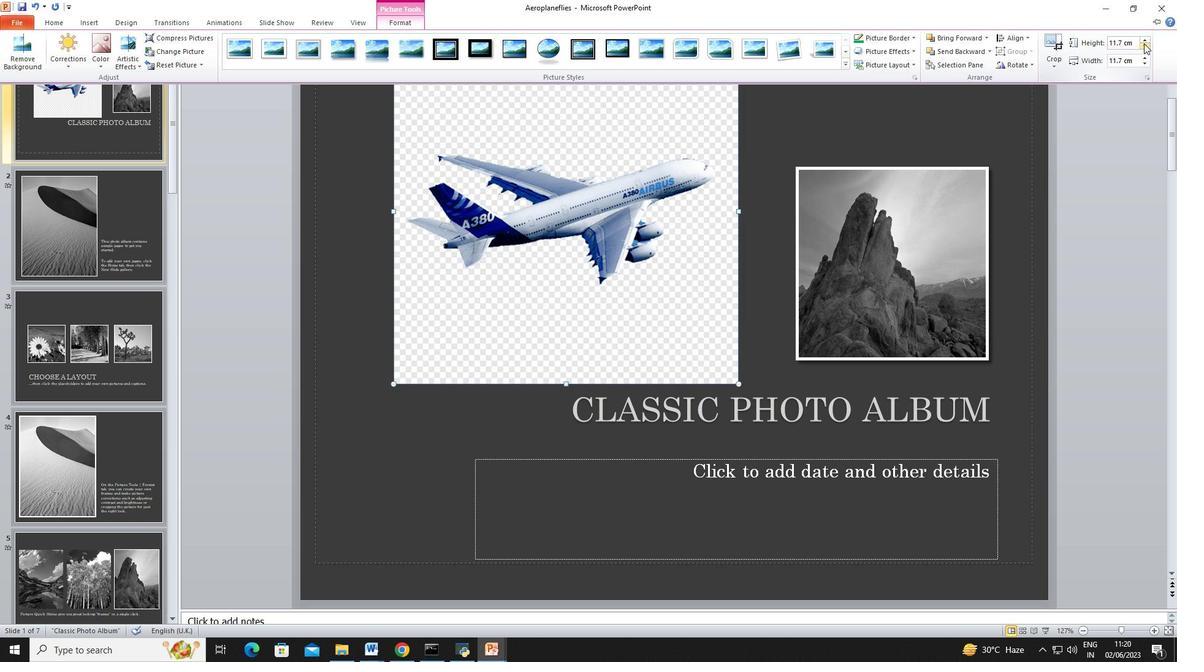 
Action: Mouse pressed left at (1144, 43)
Screenshot: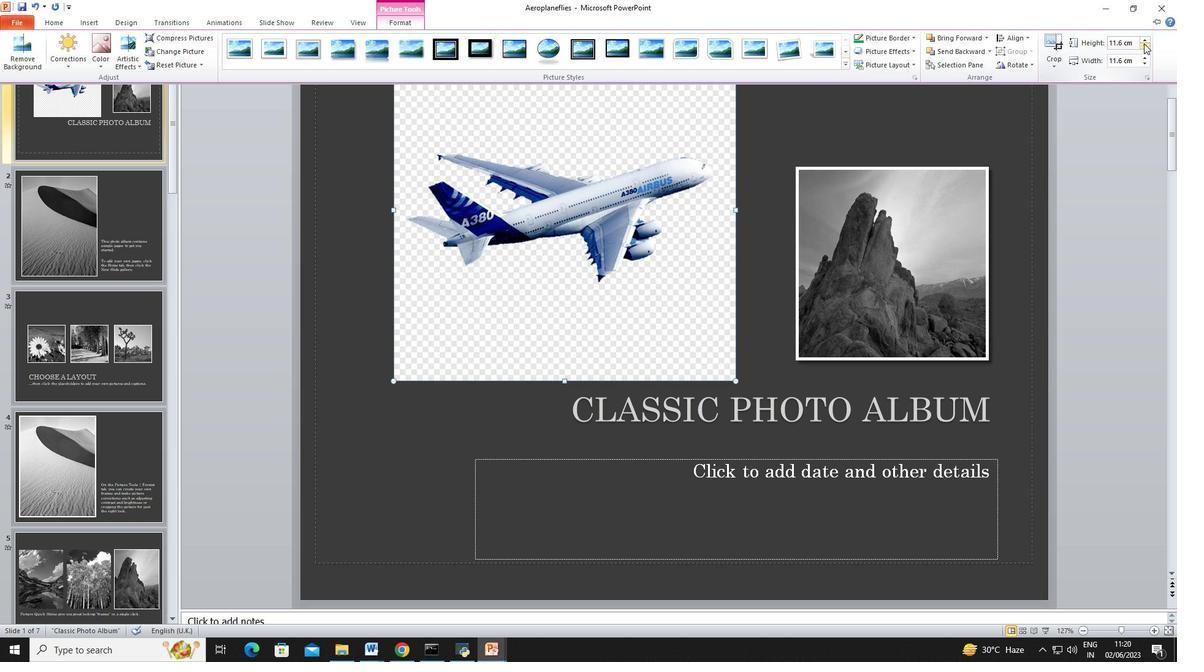 
Action: Mouse pressed left at (1144, 43)
Screenshot: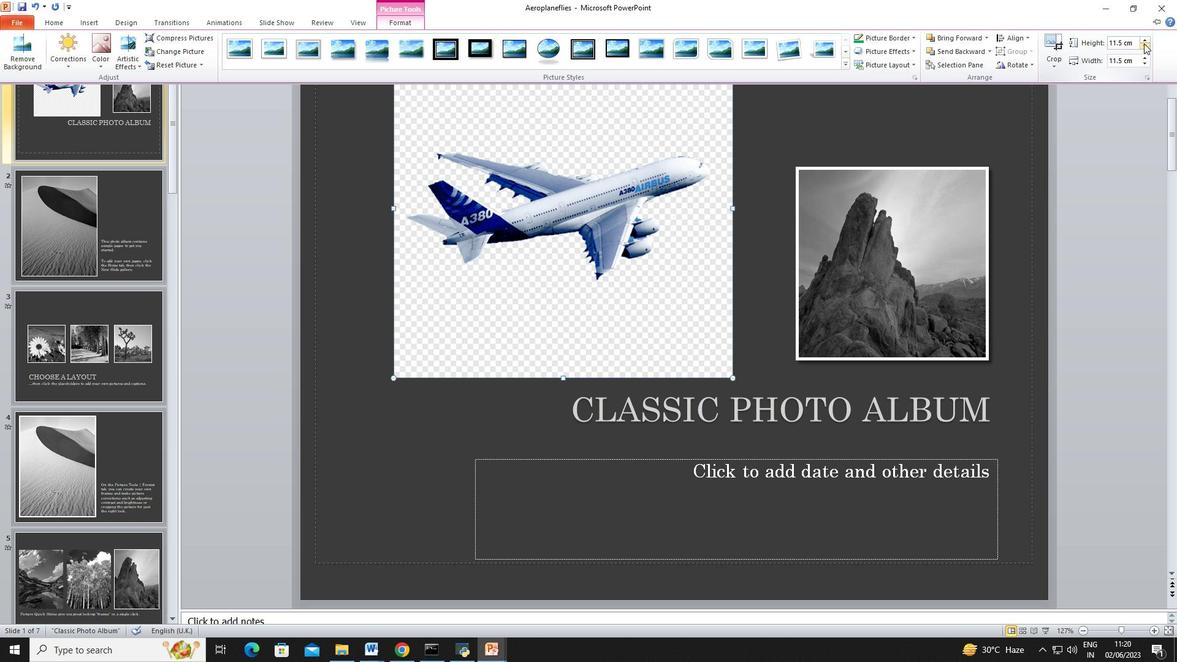 
Action: Mouse pressed left at (1144, 43)
Screenshot: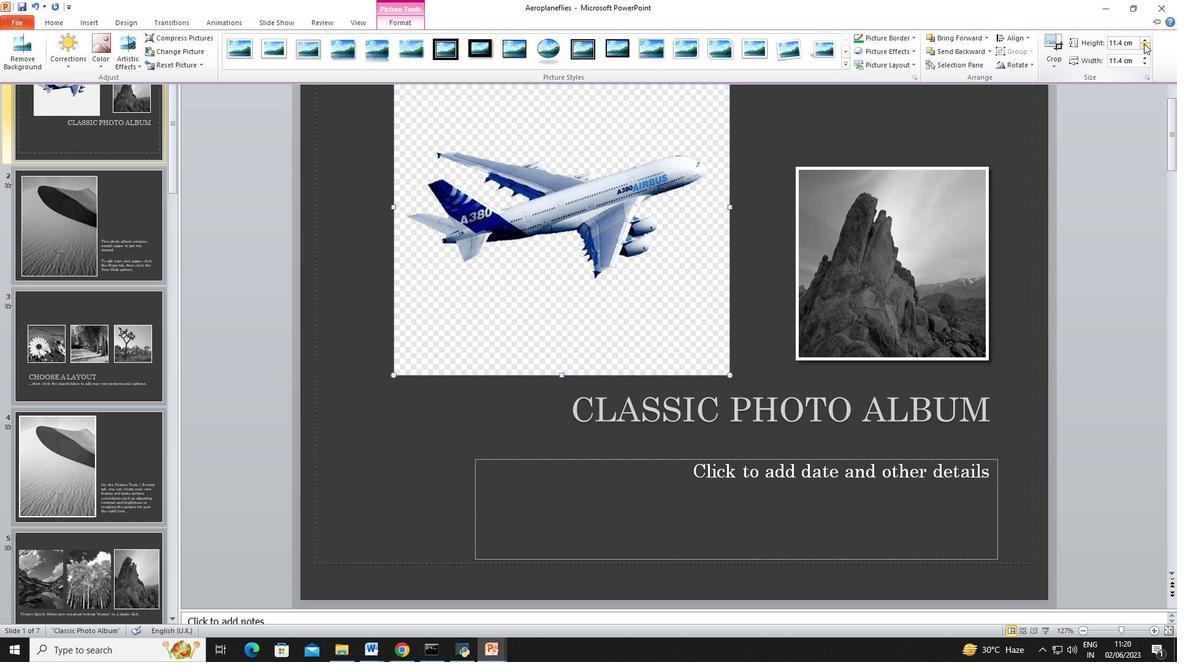 
Action: Mouse pressed left at (1144, 43)
Screenshot: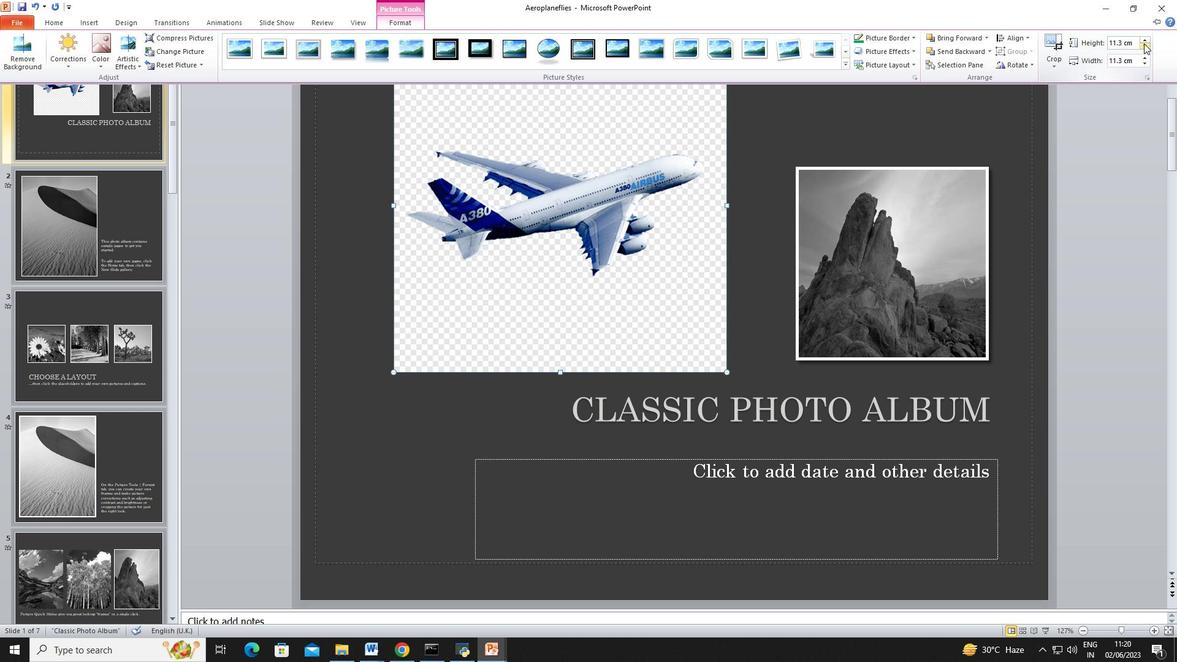 
Action: Mouse pressed left at (1144, 43)
Screenshot: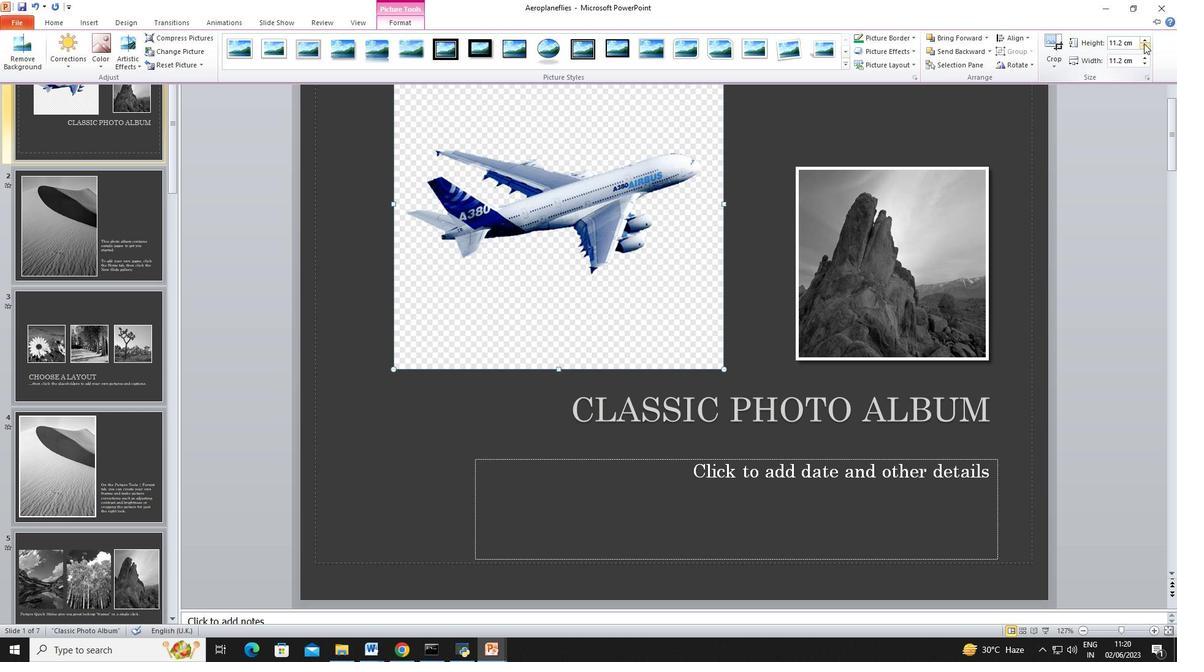 
Action: Mouse pressed left at (1144, 43)
Screenshot: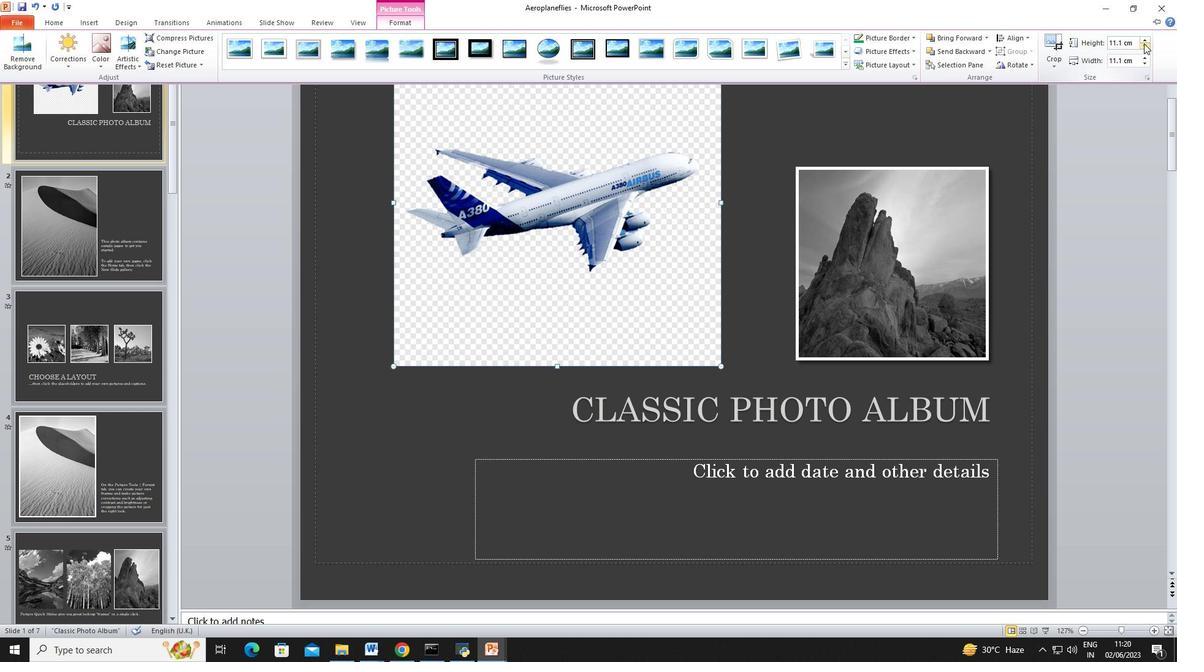 
Action: Mouse pressed left at (1144, 43)
Screenshot: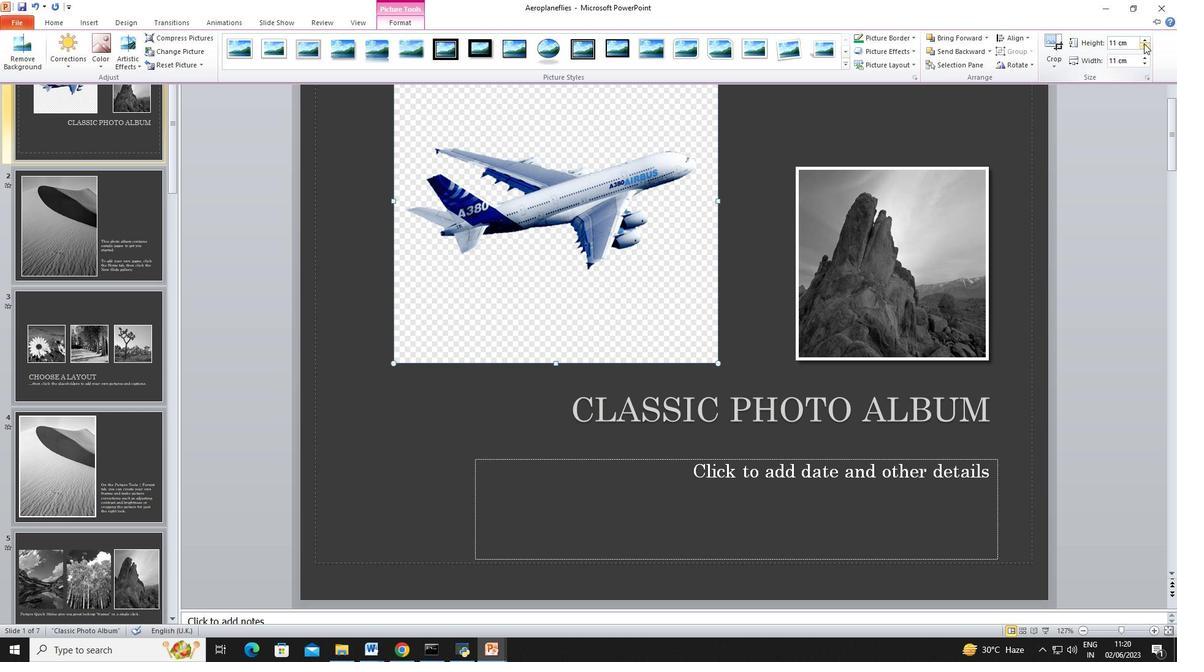
Action: Mouse pressed left at (1144, 43)
Screenshot: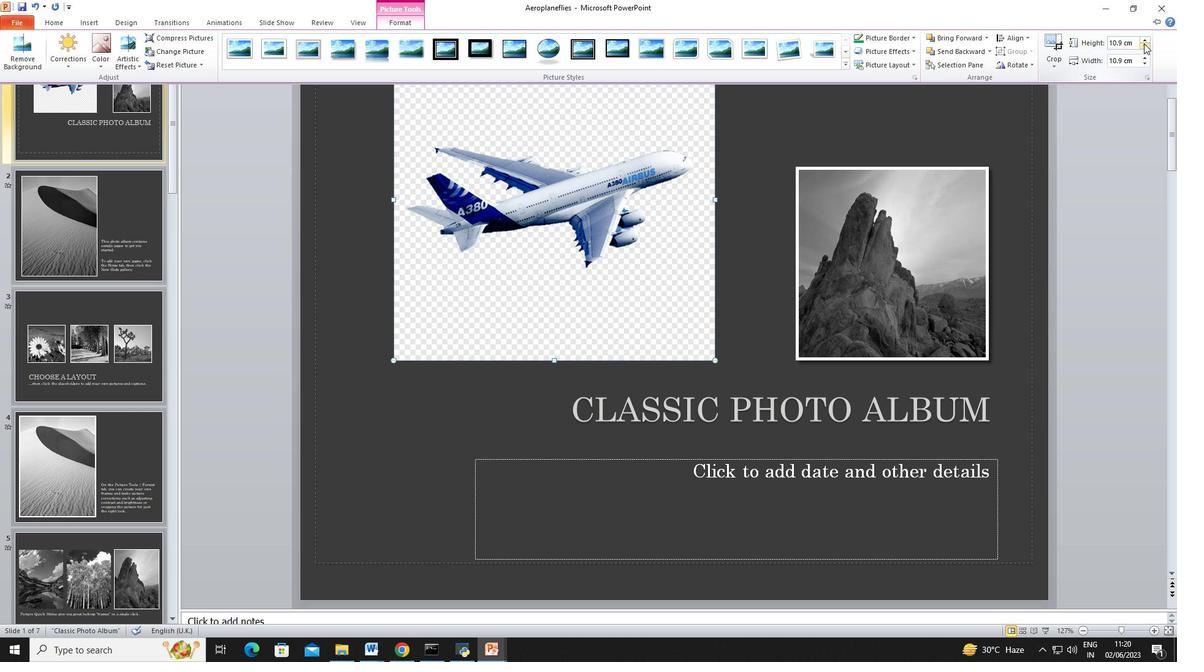 
Action: Mouse pressed left at (1144, 43)
Screenshot: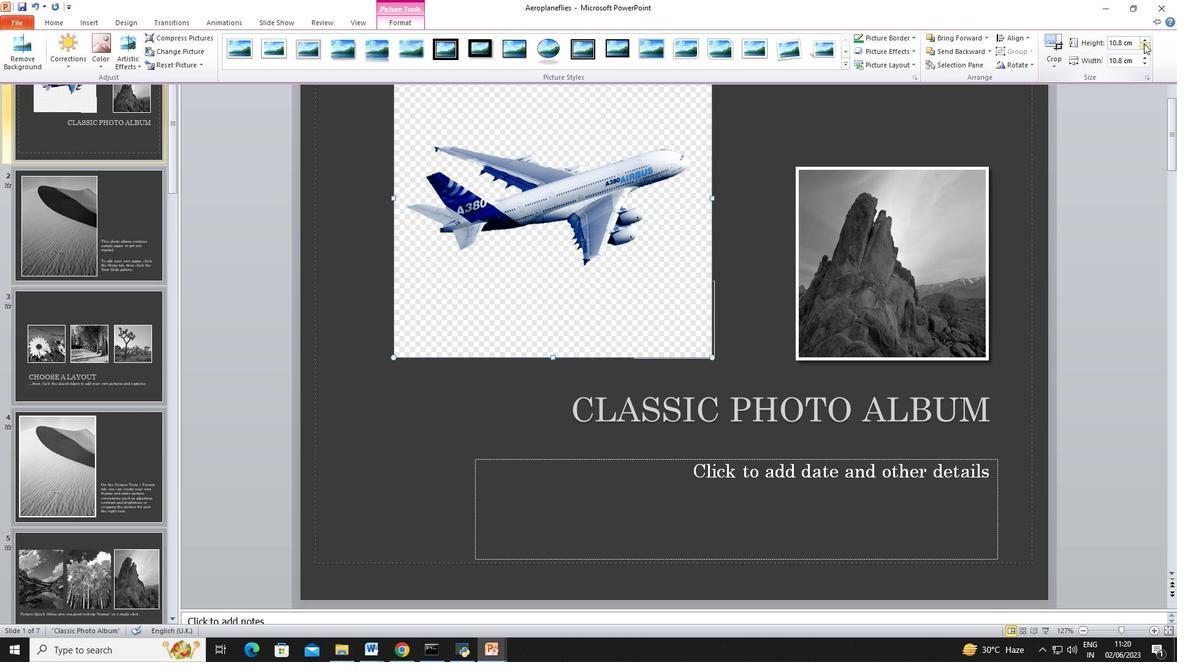 
Action: Mouse pressed left at (1144, 43)
Screenshot: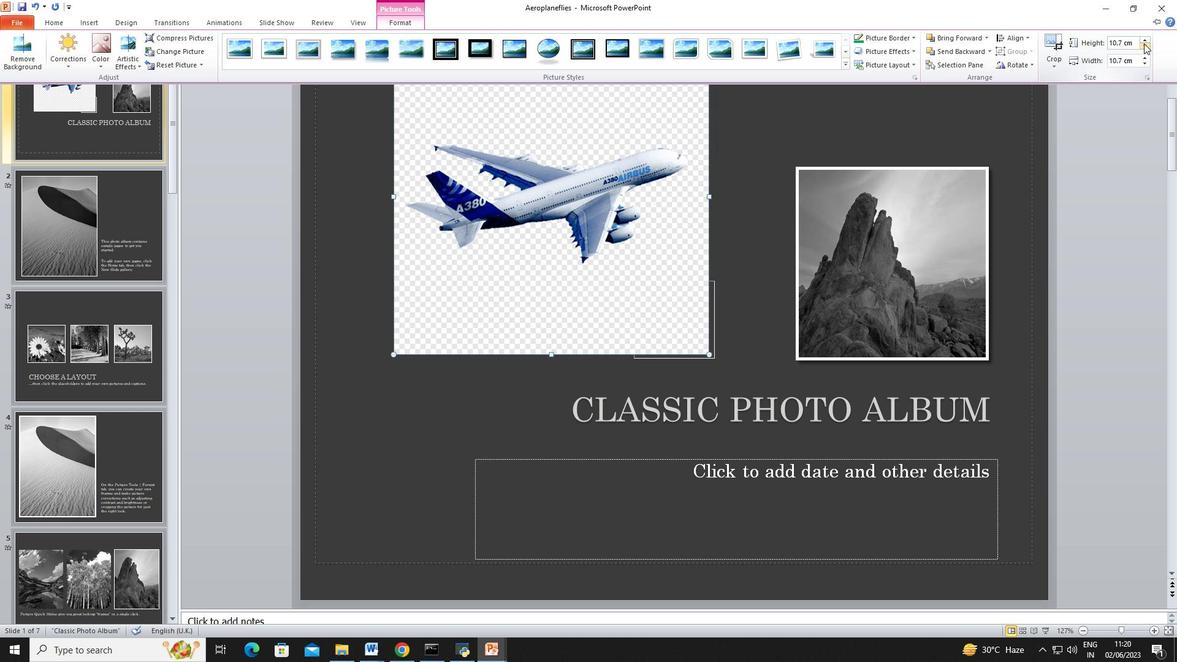 
Action: Mouse pressed left at (1144, 43)
Screenshot: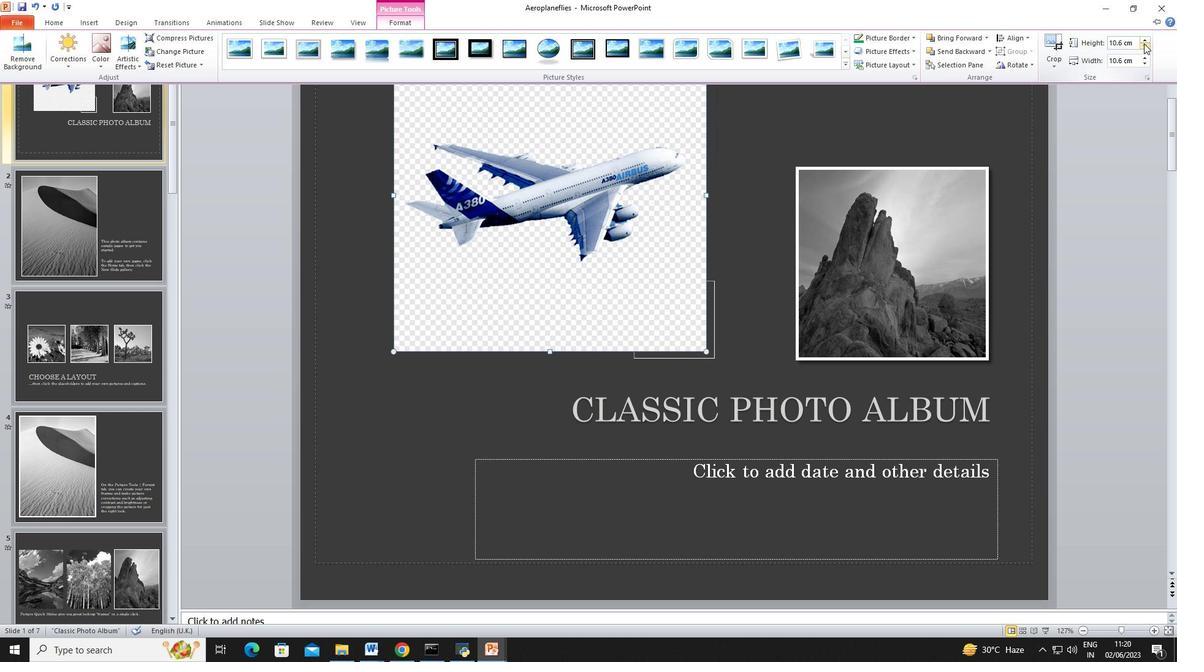
Action: Mouse pressed left at (1144, 43)
Screenshot: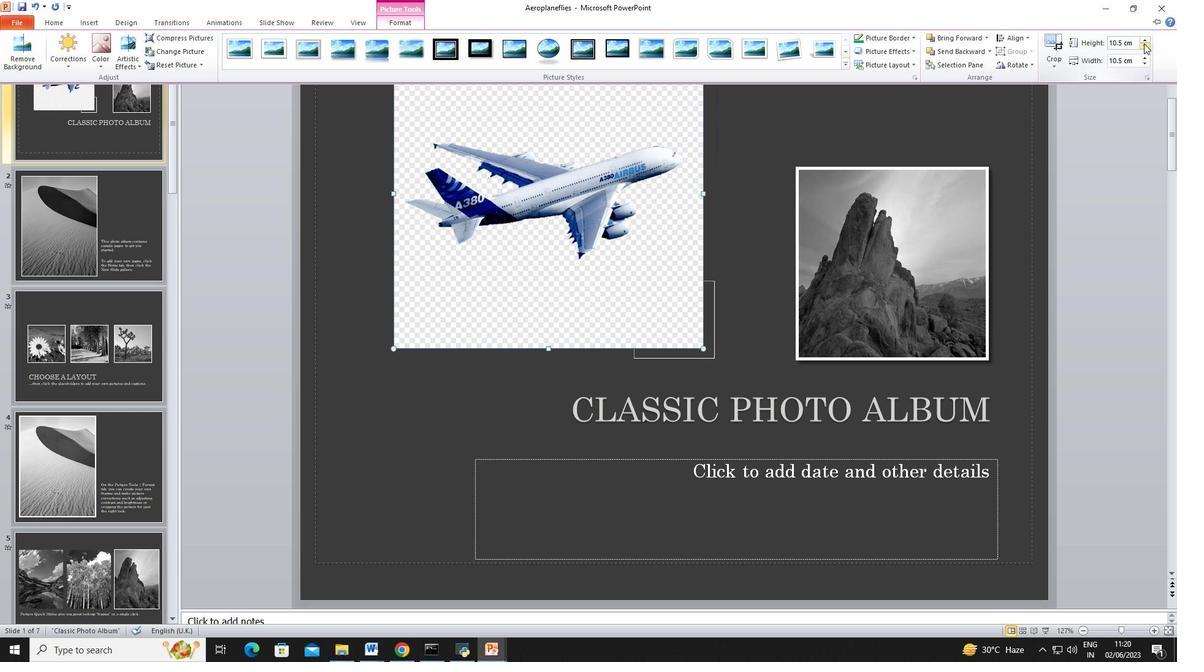 
Action: Mouse pressed left at (1144, 43)
Screenshot: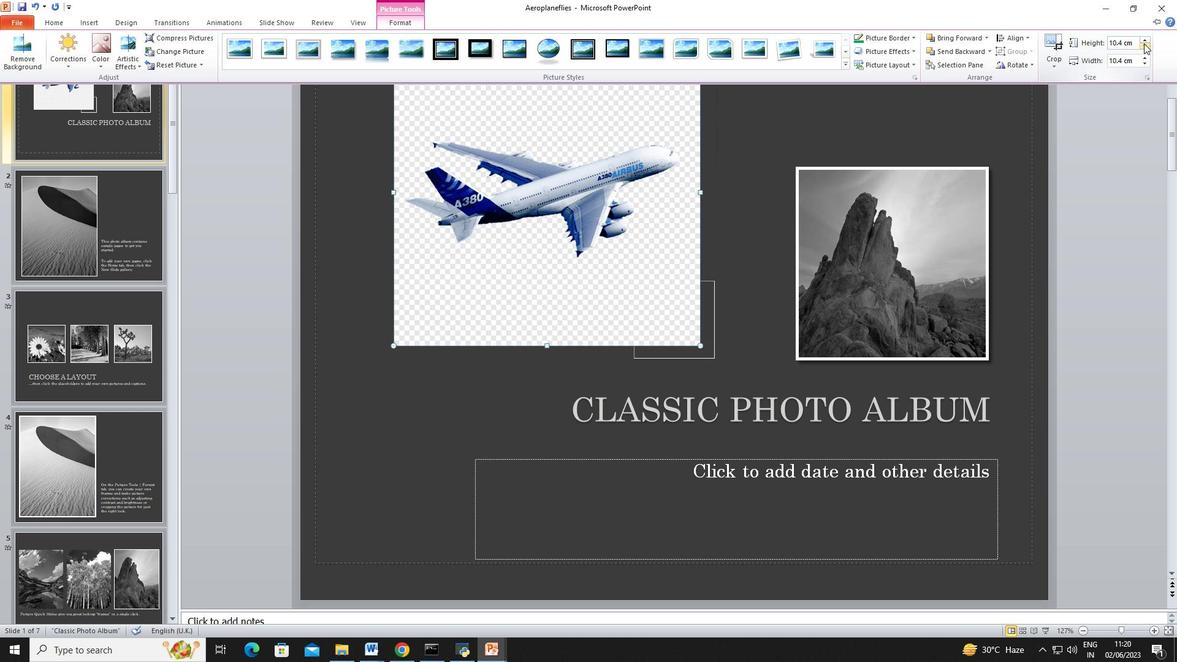 
Action: Mouse pressed left at (1144, 43)
Screenshot: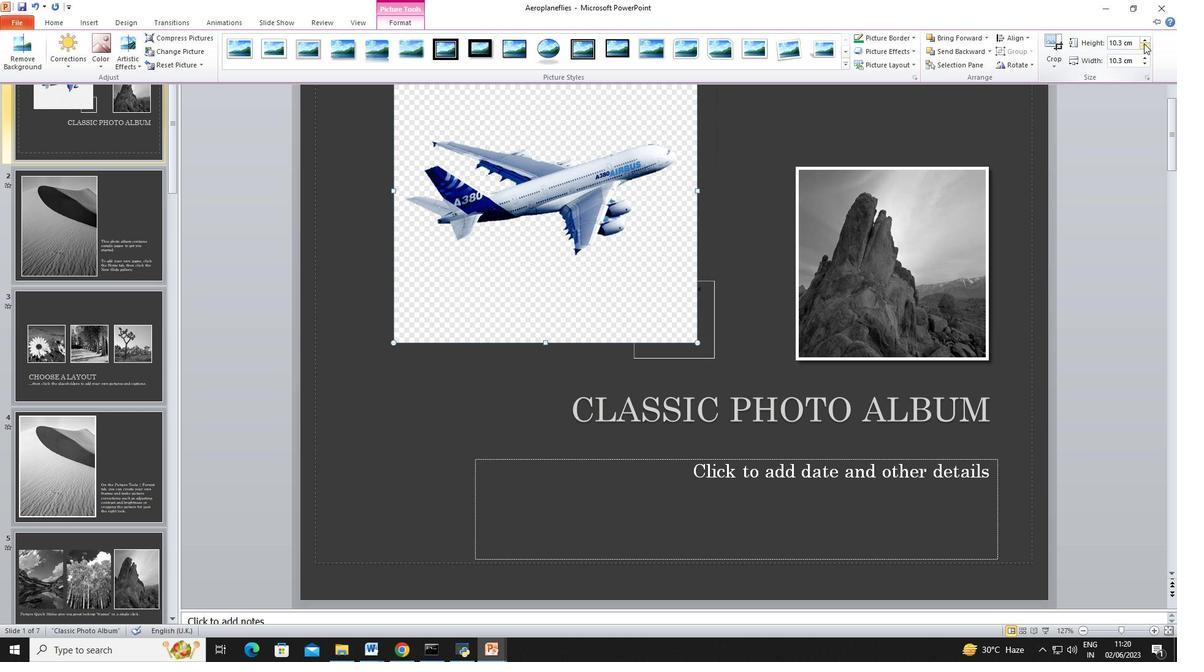 
Action: Mouse pressed left at (1144, 43)
Screenshot: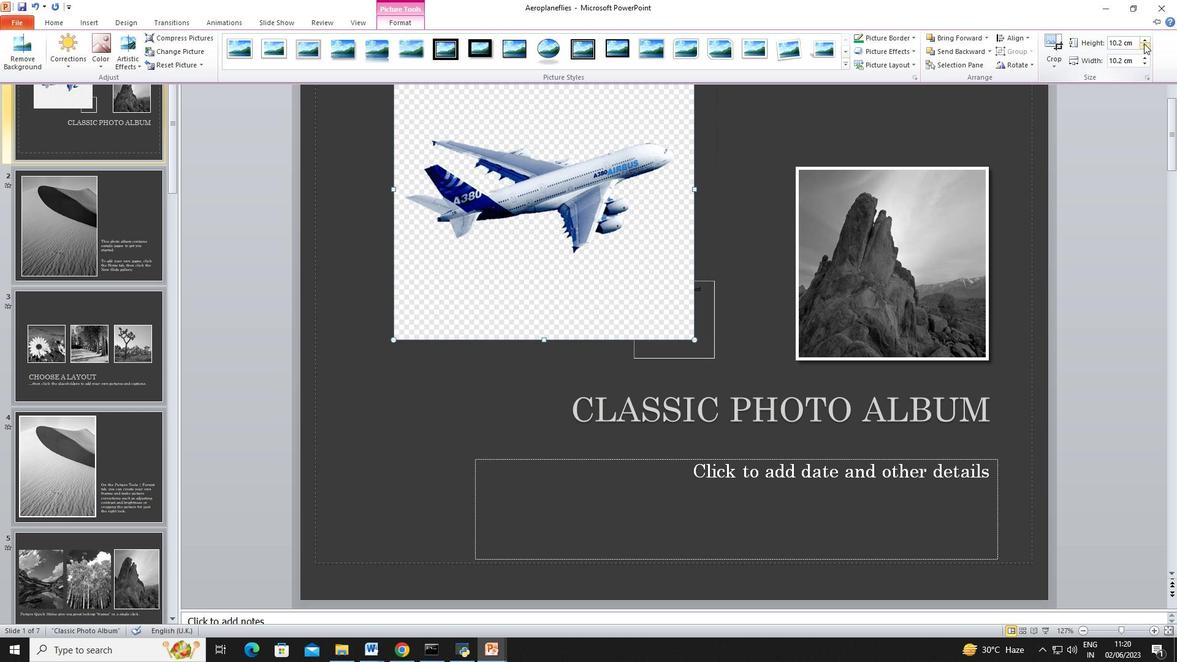 
Action: Mouse pressed left at (1144, 43)
Screenshot: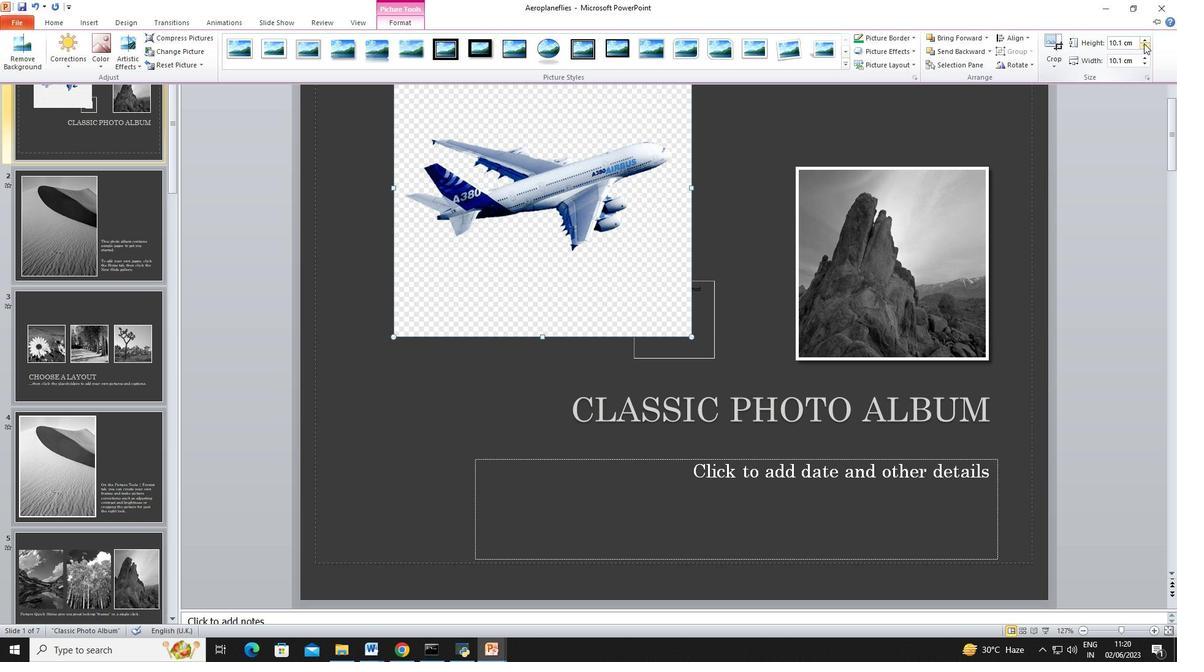 
Action: Mouse pressed left at (1144, 43)
Screenshot: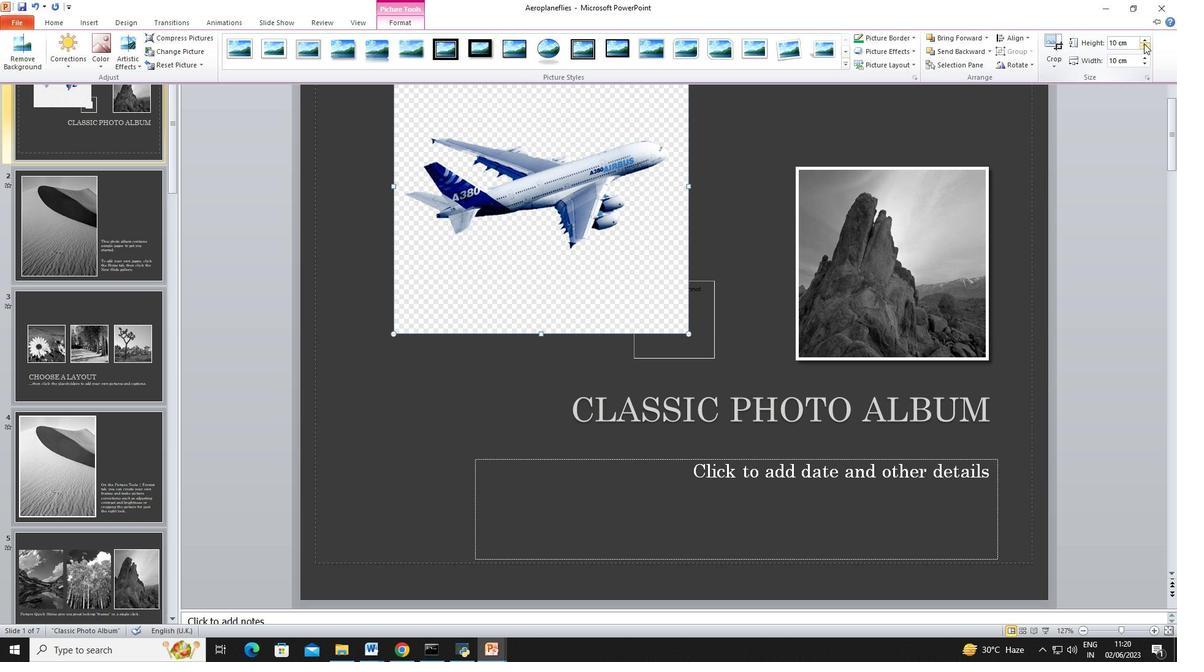 
Action: Mouse pressed left at (1144, 43)
Screenshot: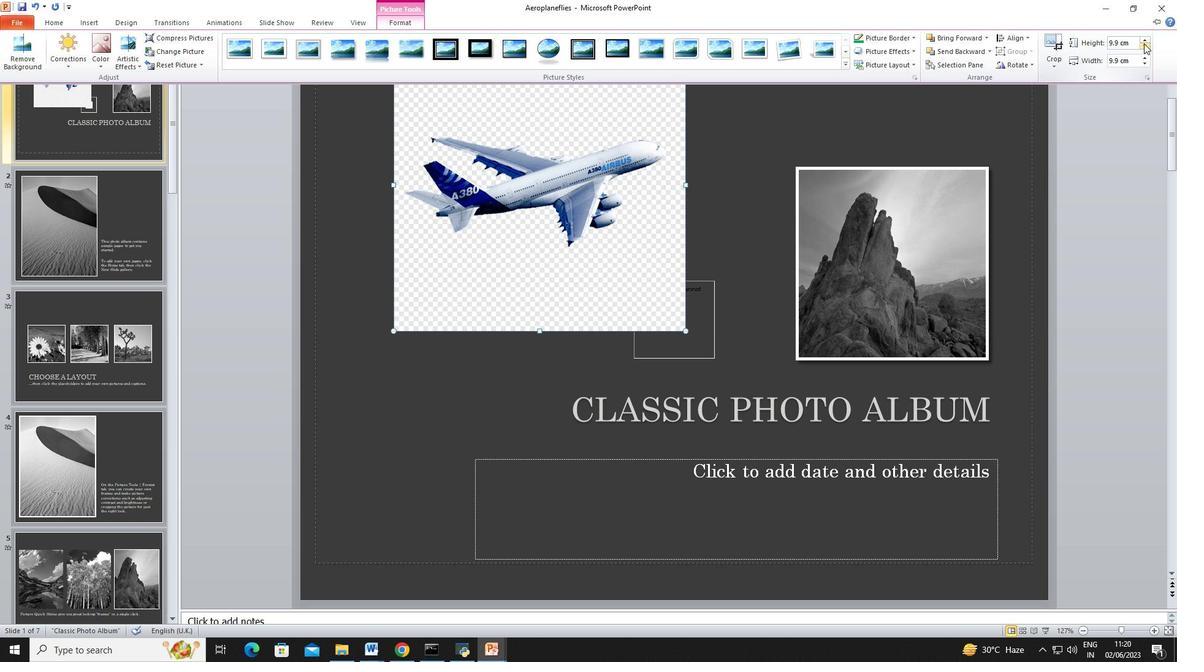 
Action: Mouse pressed left at (1144, 43)
Screenshot: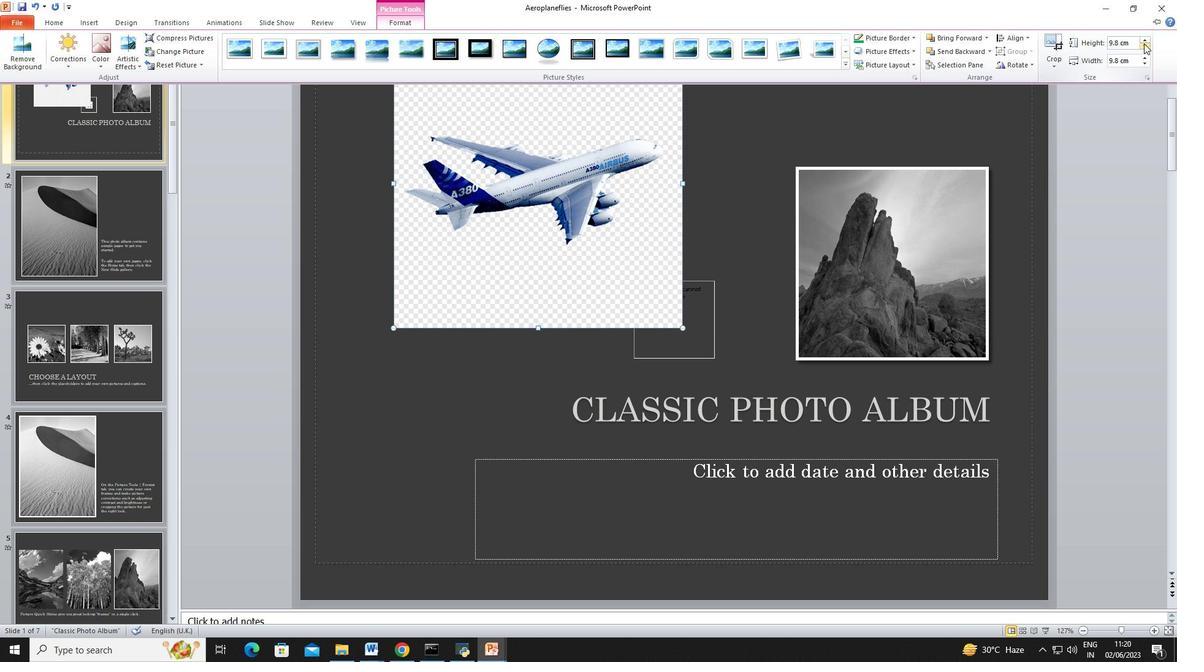 
Action: Mouse pressed left at (1144, 43)
Screenshot: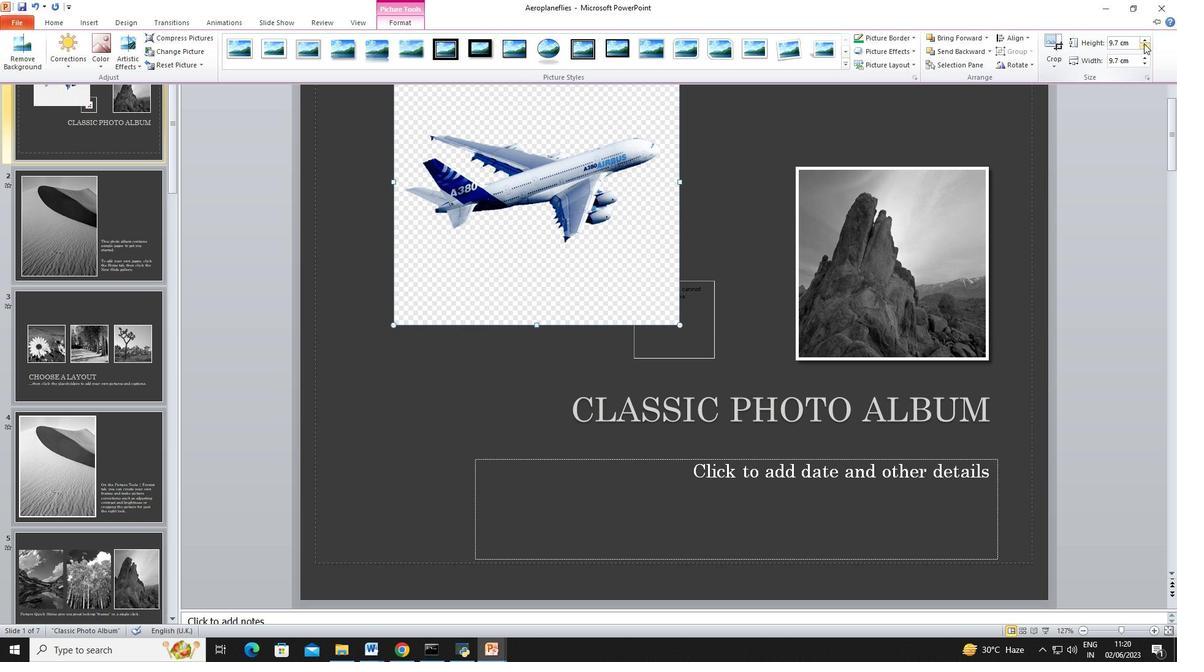 
Action: Mouse pressed left at (1144, 43)
Screenshot: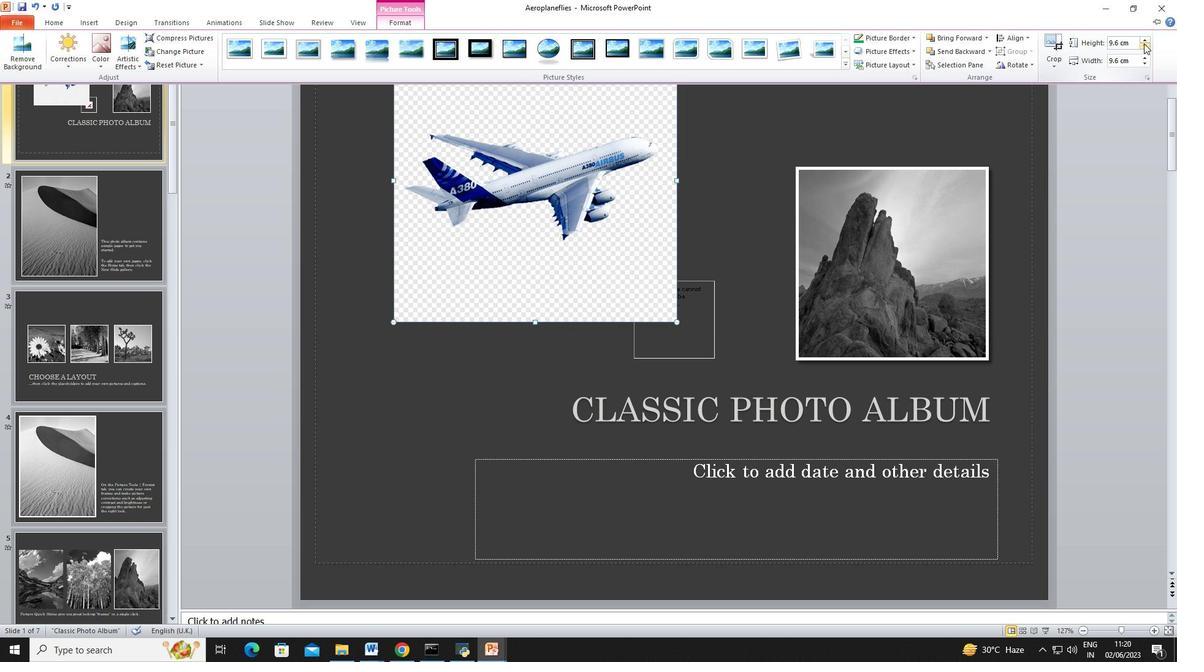 
Action: Mouse pressed left at (1144, 43)
Screenshot: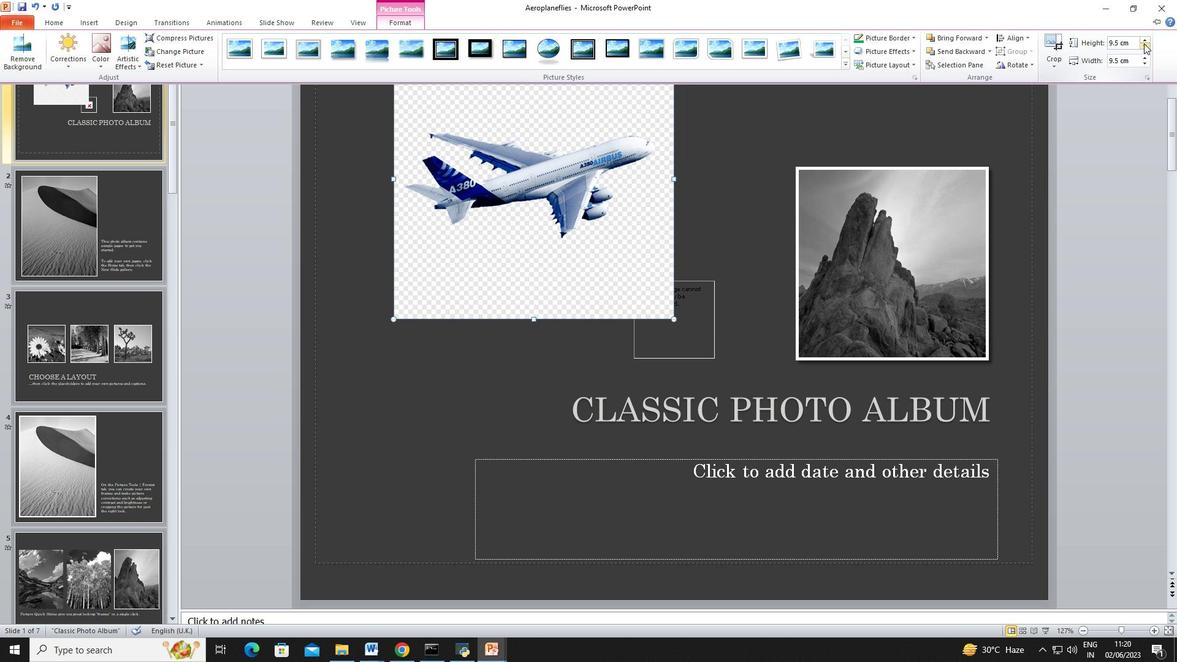 
Action: Mouse pressed left at (1144, 43)
Screenshot: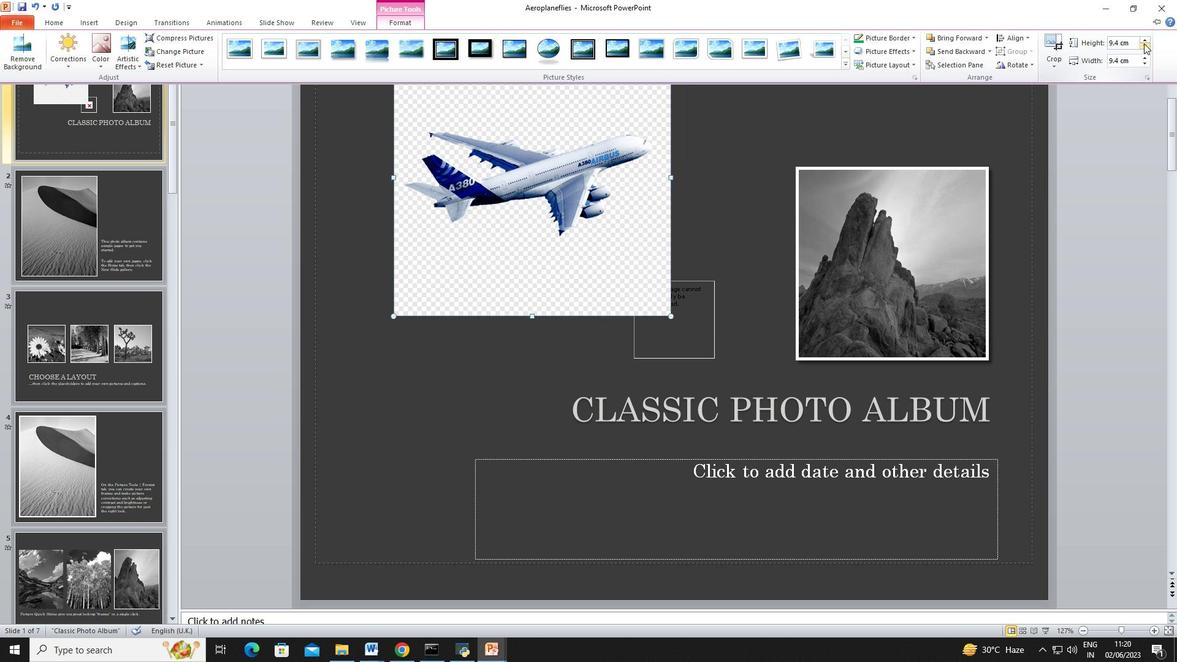 
Action: Mouse pressed left at (1144, 43)
Screenshot: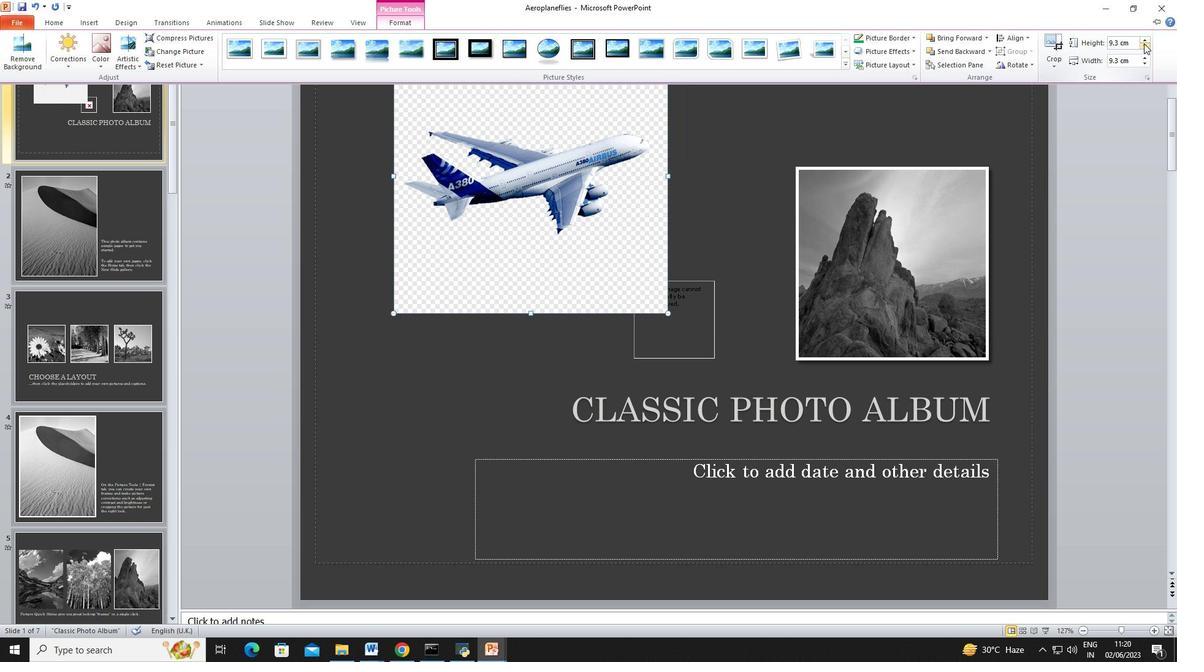 
Action: Mouse pressed left at (1144, 43)
Screenshot: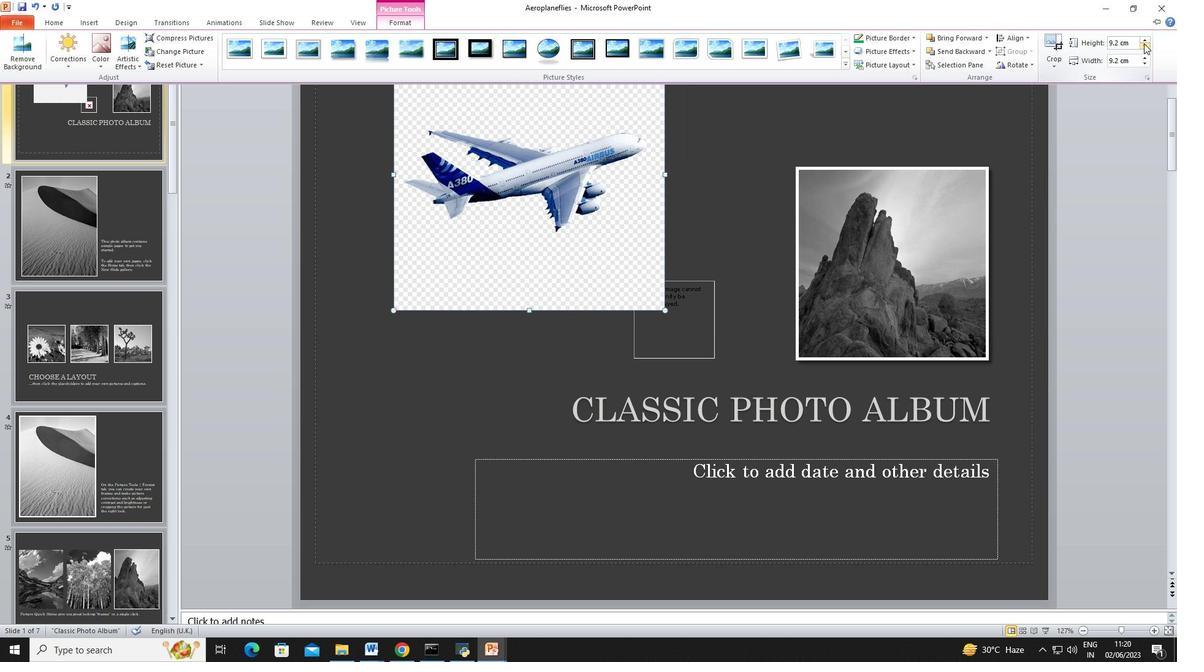 
Action: Mouse pressed left at (1144, 43)
Screenshot: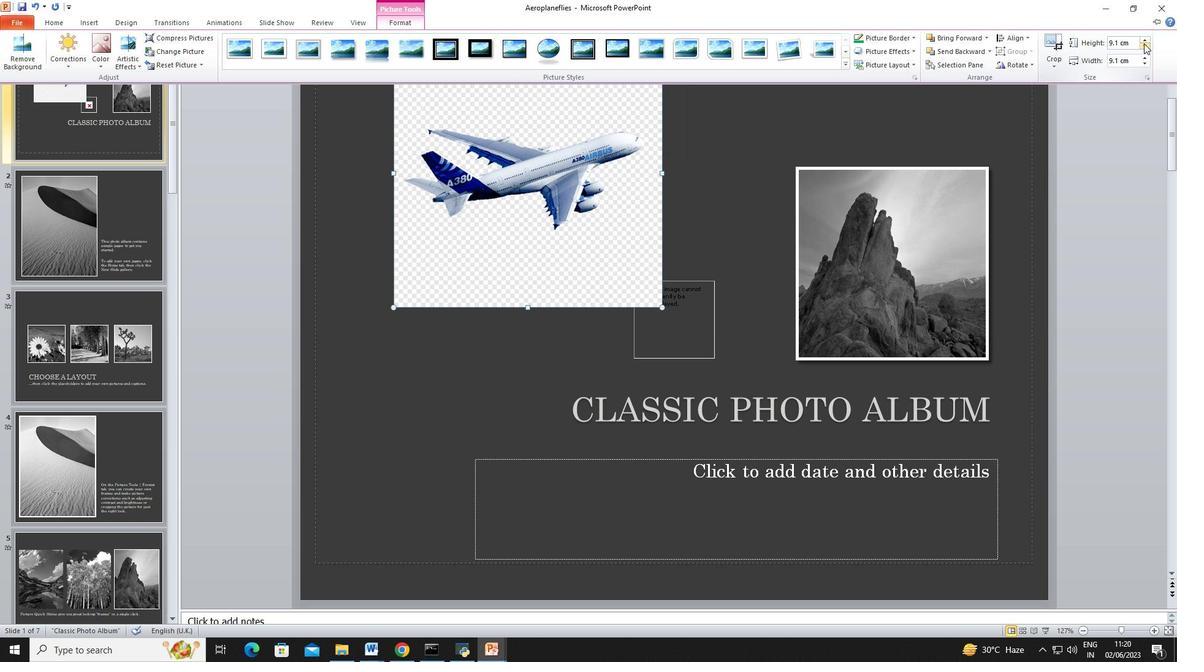 
Action: Mouse pressed left at (1144, 43)
Screenshot: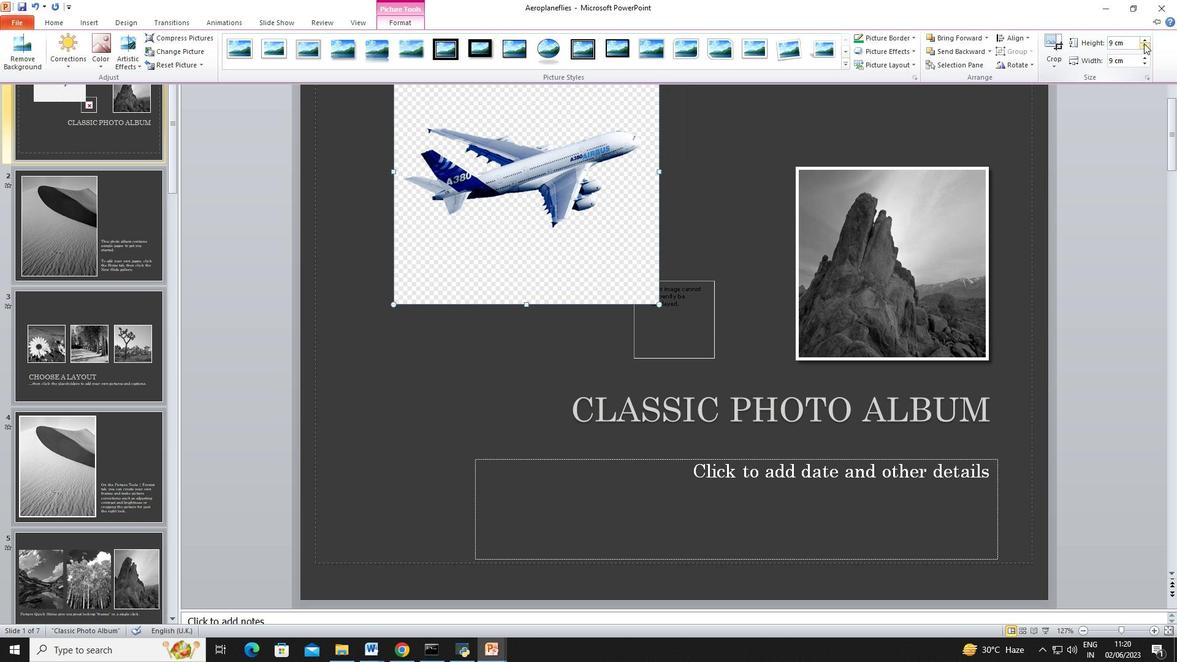 
Action: Mouse pressed left at (1144, 43)
Screenshot: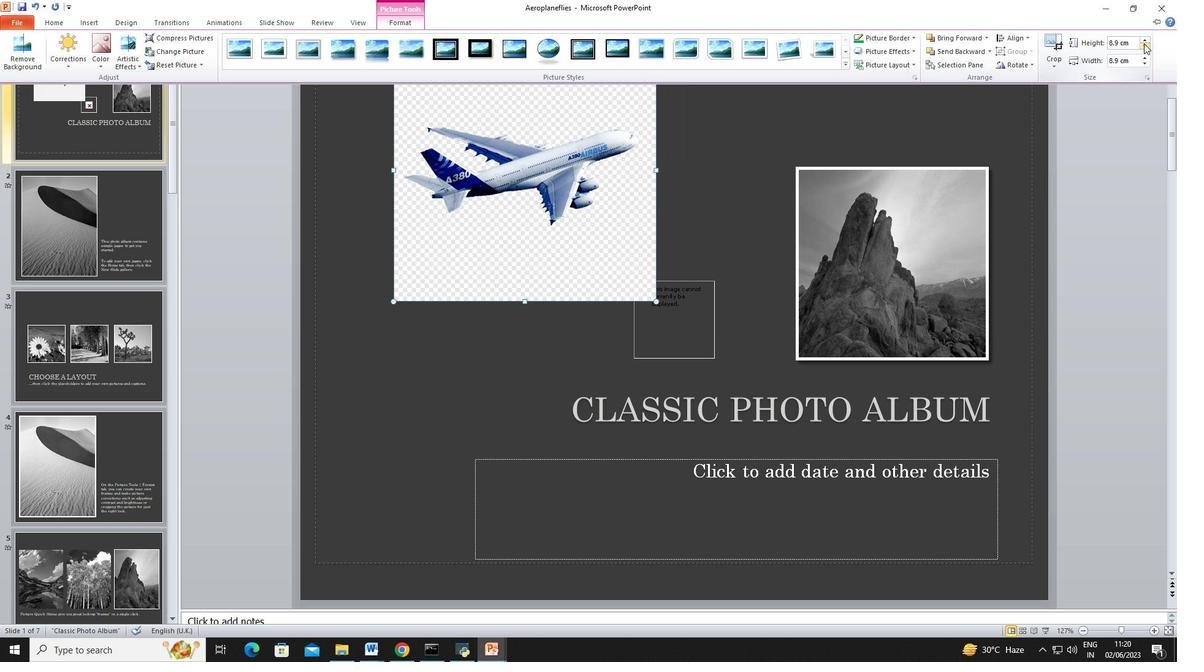 
Action: Mouse pressed left at (1144, 43)
Screenshot: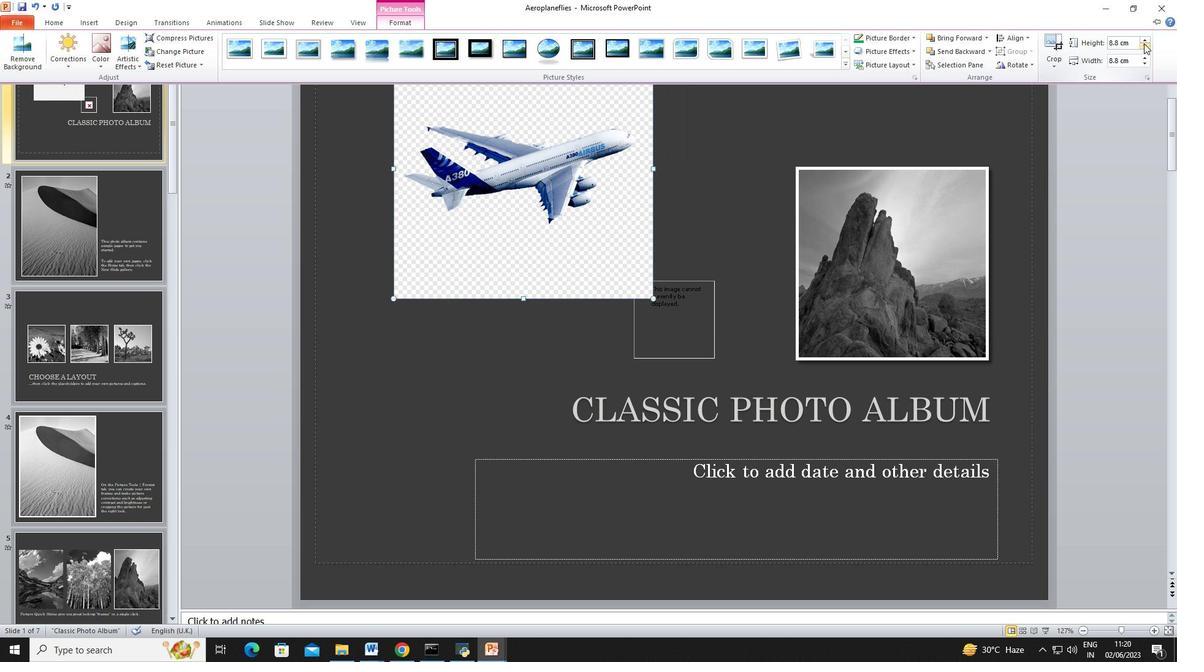 
Action: Mouse pressed left at (1144, 43)
Screenshot: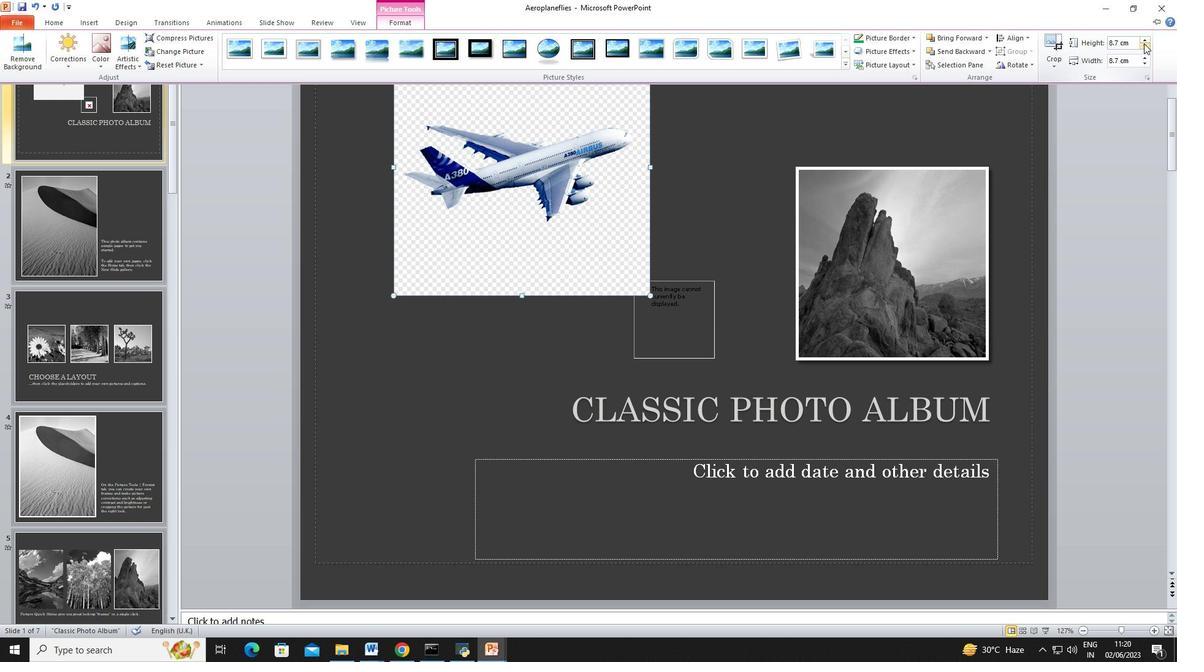 
Action: Mouse pressed left at (1144, 43)
Screenshot: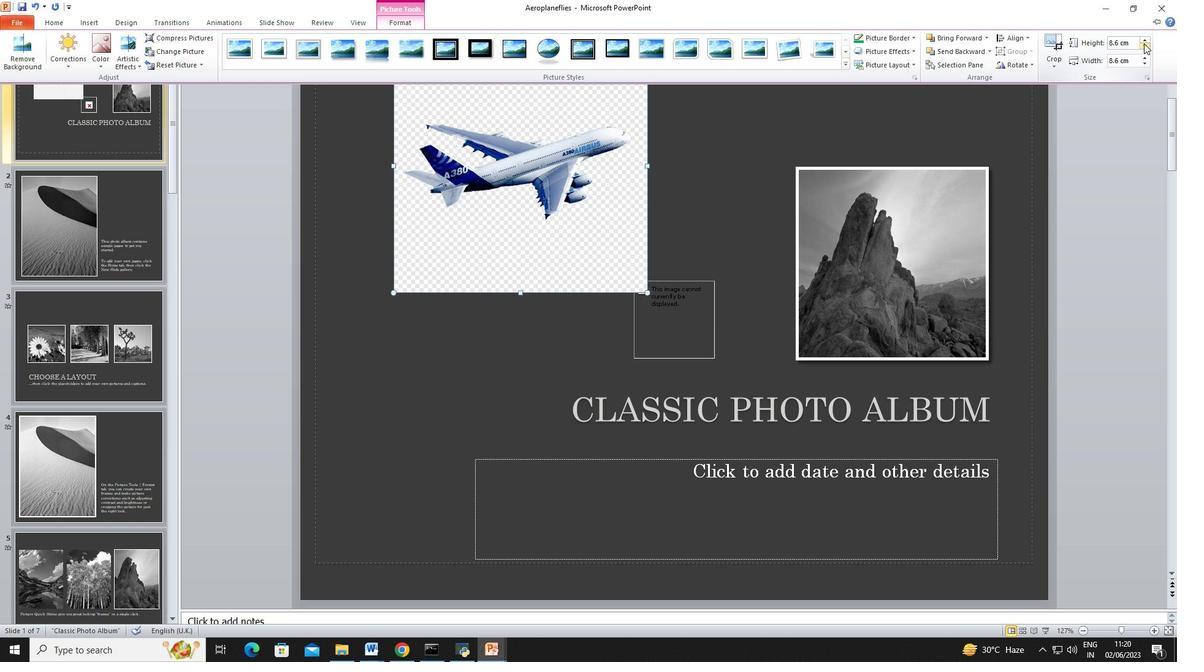 
Action: Mouse pressed left at (1144, 43)
Screenshot: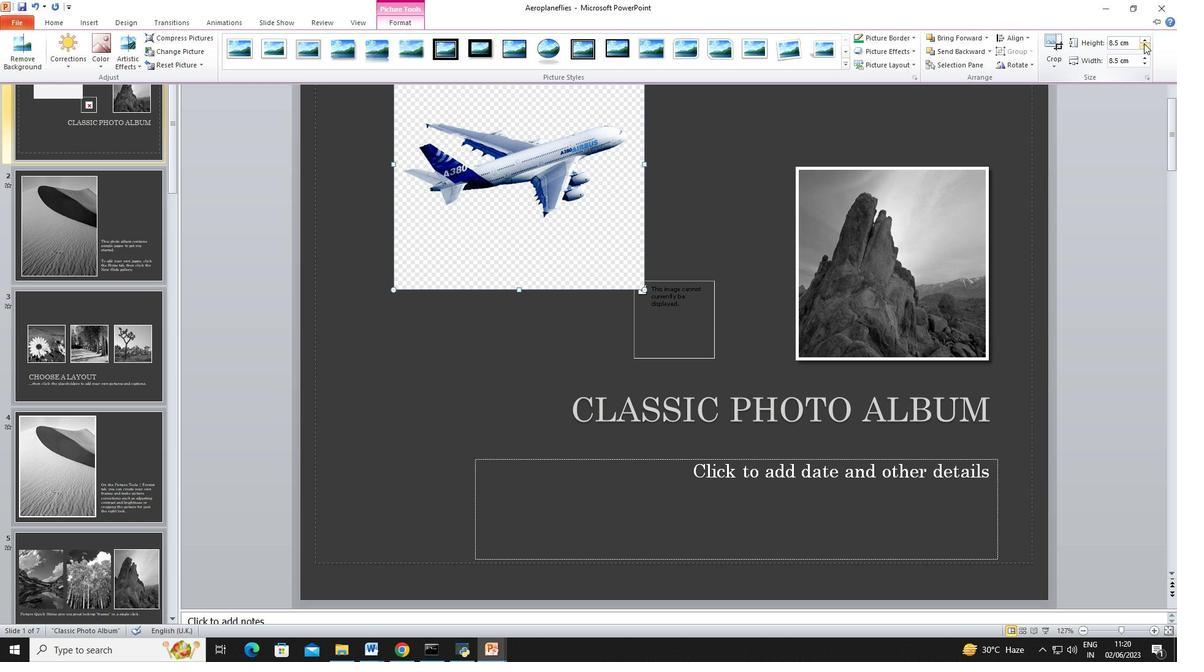 
Action: Mouse pressed left at (1144, 43)
Screenshot: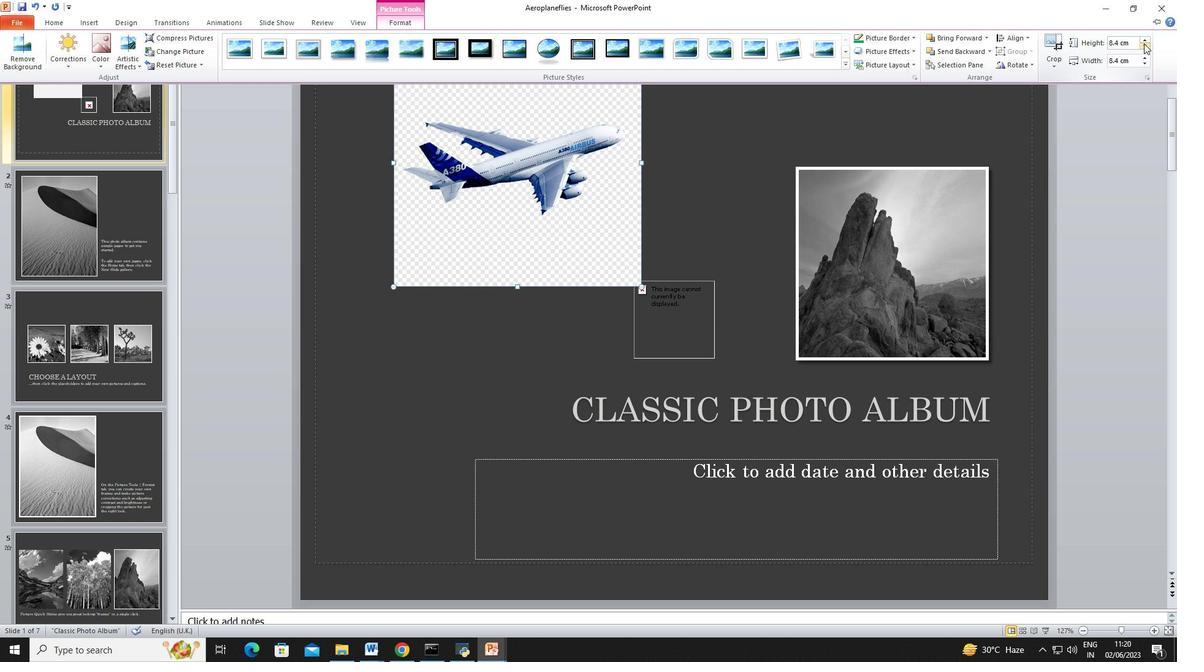 
Action: Mouse pressed left at (1144, 43)
Screenshot: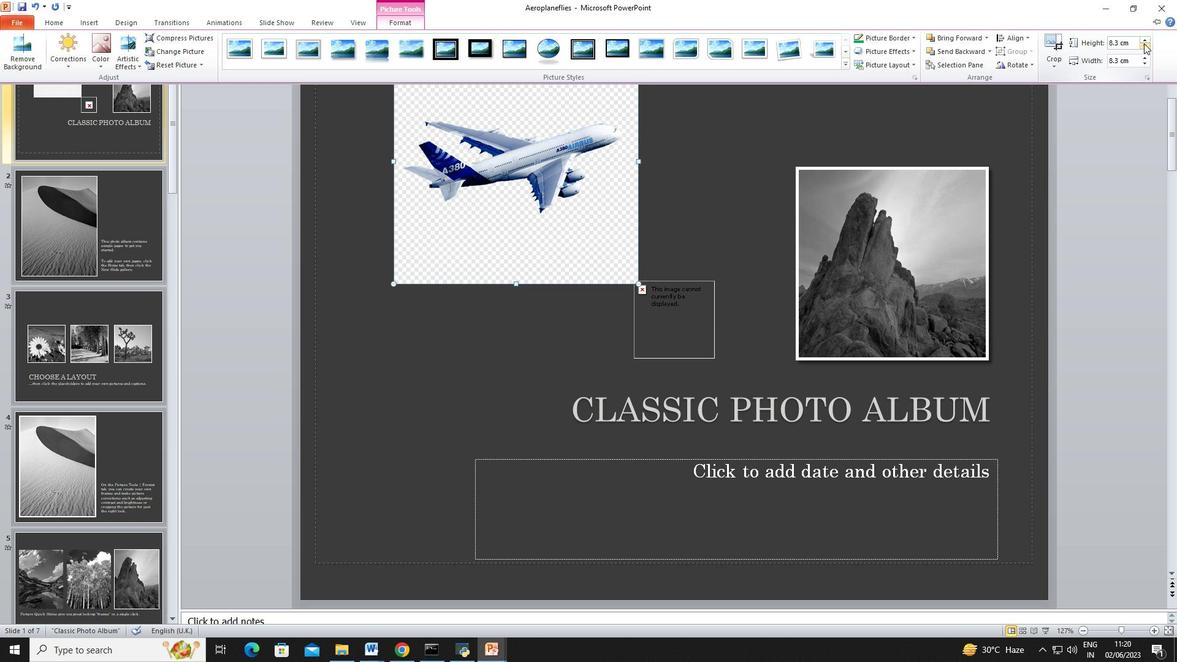 
Action: Mouse pressed left at (1144, 43)
Screenshot: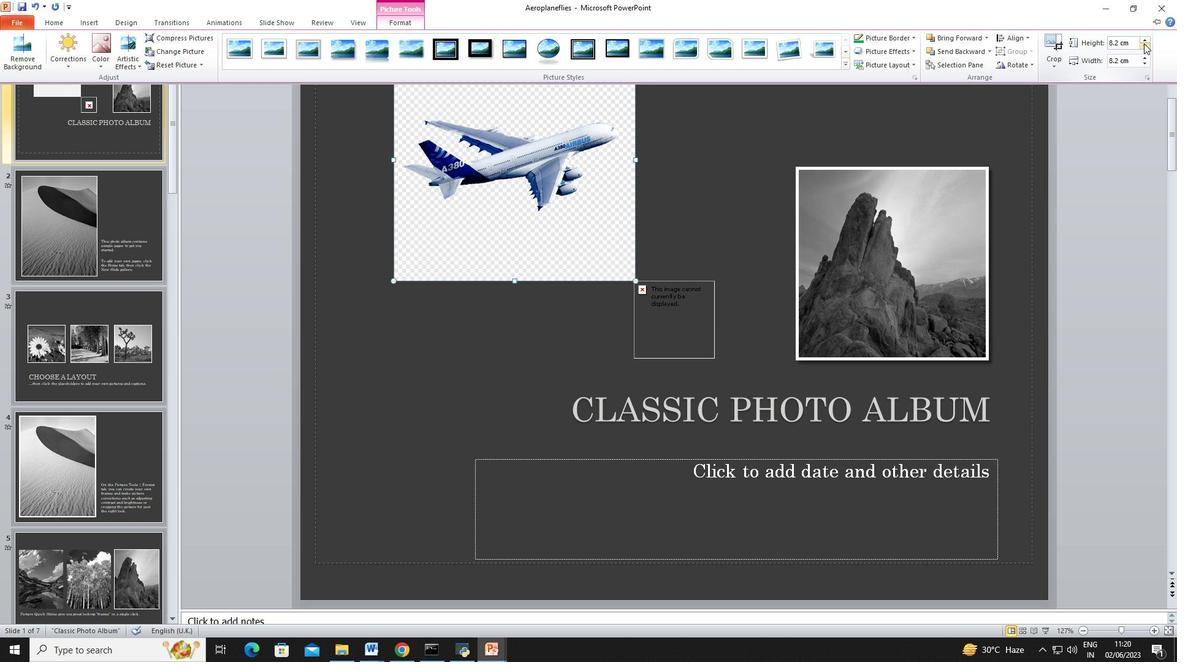 
Action: Mouse pressed left at (1144, 43)
Screenshot: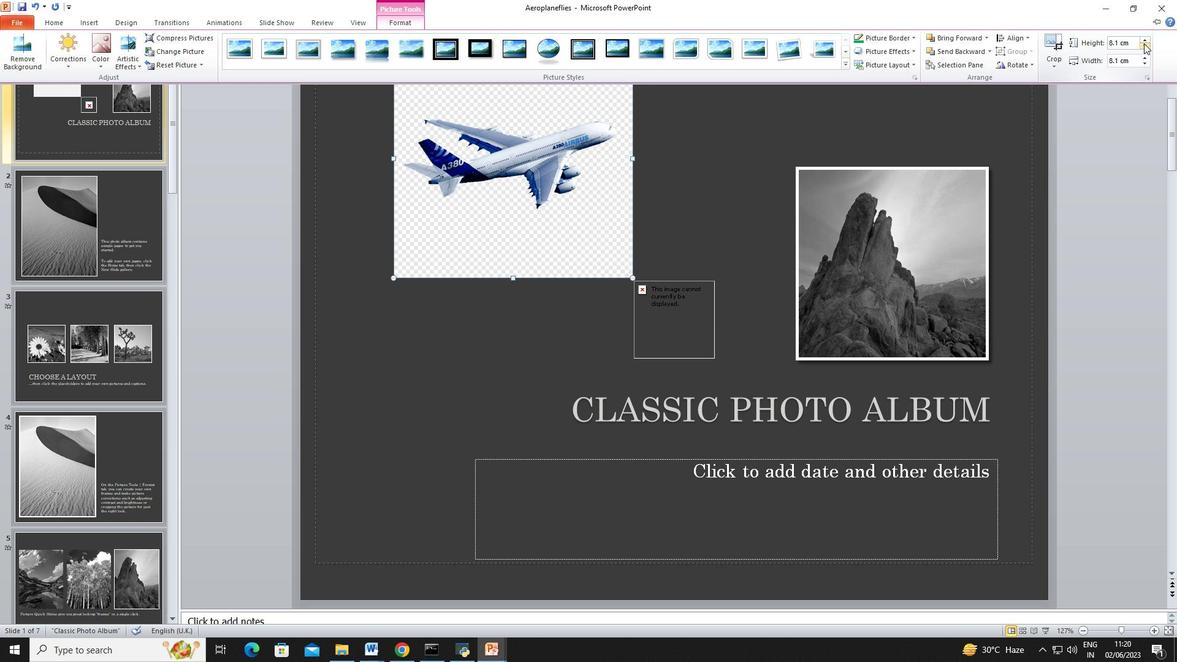 
Action: Mouse pressed left at (1144, 43)
Screenshot: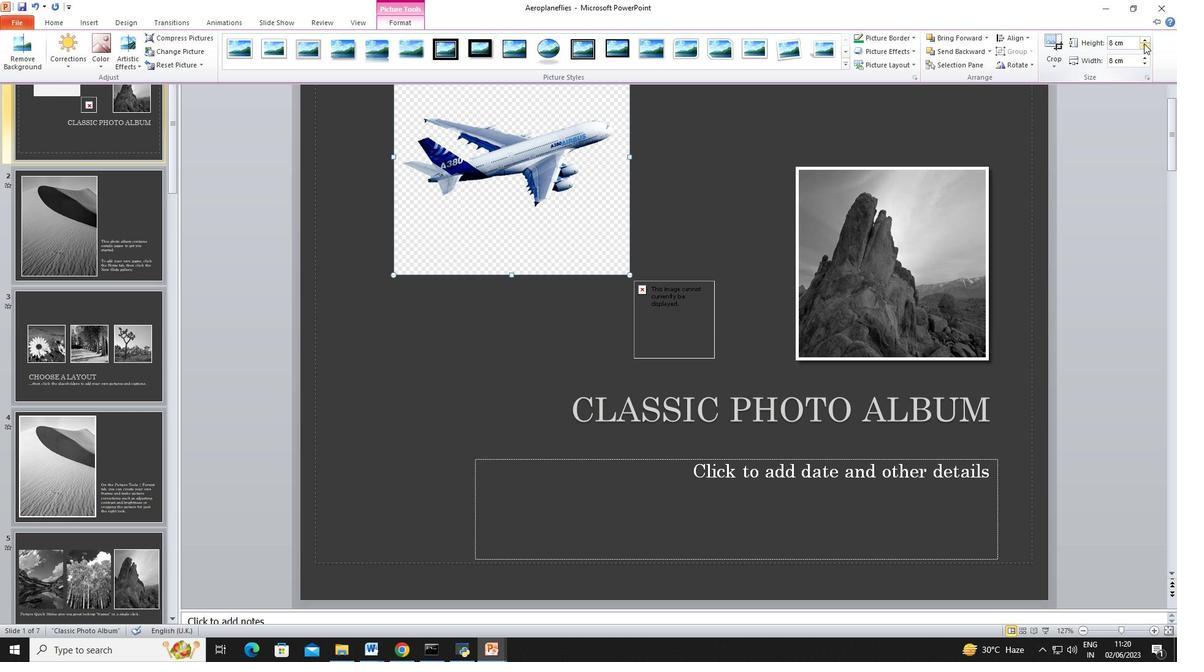 
Action: Mouse pressed left at (1144, 43)
Screenshot: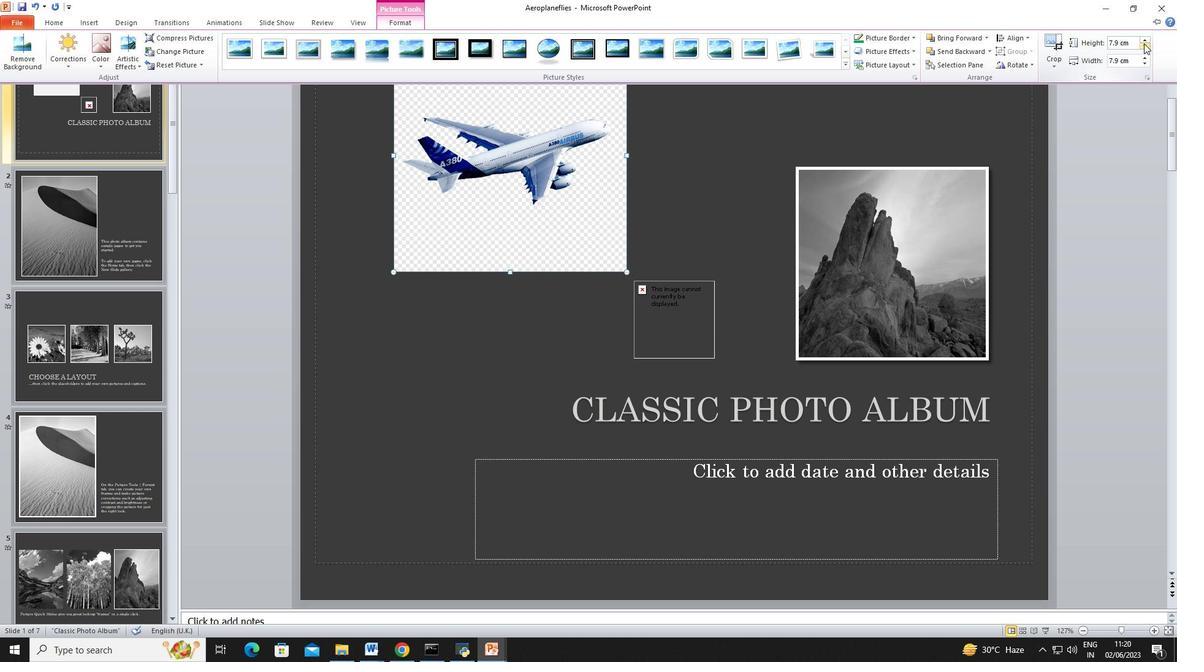 
Action: Mouse pressed left at (1144, 43)
Screenshot: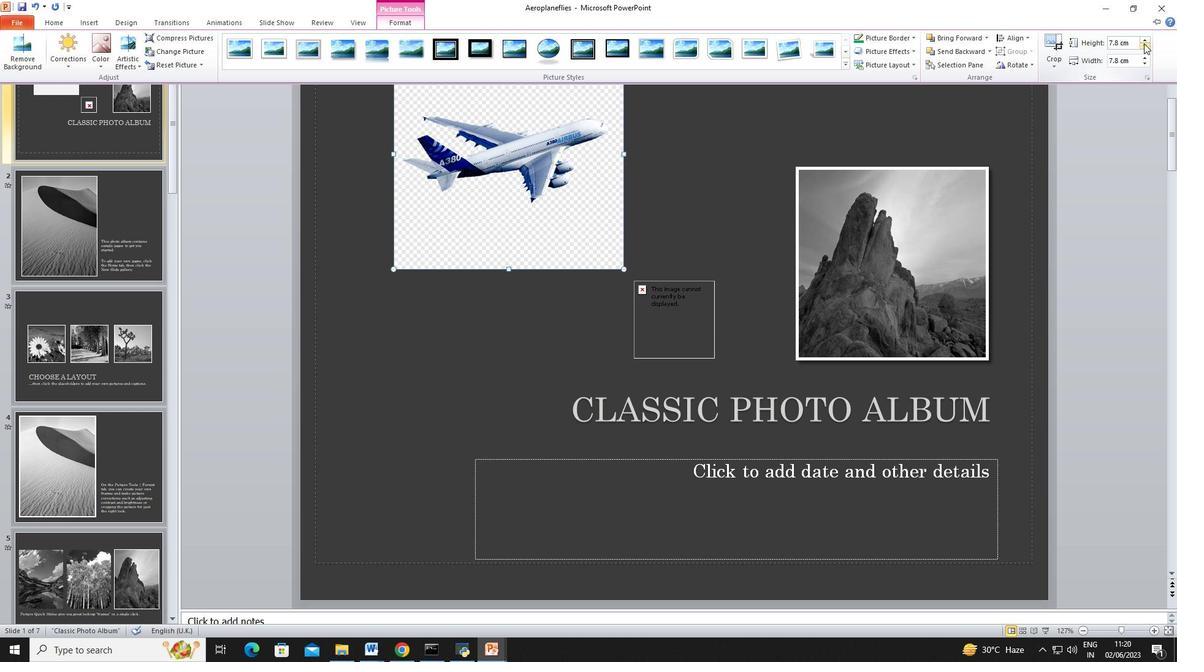 
Action: Mouse pressed left at (1144, 43)
Screenshot: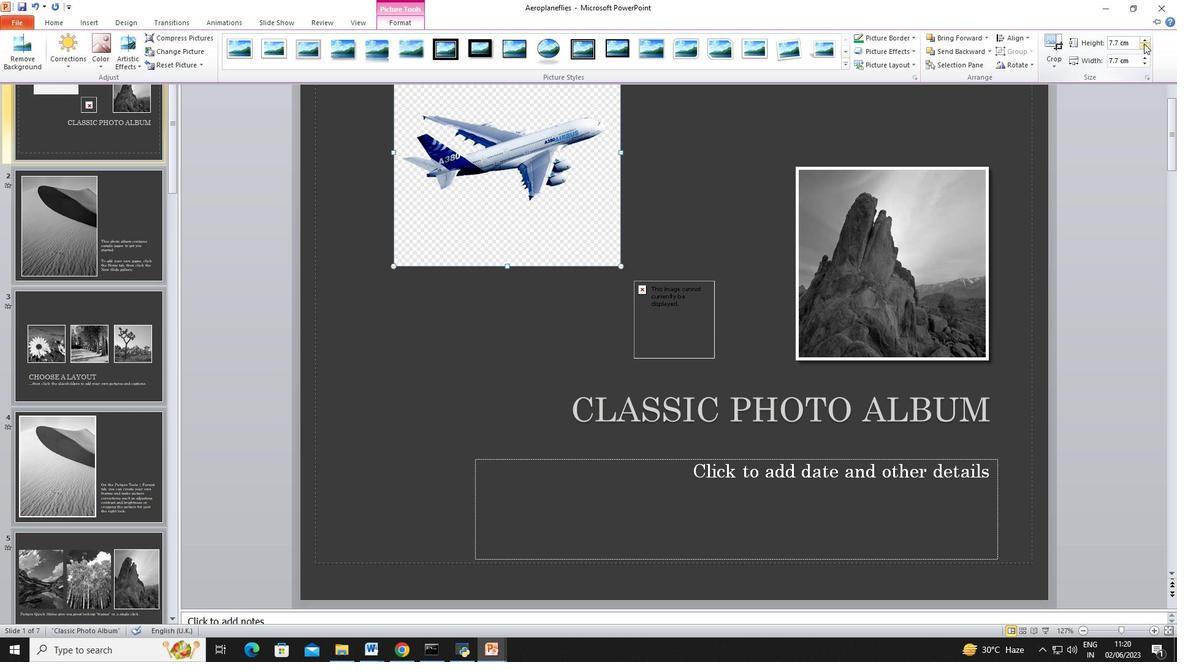 
Action: Mouse pressed left at (1144, 43)
Screenshot: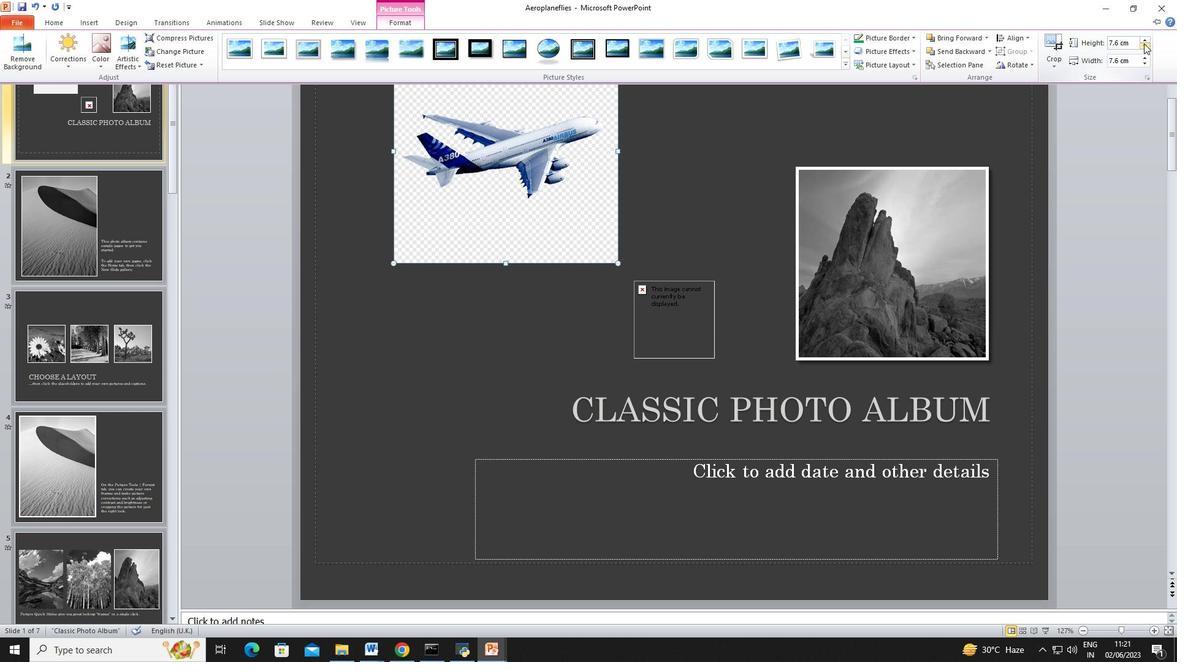 
Action: Mouse pressed left at (1144, 43)
Screenshot: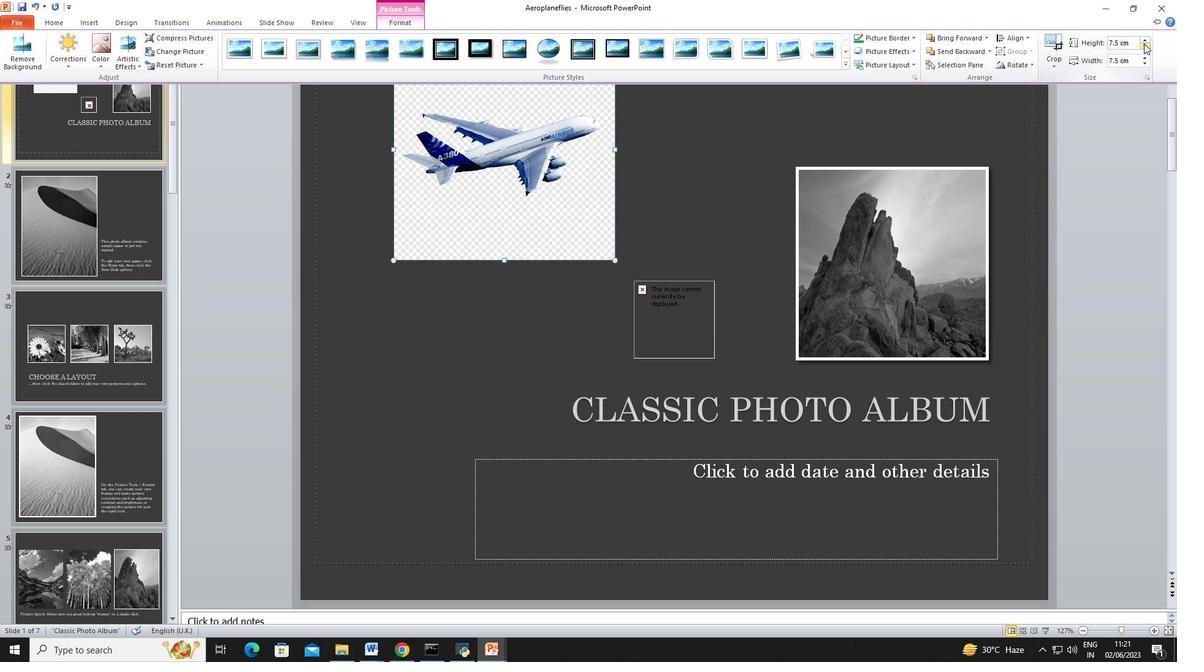 
Action: Mouse pressed left at (1144, 43)
Screenshot: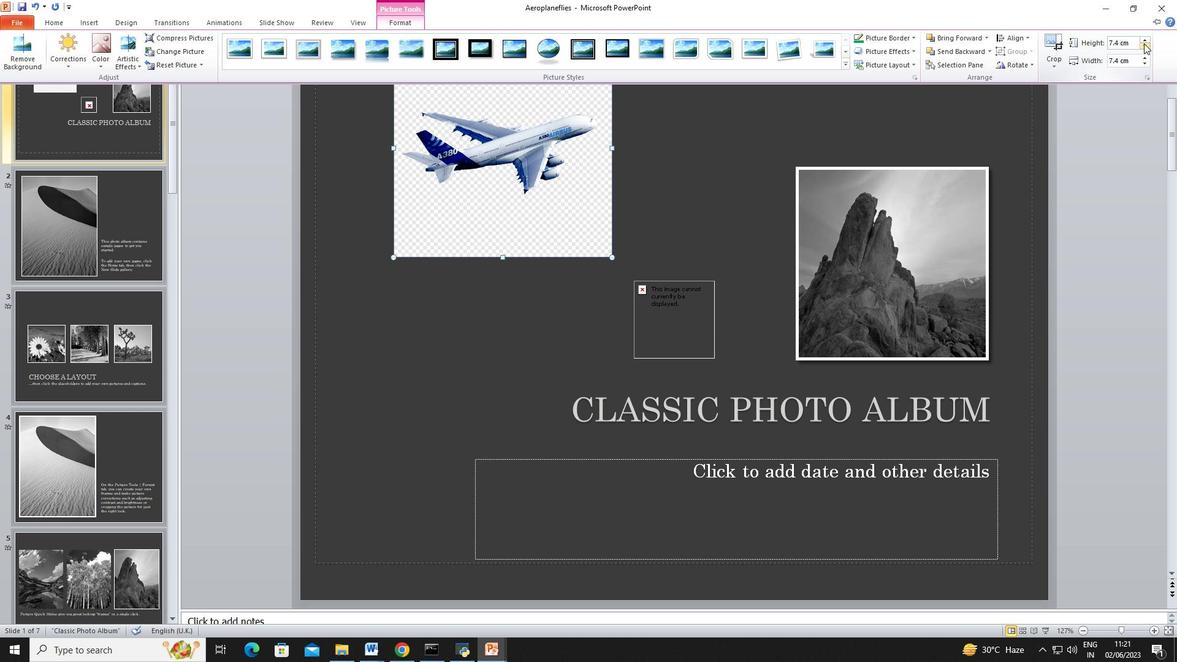 
Action: Mouse pressed left at (1144, 43)
Screenshot: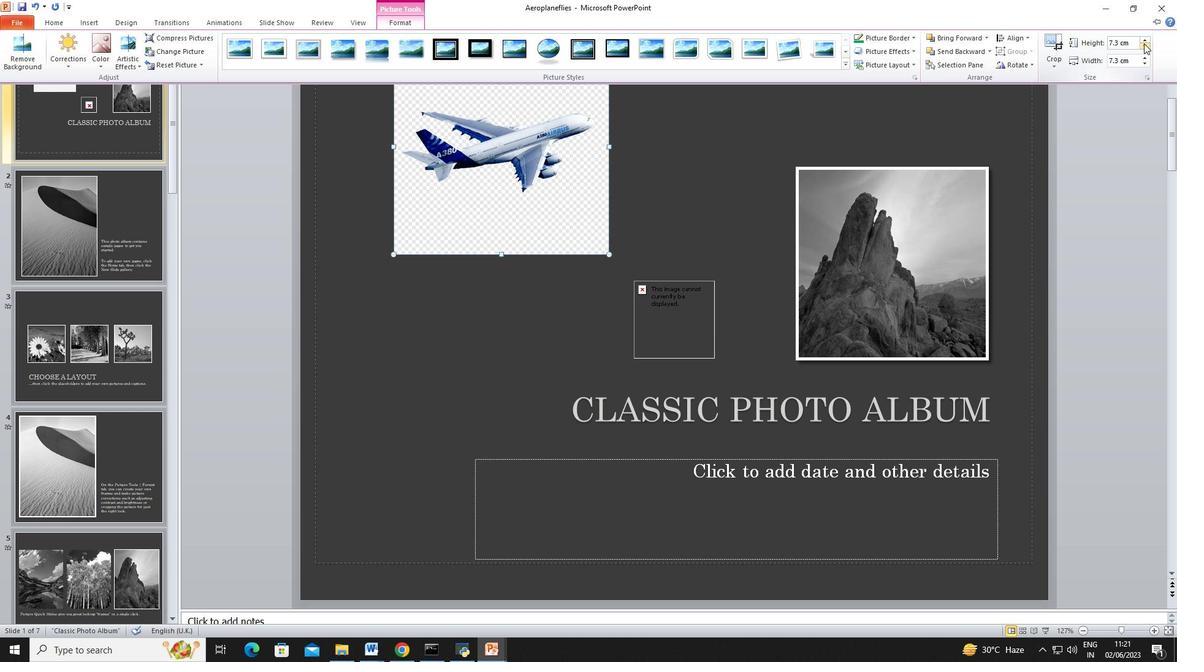 
Action: Mouse pressed left at (1144, 43)
Screenshot: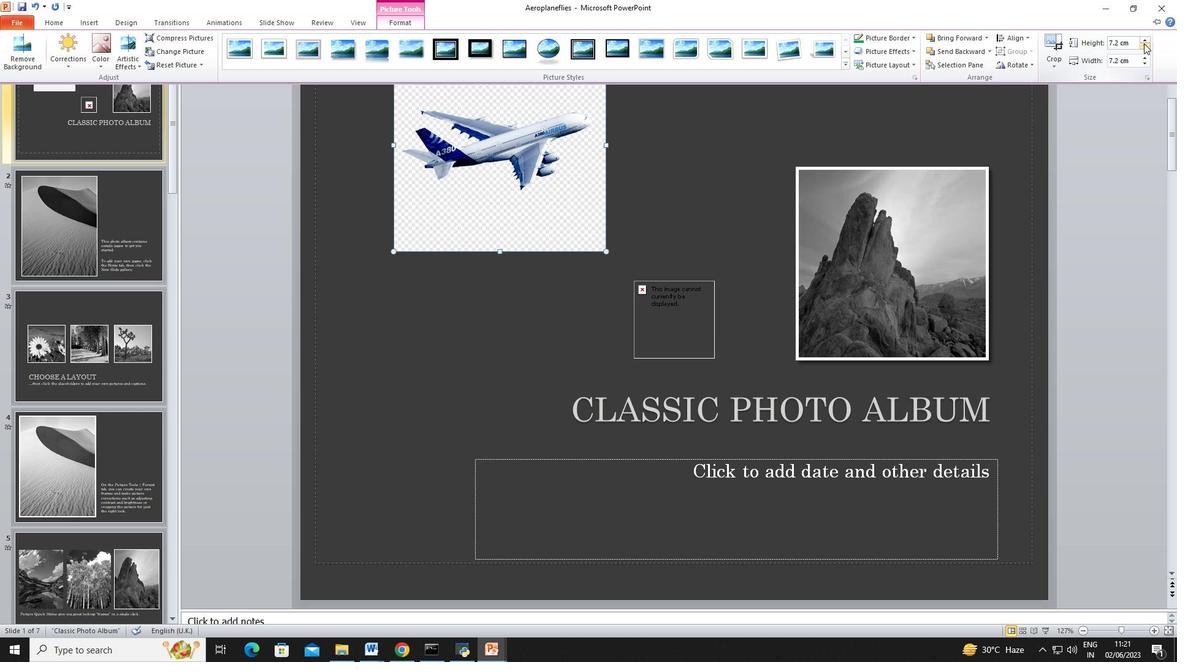 
Action: Mouse pressed left at (1144, 43)
Screenshot: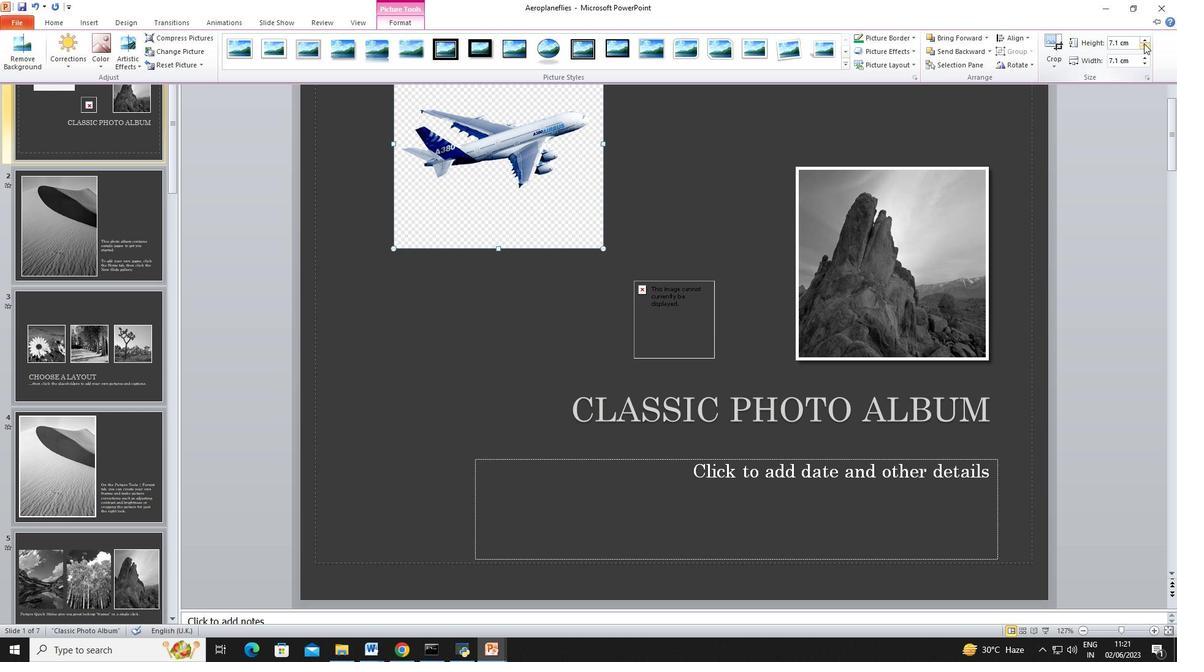 
Action: Mouse pressed left at (1144, 43)
Screenshot: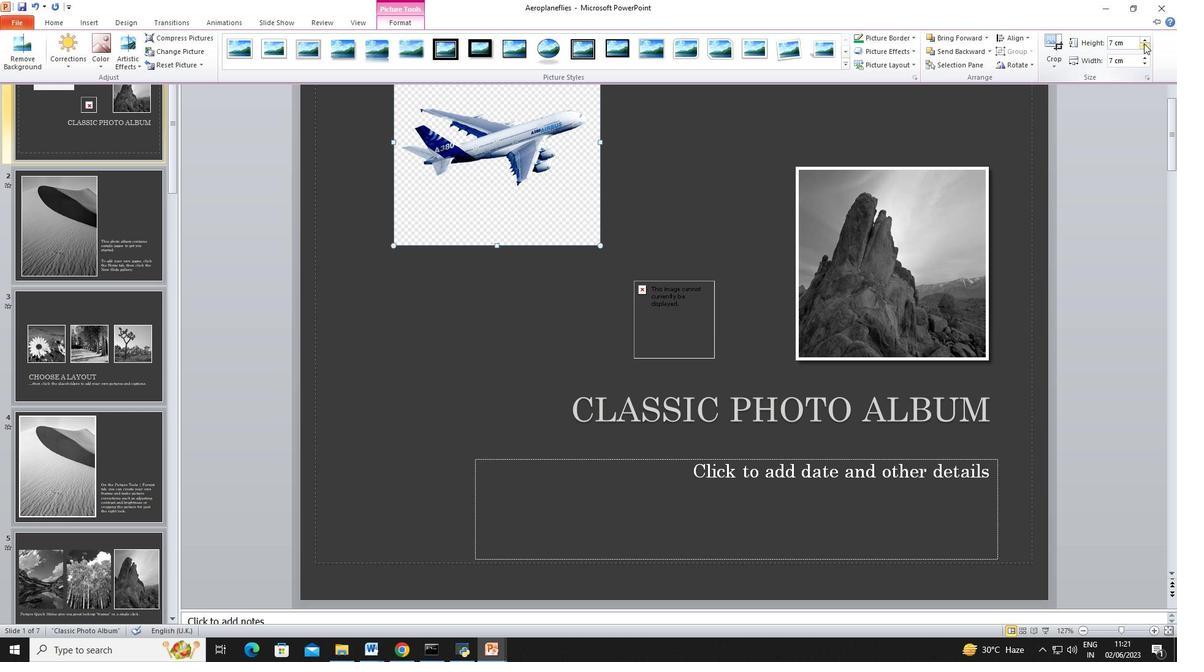 
Action: Mouse pressed left at (1144, 43)
Screenshot: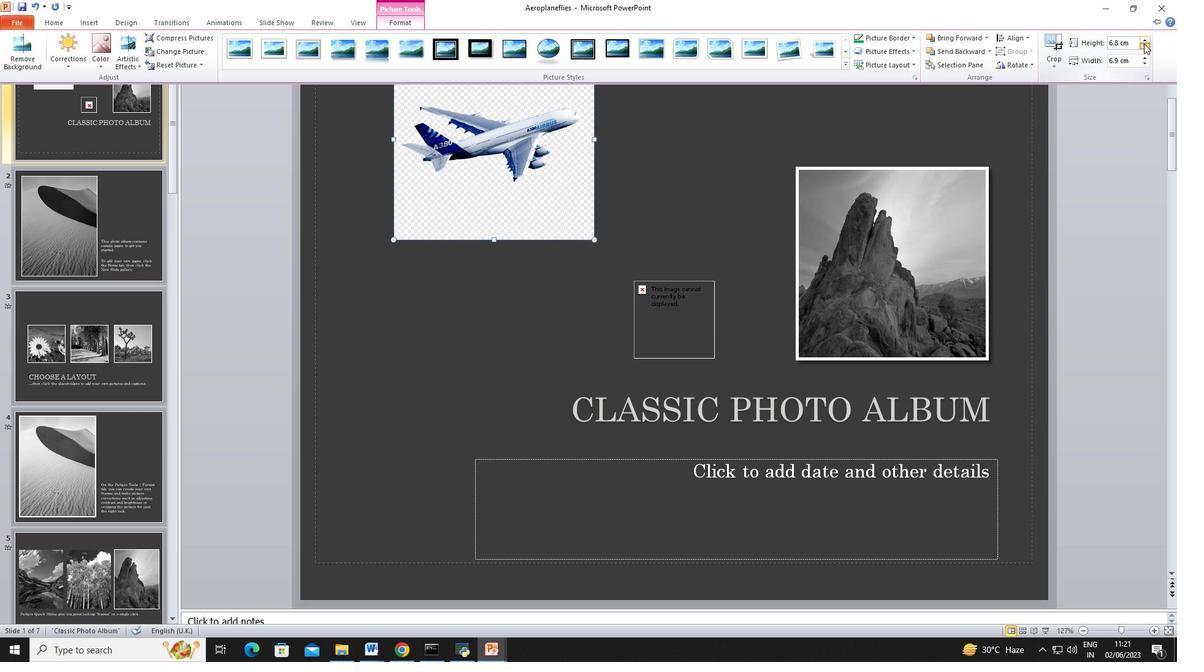 
Action: Mouse pressed left at (1144, 43)
Screenshot: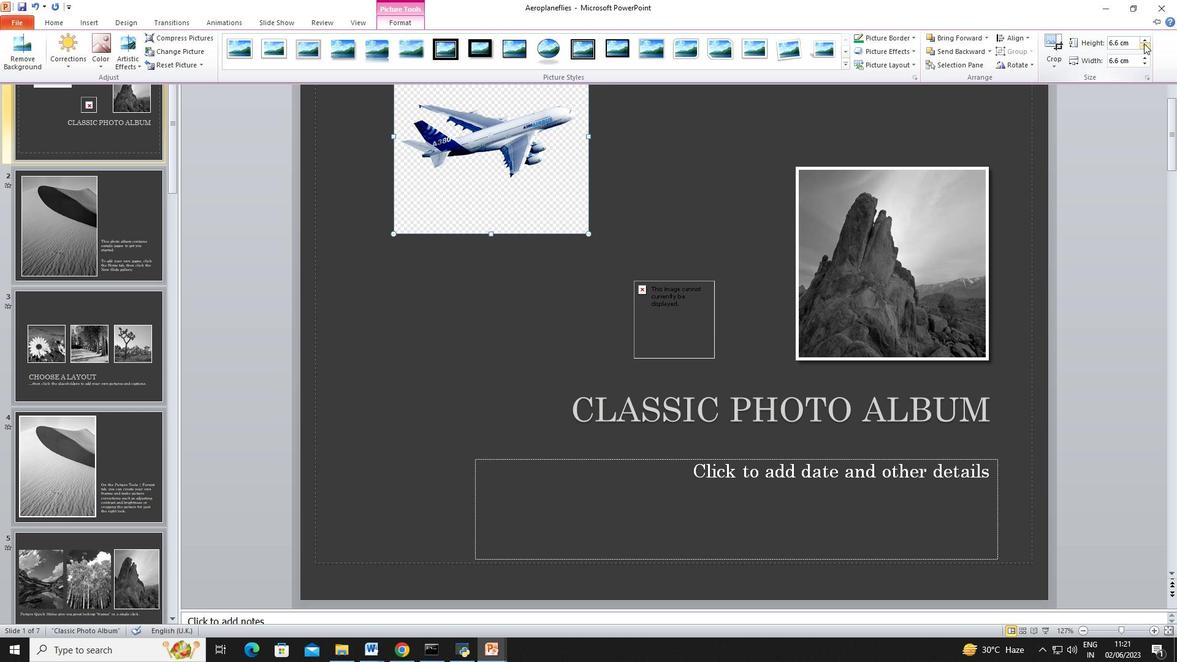 
Action: Mouse moved to (230, 27)
Screenshot: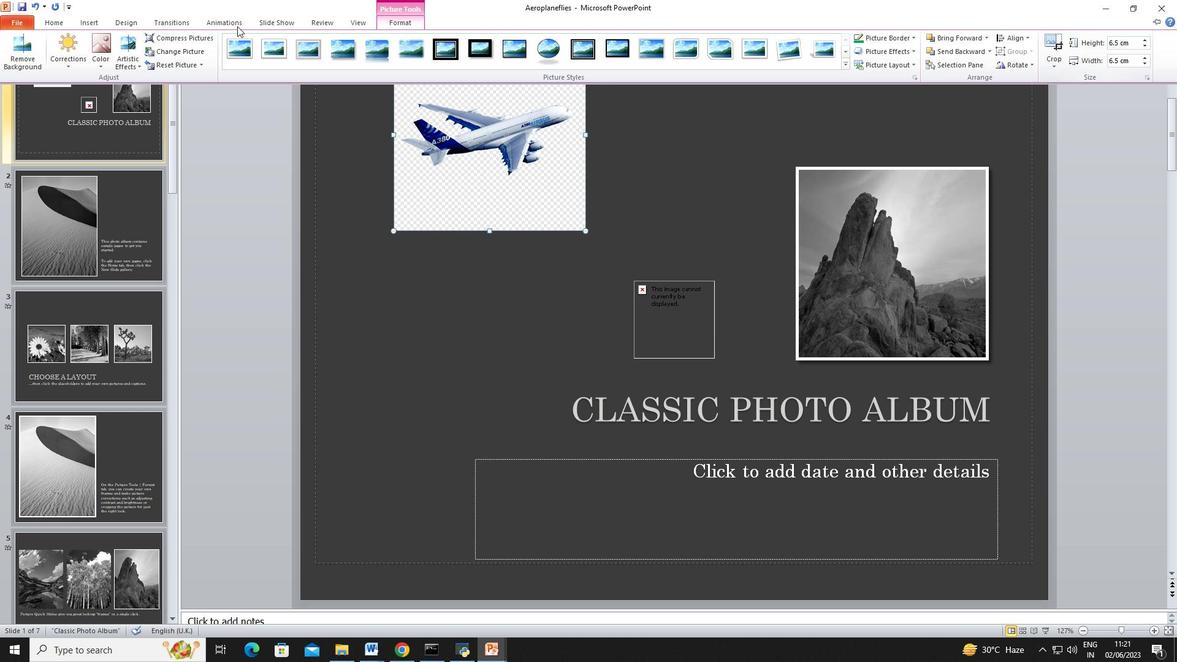 
Action: Mouse pressed left at (230, 27)
Screenshot: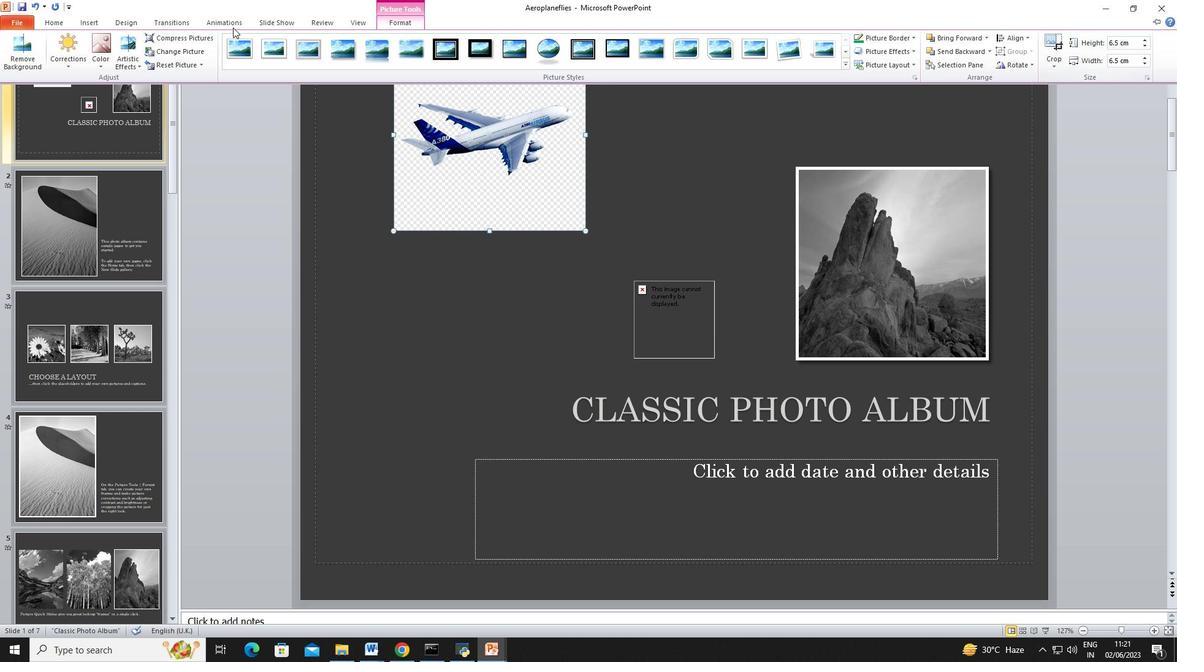 
Action: Mouse moved to (166, 55)
Screenshot: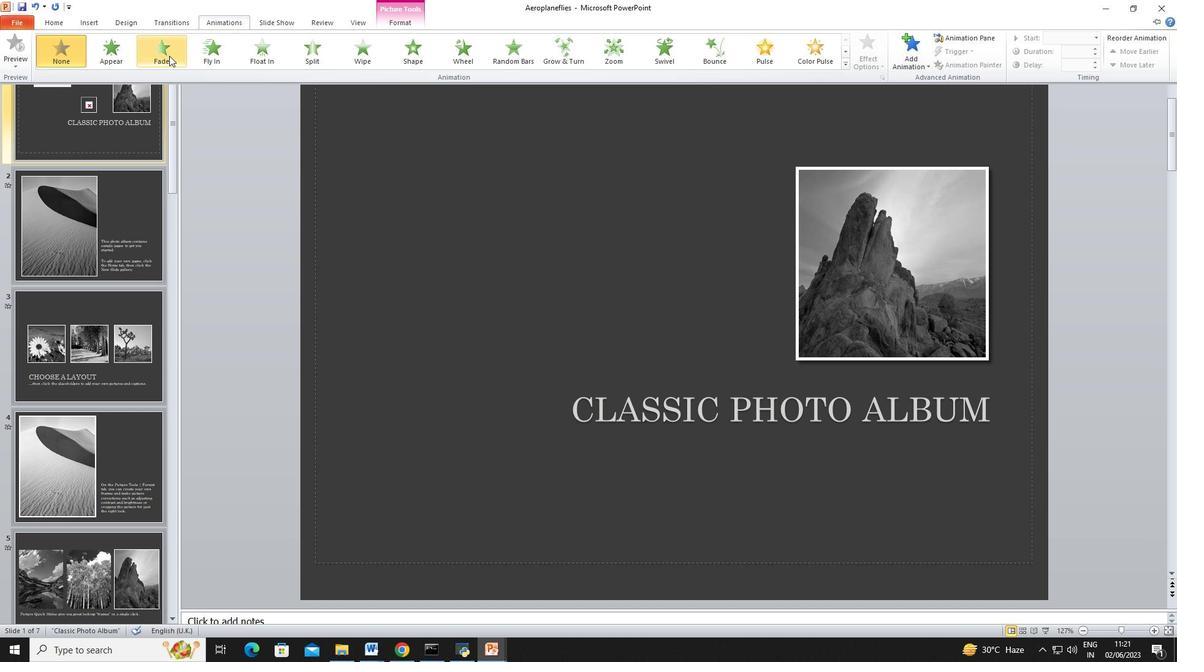 
Action: Mouse pressed left at (166, 55)
Screenshot: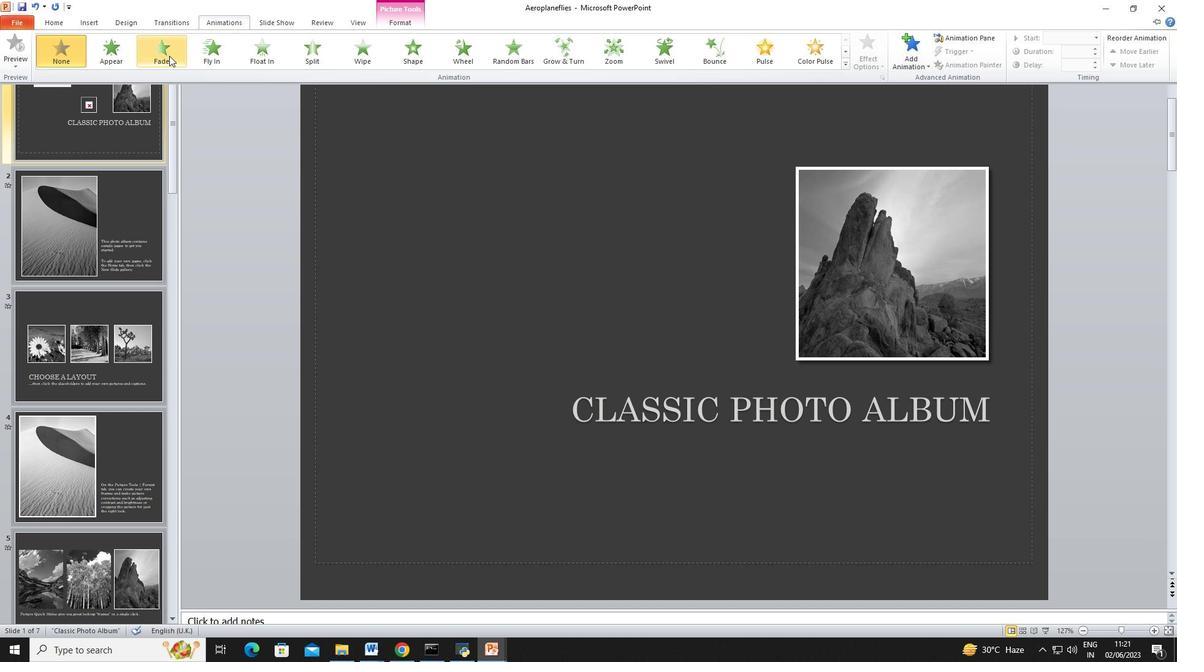 
Action: Mouse moved to (391, 292)
Screenshot: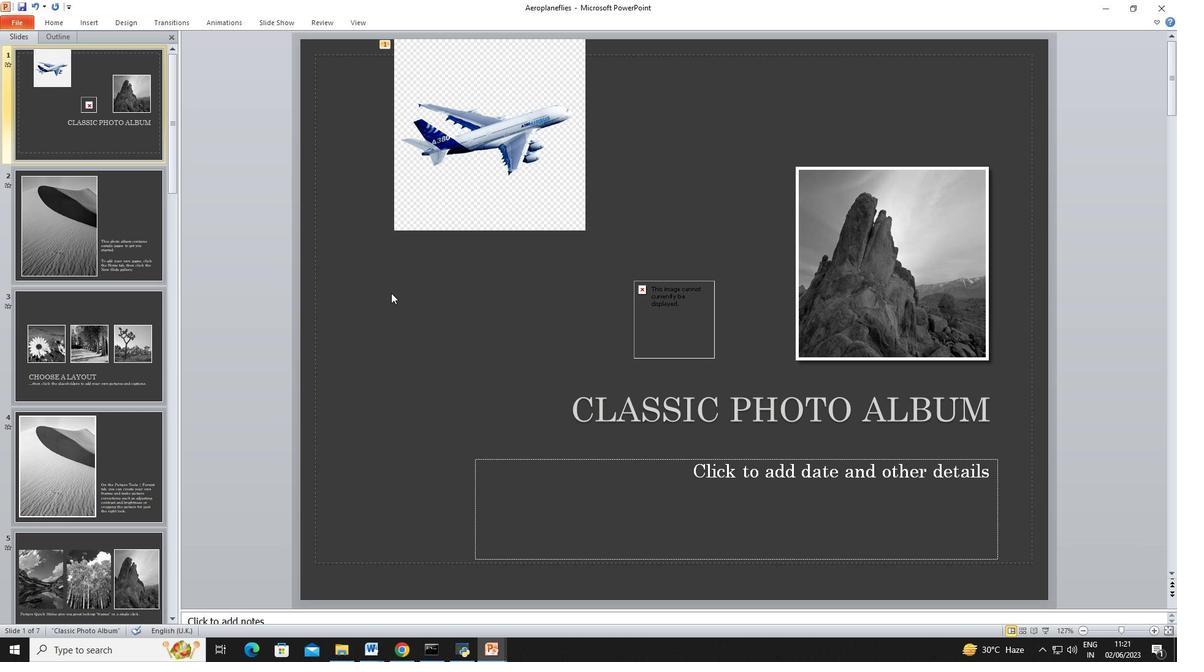 
